 Task: Create record types in venue object.
Action: Mouse moved to (1282, 102)
Screenshot: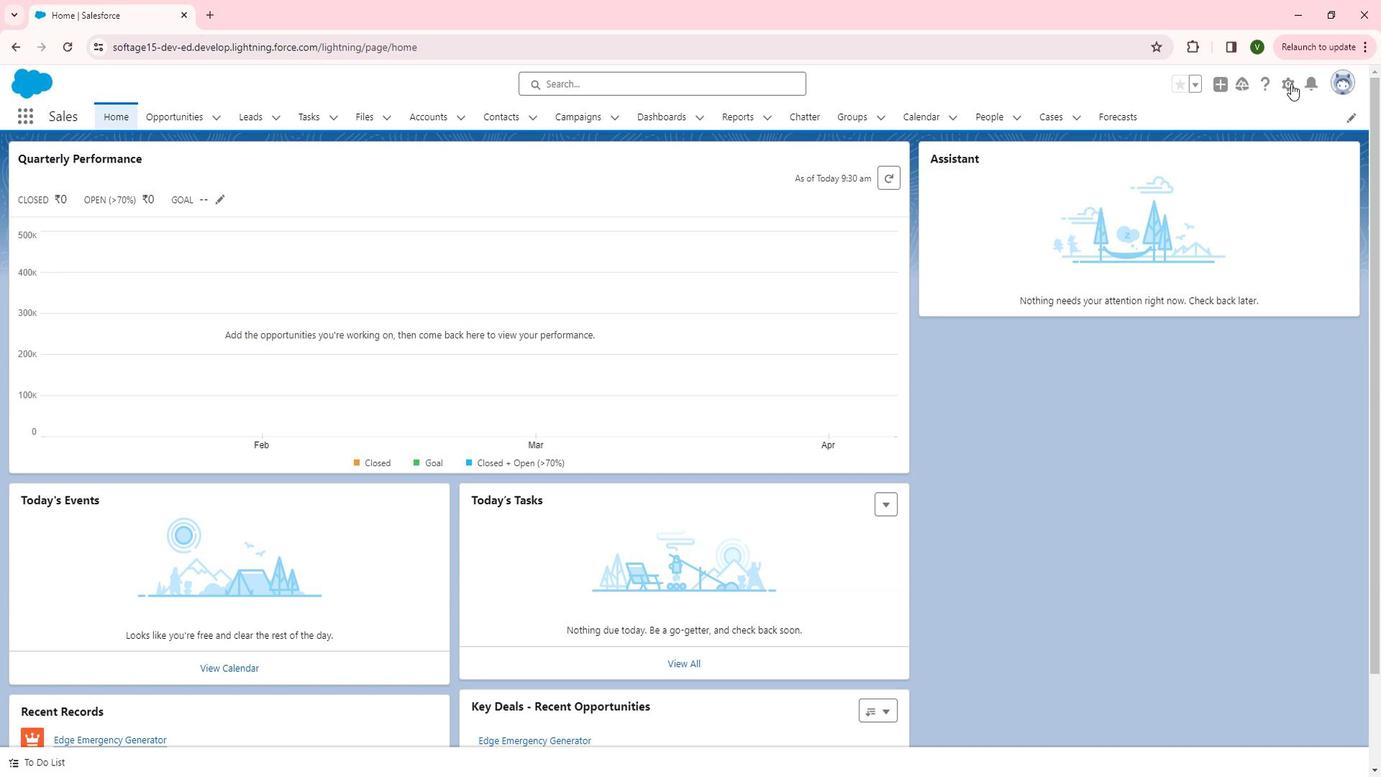 
Action: Mouse pressed left at (1282, 102)
Screenshot: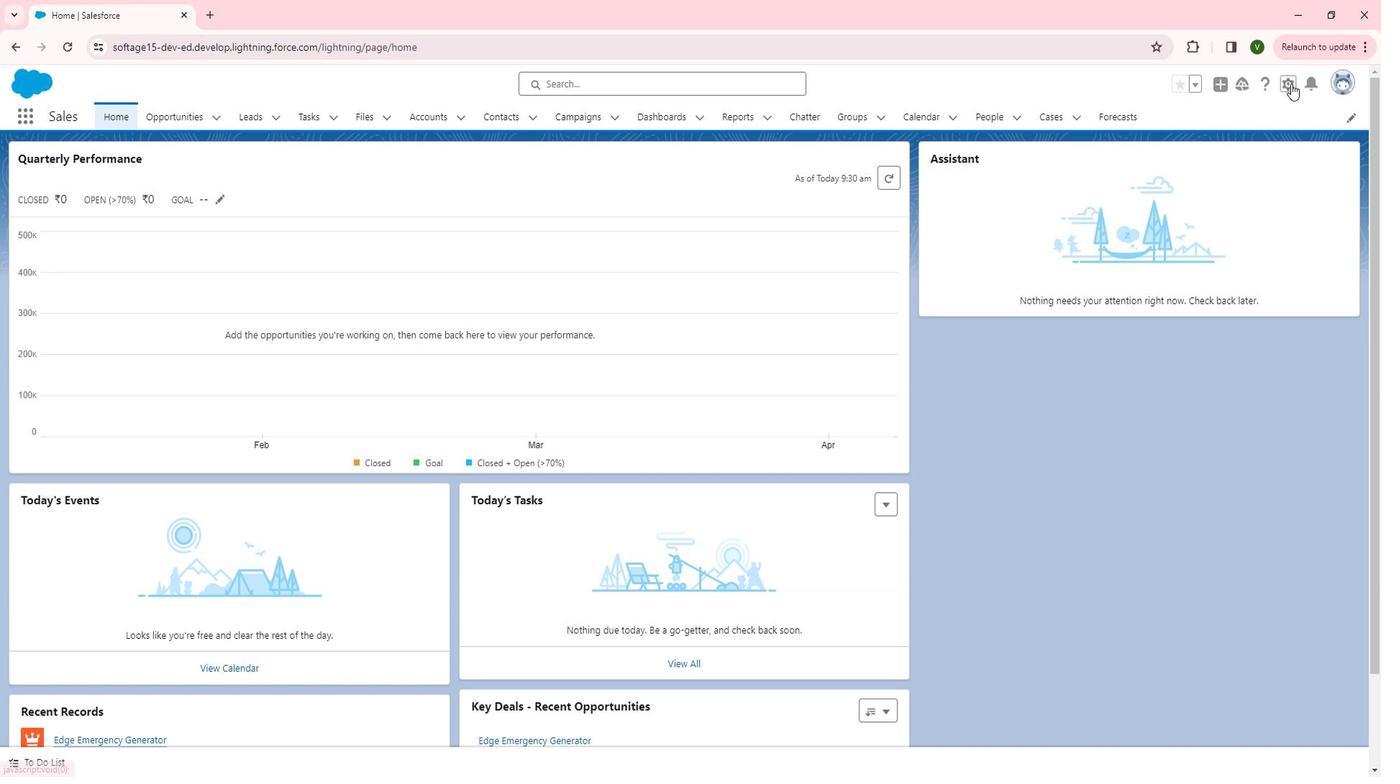 
Action: Mouse moved to (1247, 143)
Screenshot: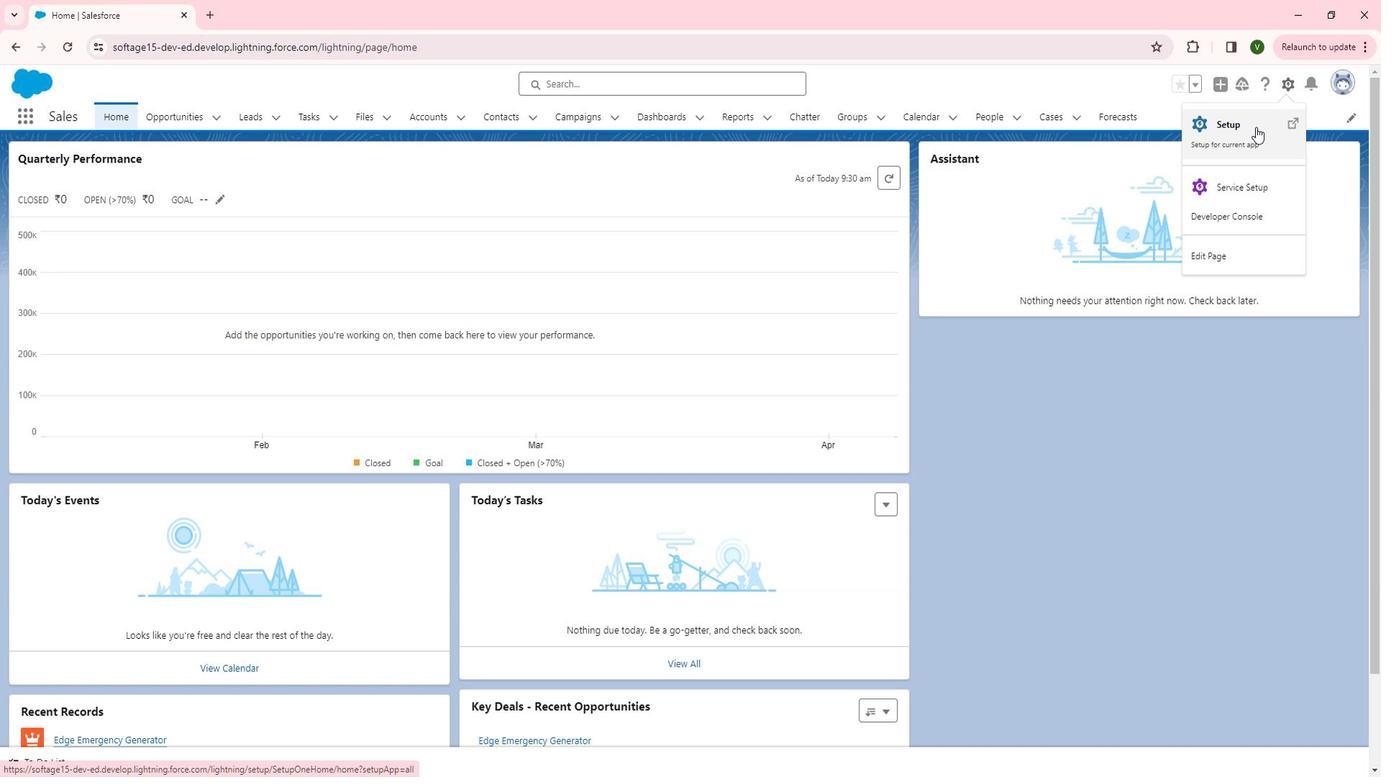 
Action: Mouse pressed left at (1247, 143)
Screenshot: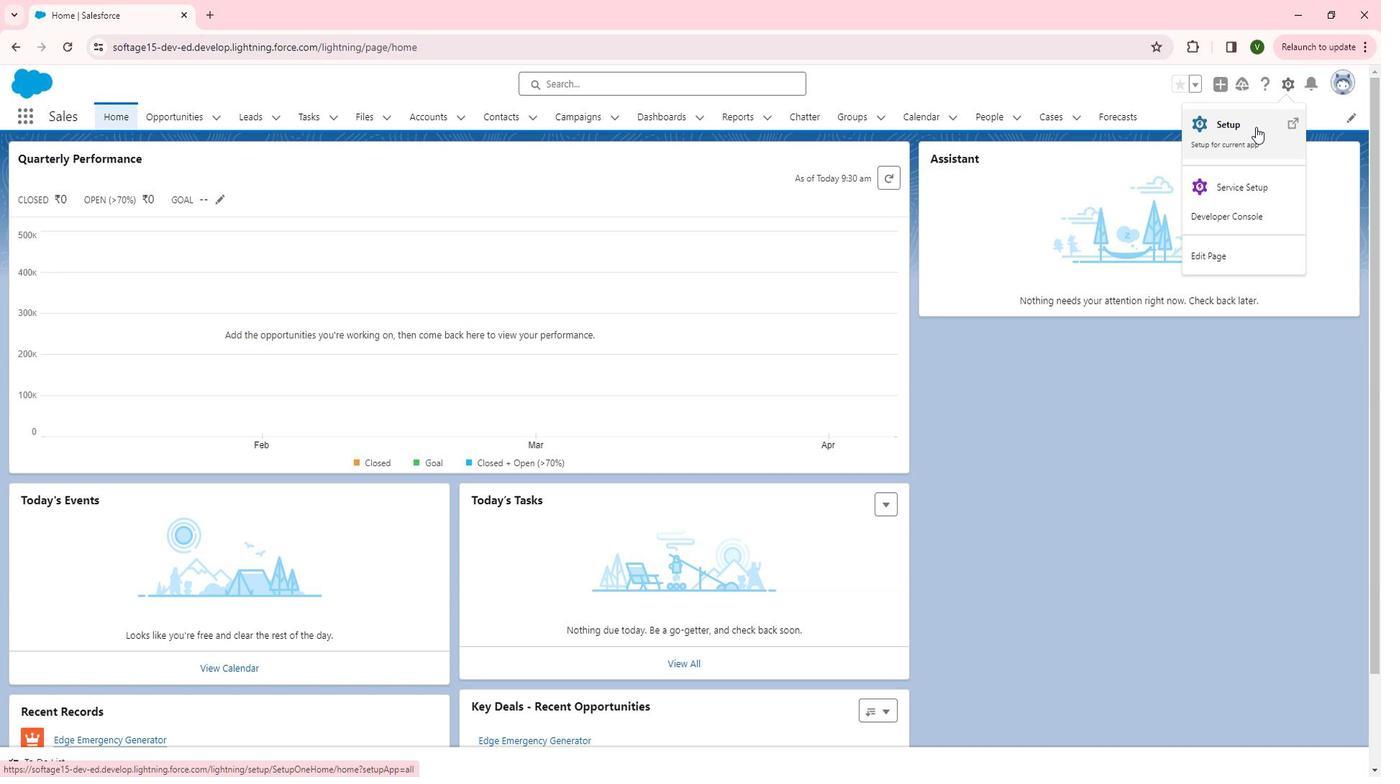
Action: Mouse moved to (125, 469)
Screenshot: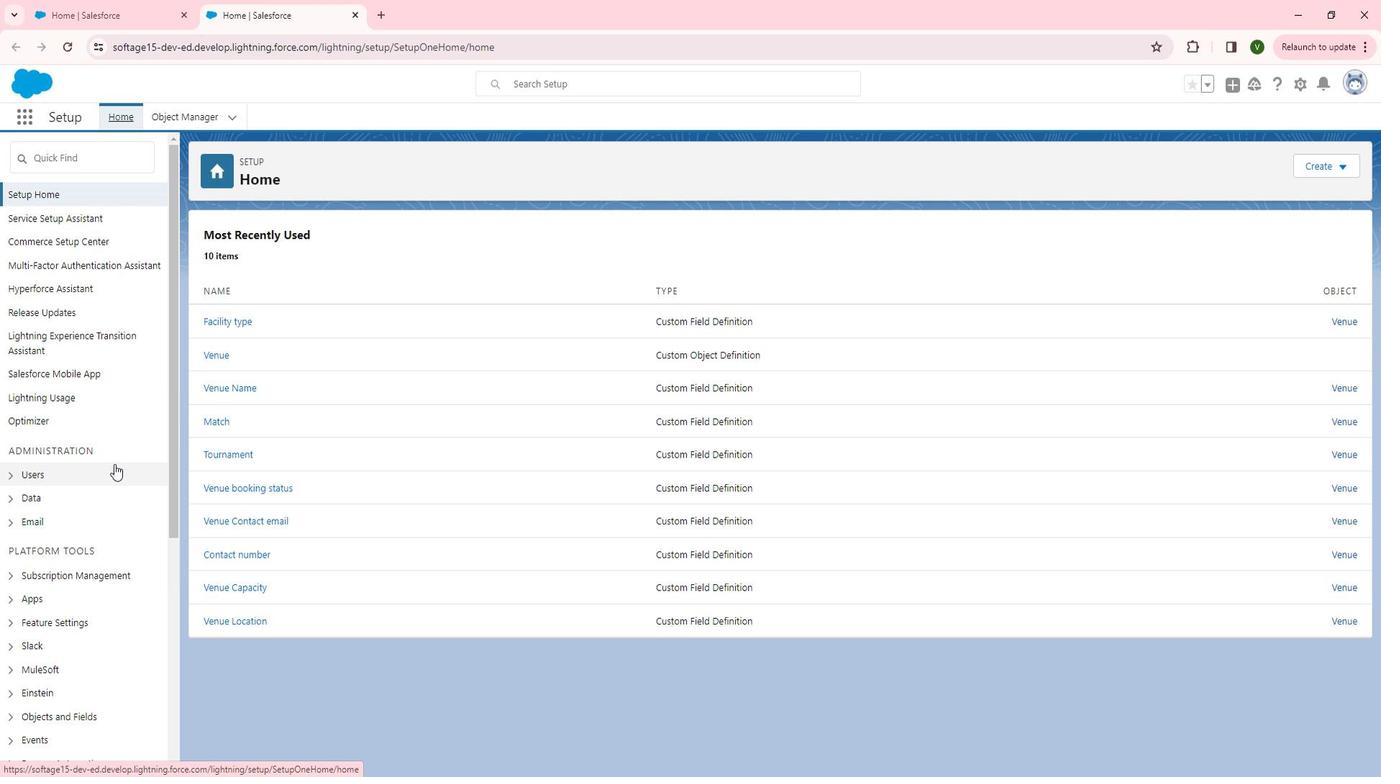 
Action: Mouse scrolled (125, 469) with delta (0, 0)
Screenshot: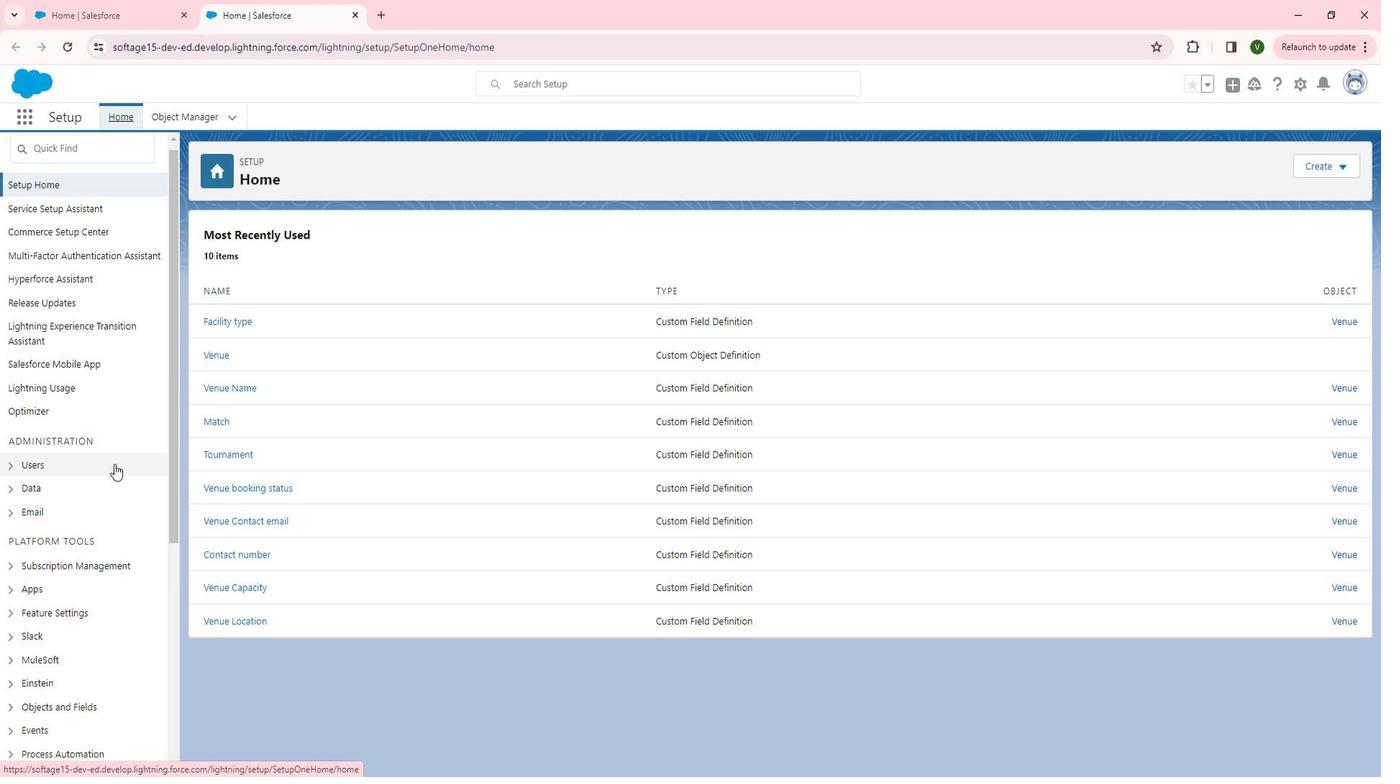 
Action: Mouse moved to (109, 488)
Screenshot: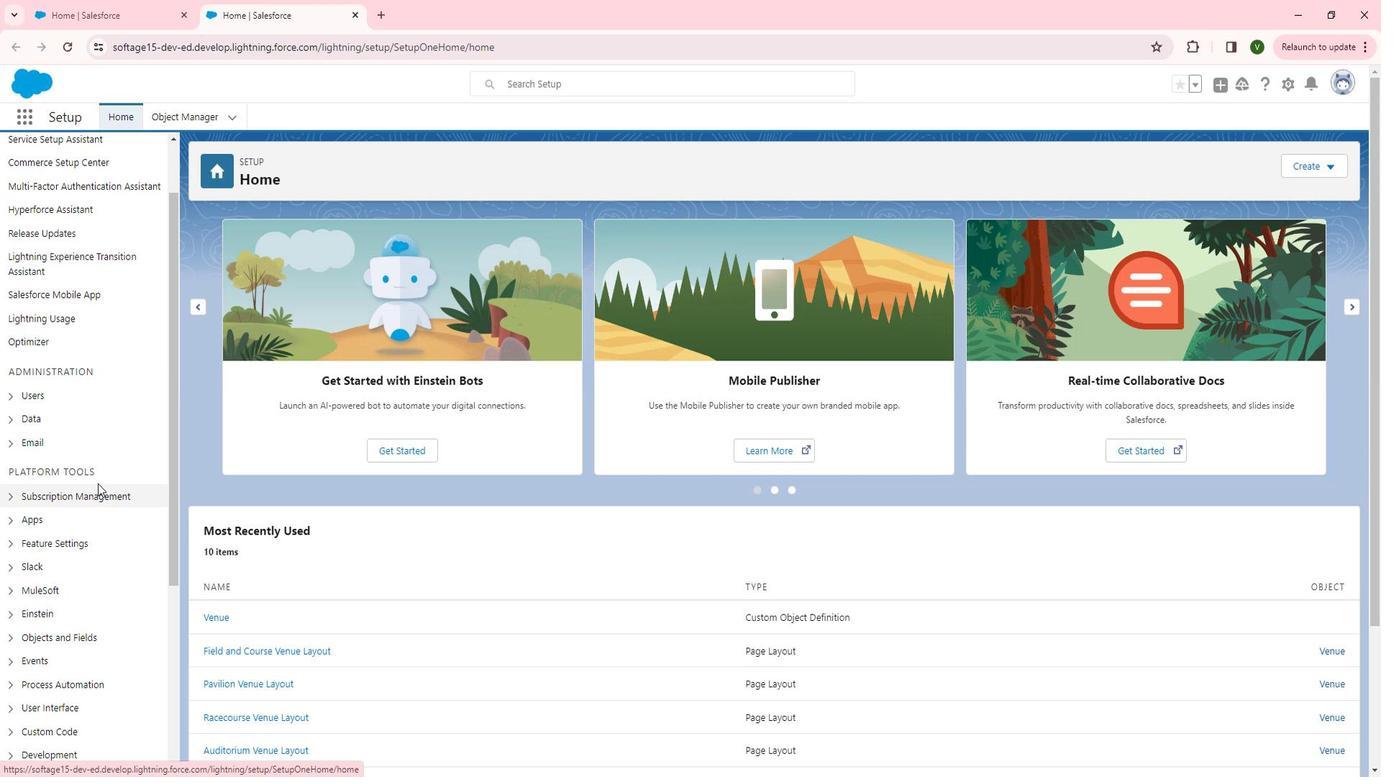 
Action: Mouse scrolled (109, 487) with delta (0, 0)
Screenshot: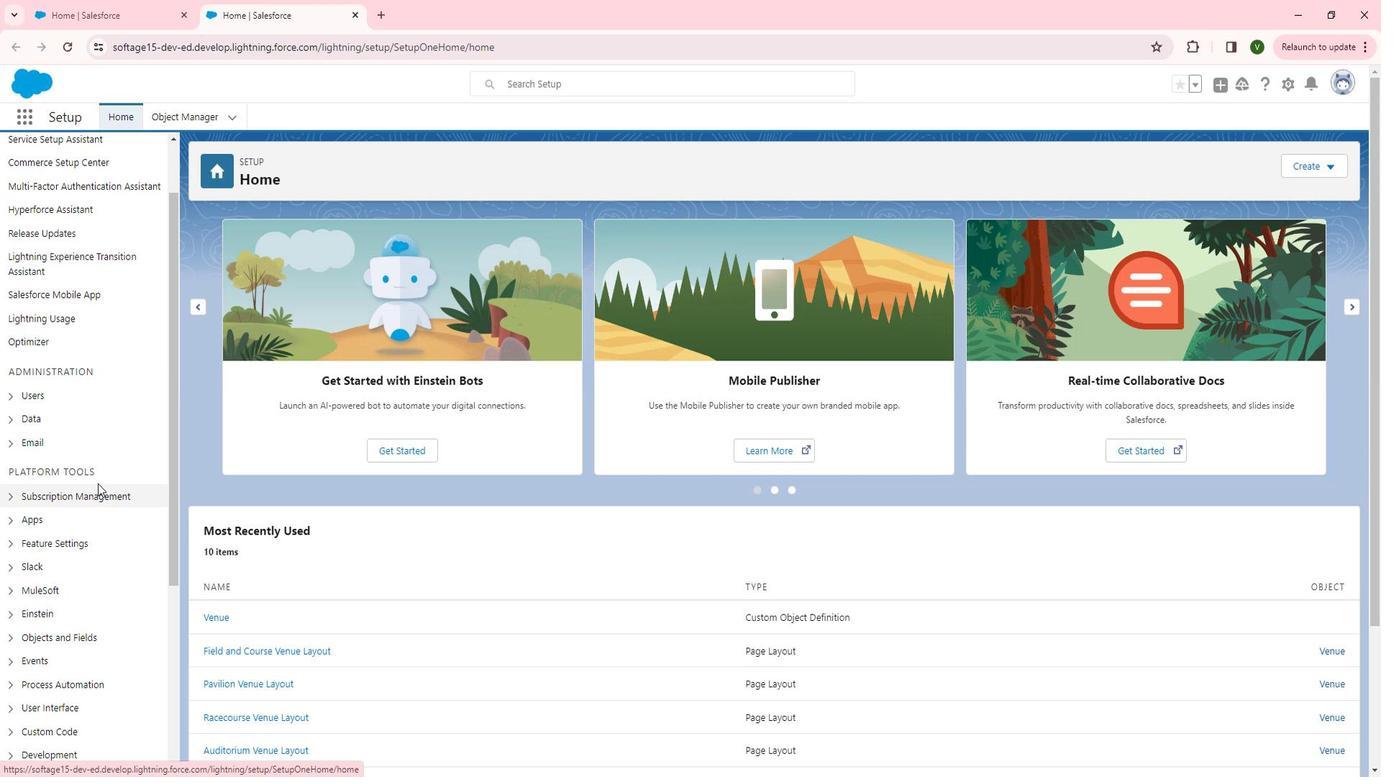 
Action: Mouse moved to (108, 489)
Screenshot: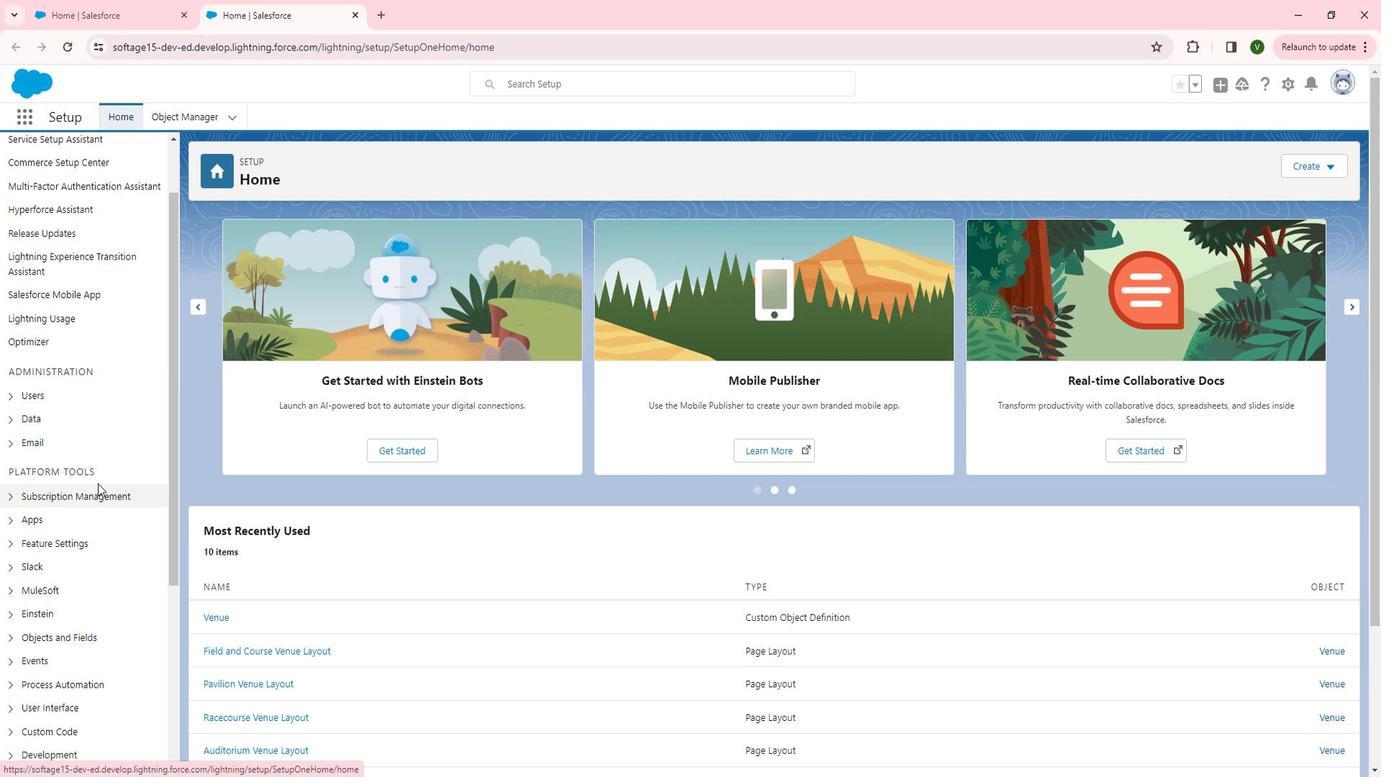 
Action: Mouse scrolled (108, 488) with delta (0, 0)
Screenshot: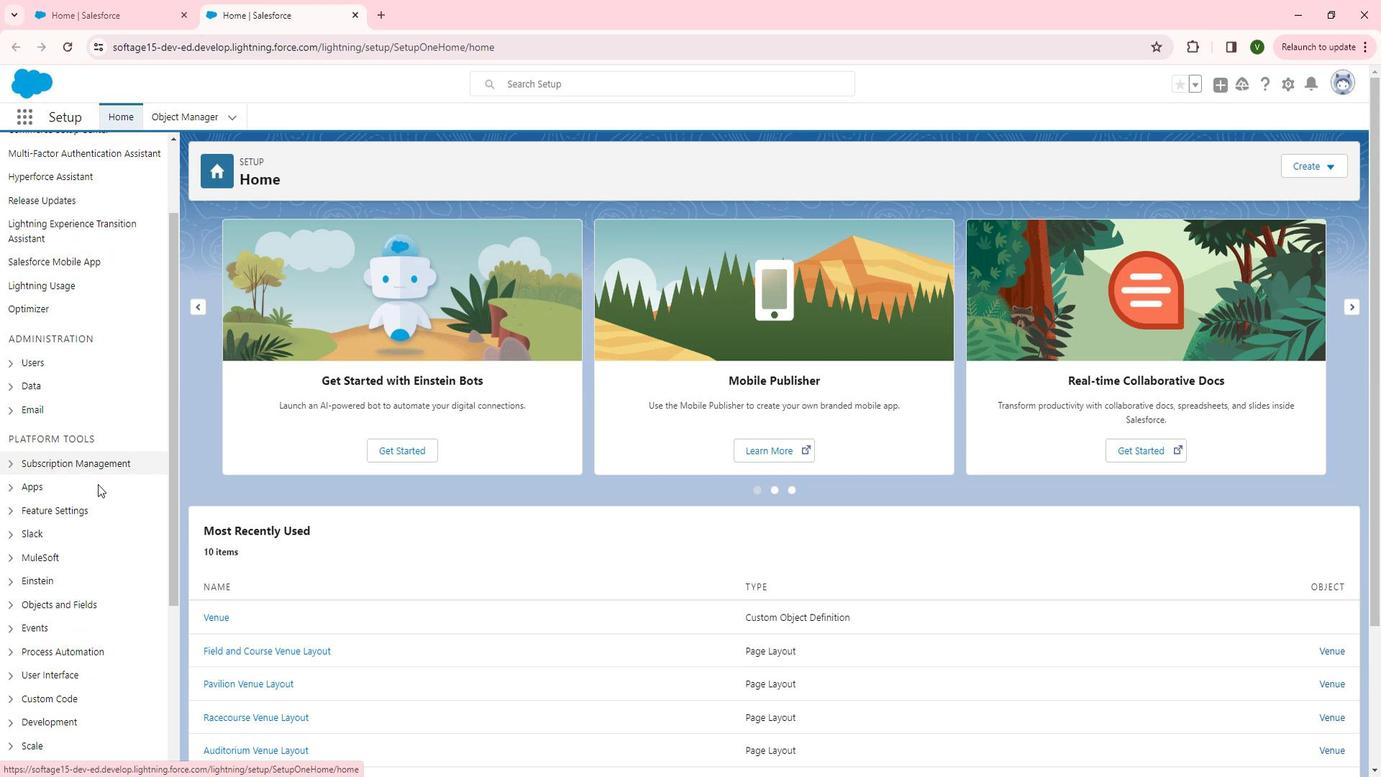 
Action: Mouse moved to (21, 496)
Screenshot: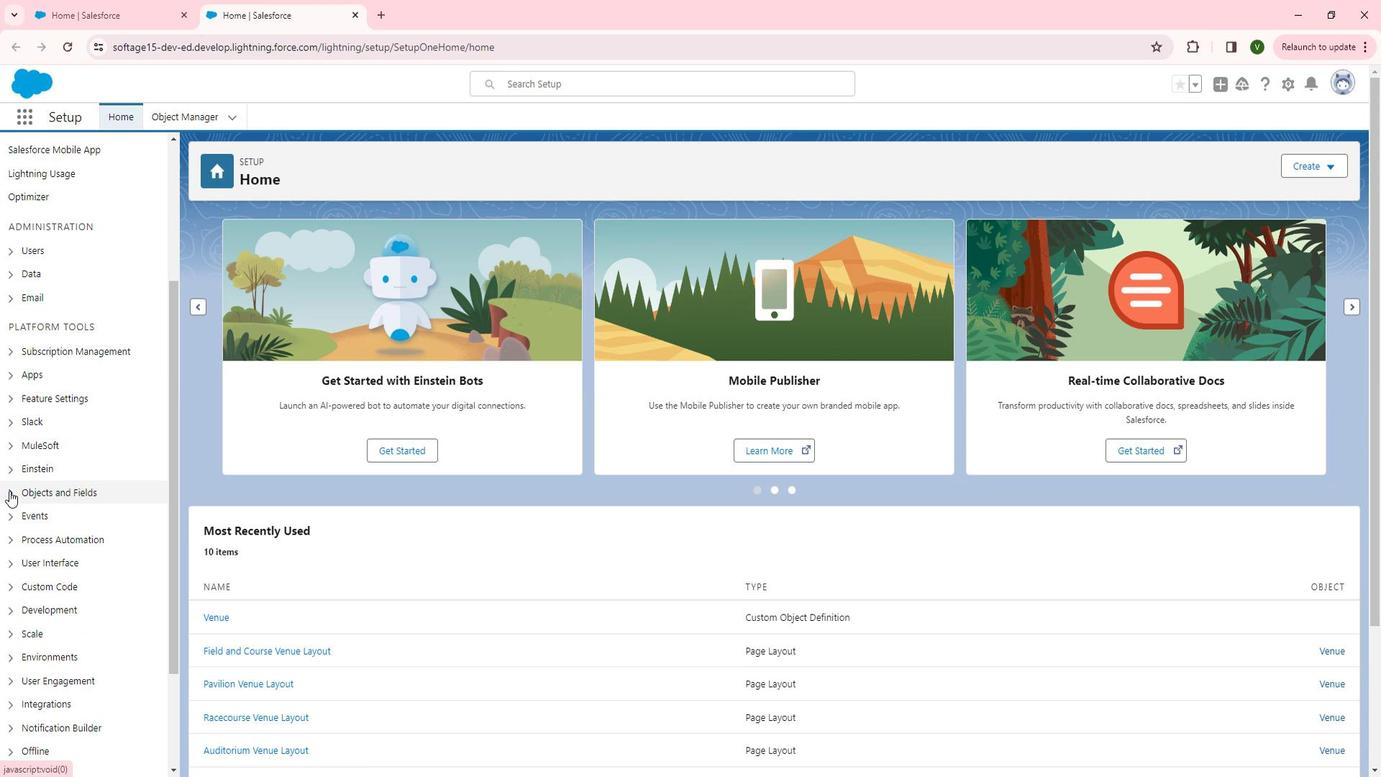 
Action: Mouse pressed left at (21, 496)
Screenshot: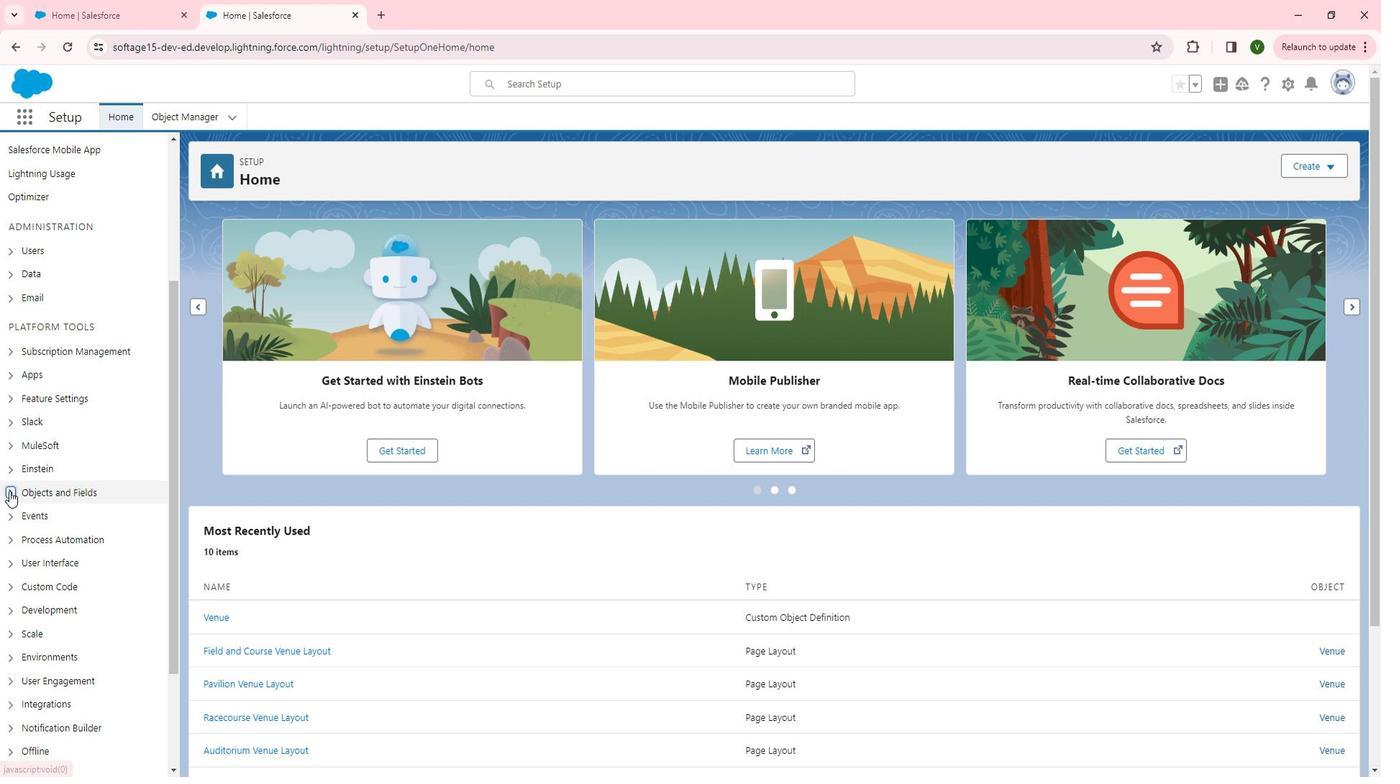 
Action: Mouse moved to (74, 519)
Screenshot: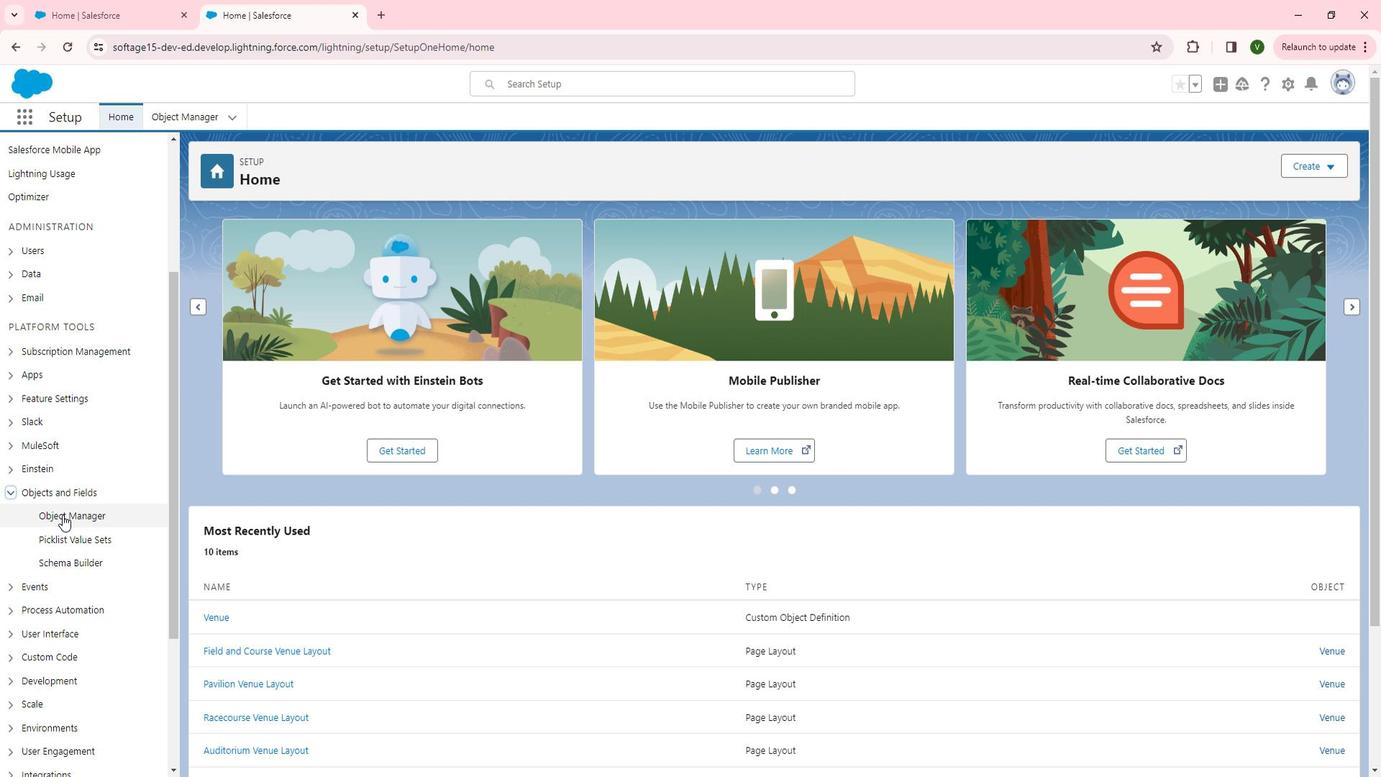 
Action: Mouse pressed left at (74, 519)
Screenshot: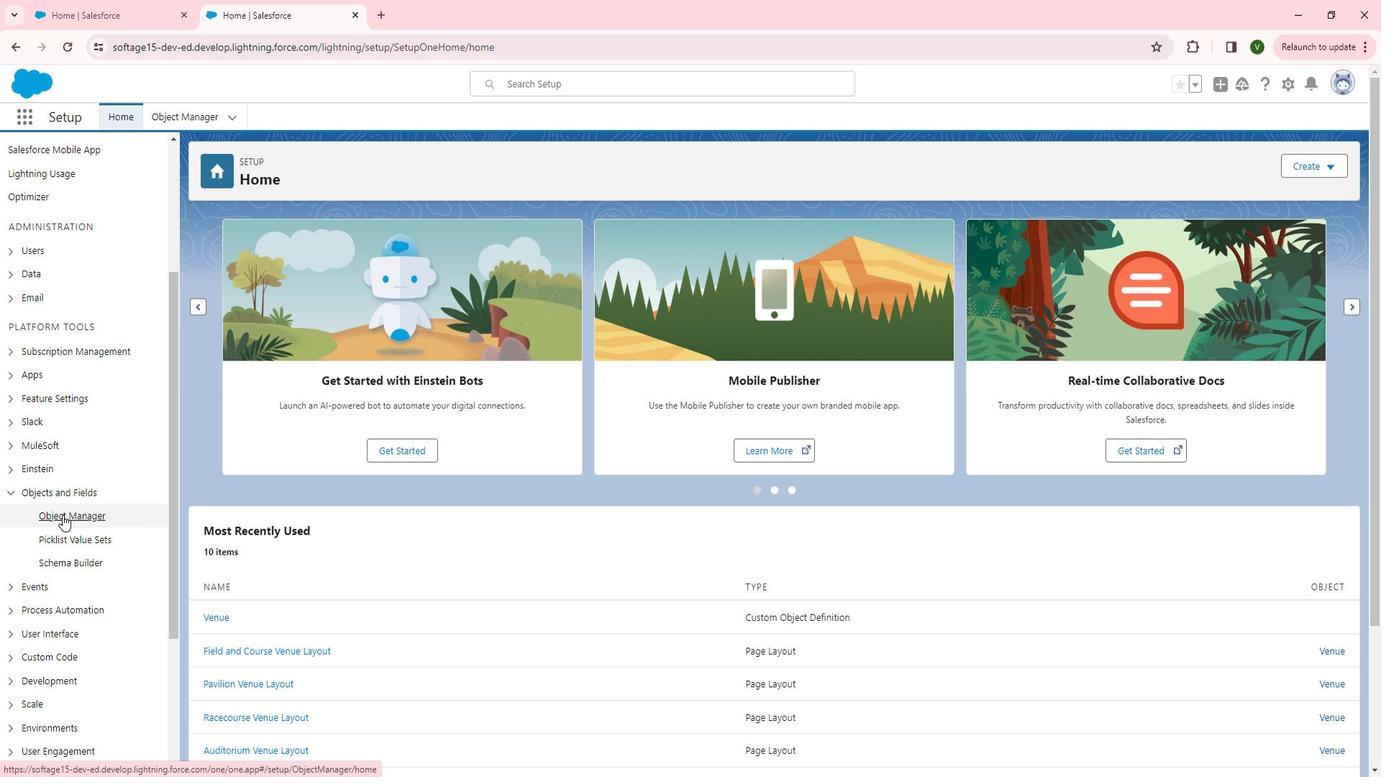 
Action: Mouse moved to (186, 544)
Screenshot: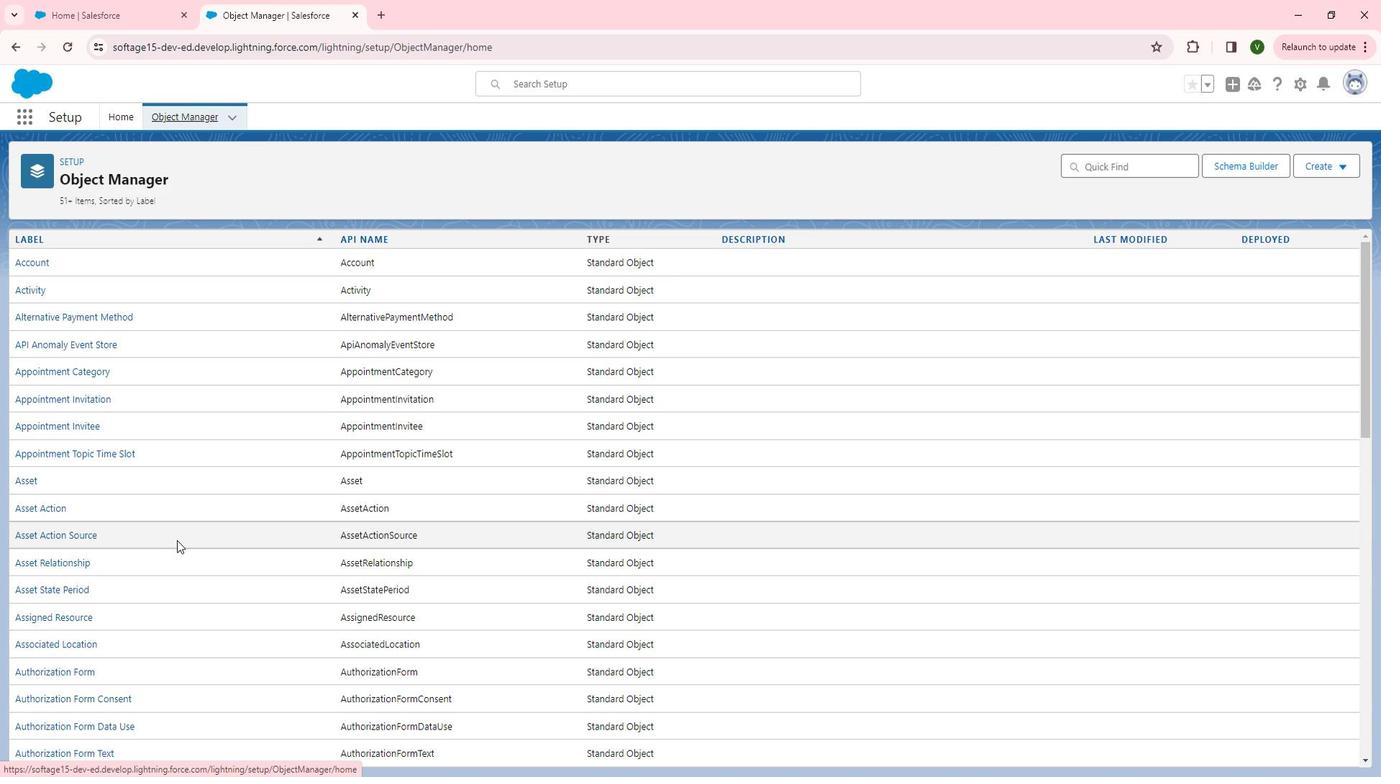 
Action: Mouse scrolled (186, 543) with delta (0, 0)
Screenshot: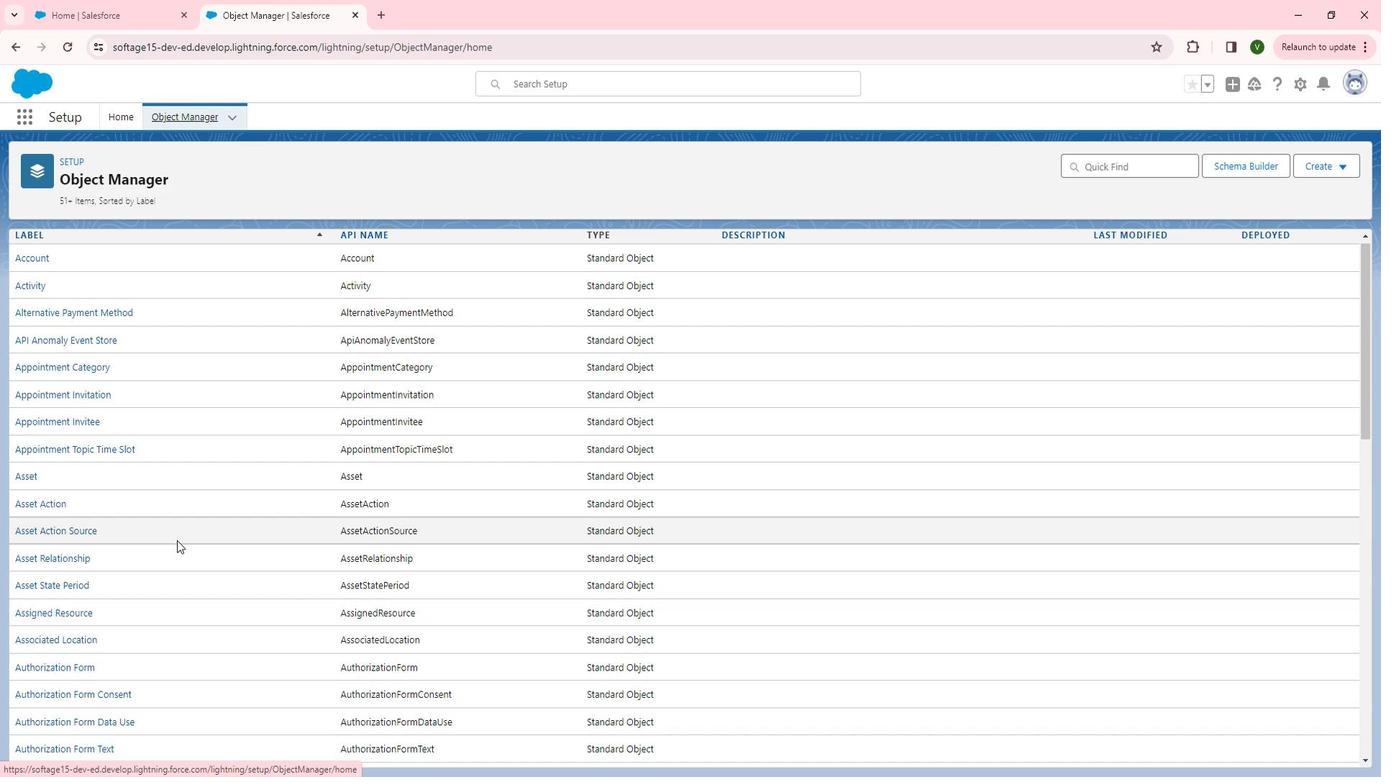 
Action: Mouse scrolled (186, 543) with delta (0, 0)
Screenshot: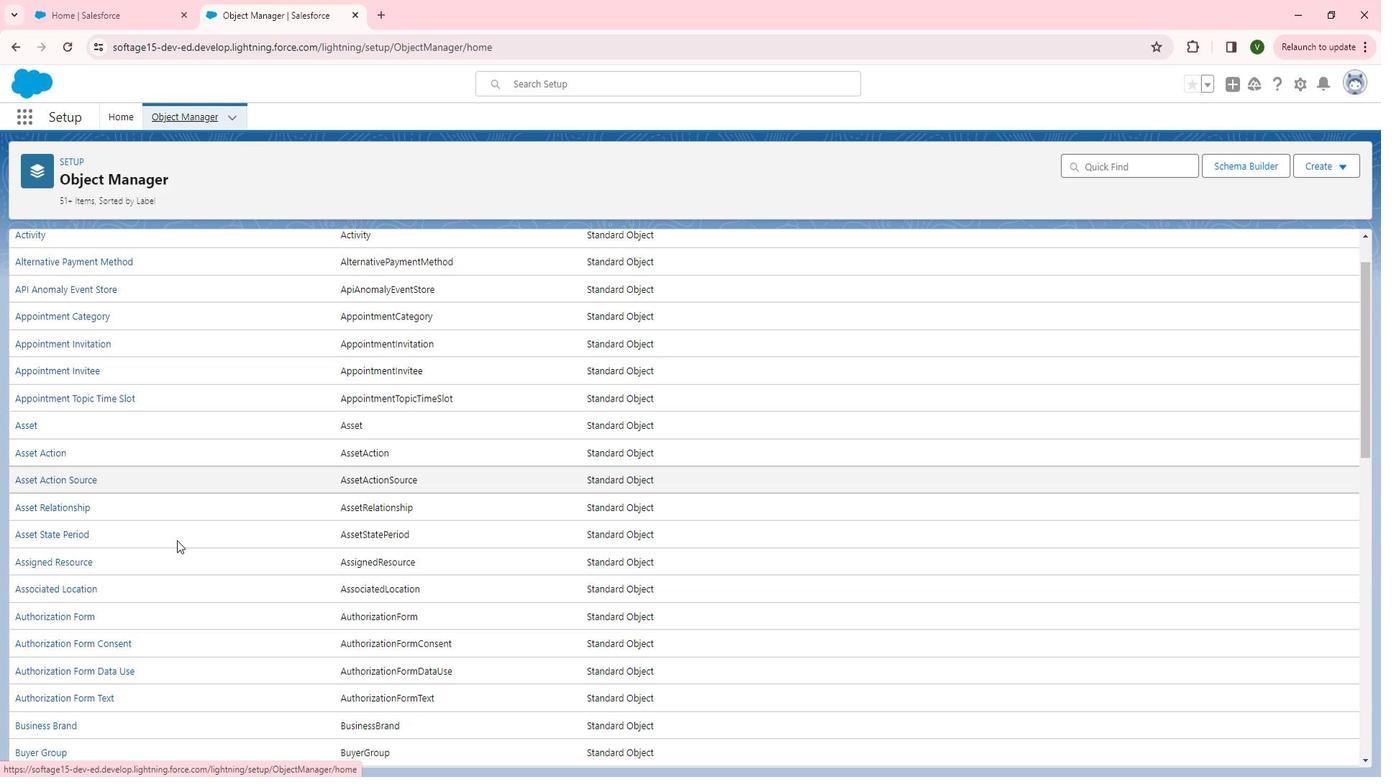 
Action: Mouse scrolled (186, 543) with delta (0, 0)
Screenshot: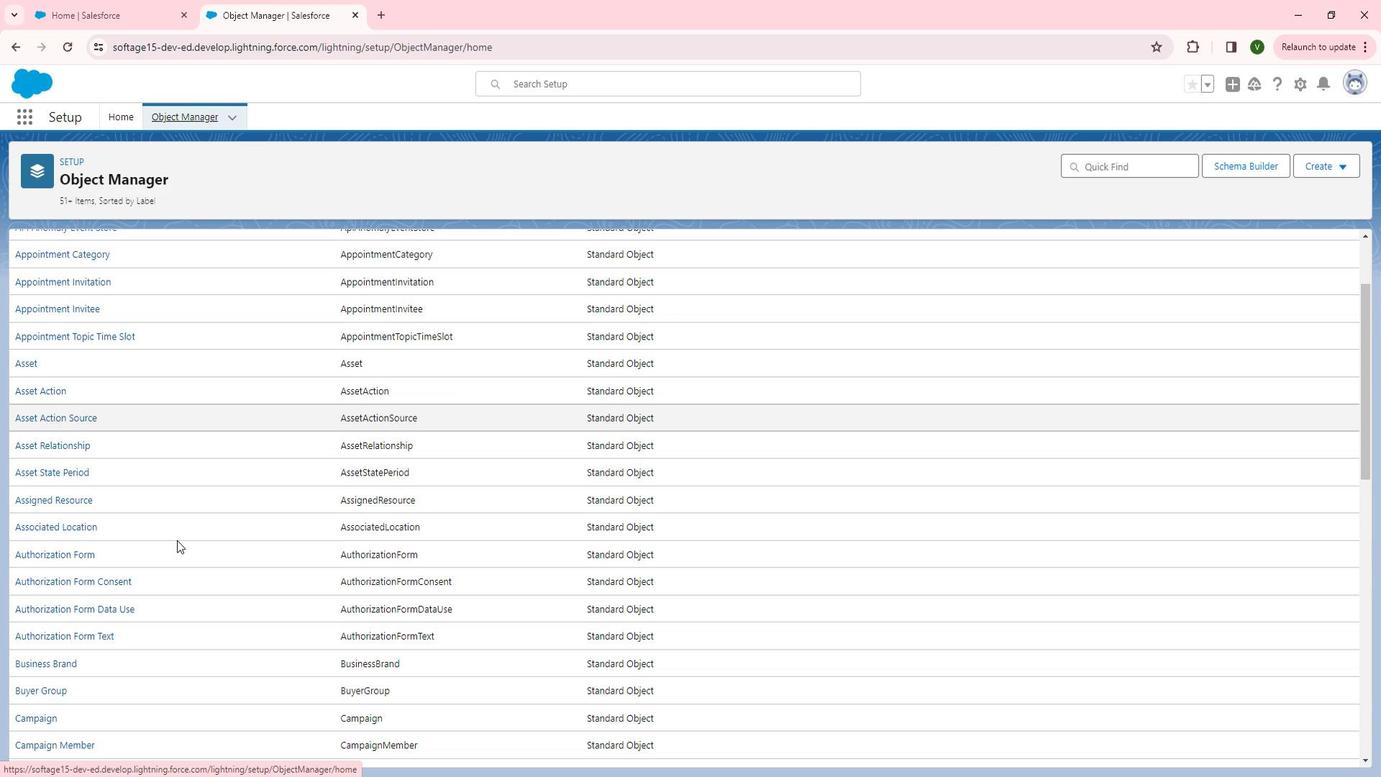 
Action: Mouse moved to (186, 544)
Screenshot: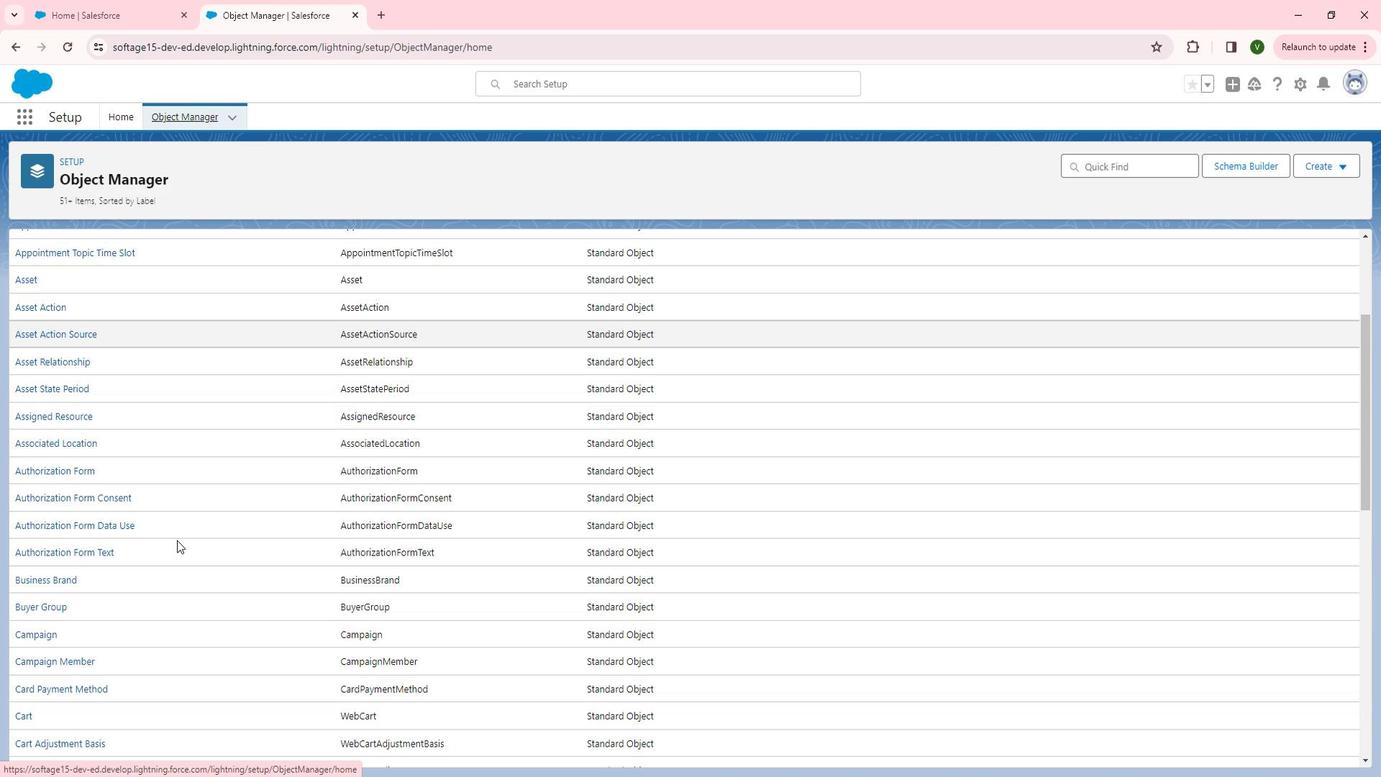 
Action: Mouse scrolled (186, 543) with delta (0, 0)
Screenshot: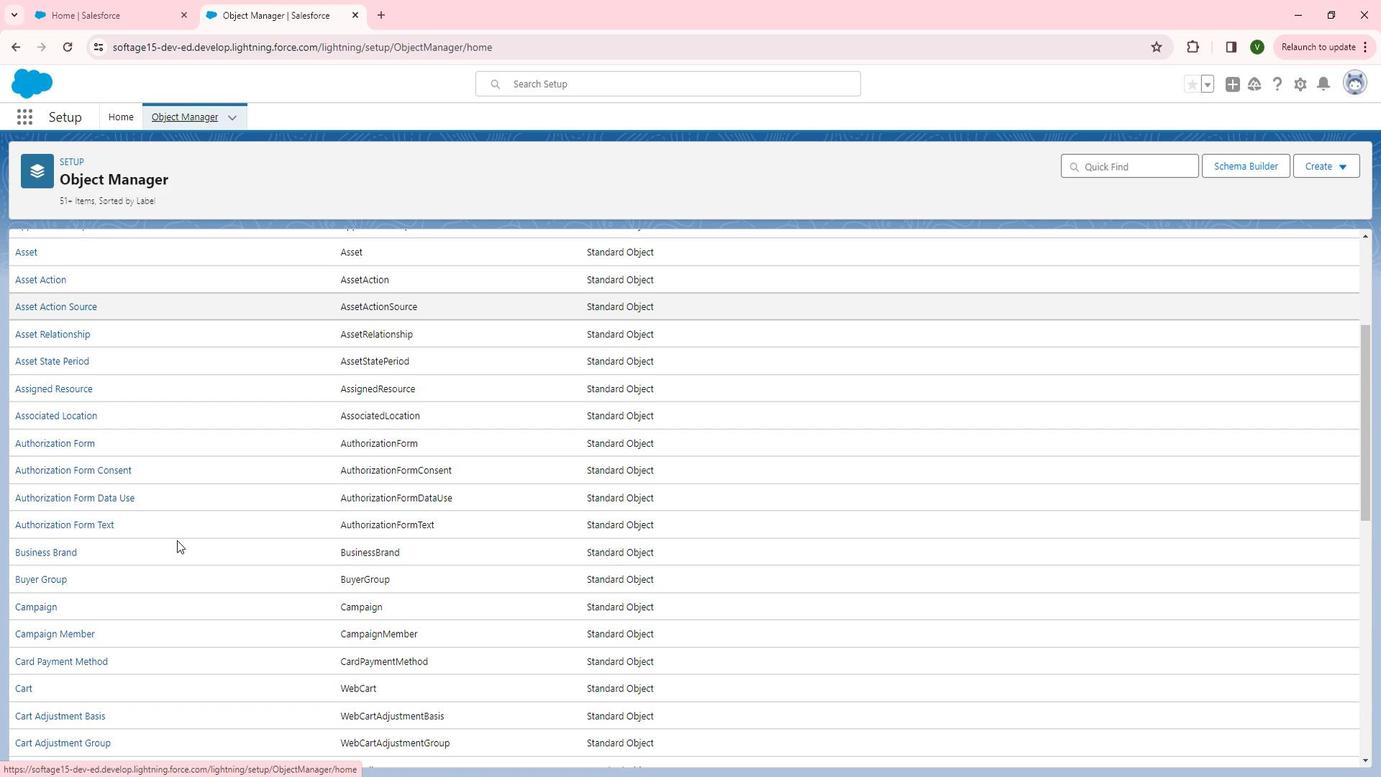 
Action: Mouse scrolled (186, 543) with delta (0, 0)
Screenshot: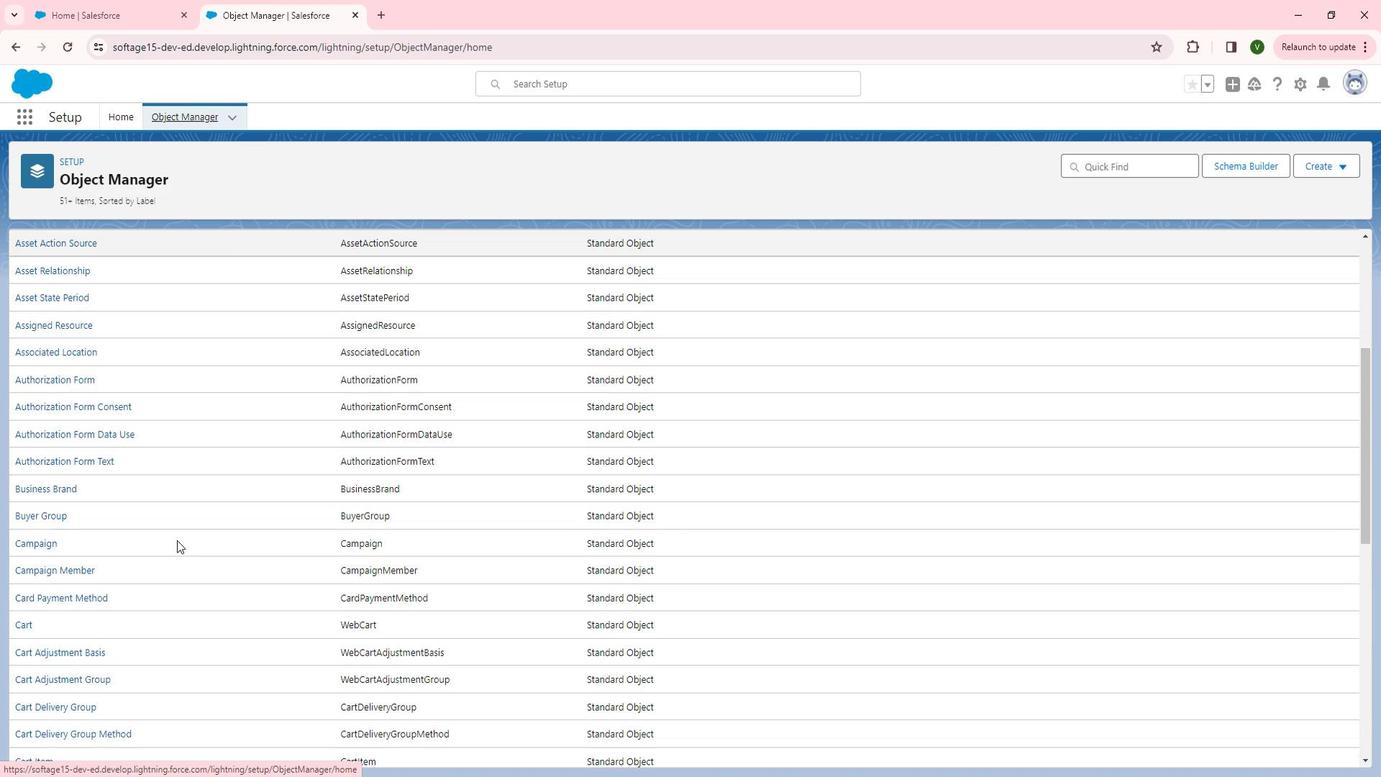 
Action: Mouse scrolled (186, 543) with delta (0, 0)
Screenshot: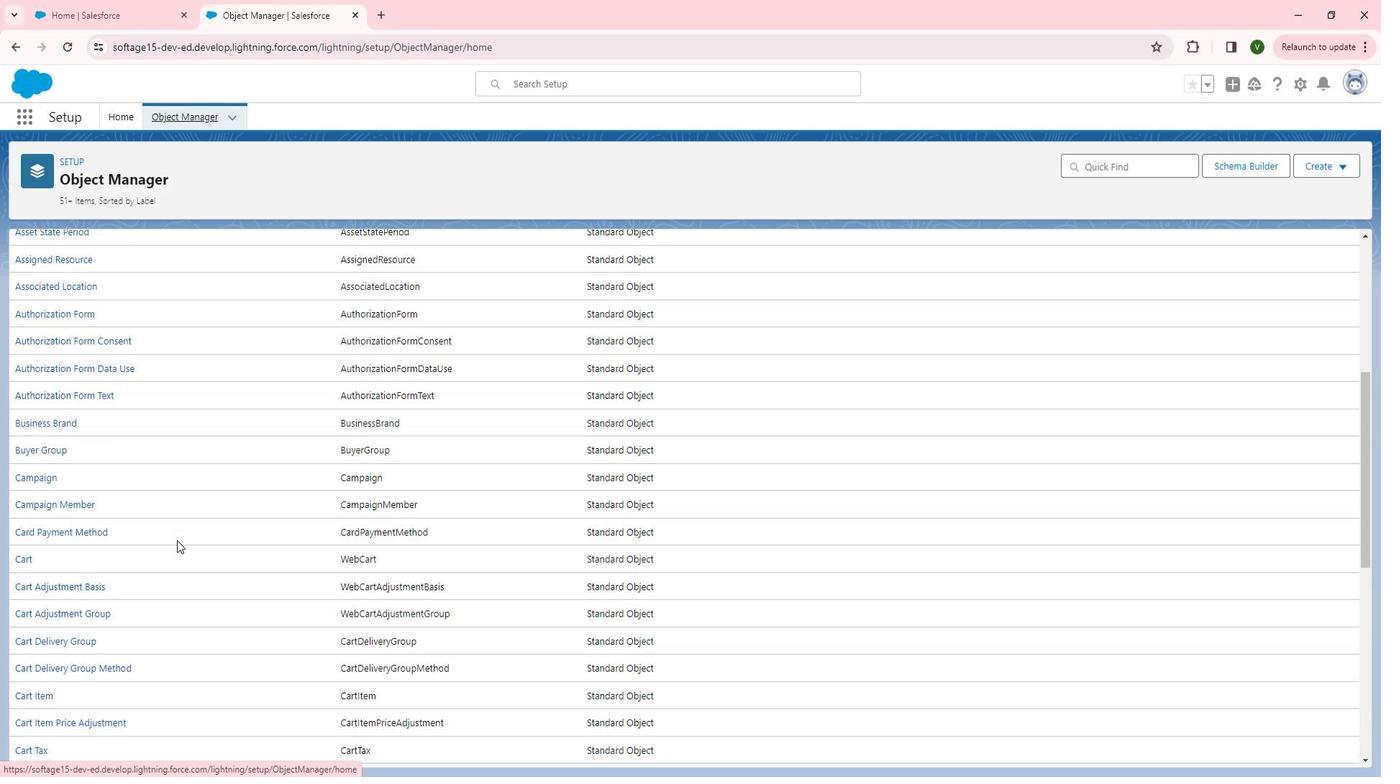 
Action: Mouse scrolled (186, 543) with delta (0, 0)
Screenshot: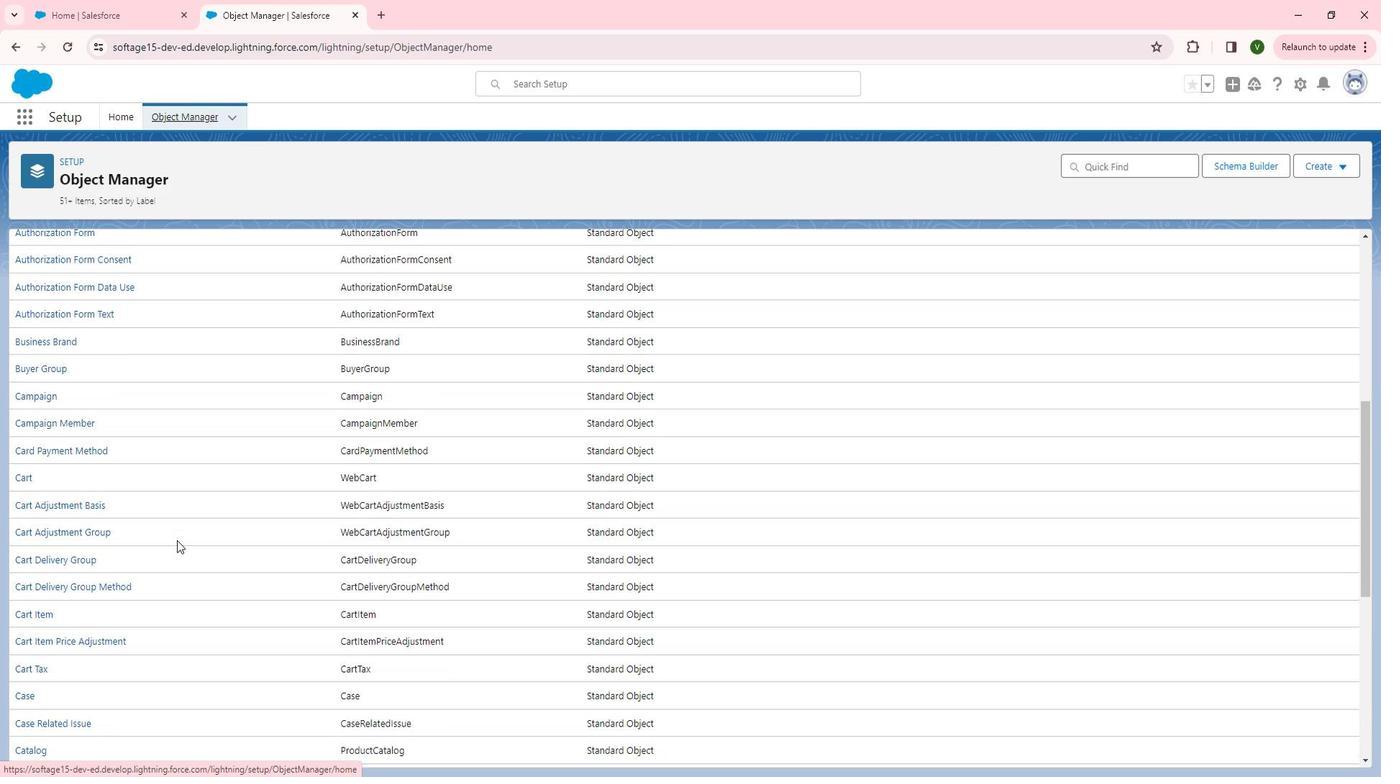 
Action: Mouse scrolled (186, 543) with delta (0, 0)
Screenshot: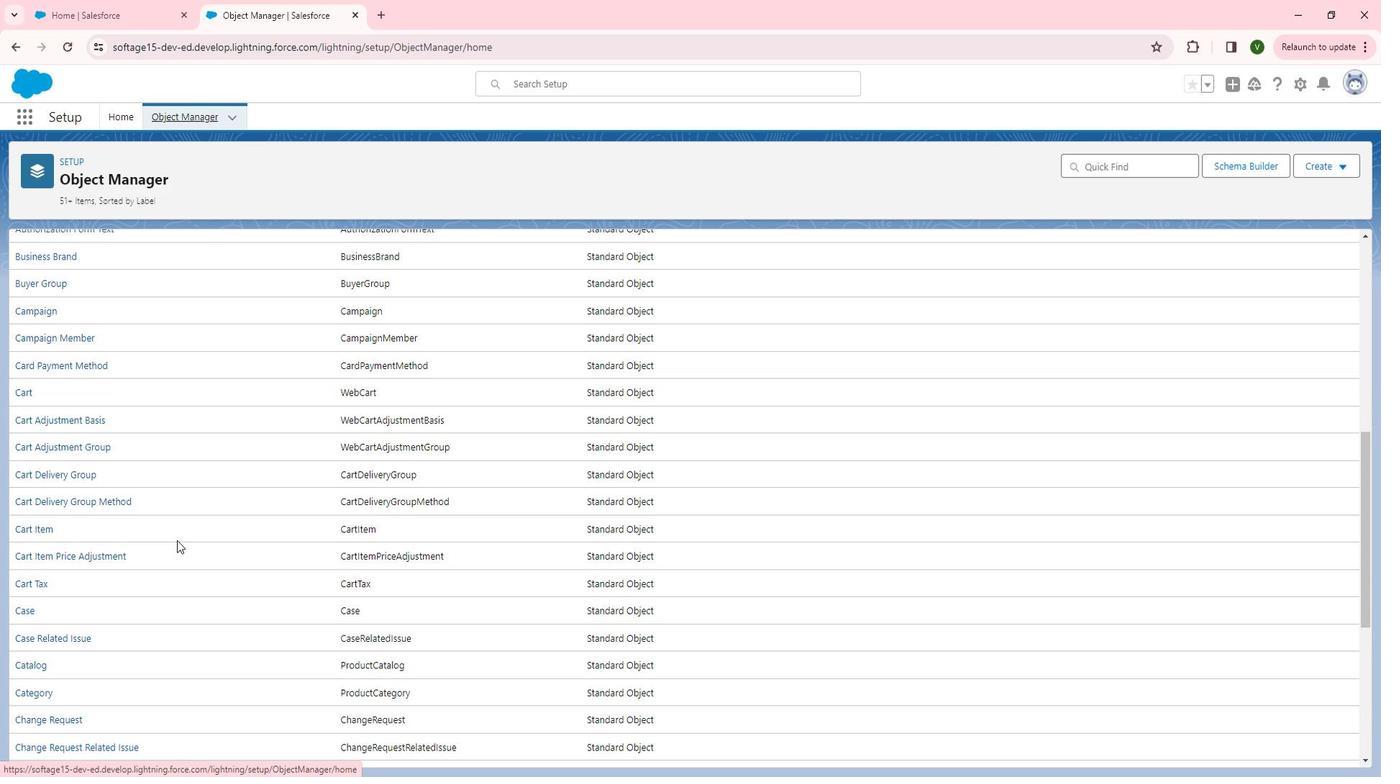 
Action: Mouse scrolled (186, 543) with delta (0, 0)
Screenshot: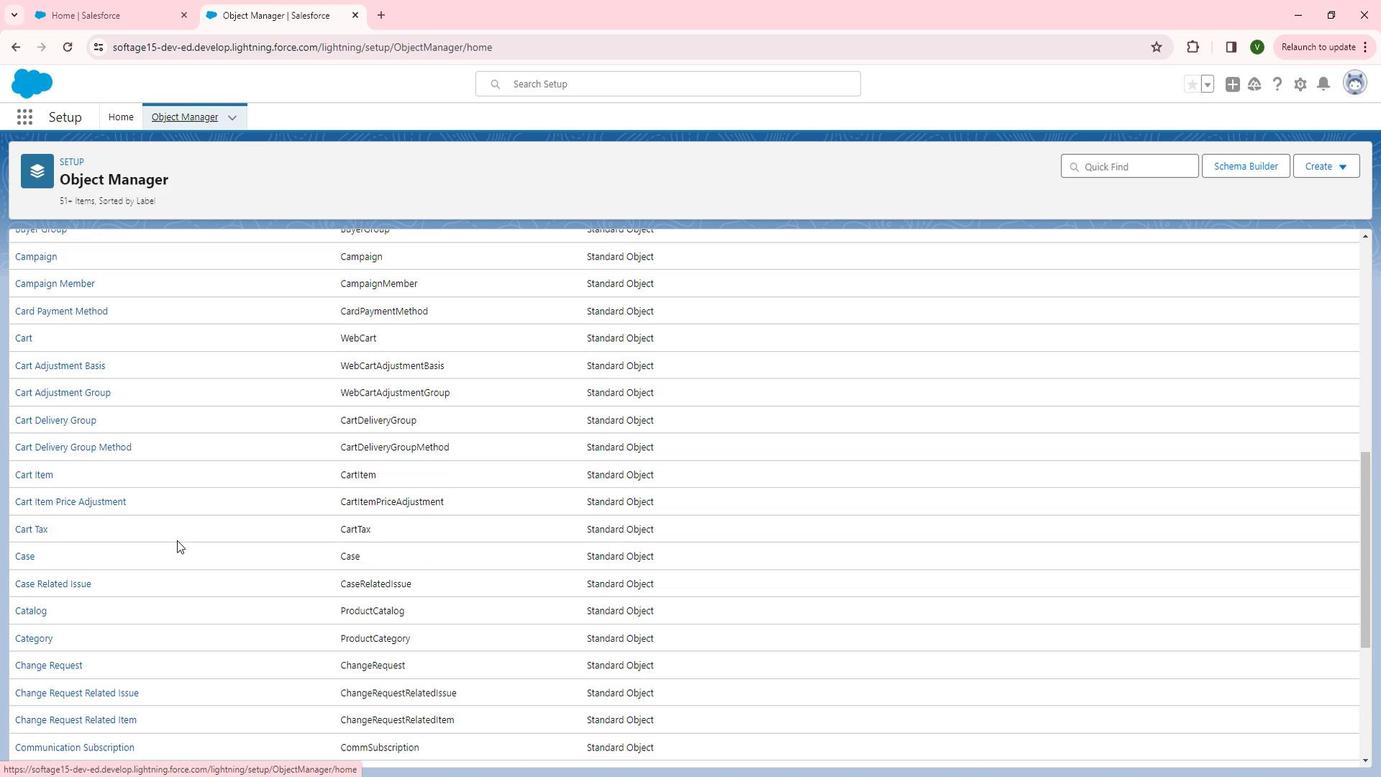 
Action: Mouse scrolled (186, 543) with delta (0, 0)
Screenshot: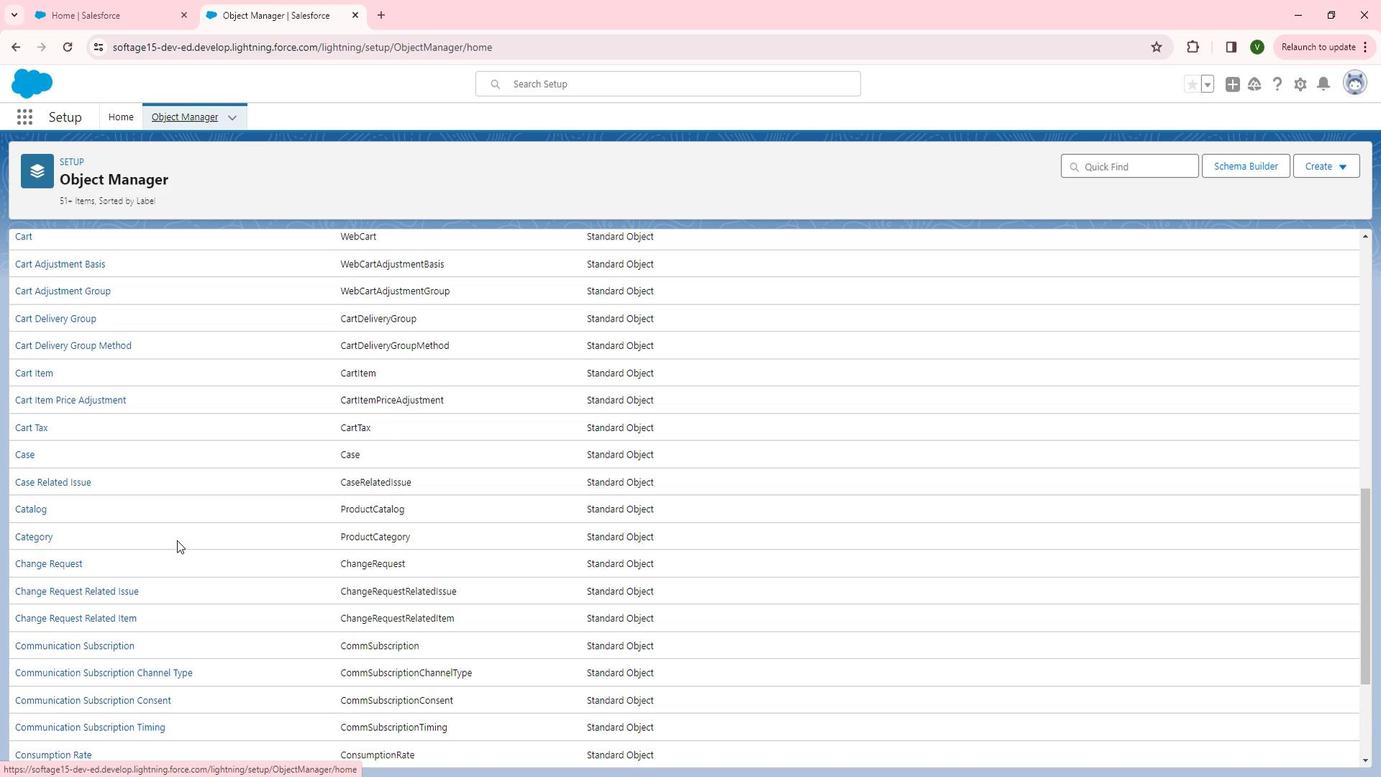 
Action: Mouse scrolled (186, 543) with delta (0, 0)
Screenshot: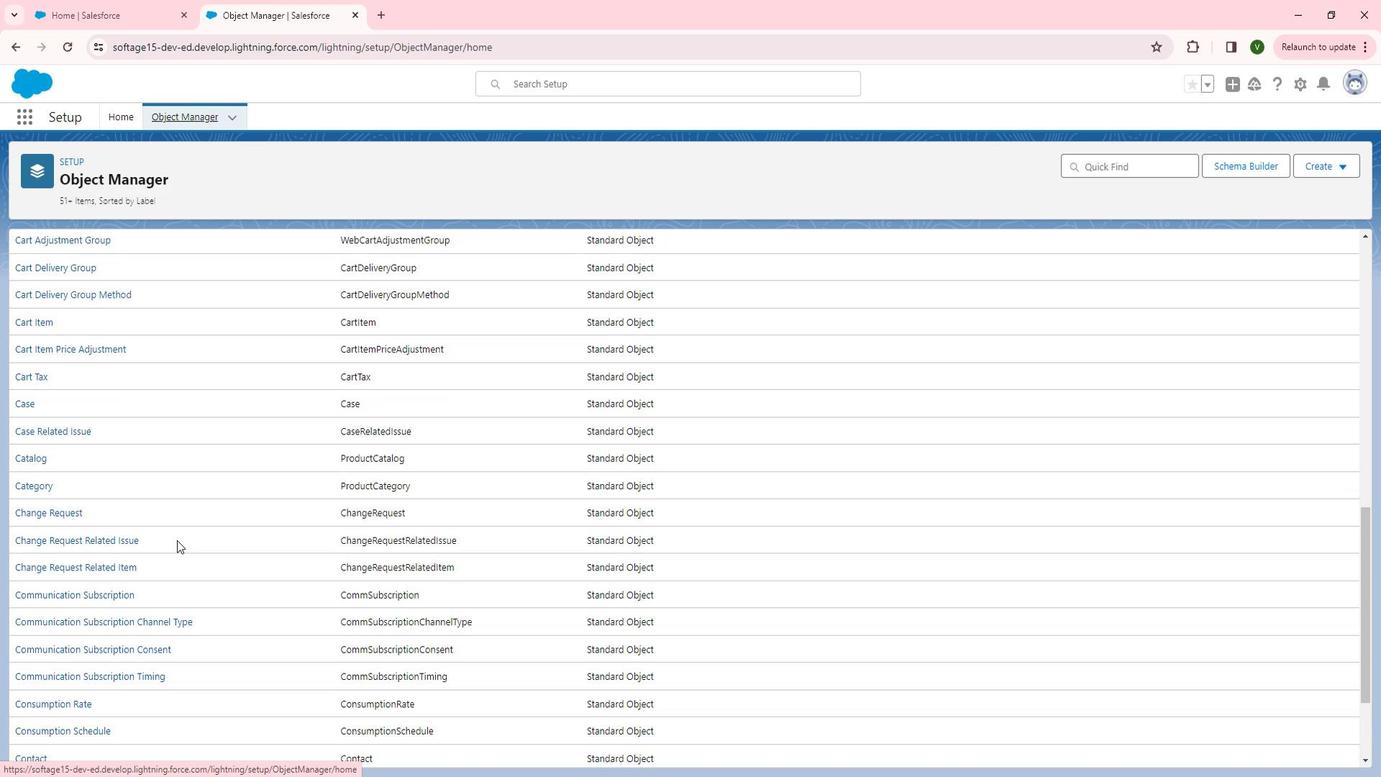 
Action: Mouse scrolled (186, 543) with delta (0, 0)
Screenshot: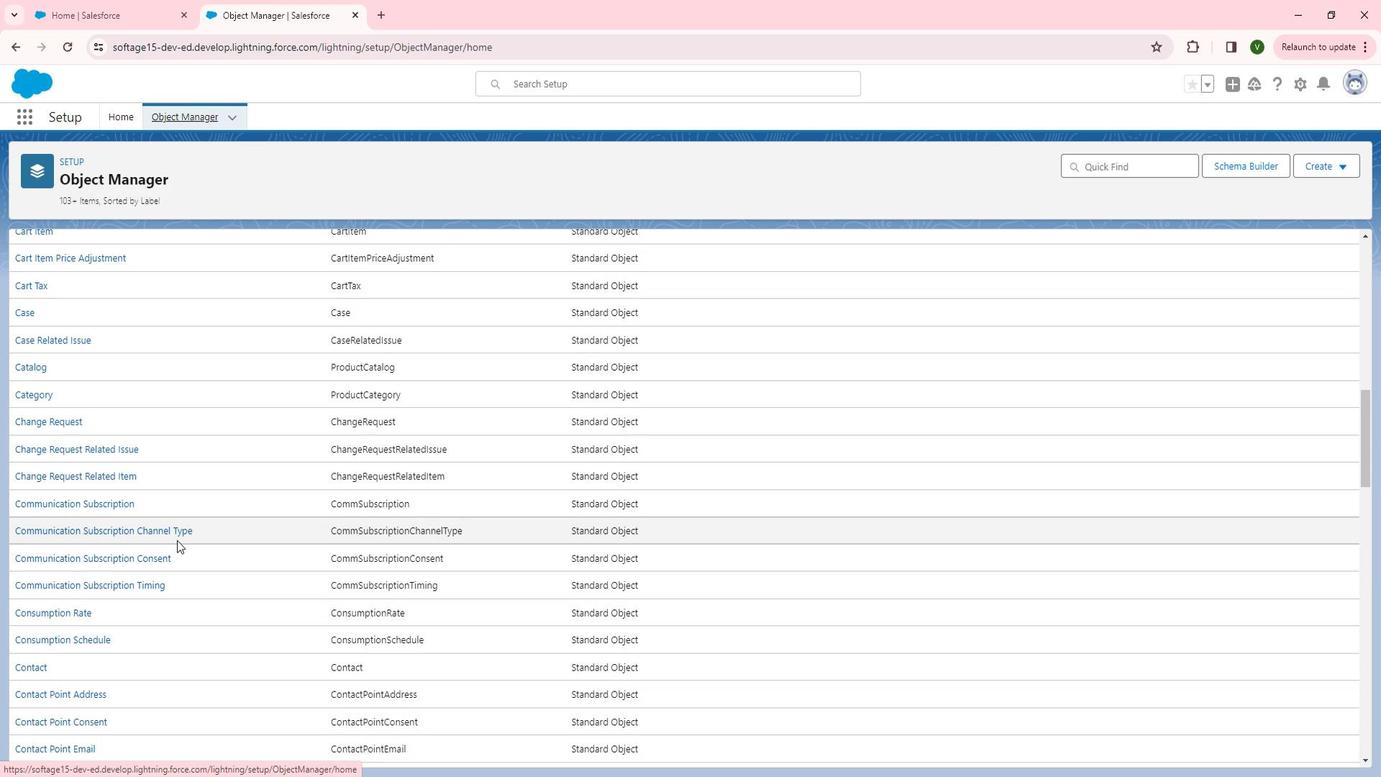 
Action: Mouse scrolled (186, 543) with delta (0, 0)
Screenshot: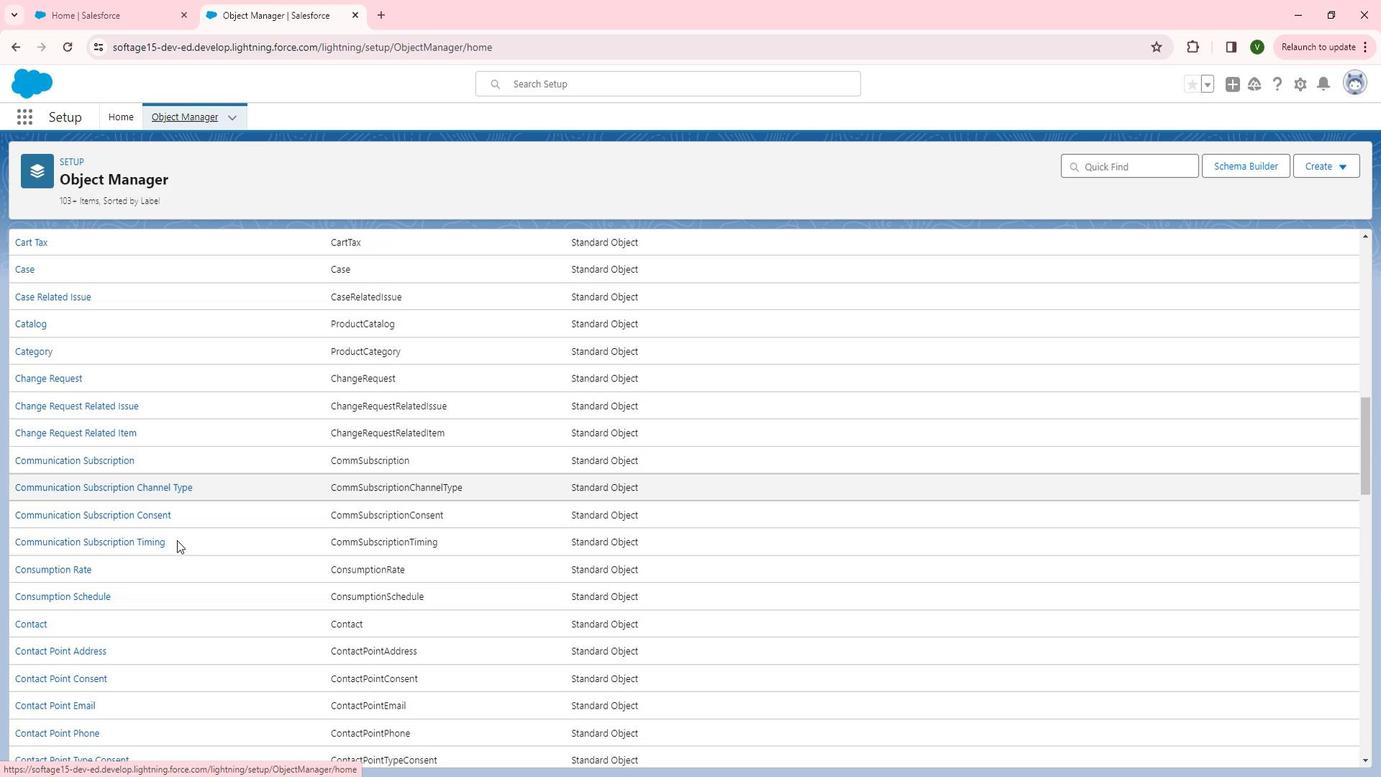 
Action: Mouse scrolled (186, 543) with delta (0, 0)
Screenshot: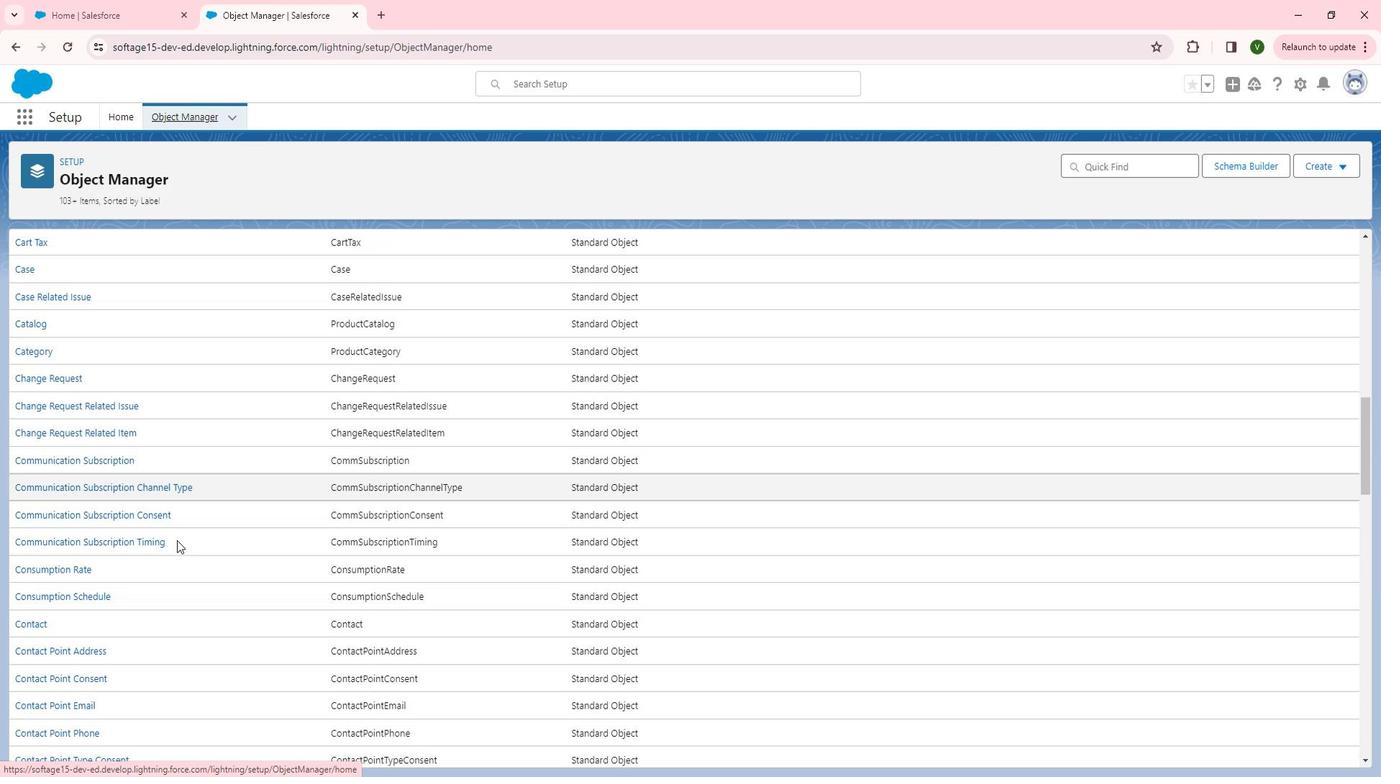 
Action: Mouse scrolled (186, 543) with delta (0, 0)
Screenshot: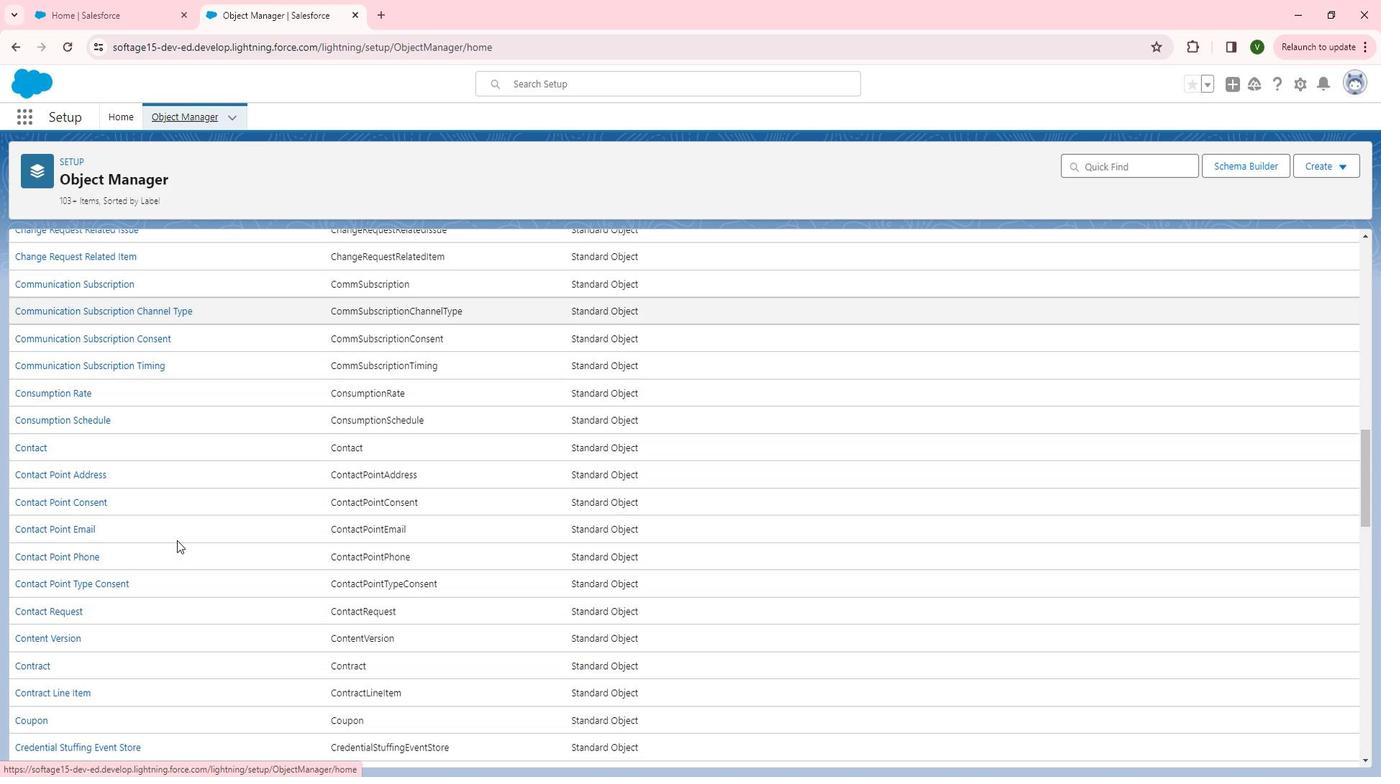 
Action: Mouse scrolled (186, 543) with delta (0, 0)
Screenshot: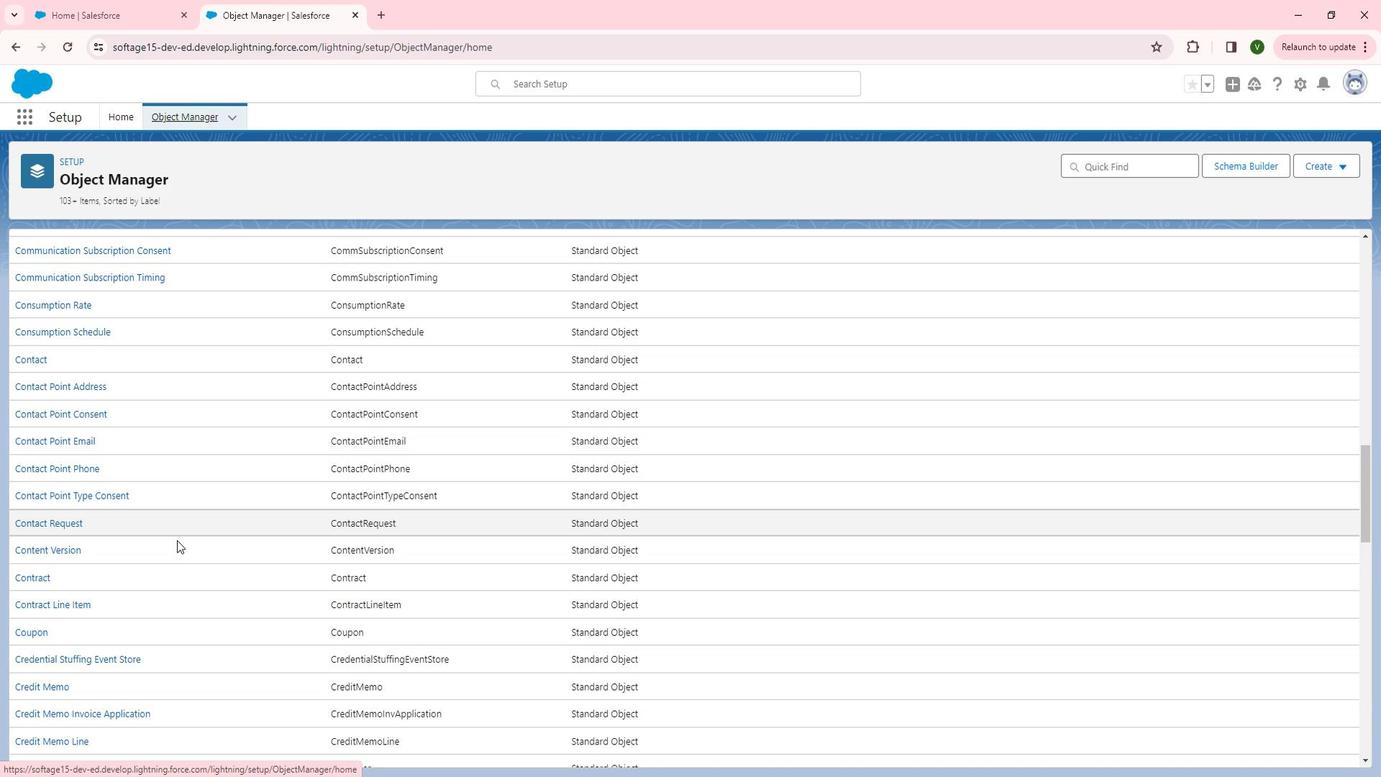 
Action: Mouse scrolled (186, 543) with delta (0, 0)
Screenshot: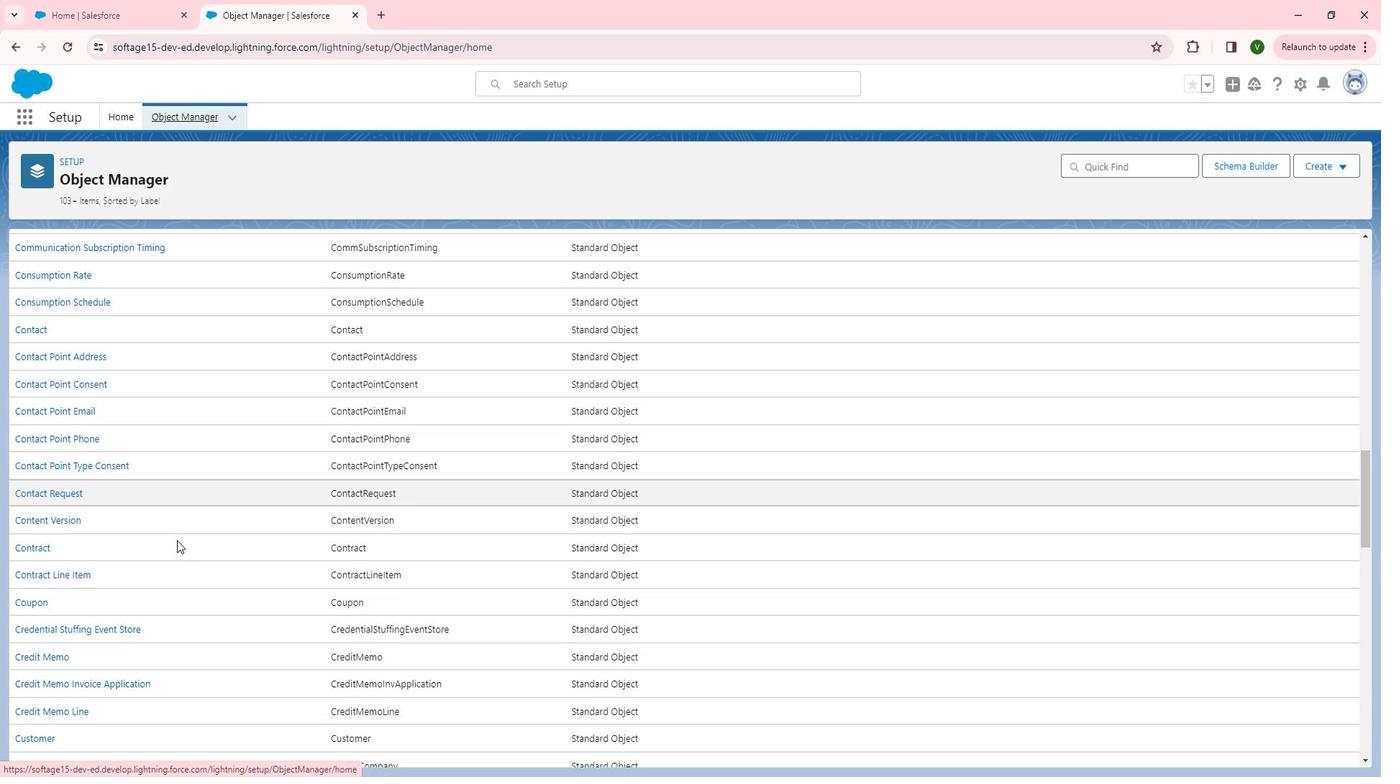 
Action: Mouse scrolled (186, 543) with delta (0, 0)
Screenshot: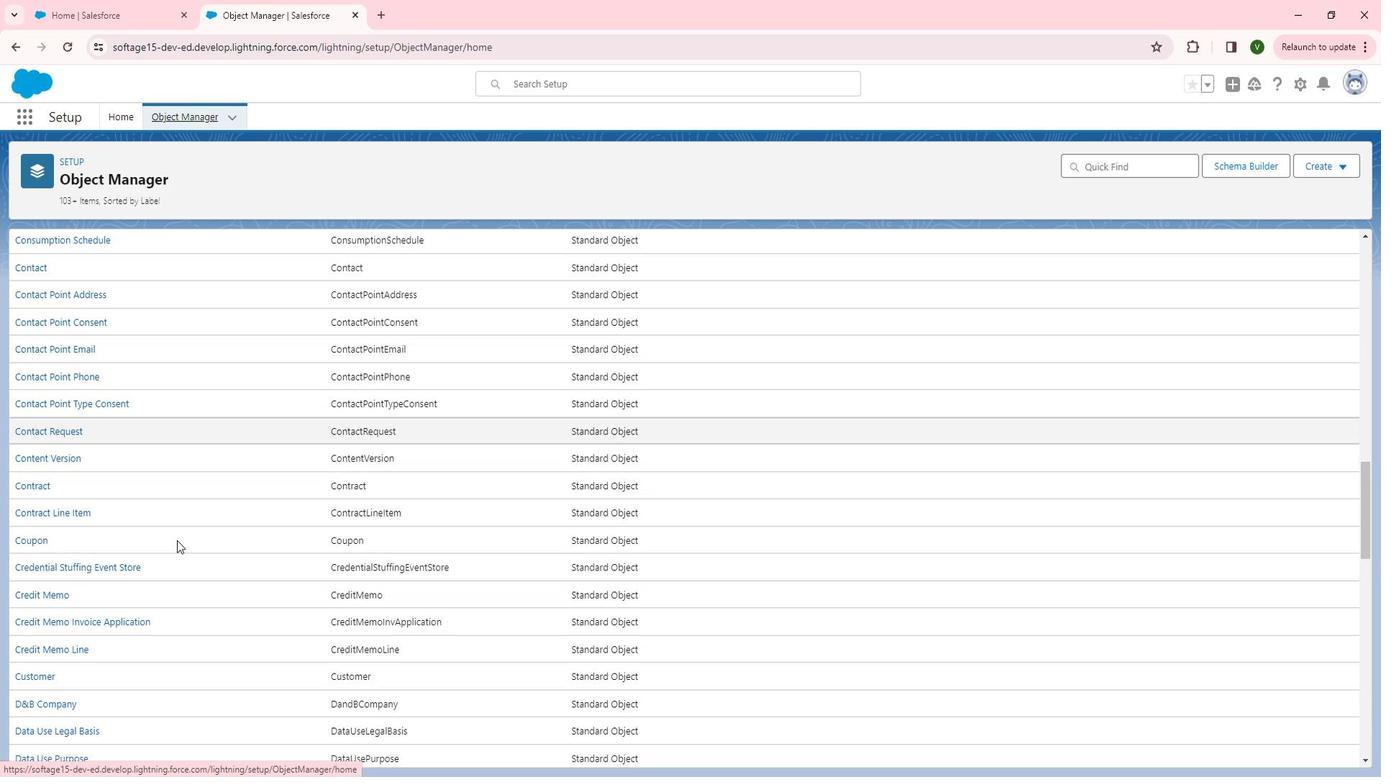 
Action: Mouse scrolled (186, 543) with delta (0, 0)
Screenshot: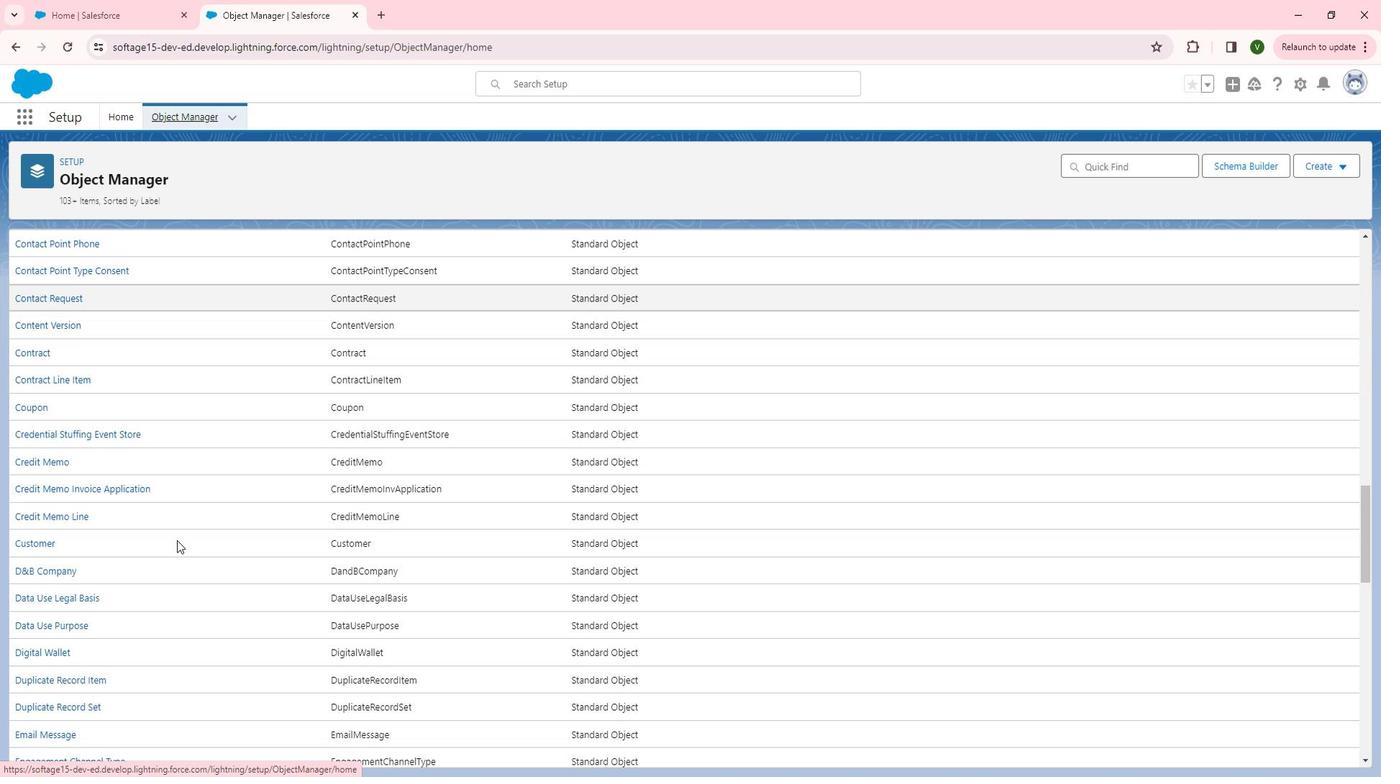
Action: Mouse scrolled (186, 543) with delta (0, 0)
Screenshot: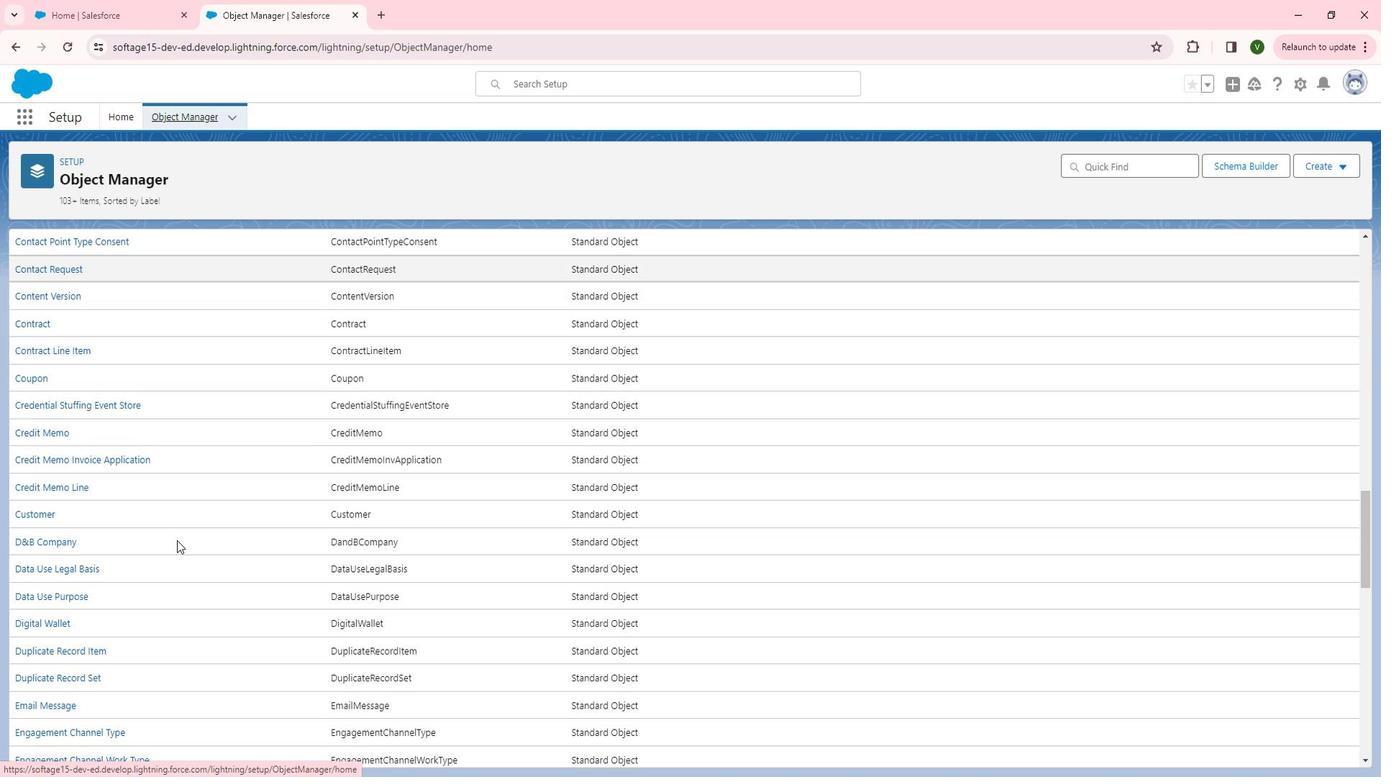 
Action: Mouse scrolled (186, 543) with delta (0, 0)
Screenshot: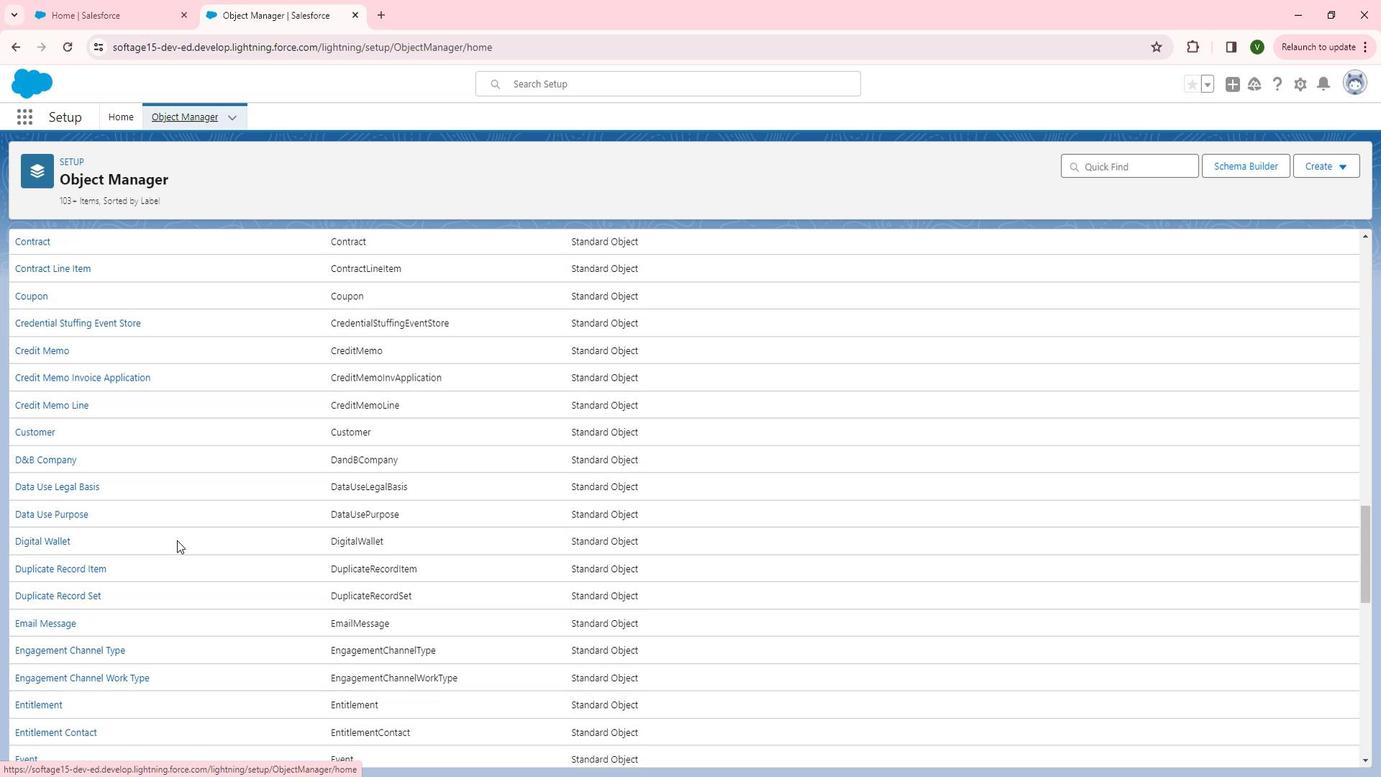 
Action: Mouse scrolled (186, 543) with delta (0, 0)
Screenshot: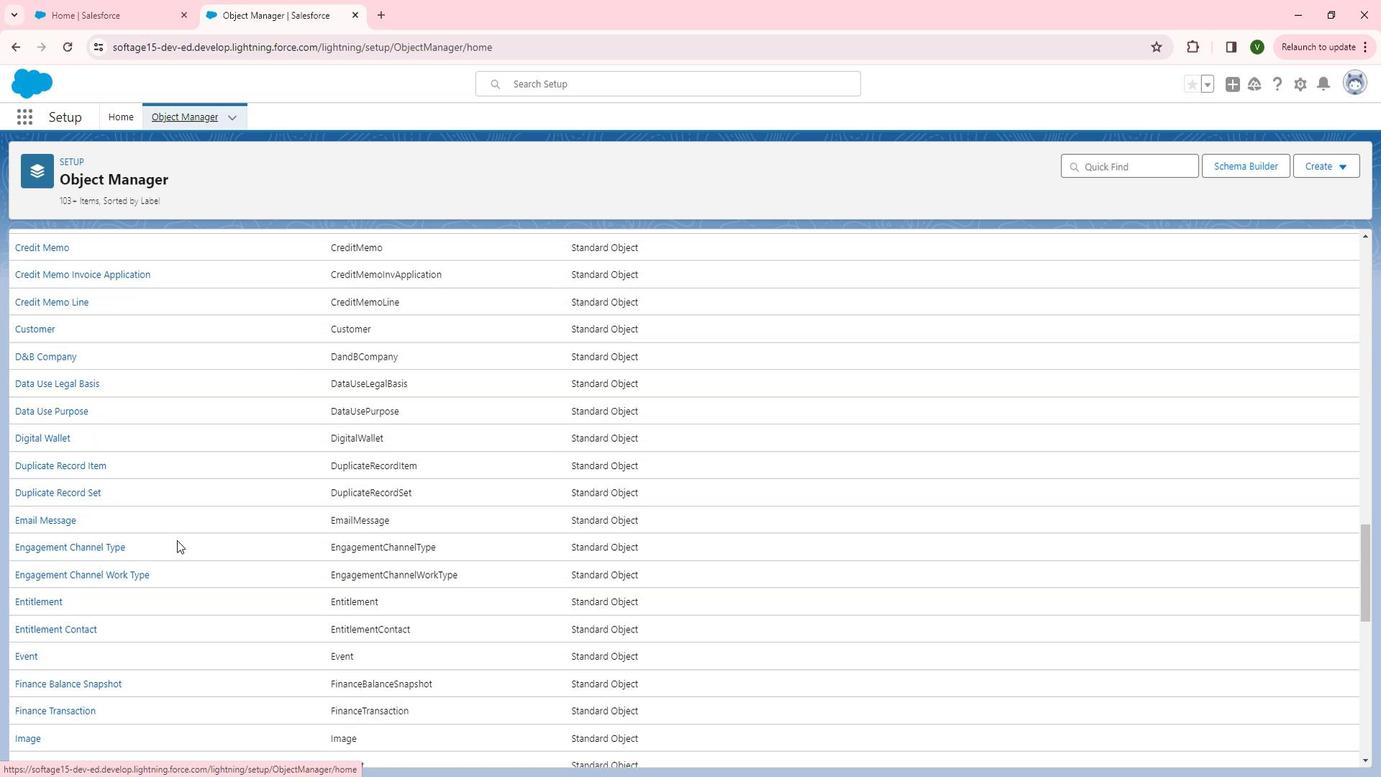 
Action: Mouse scrolled (186, 543) with delta (0, 0)
Screenshot: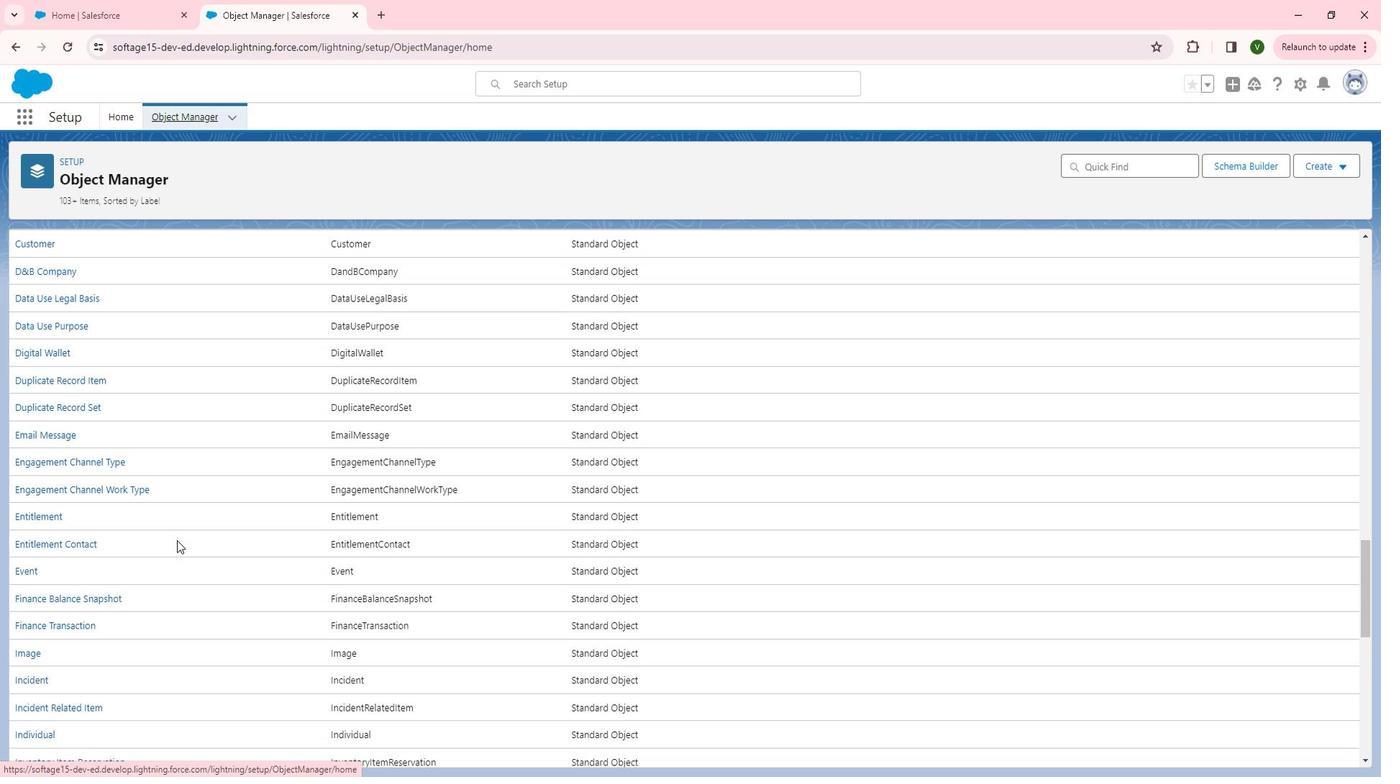 
Action: Mouse scrolled (186, 543) with delta (0, 0)
Screenshot: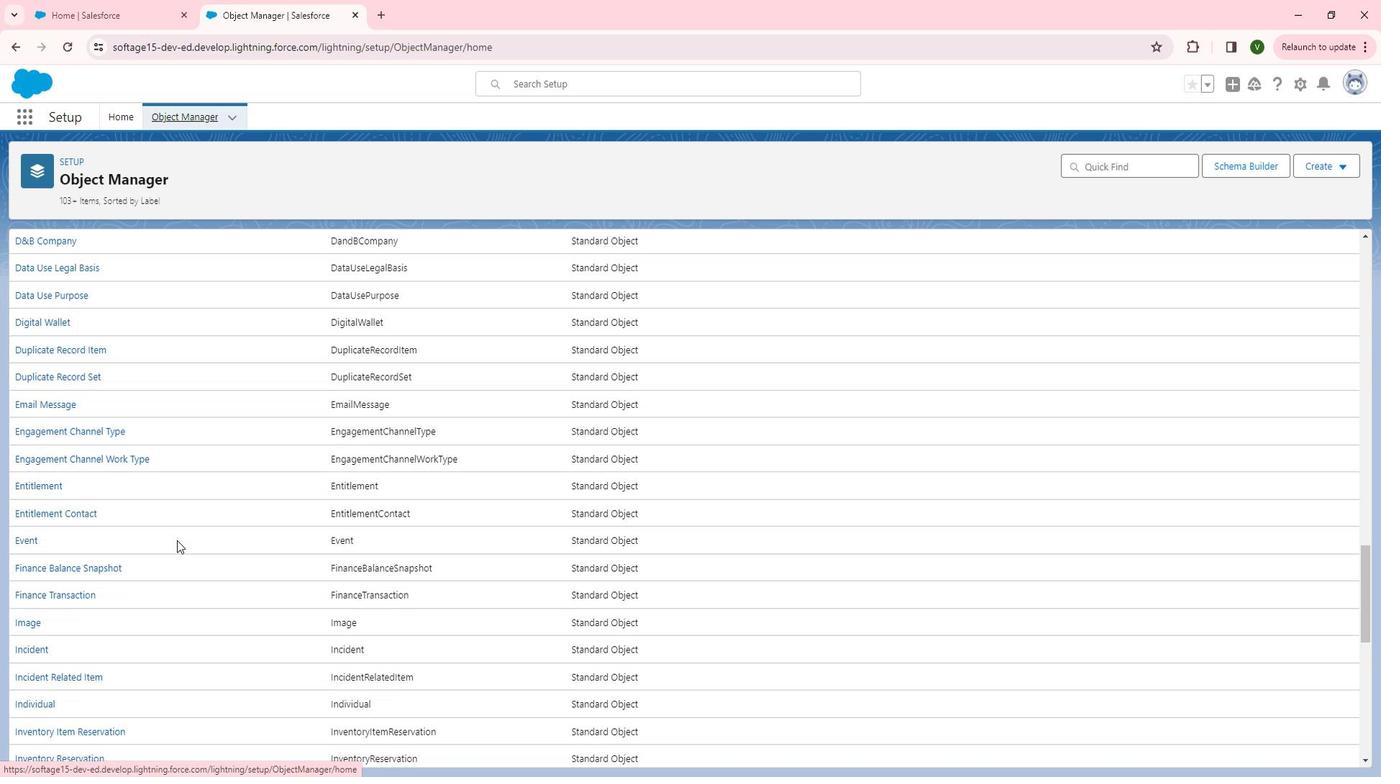 
Action: Mouse scrolled (186, 543) with delta (0, 0)
Screenshot: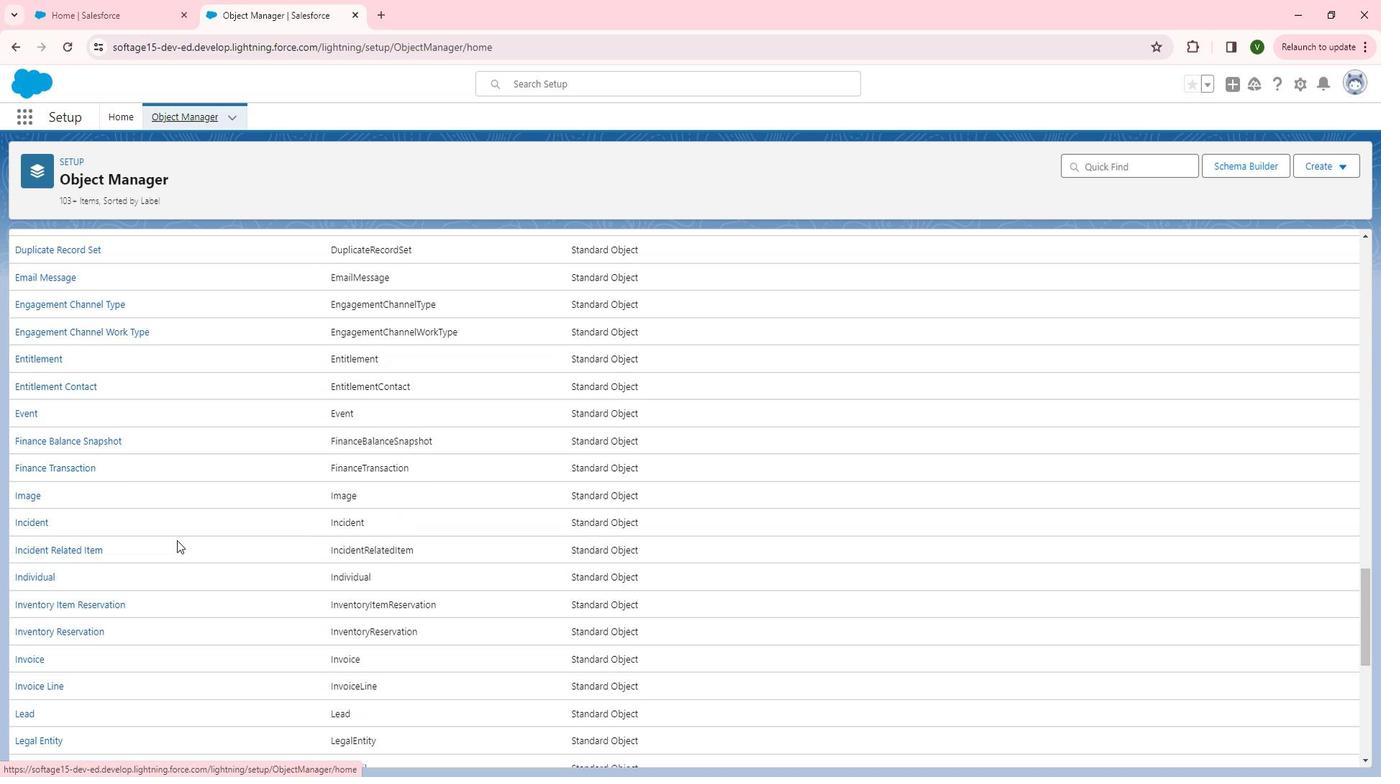 
Action: Mouse scrolled (186, 543) with delta (0, 0)
Screenshot: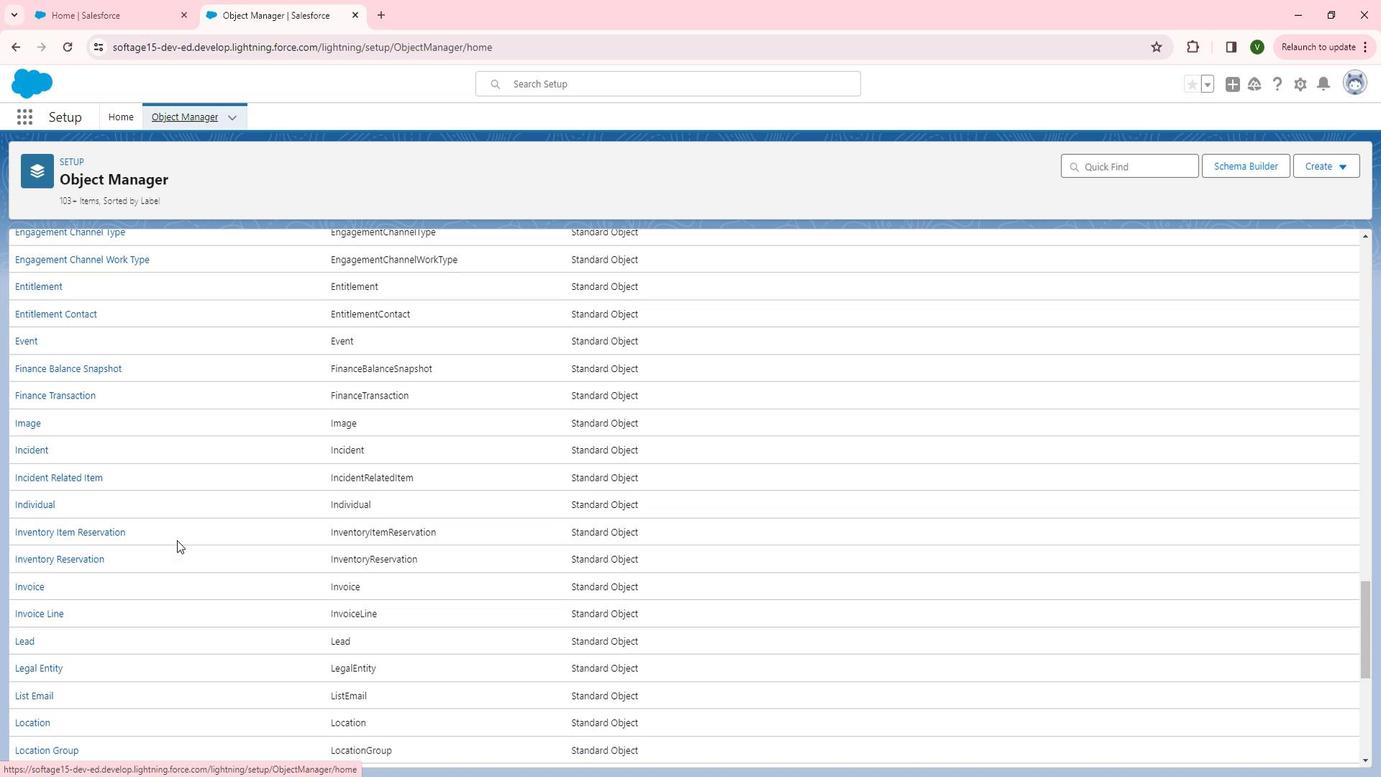 
Action: Mouse scrolled (186, 543) with delta (0, 0)
Screenshot: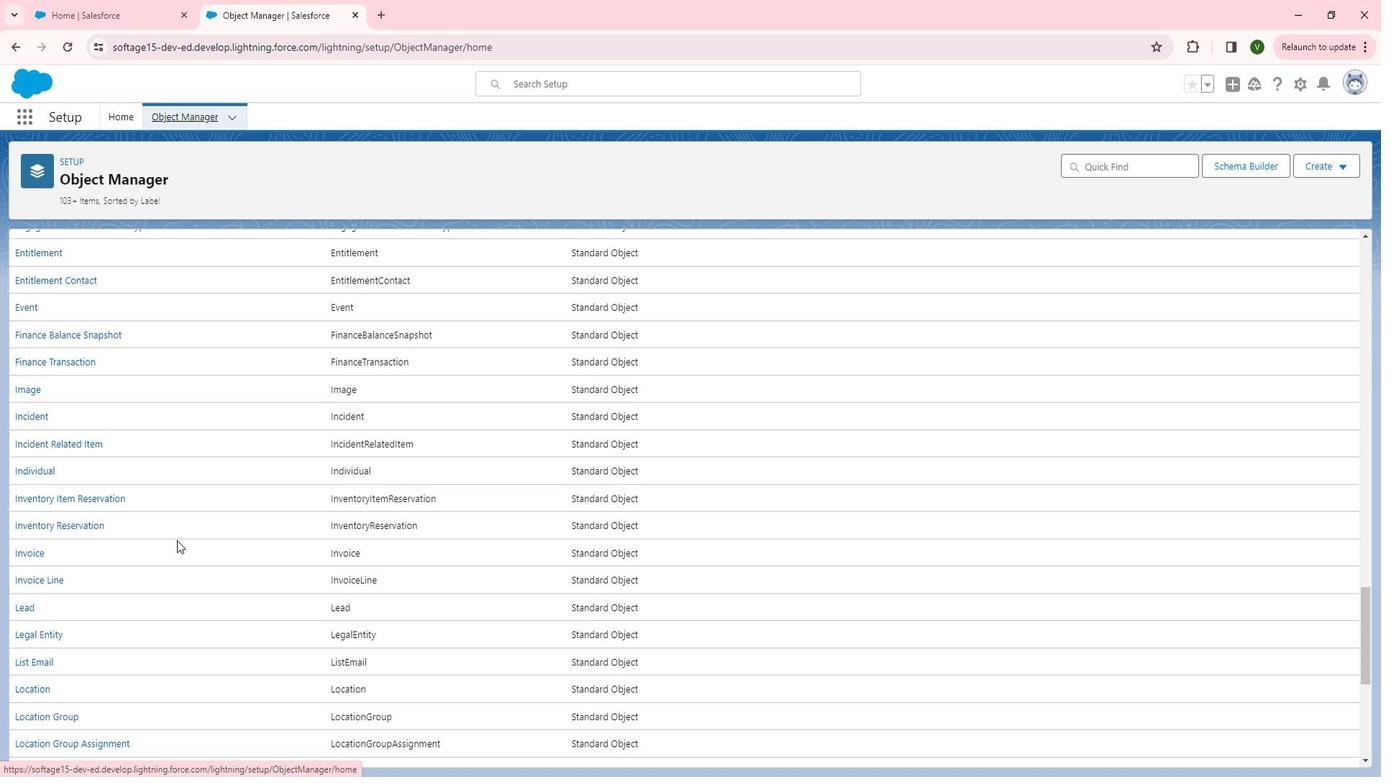 
Action: Mouse scrolled (186, 543) with delta (0, 0)
Screenshot: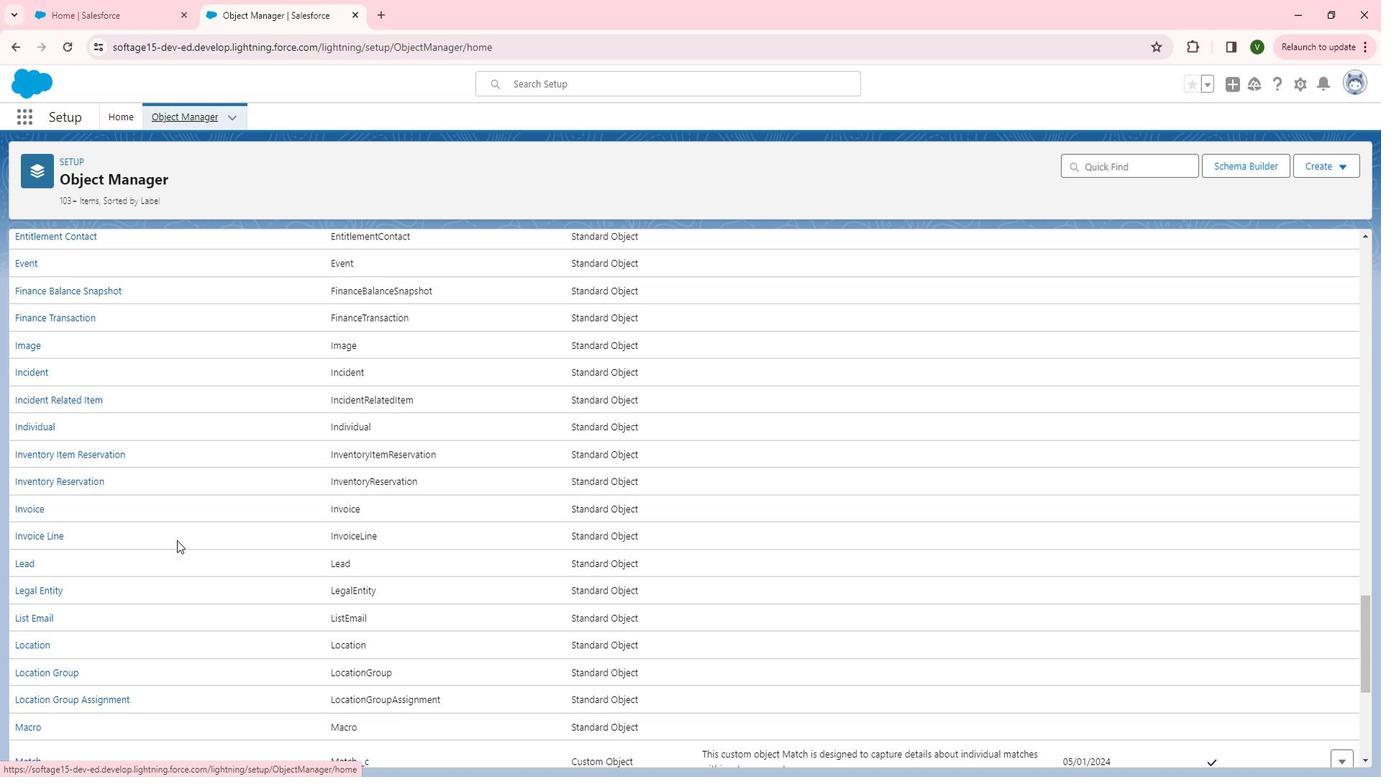 
Action: Mouse scrolled (186, 543) with delta (0, 0)
Screenshot: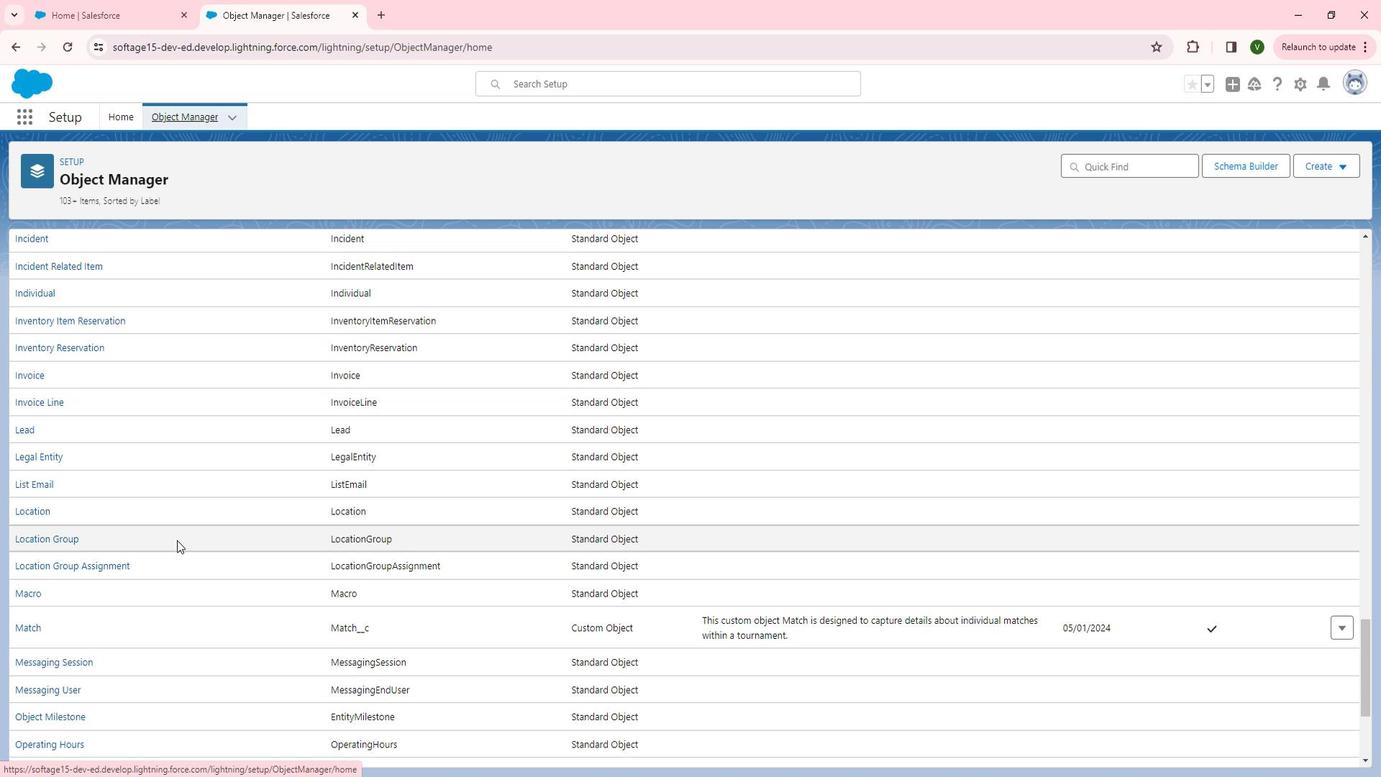 
Action: Mouse scrolled (186, 543) with delta (0, 0)
Screenshot: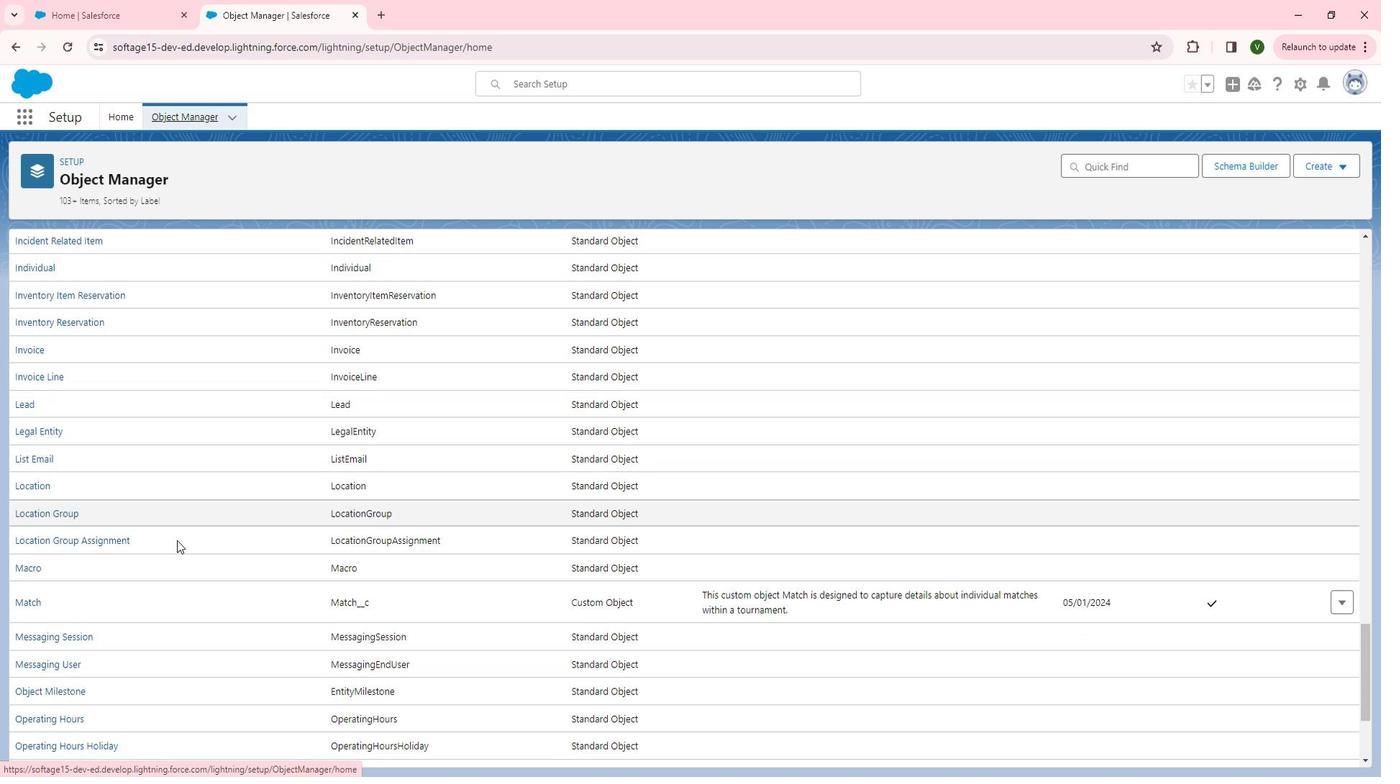 
Action: Mouse scrolled (186, 543) with delta (0, 0)
Screenshot: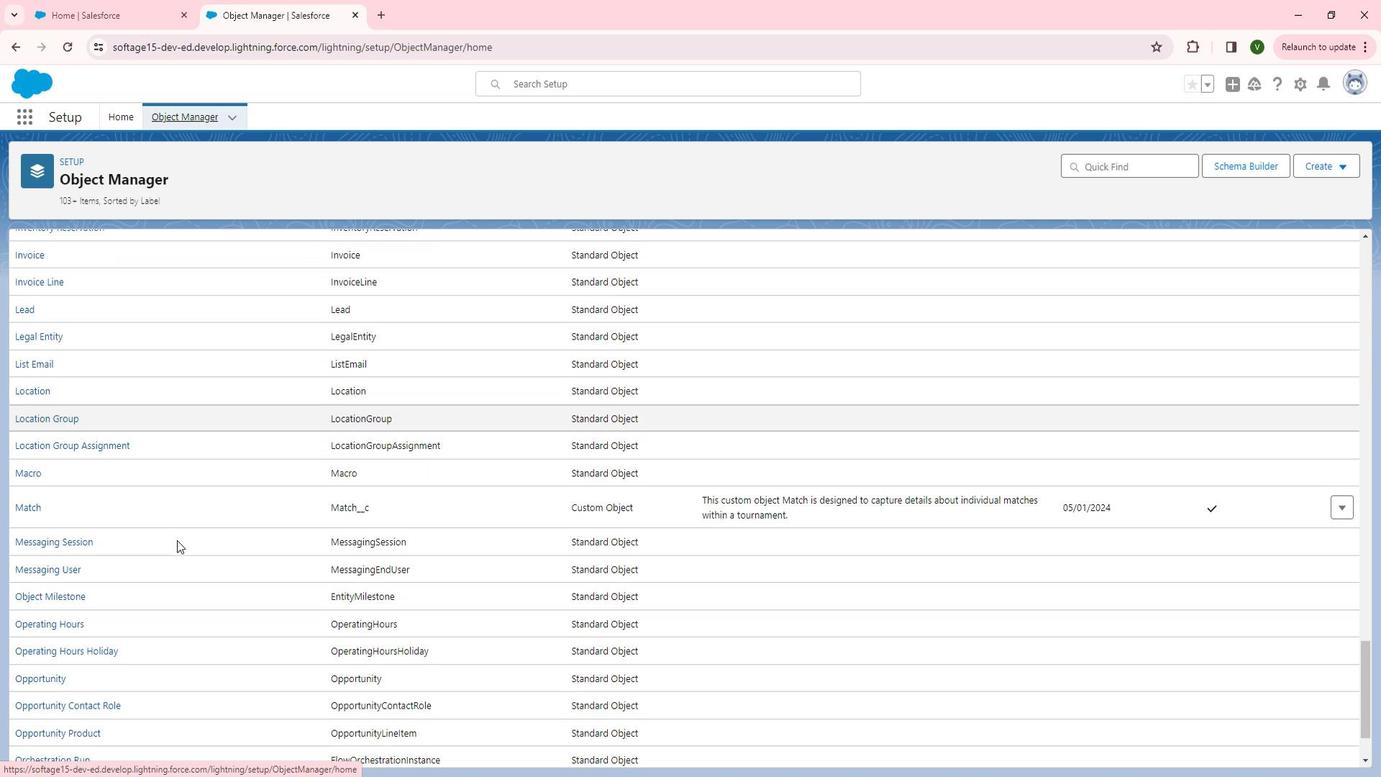 
Action: Mouse scrolled (186, 543) with delta (0, 0)
Screenshot: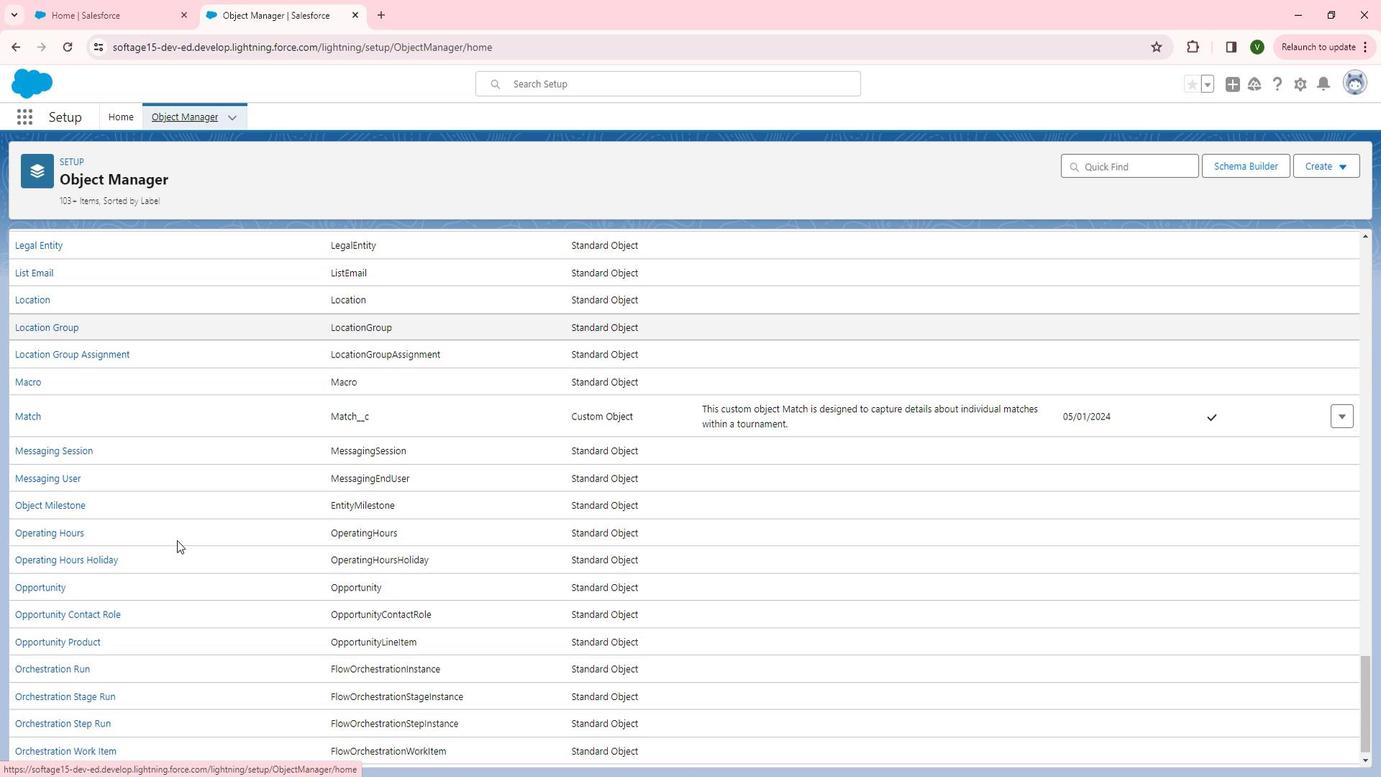 
Action: Mouse scrolled (186, 543) with delta (0, 0)
Screenshot: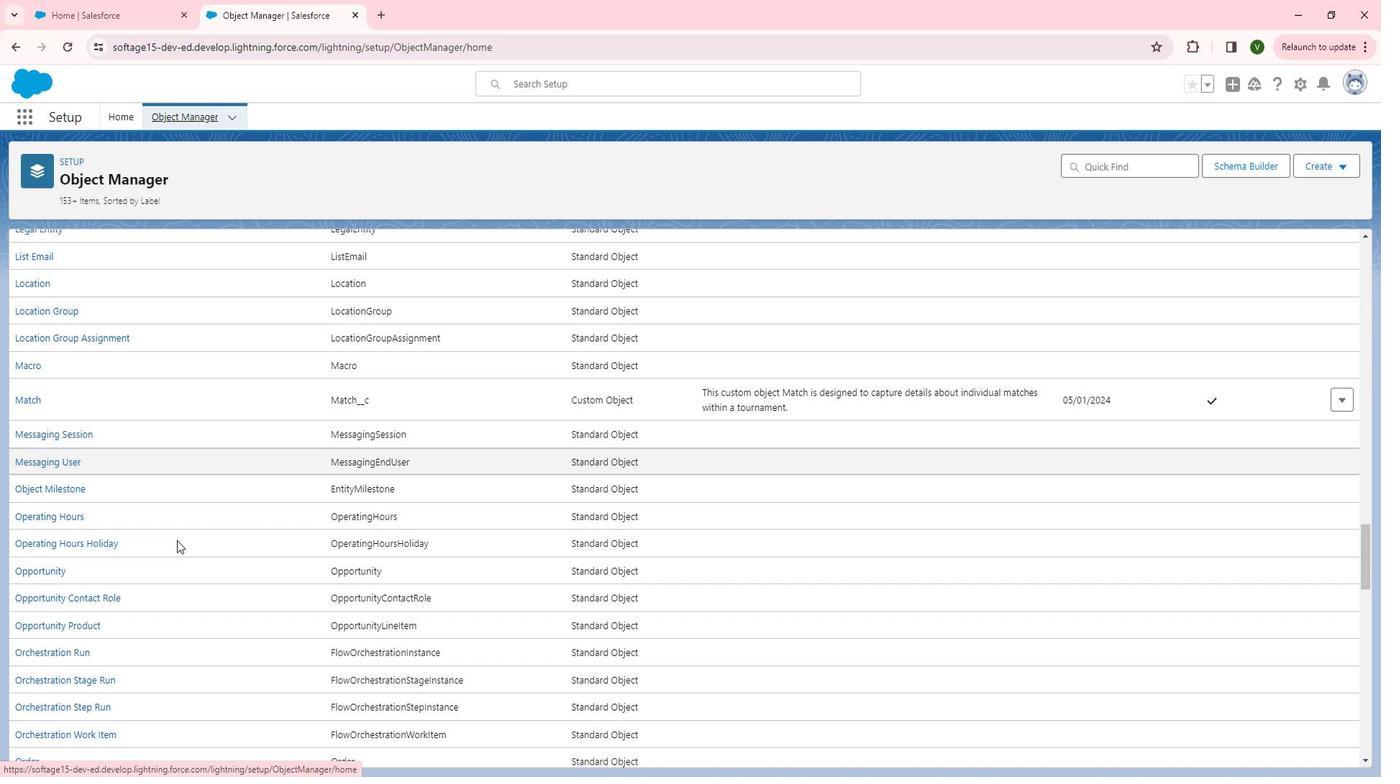 
Action: Mouse scrolled (186, 543) with delta (0, 0)
Screenshot: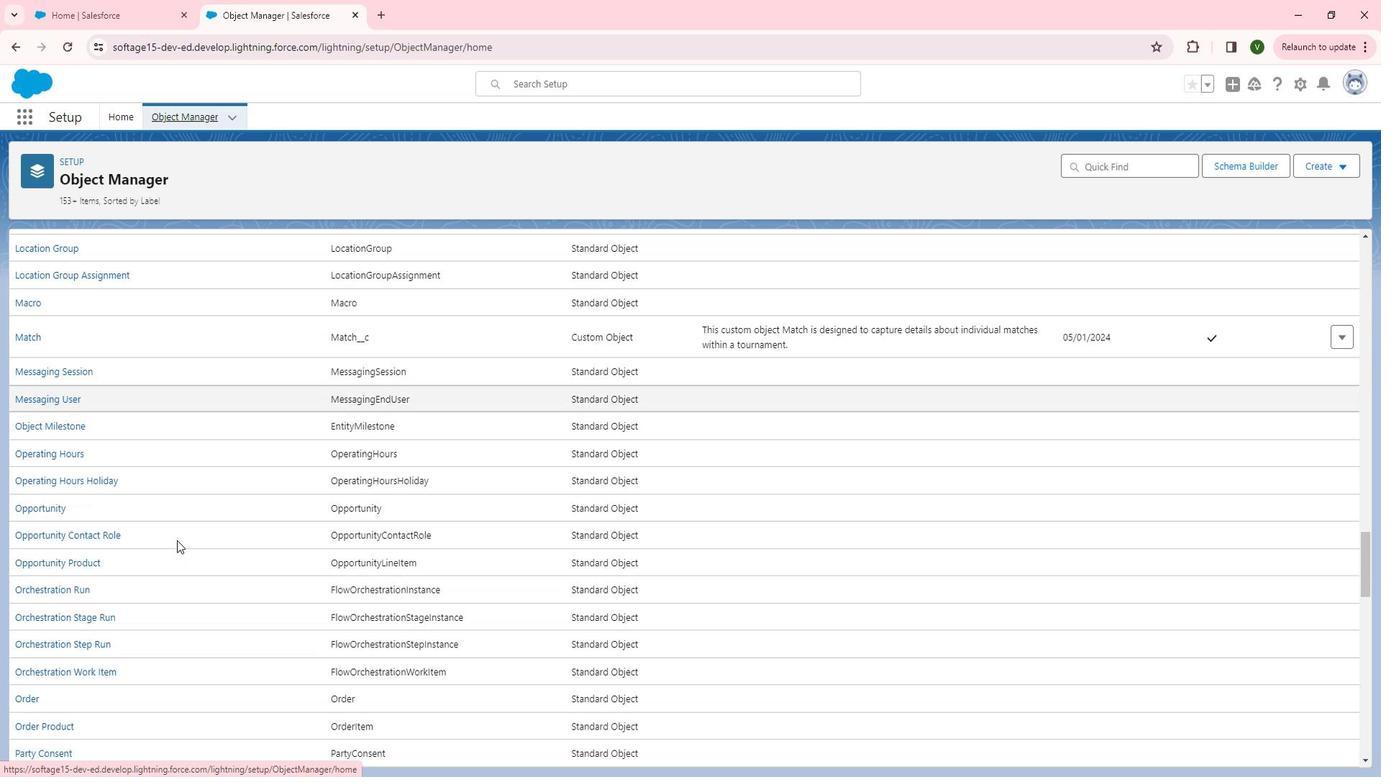 
Action: Mouse scrolled (186, 543) with delta (0, 0)
Screenshot: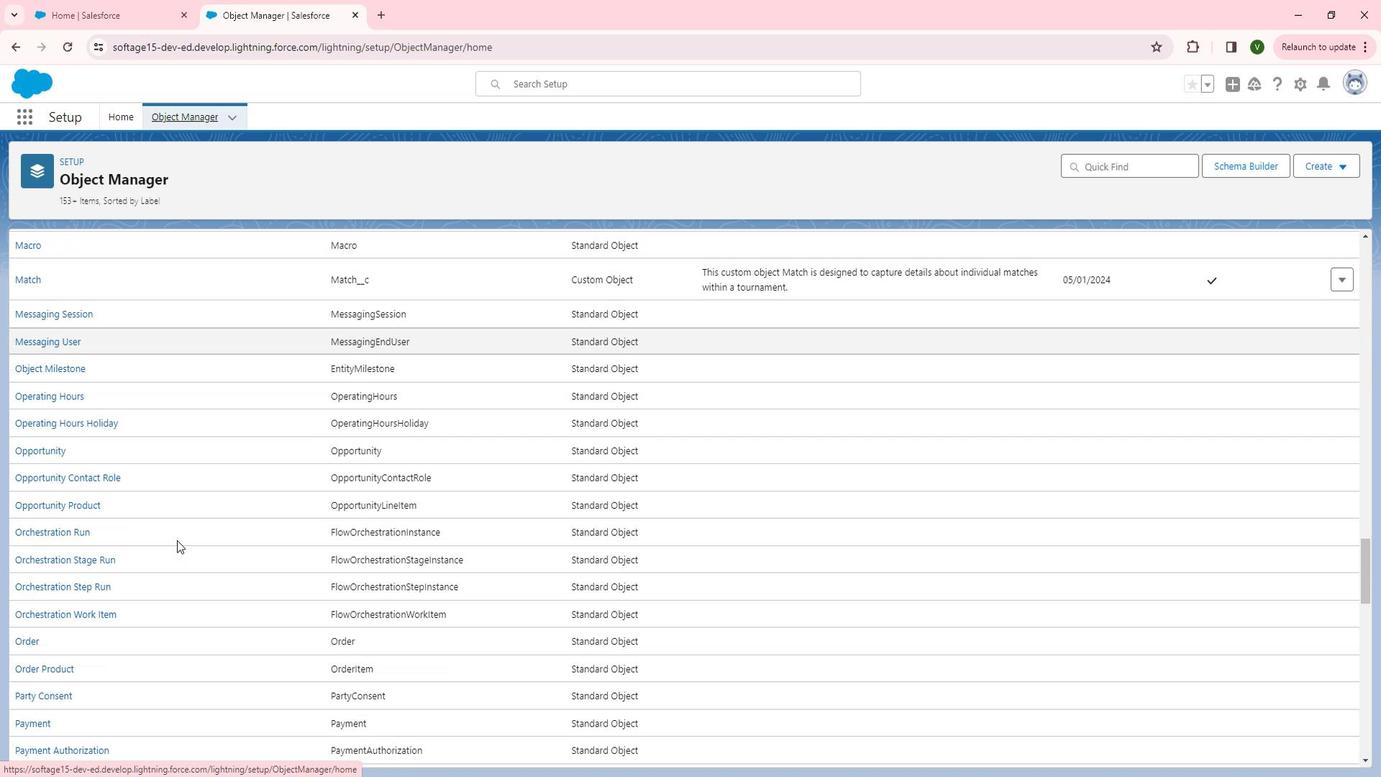 
Action: Mouse scrolled (186, 543) with delta (0, 0)
Screenshot: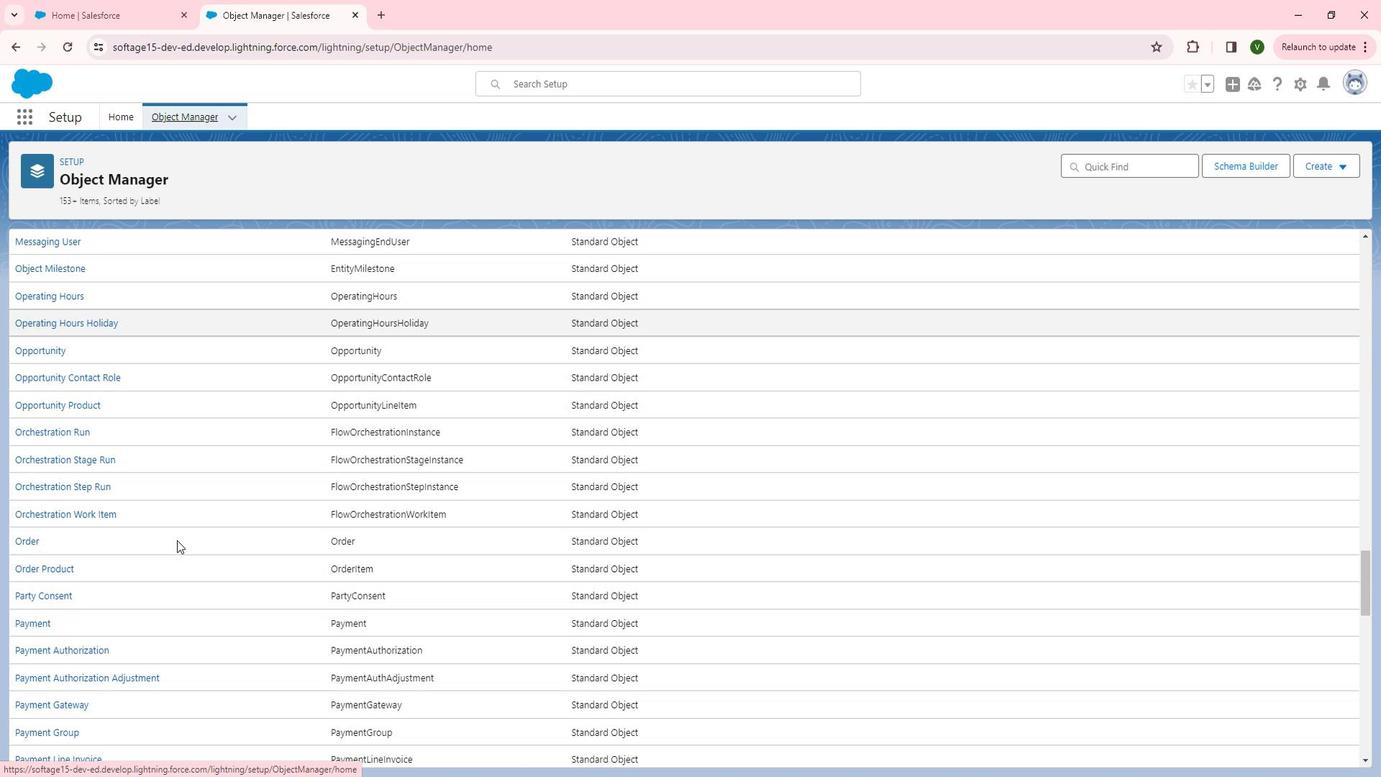 
Action: Mouse scrolled (186, 543) with delta (0, 0)
Screenshot: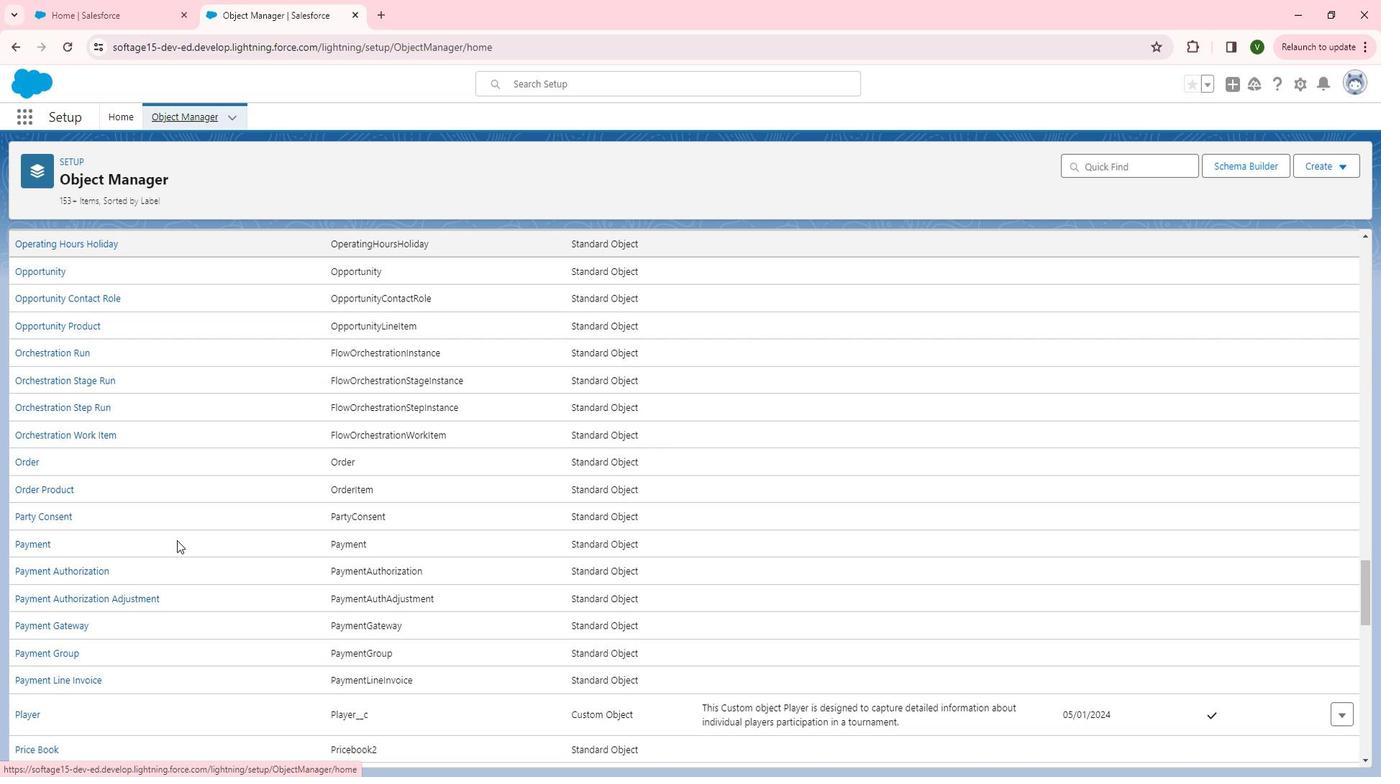 
Action: Mouse scrolled (186, 543) with delta (0, 0)
Screenshot: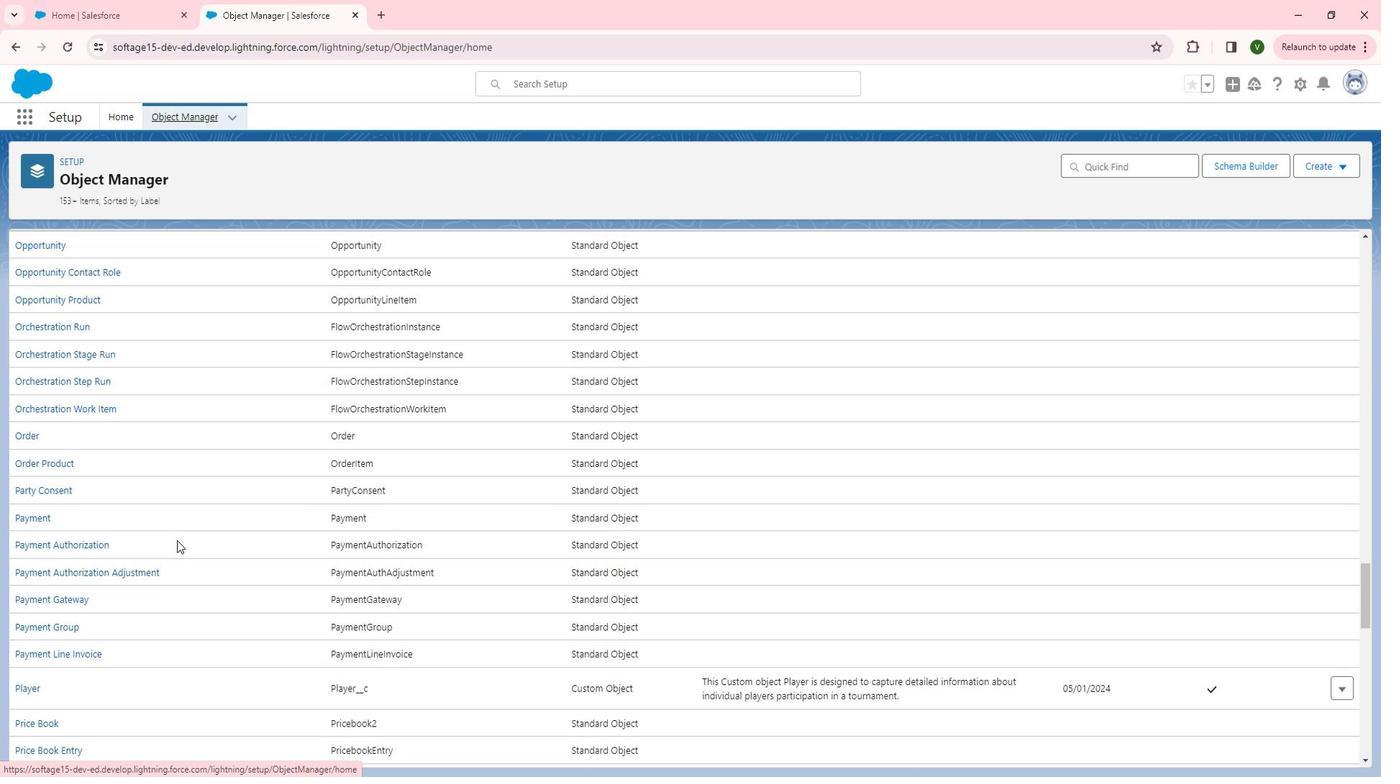 
Action: Mouse scrolled (186, 543) with delta (0, 0)
Screenshot: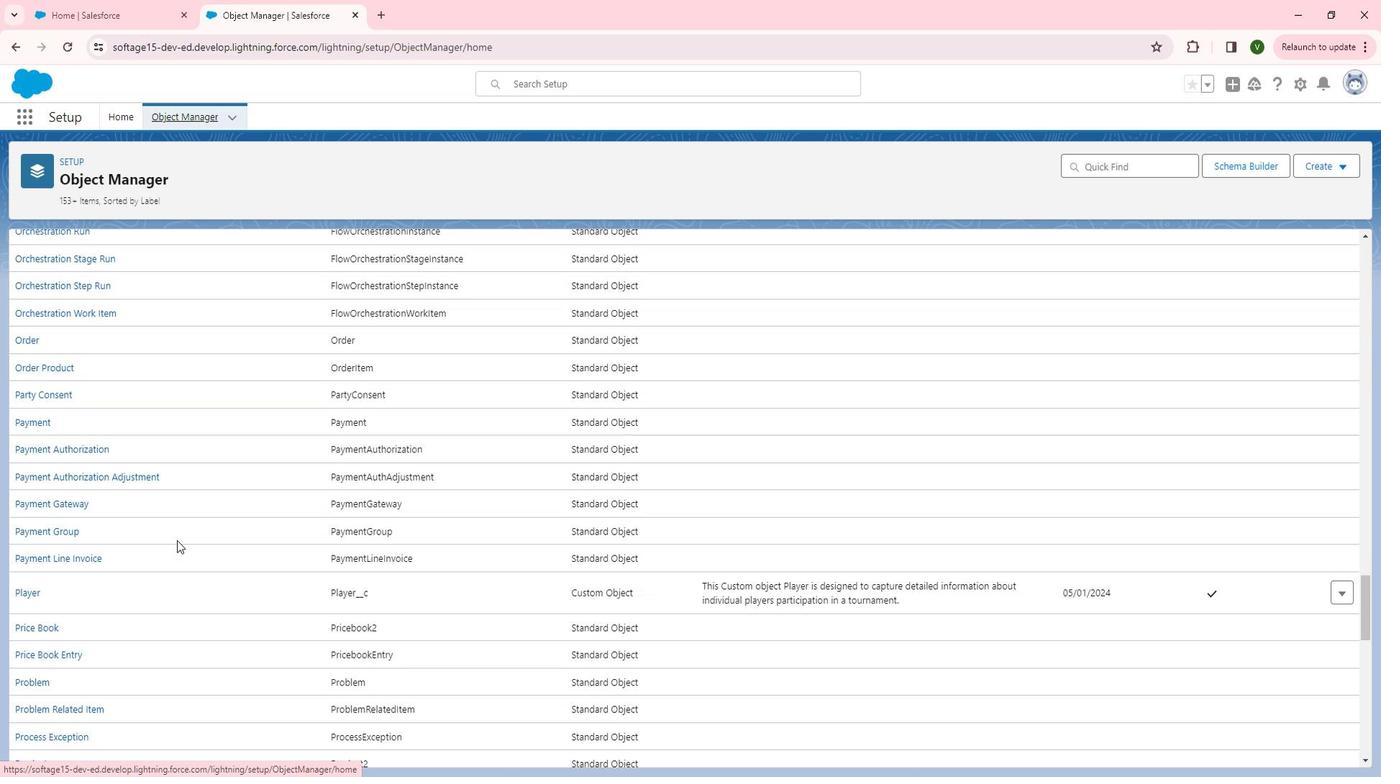 
Action: Mouse scrolled (186, 543) with delta (0, 0)
Screenshot: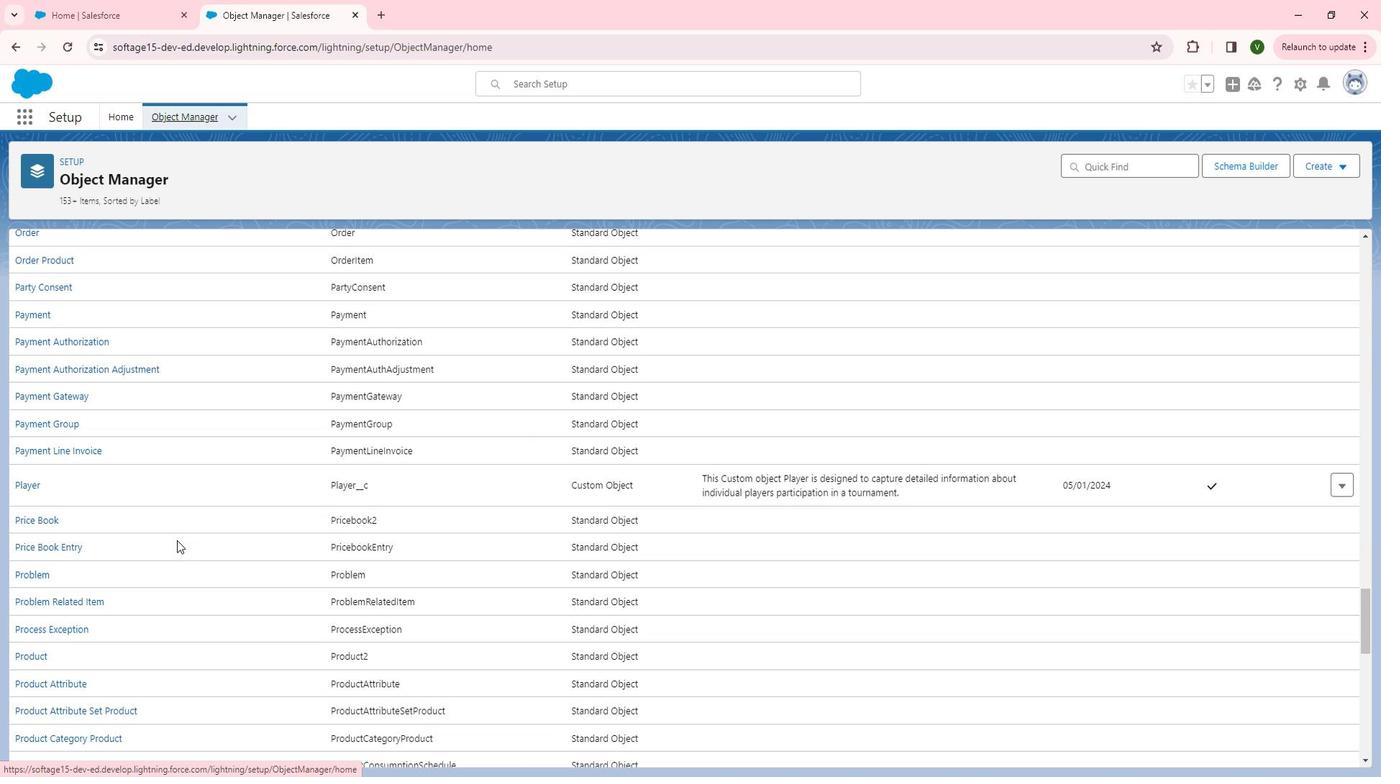 
Action: Mouse scrolled (186, 543) with delta (0, 0)
Screenshot: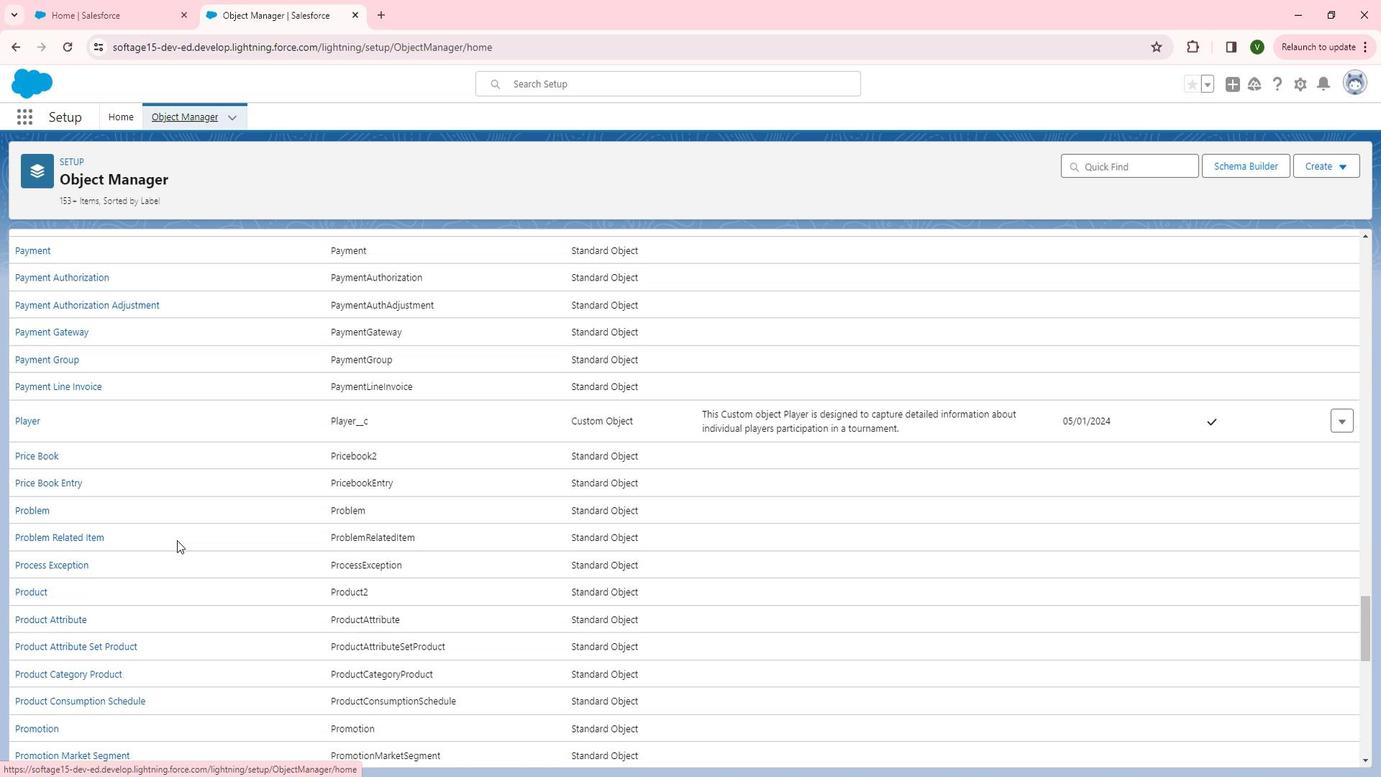 
Action: Mouse scrolled (186, 543) with delta (0, 0)
Screenshot: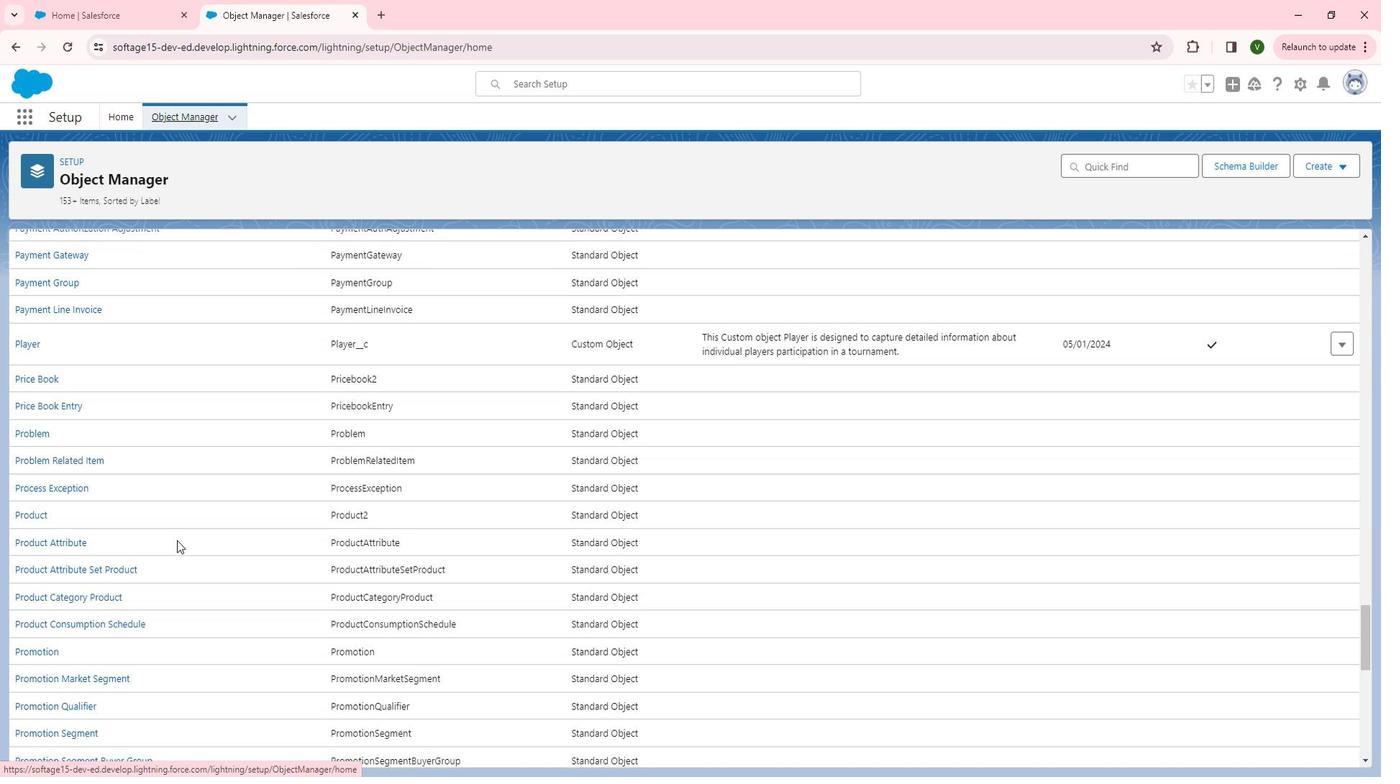 
Action: Mouse scrolled (186, 543) with delta (0, 0)
Screenshot: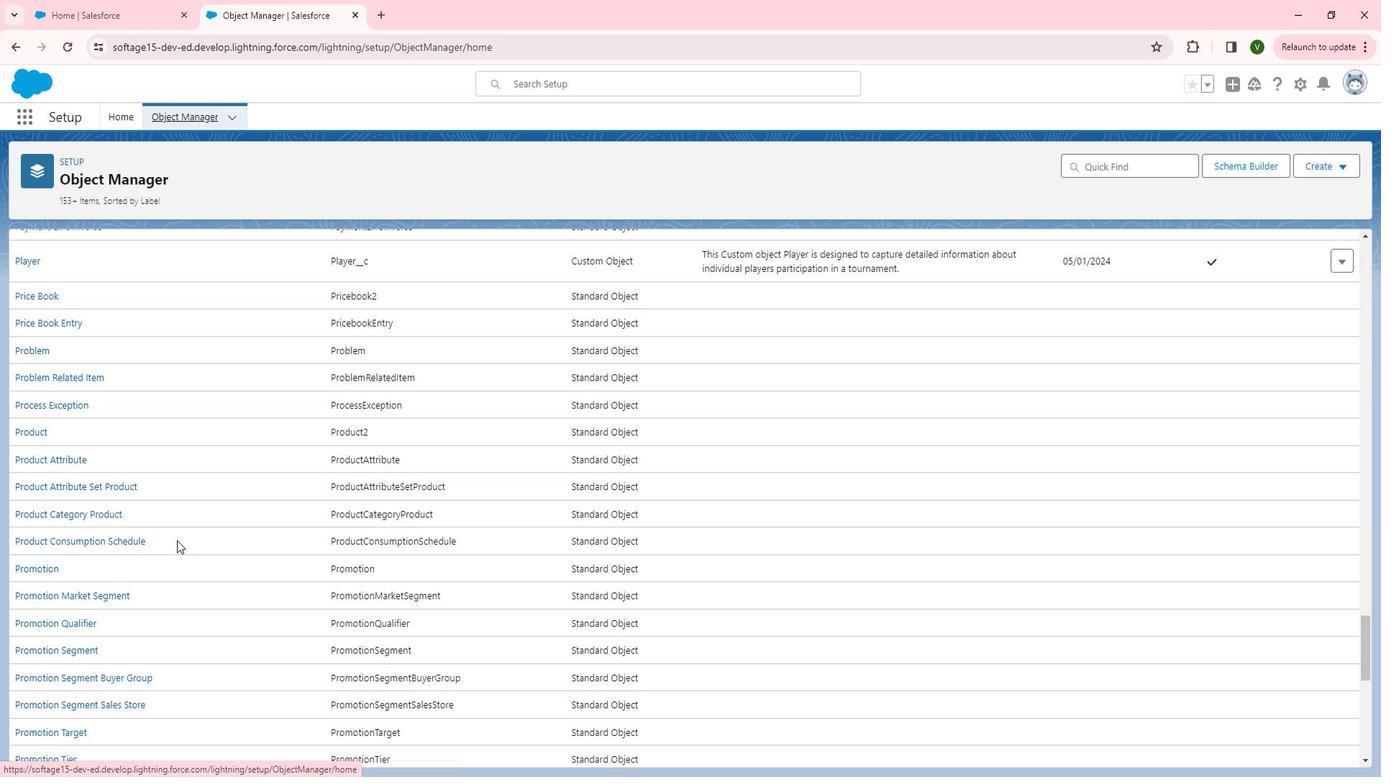 
Action: Mouse scrolled (186, 543) with delta (0, 0)
Screenshot: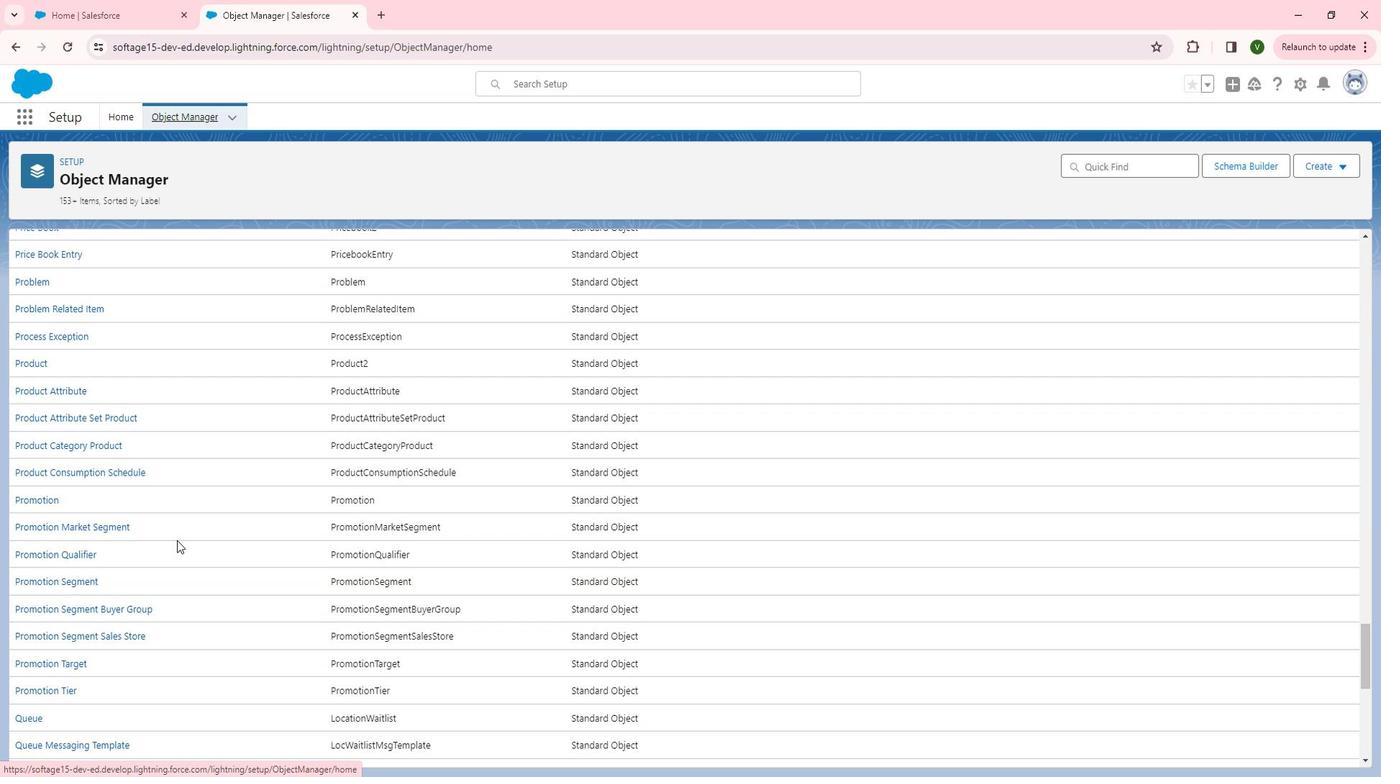 
Action: Mouse scrolled (186, 543) with delta (0, 0)
Screenshot: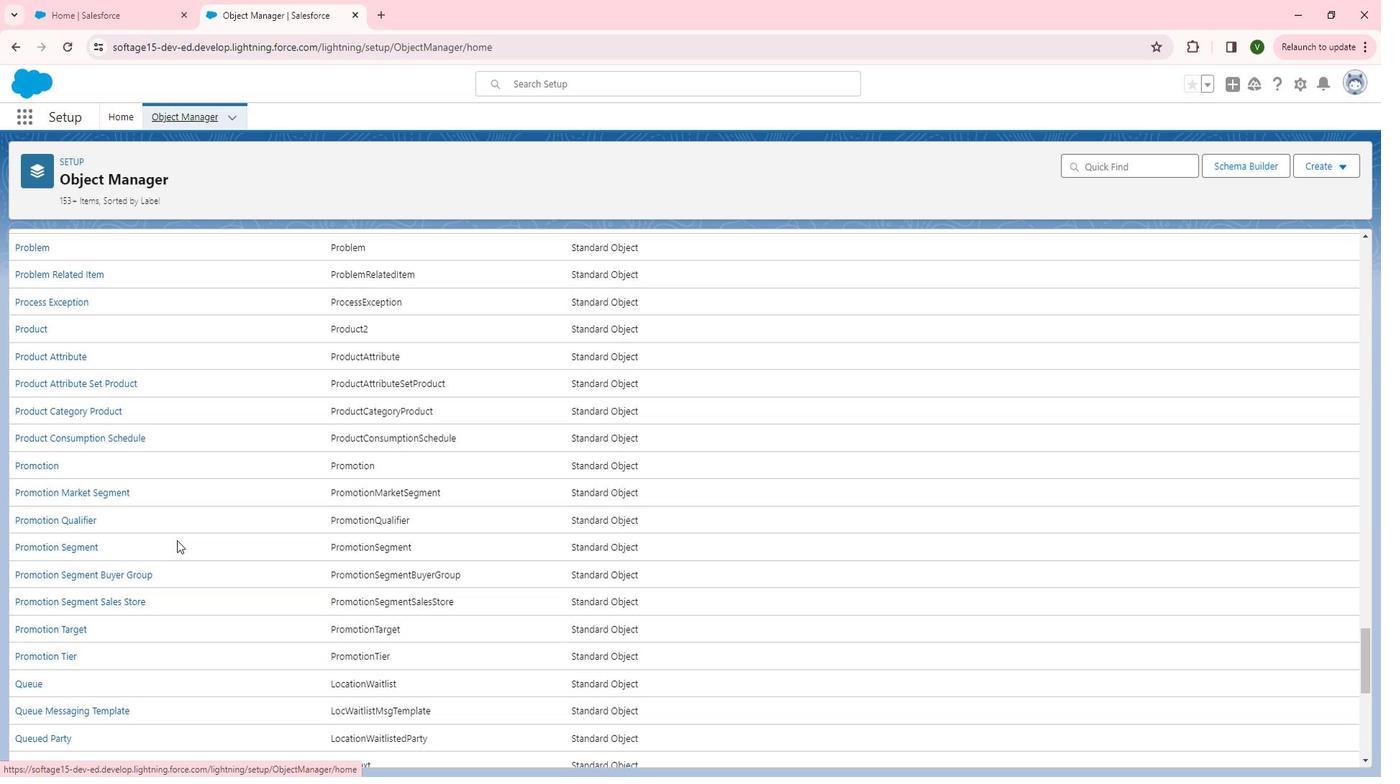 
Action: Mouse scrolled (186, 543) with delta (0, 0)
Screenshot: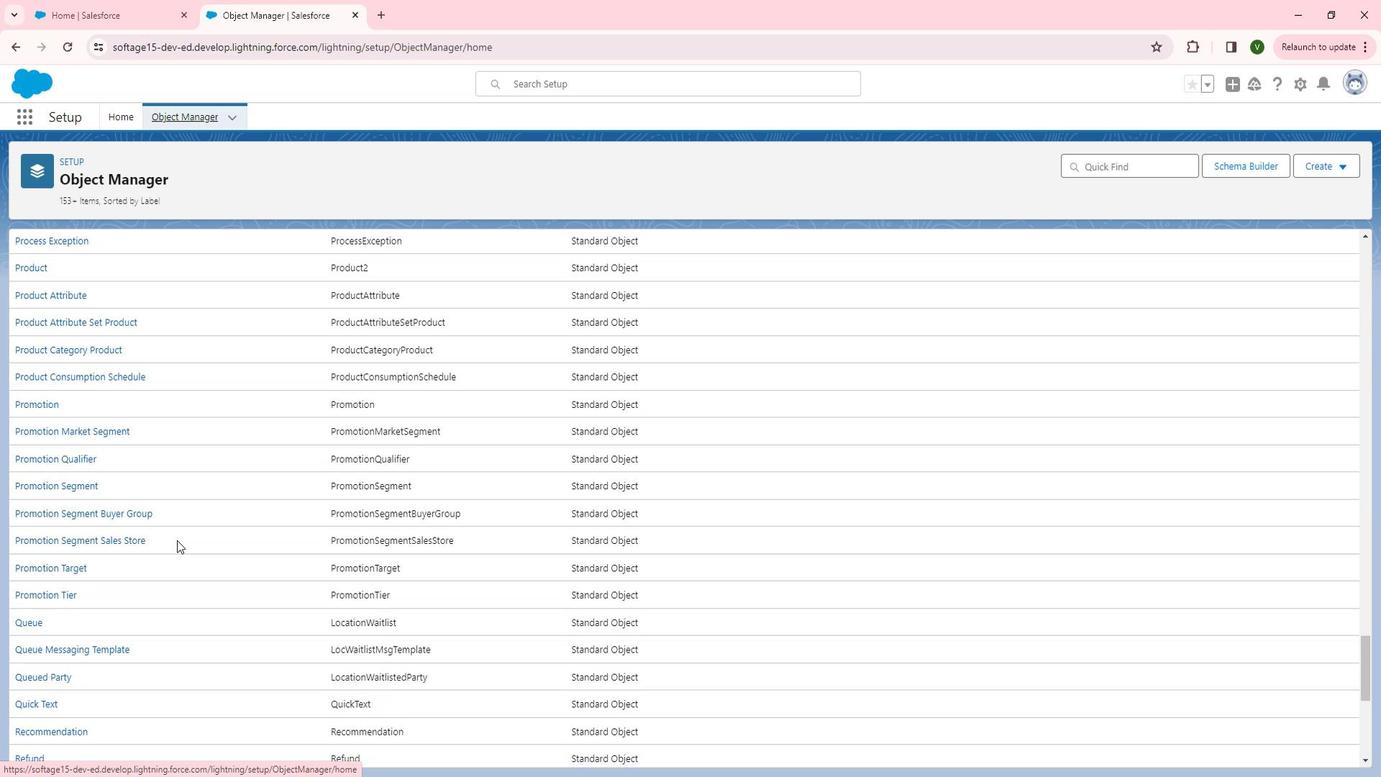 
Action: Mouse scrolled (186, 543) with delta (0, 0)
Screenshot: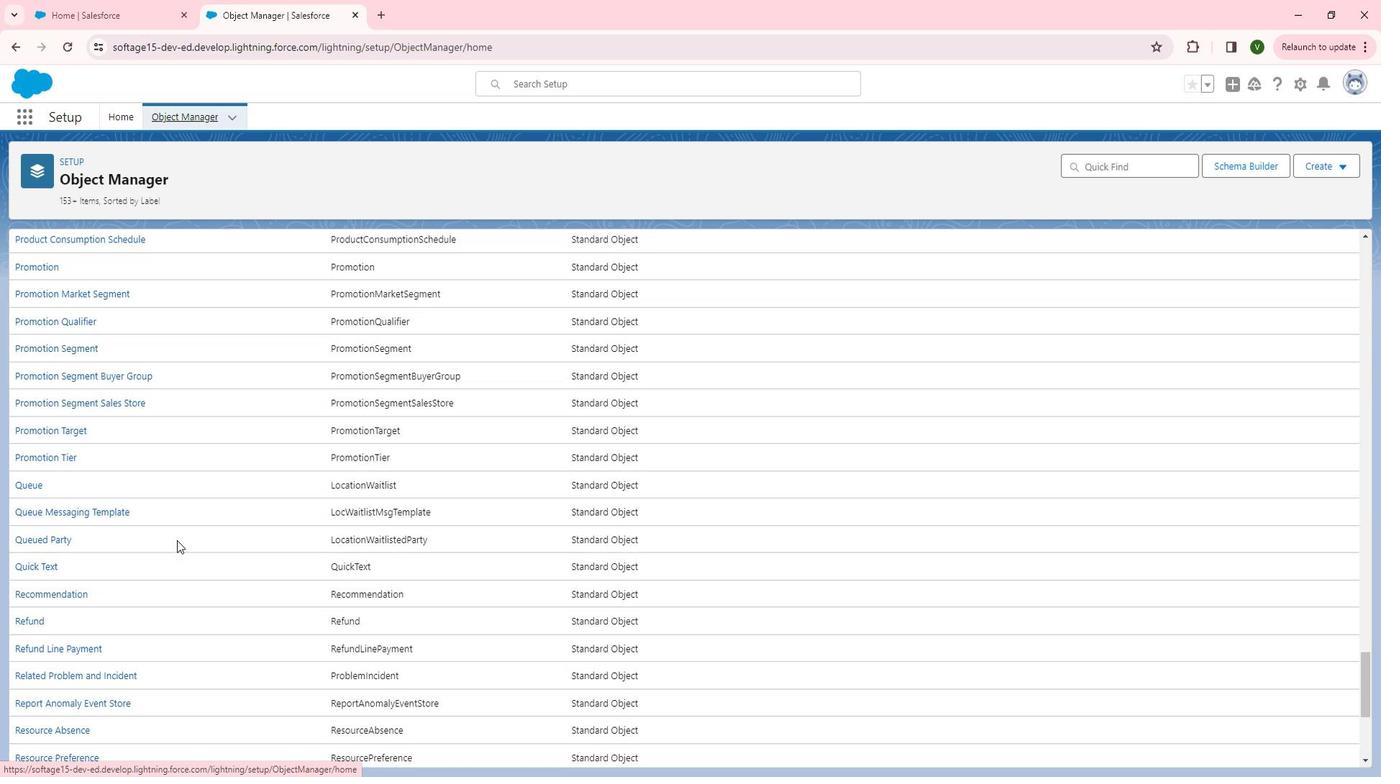 
Action: Mouse scrolled (186, 543) with delta (0, 0)
Screenshot: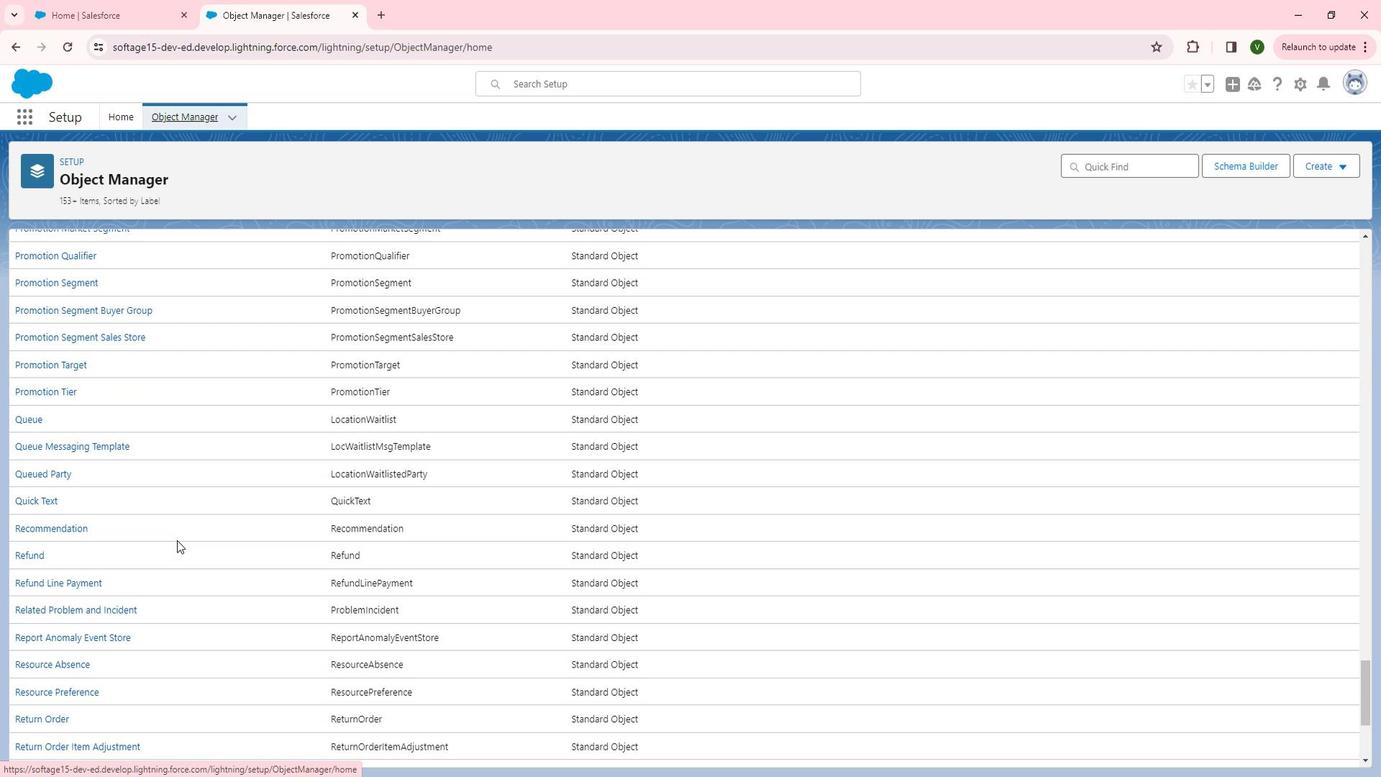 
Action: Mouse scrolled (186, 543) with delta (0, 0)
Screenshot: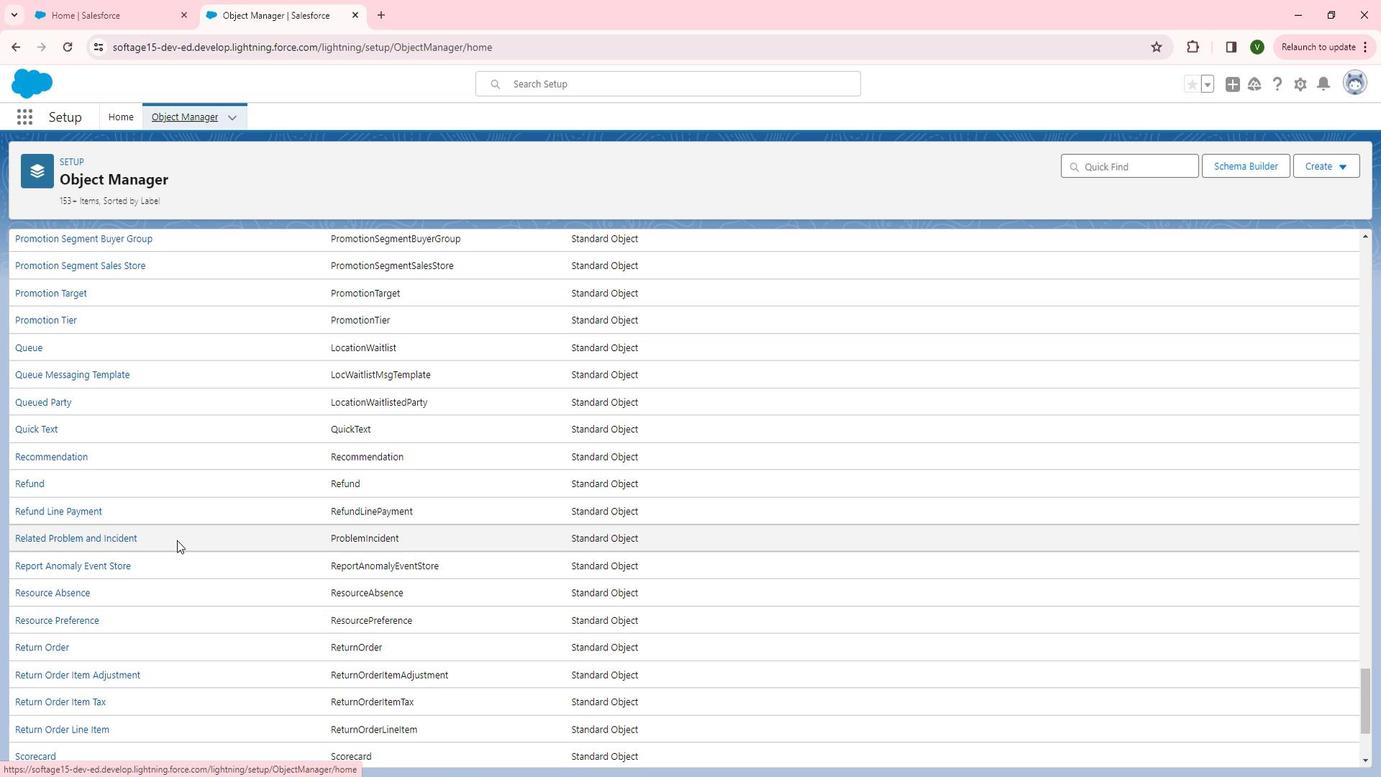 
Action: Mouse scrolled (186, 543) with delta (0, 0)
Screenshot: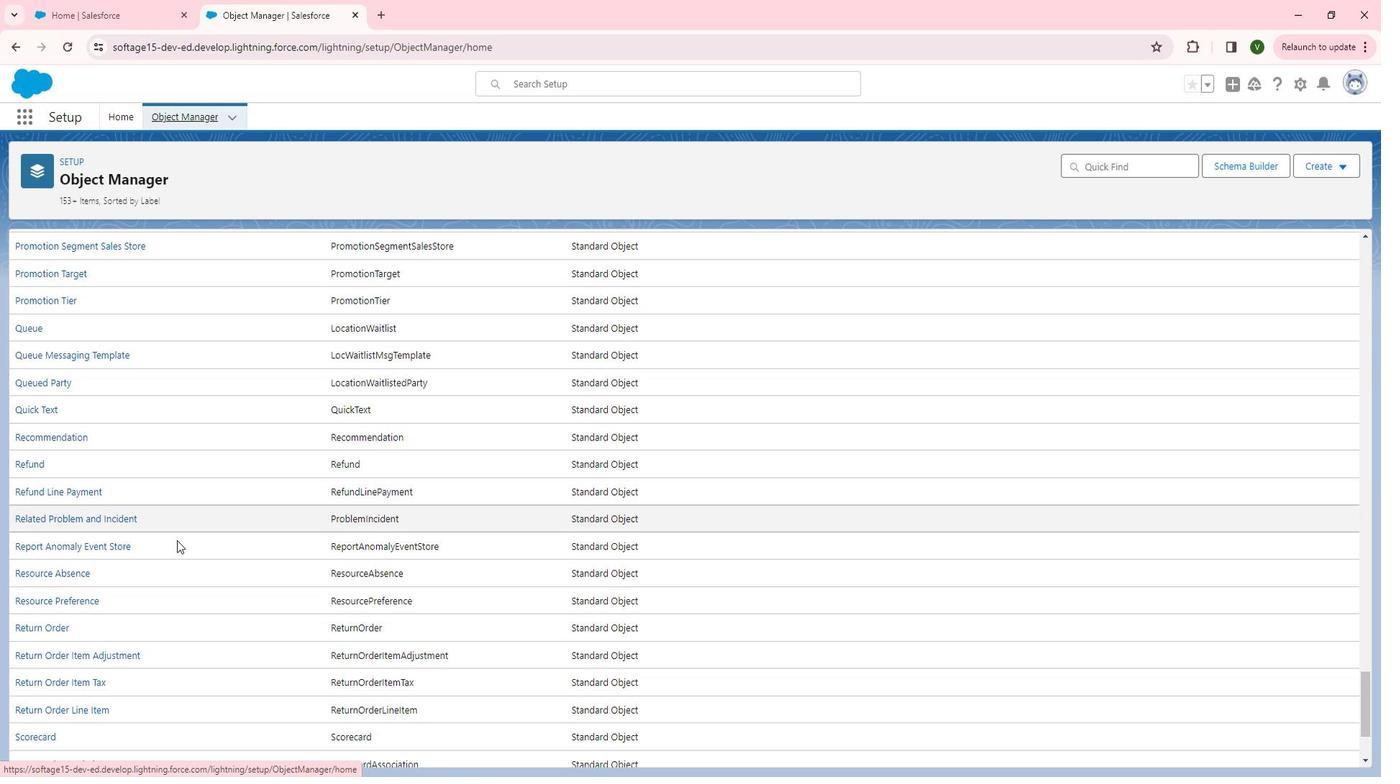 
Action: Mouse scrolled (186, 543) with delta (0, 0)
Screenshot: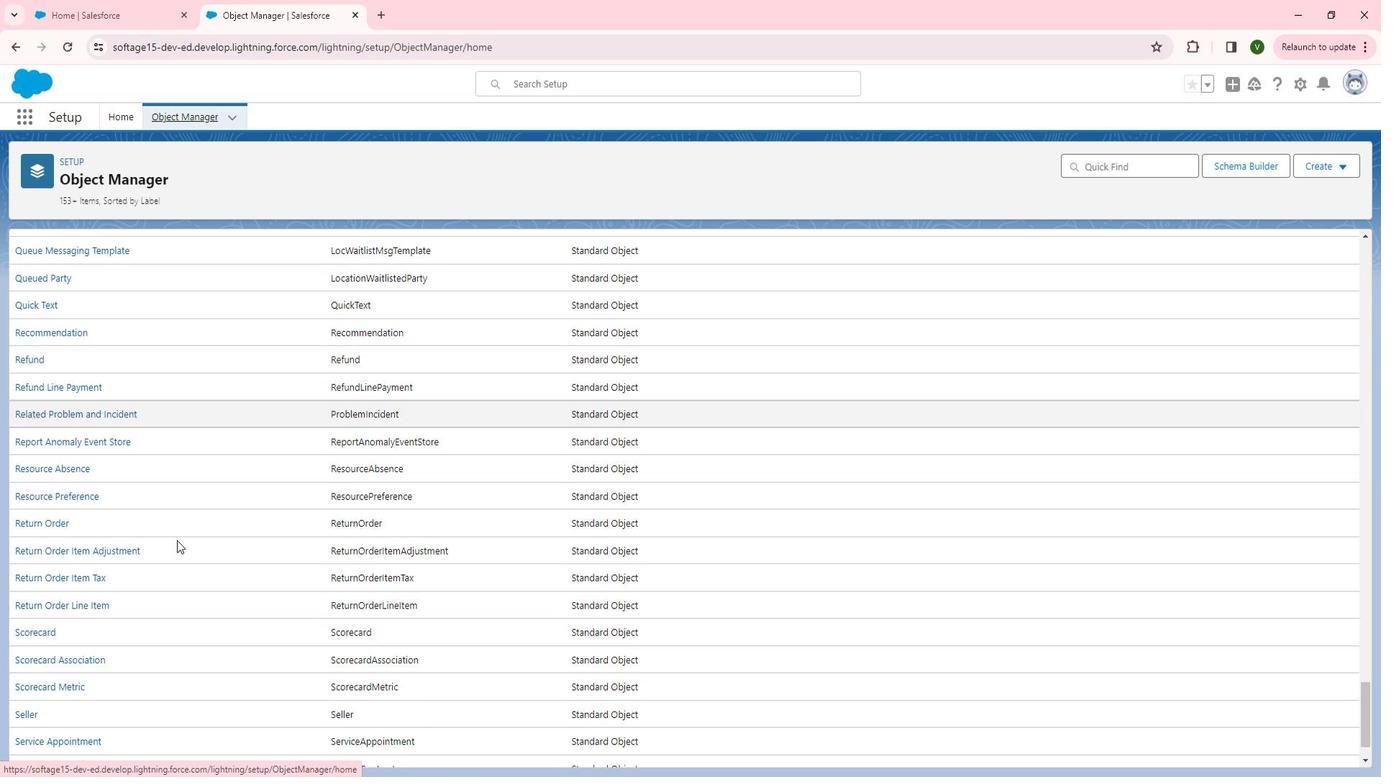 
Action: Mouse scrolled (186, 543) with delta (0, 0)
Screenshot: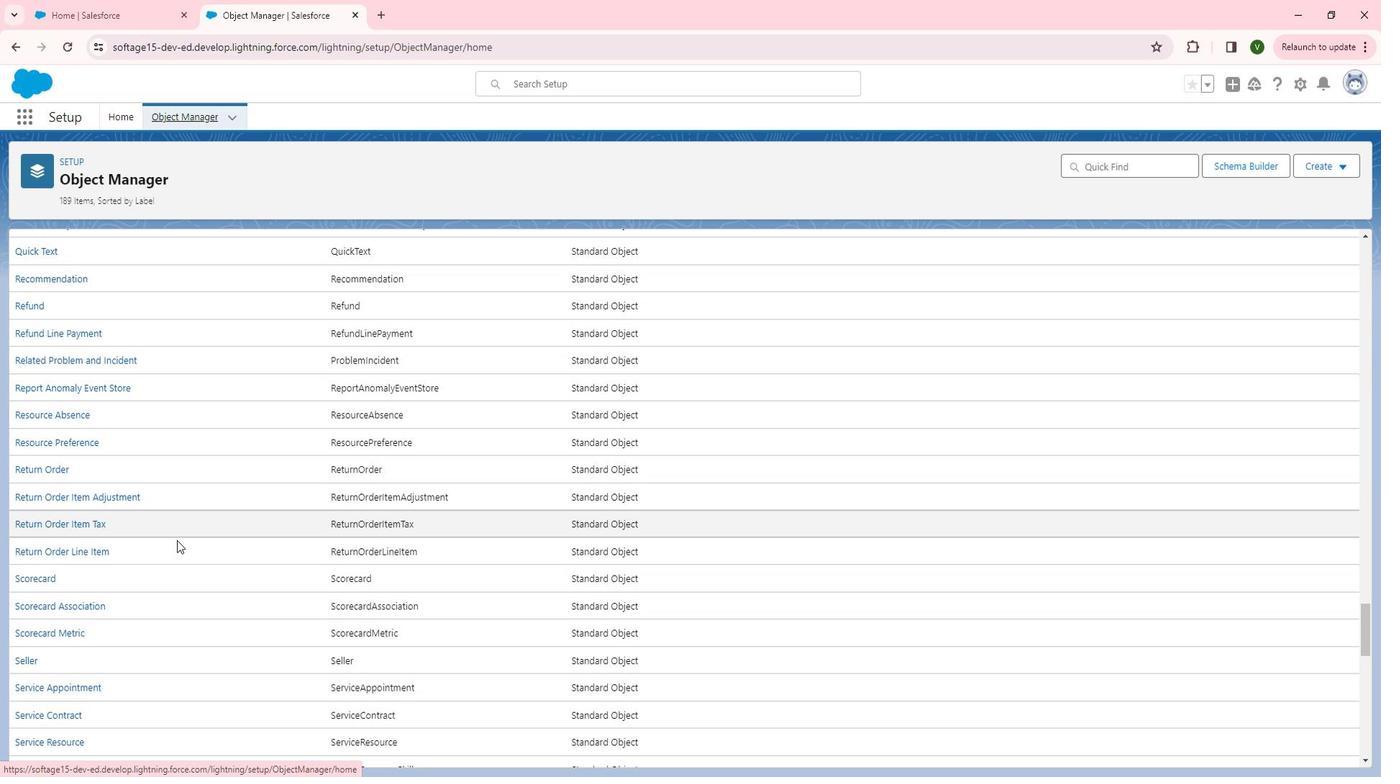 
Action: Mouse scrolled (186, 543) with delta (0, 0)
Screenshot: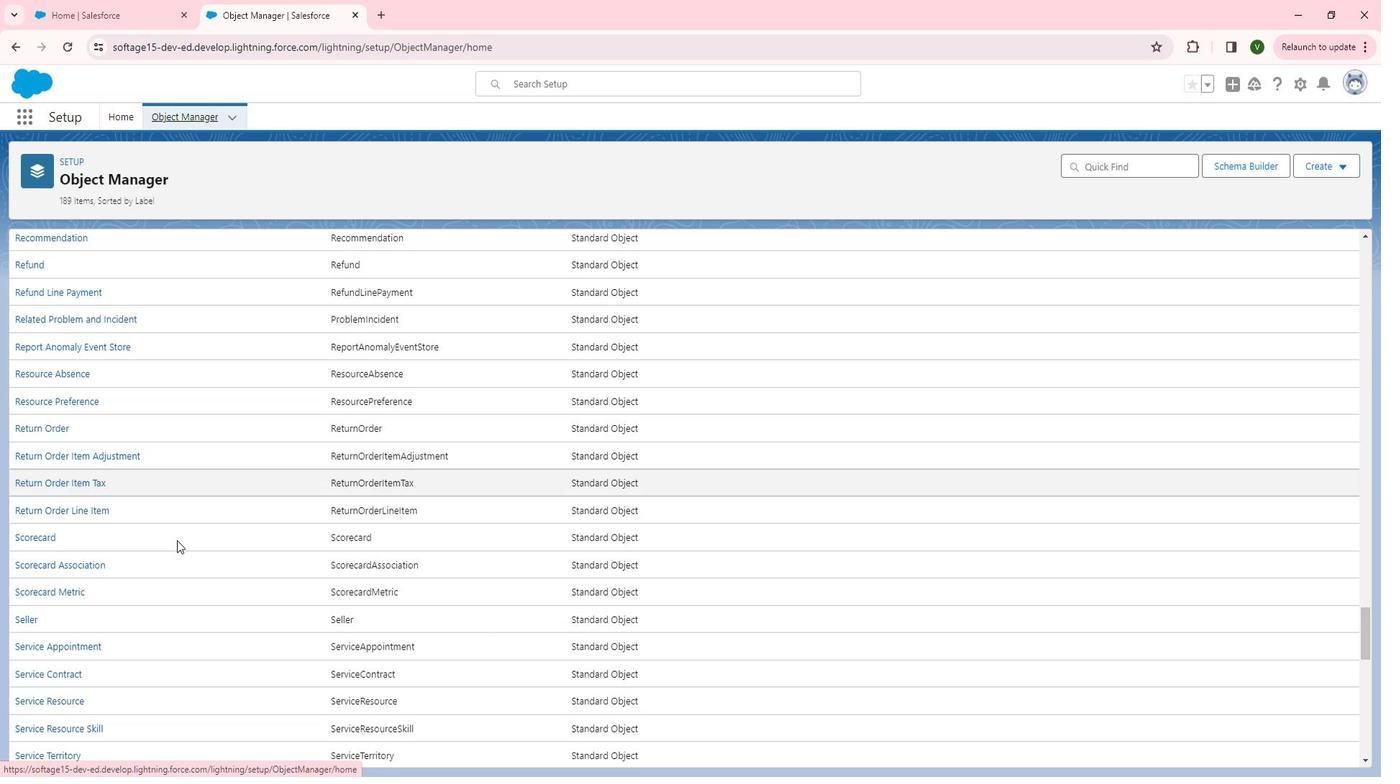 
Action: Mouse scrolled (186, 543) with delta (0, 0)
Screenshot: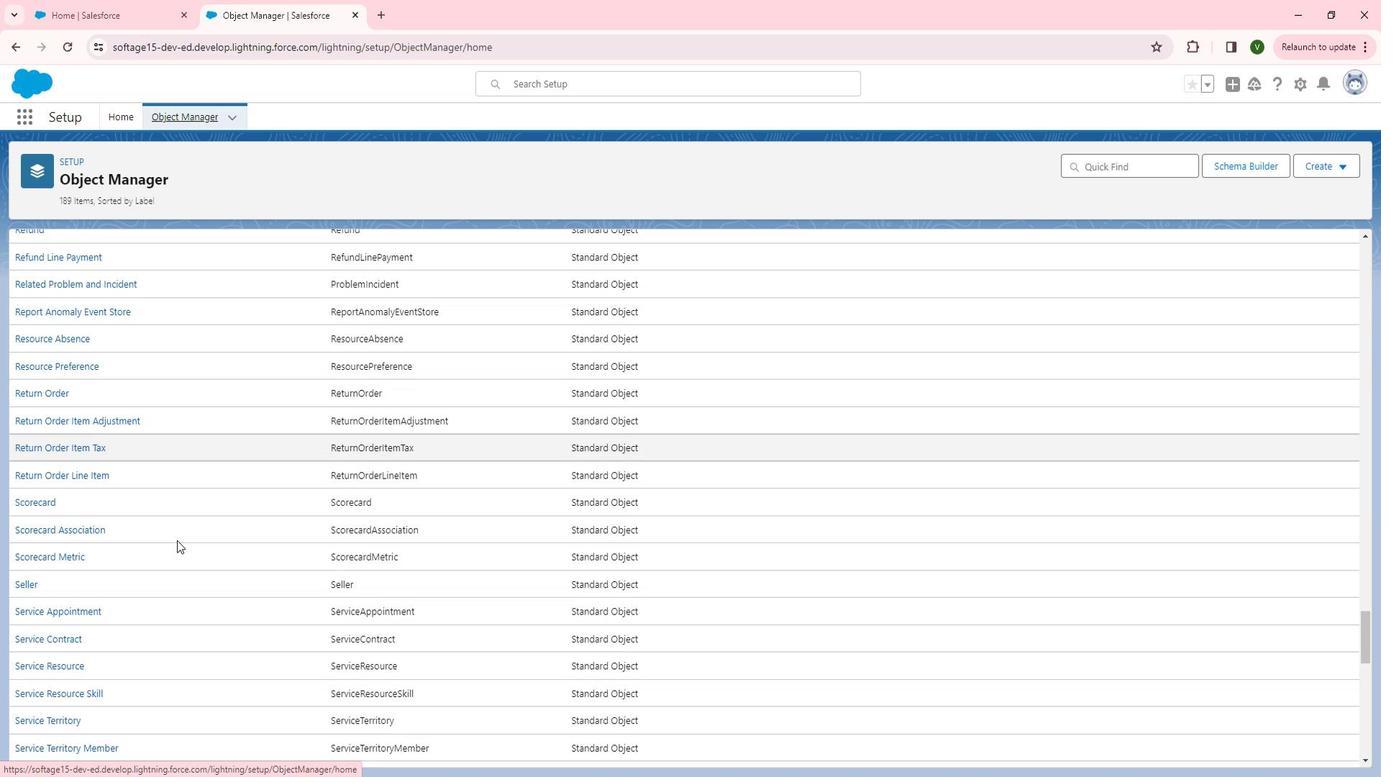 
Action: Mouse moved to (168, 564)
Screenshot: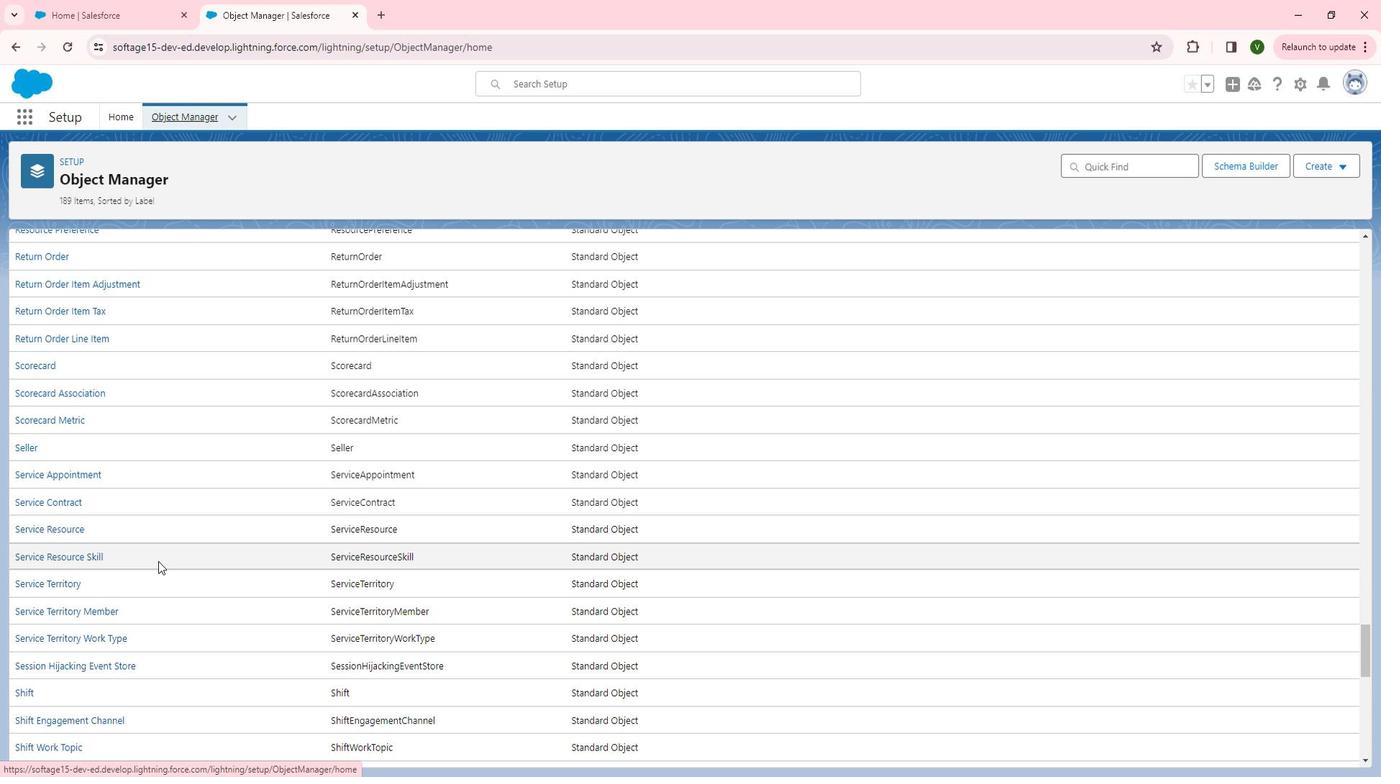 
Action: Mouse scrolled (168, 563) with delta (0, 0)
Screenshot: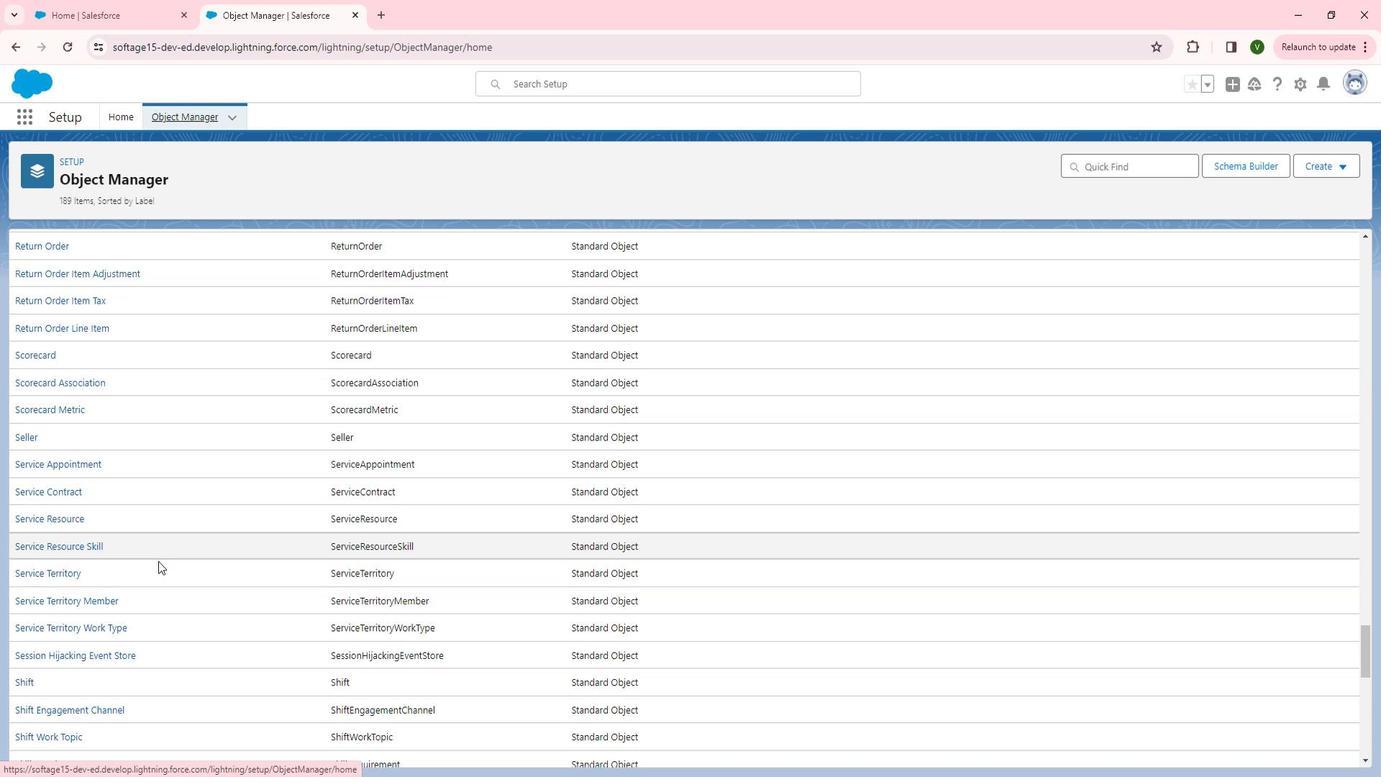 
Action: Mouse scrolled (168, 563) with delta (0, 0)
Screenshot: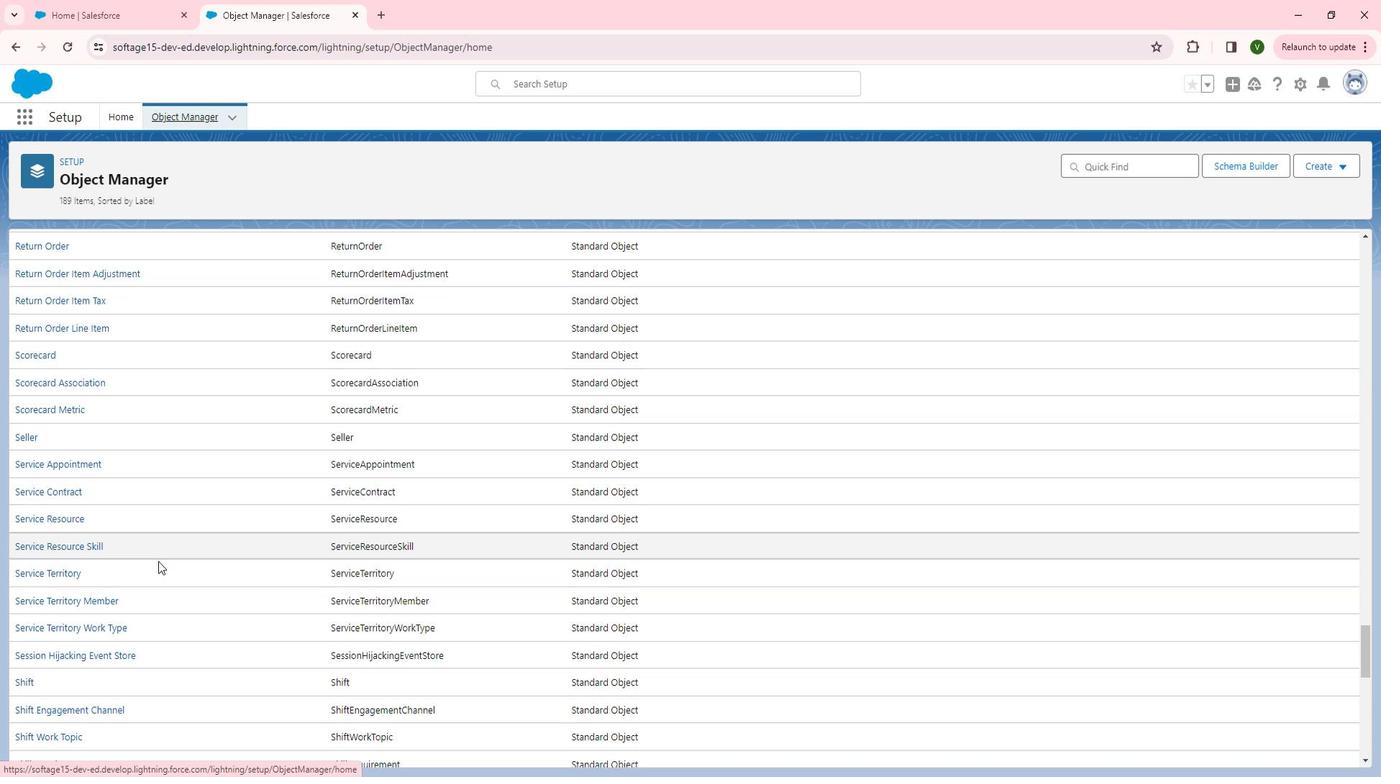 
Action: Mouse scrolled (168, 563) with delta (0, 0)
Screenshot: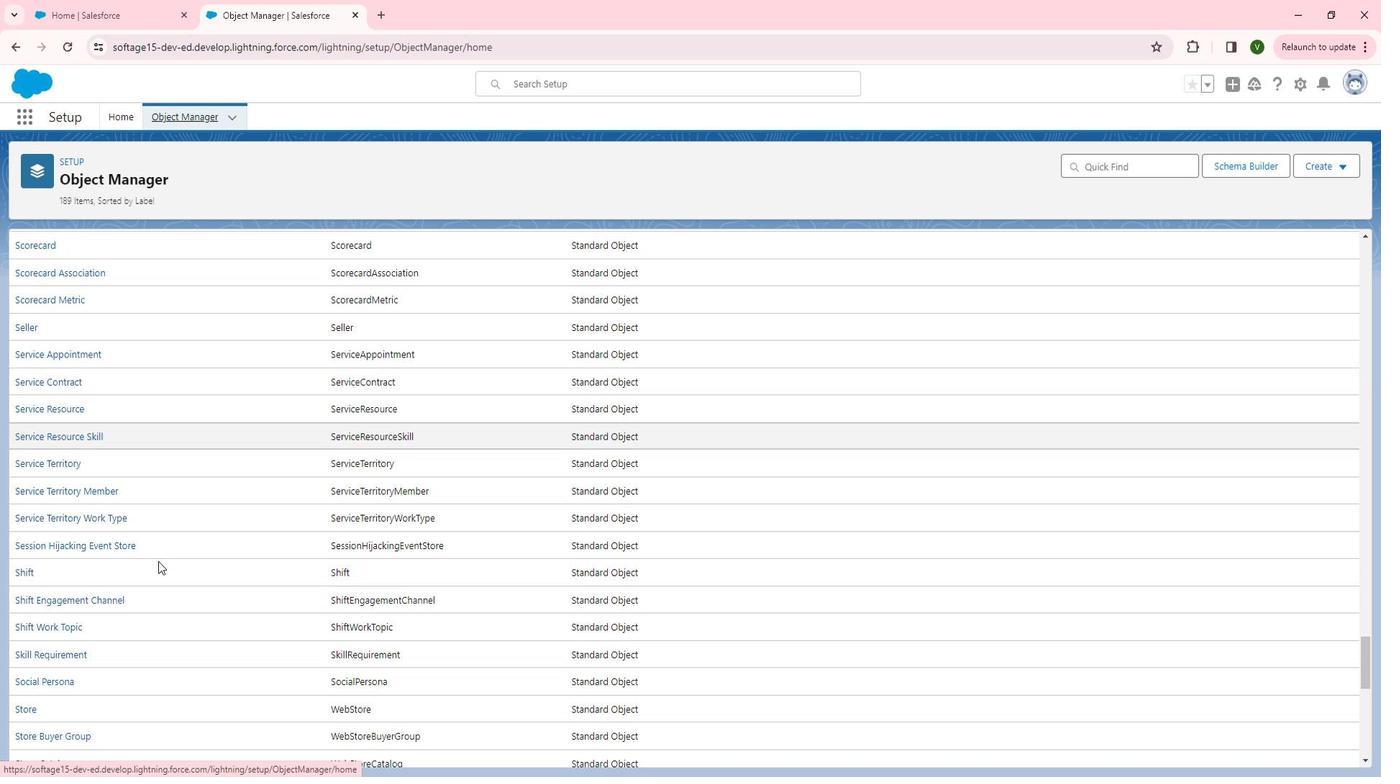 
Action: Mouse scrolled (168, 563) with delta (0, 0)
Screenshot: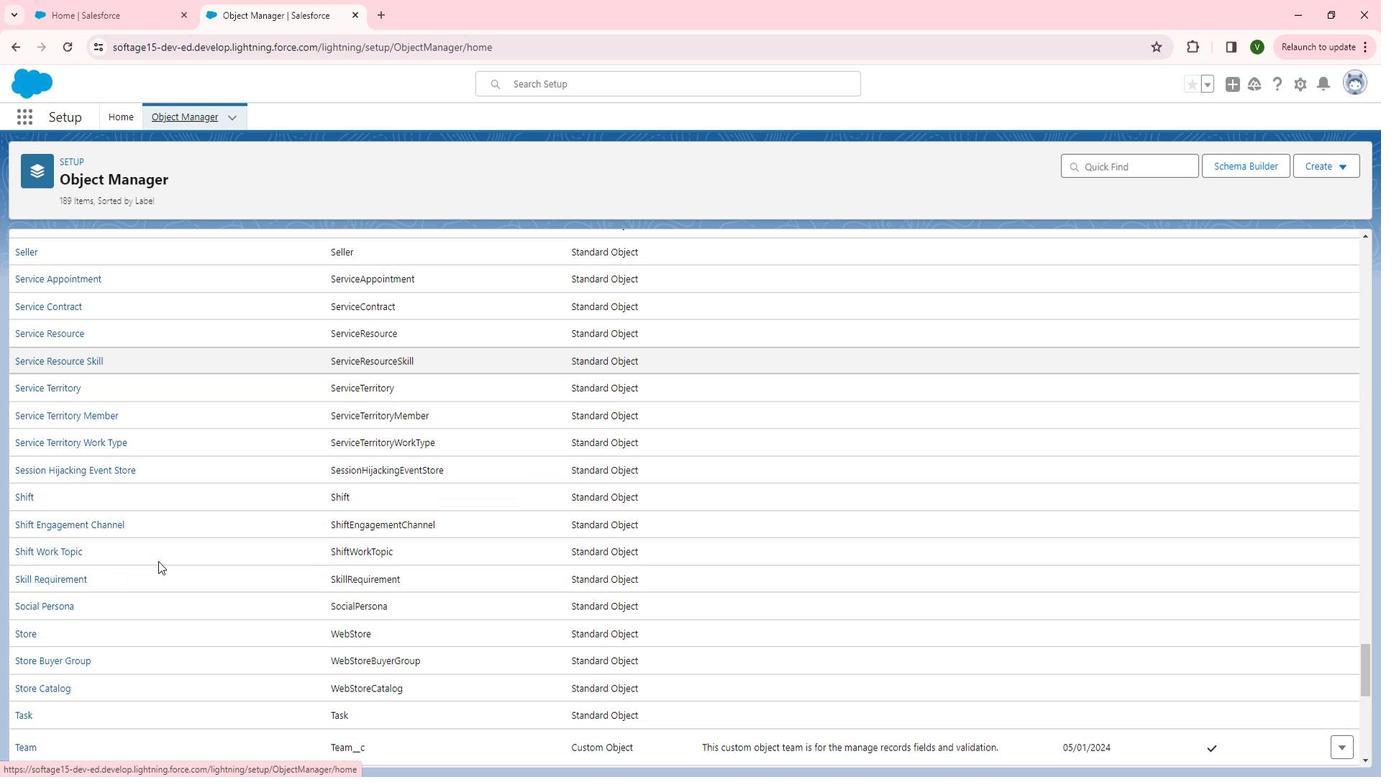 
Action: Mouse scrolled (168, 563) with delta (0, 0)
Screenshot: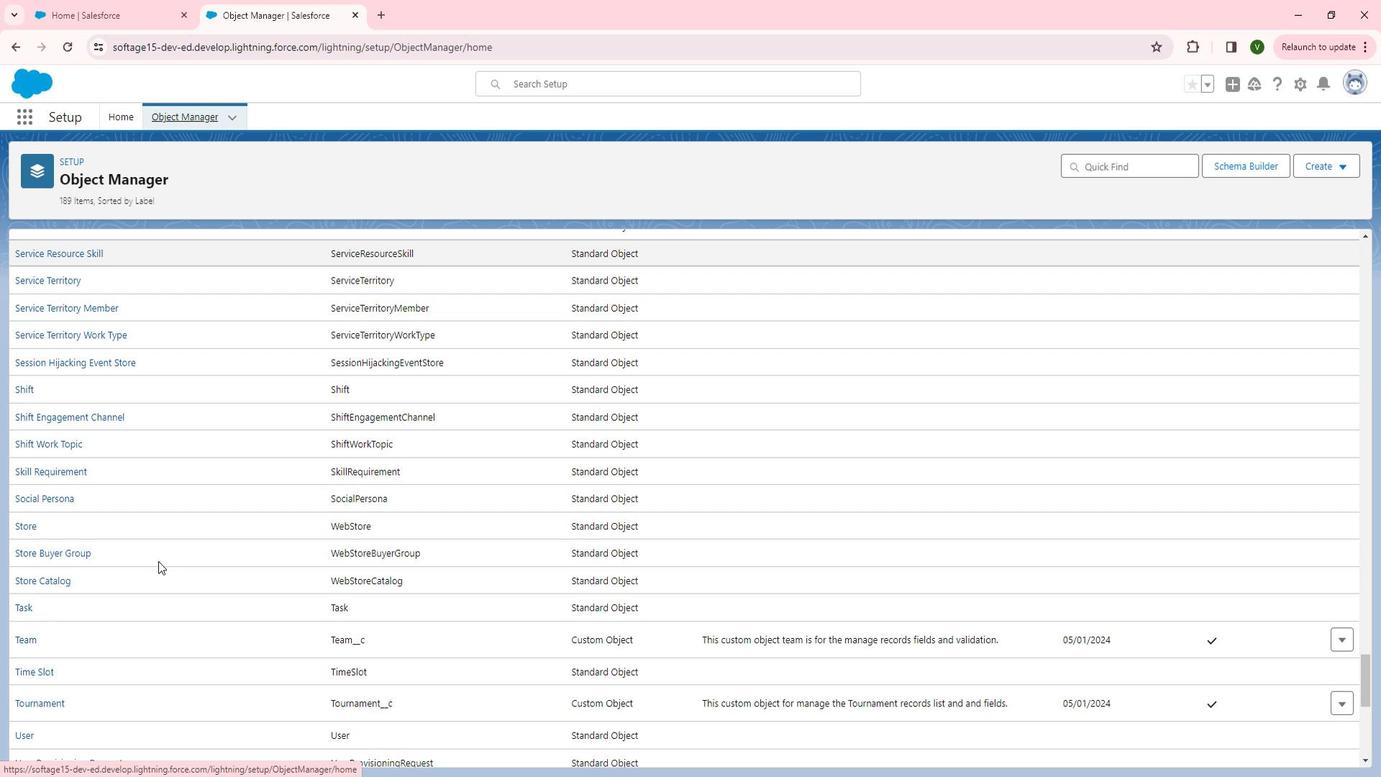 
Action: Mouse scrolled (168, 563) with delta (0, 0)
Screenshot: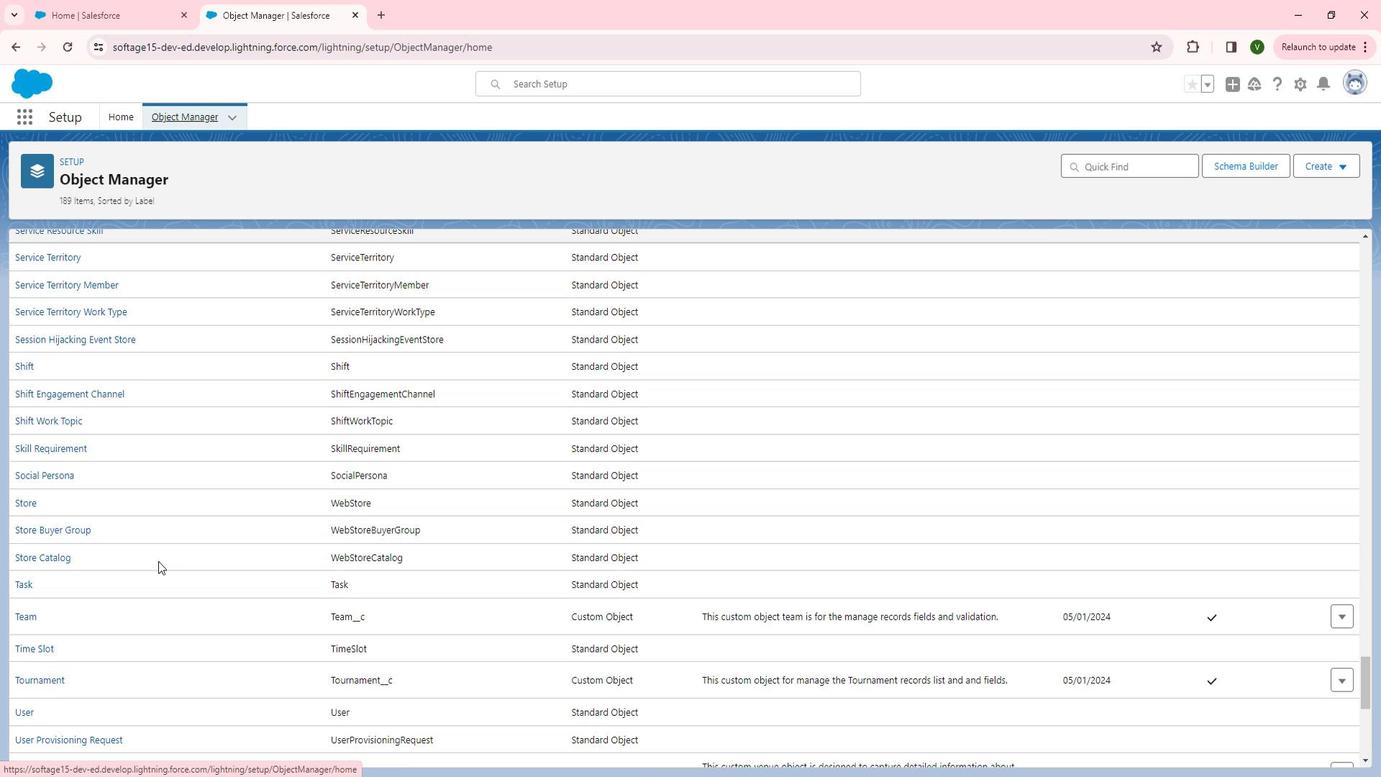 
Action: Mouse scrolled (168, 563) with delta (0, 0)
Screenshot: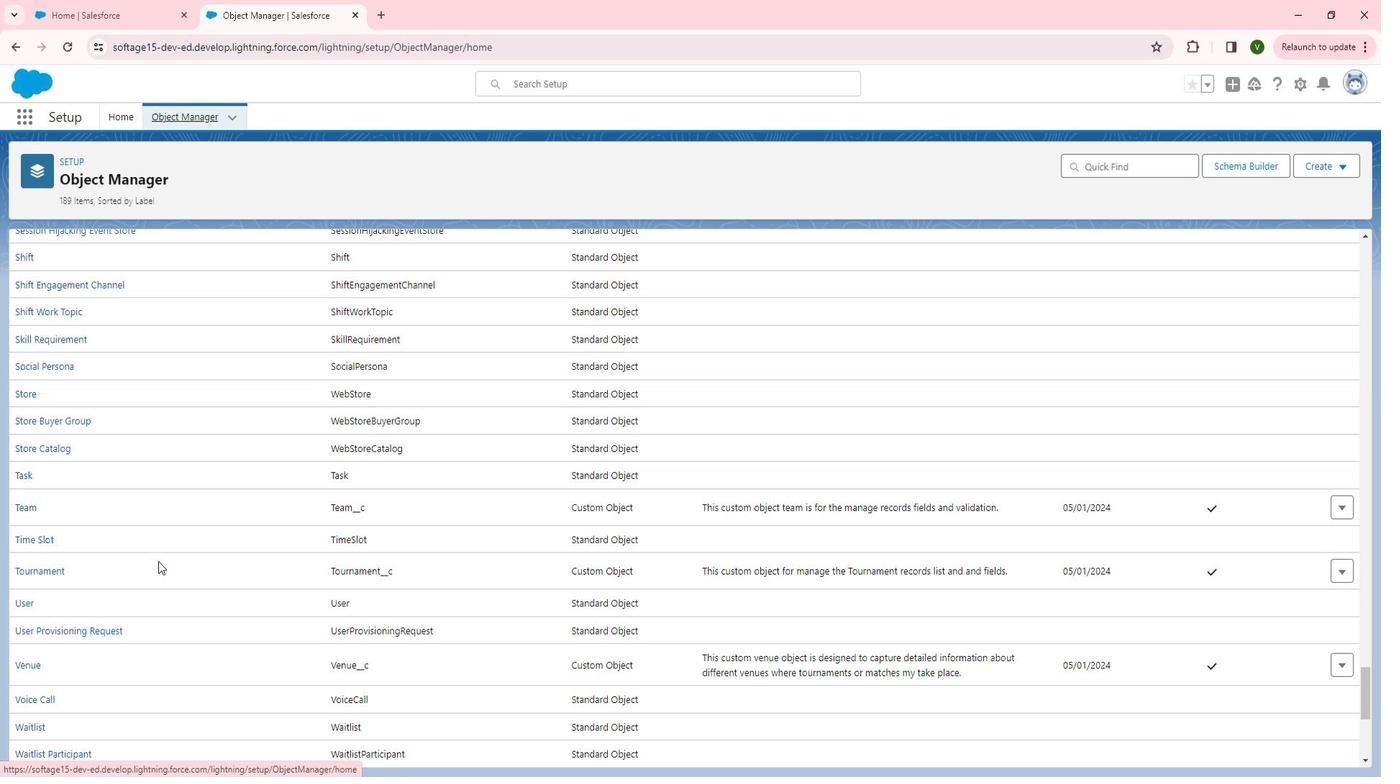 
Action: Mouse moved to (37, 583)
Screenshot: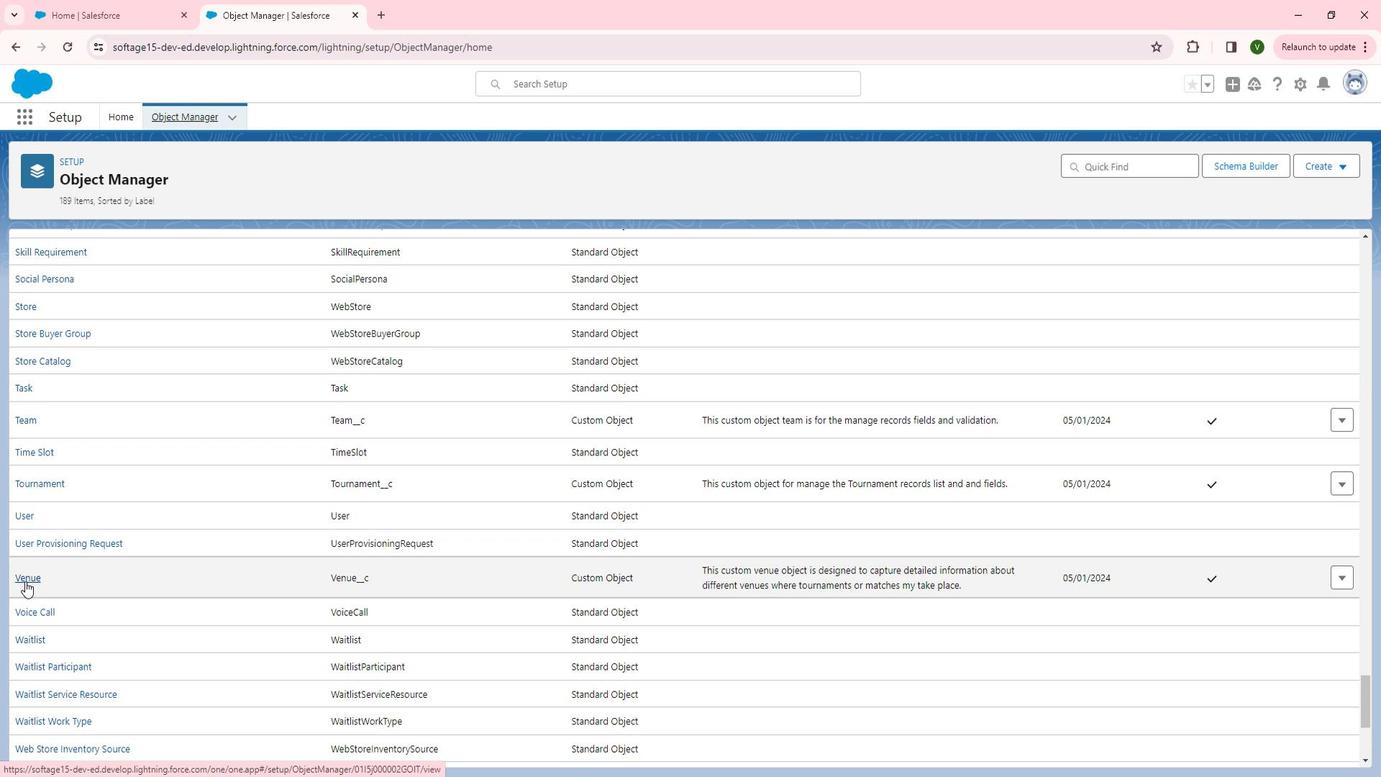 
Action: Mouse pressed left at (37, 583)
Screenshot: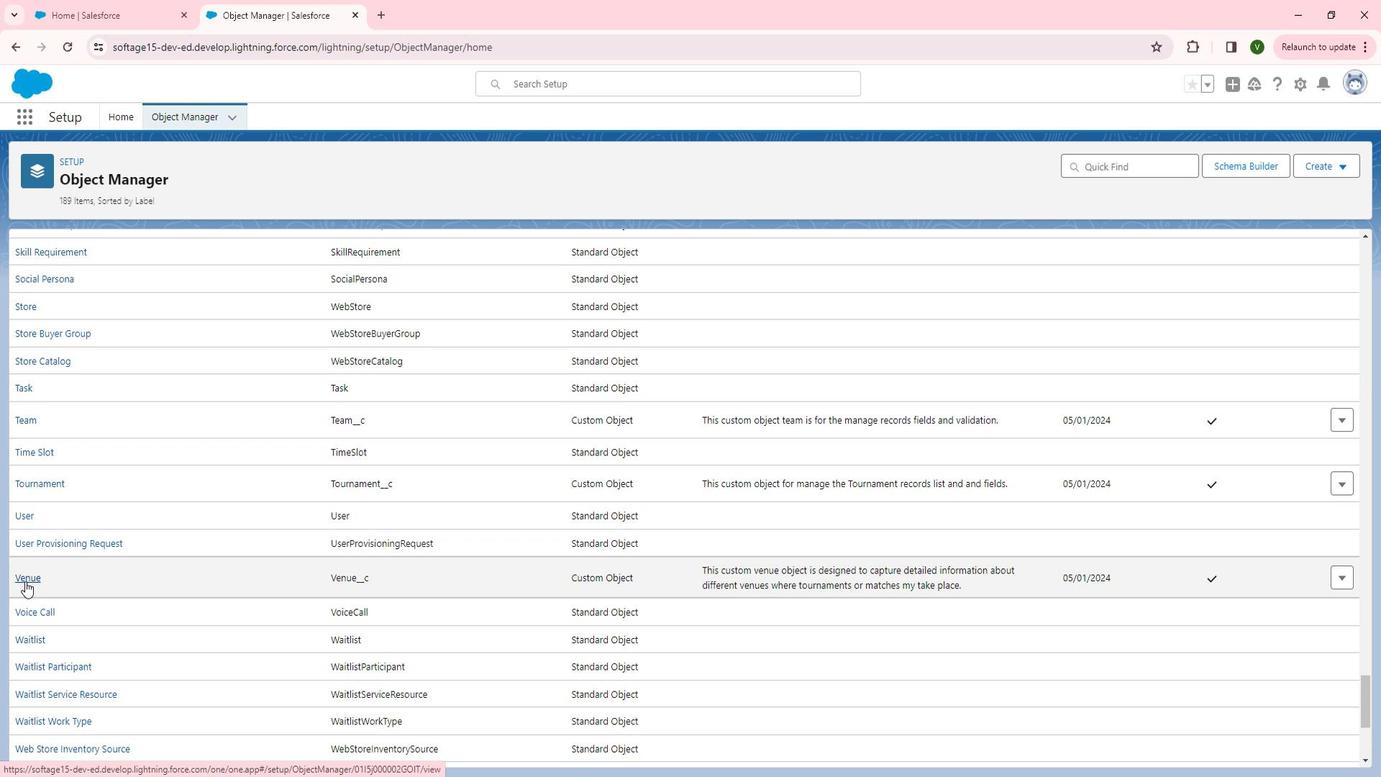 
Action: Mouse moved to (81, 468)
Screenshot: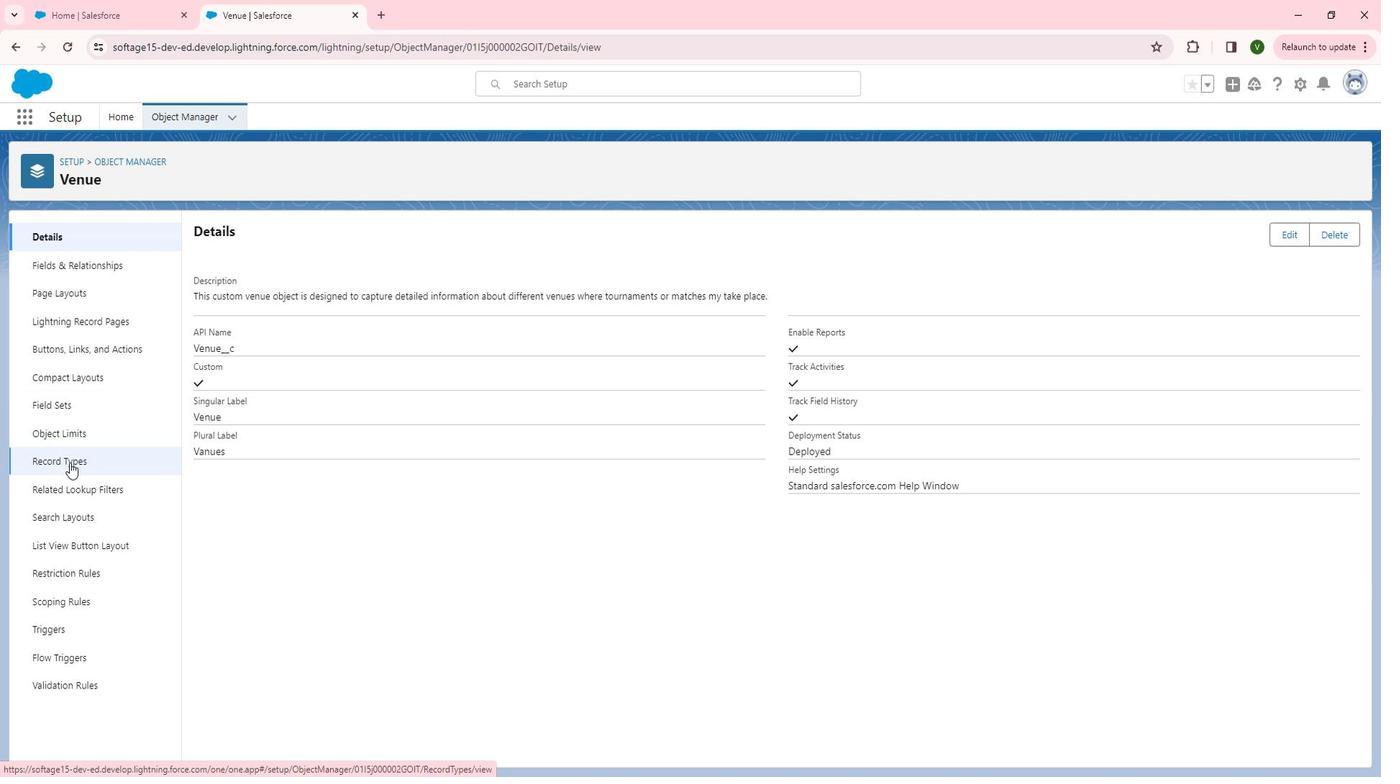
Action: Mouse pressed left at (81, 468)
Screenshot: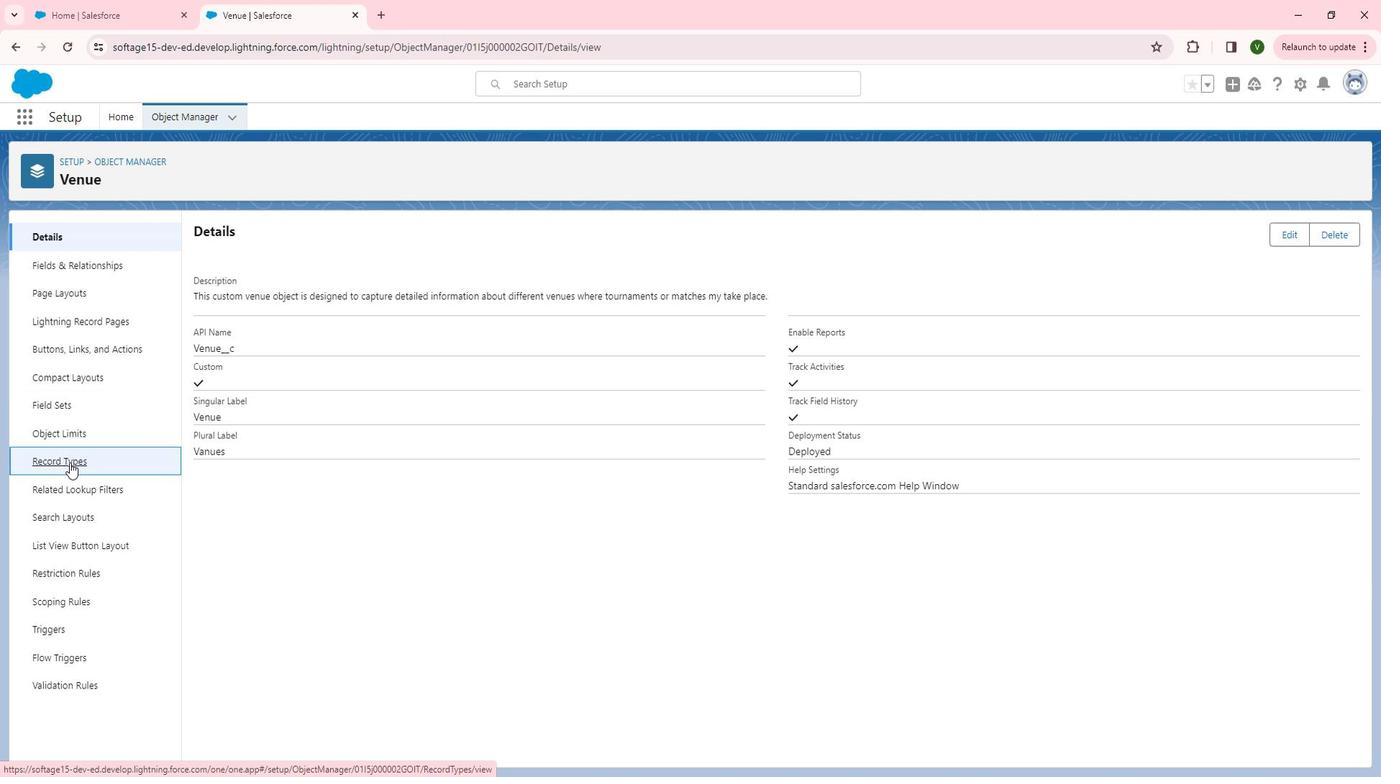 
Action: Mouse moved to (1209, 251)
Screenshot: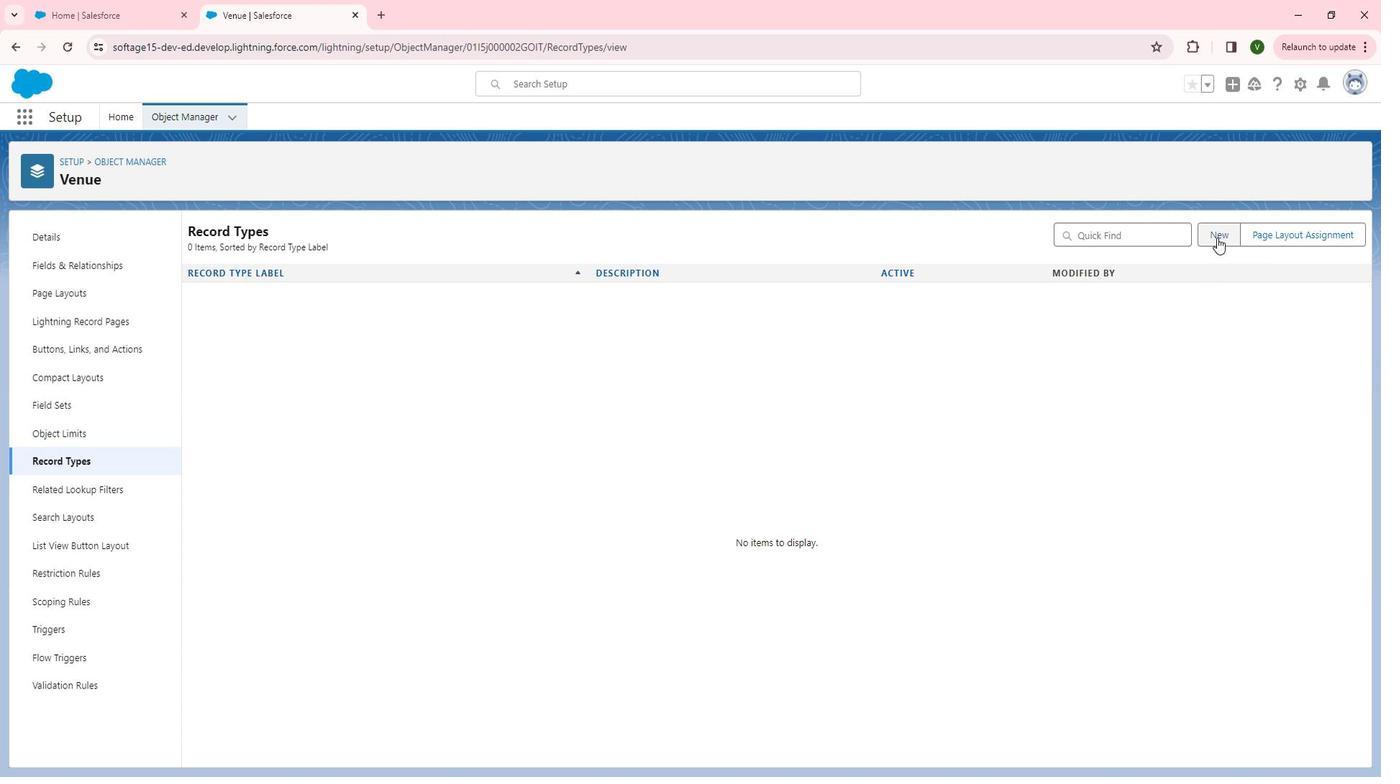 
Action: Mouse pressed left at (1209, 251)
Screenshot: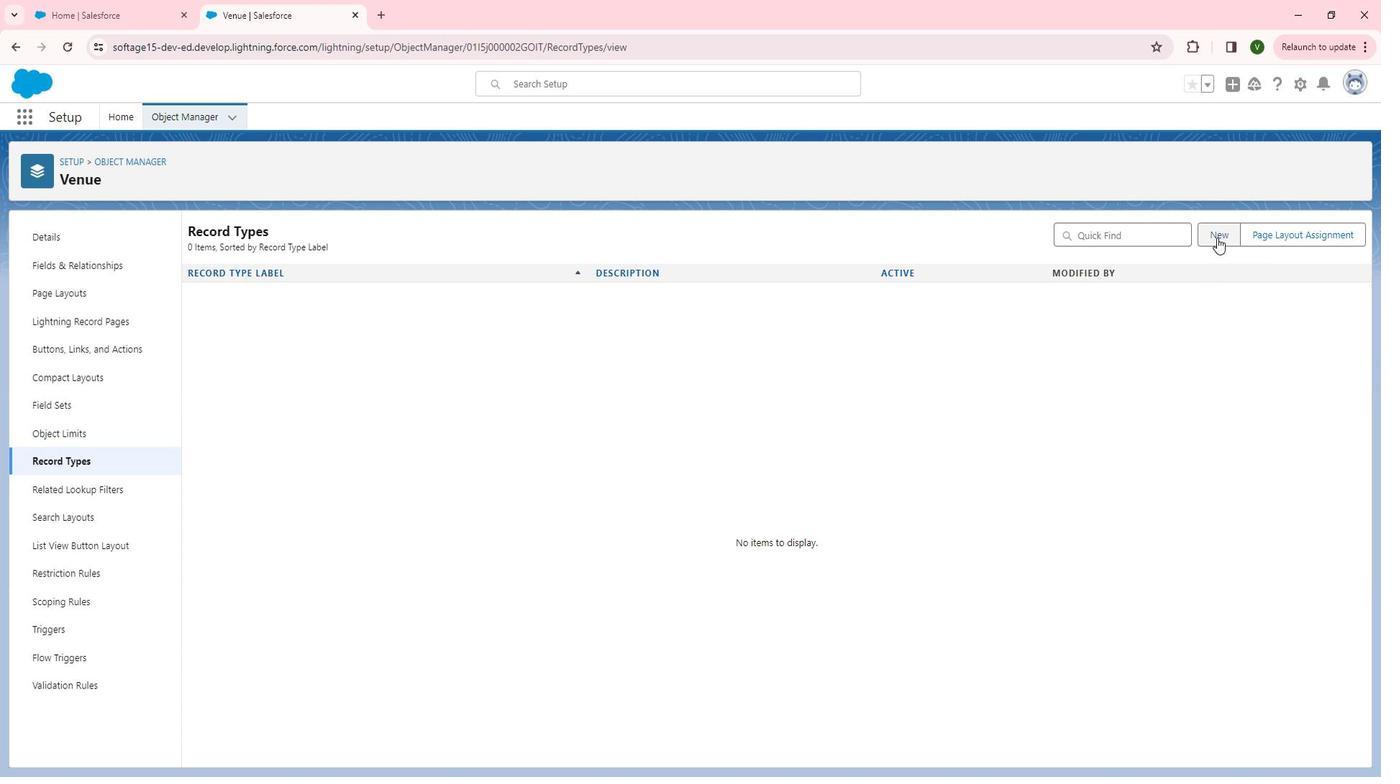 
Action: Mouse moved to (449, 383)
Screenshot: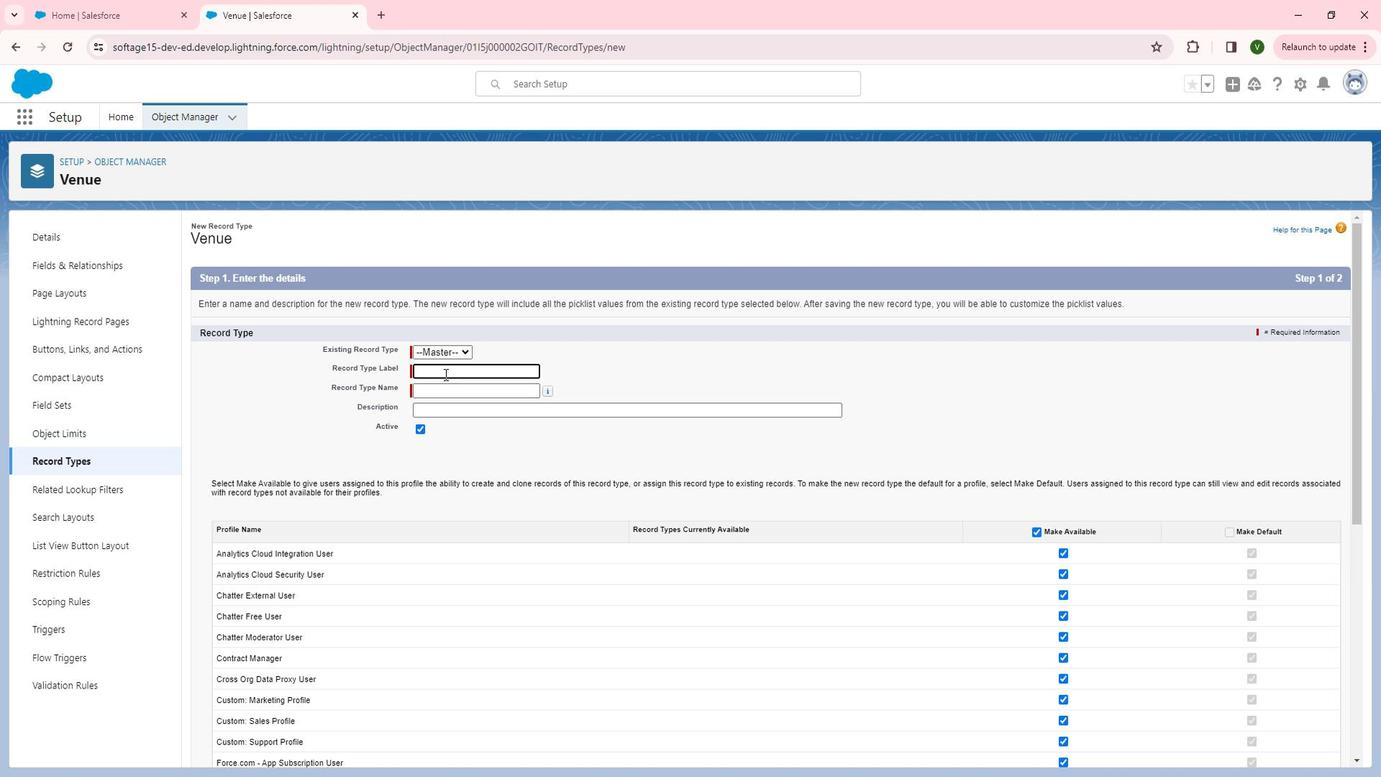 
Action: Mouse pressed left at (449, 383)
Screenshot: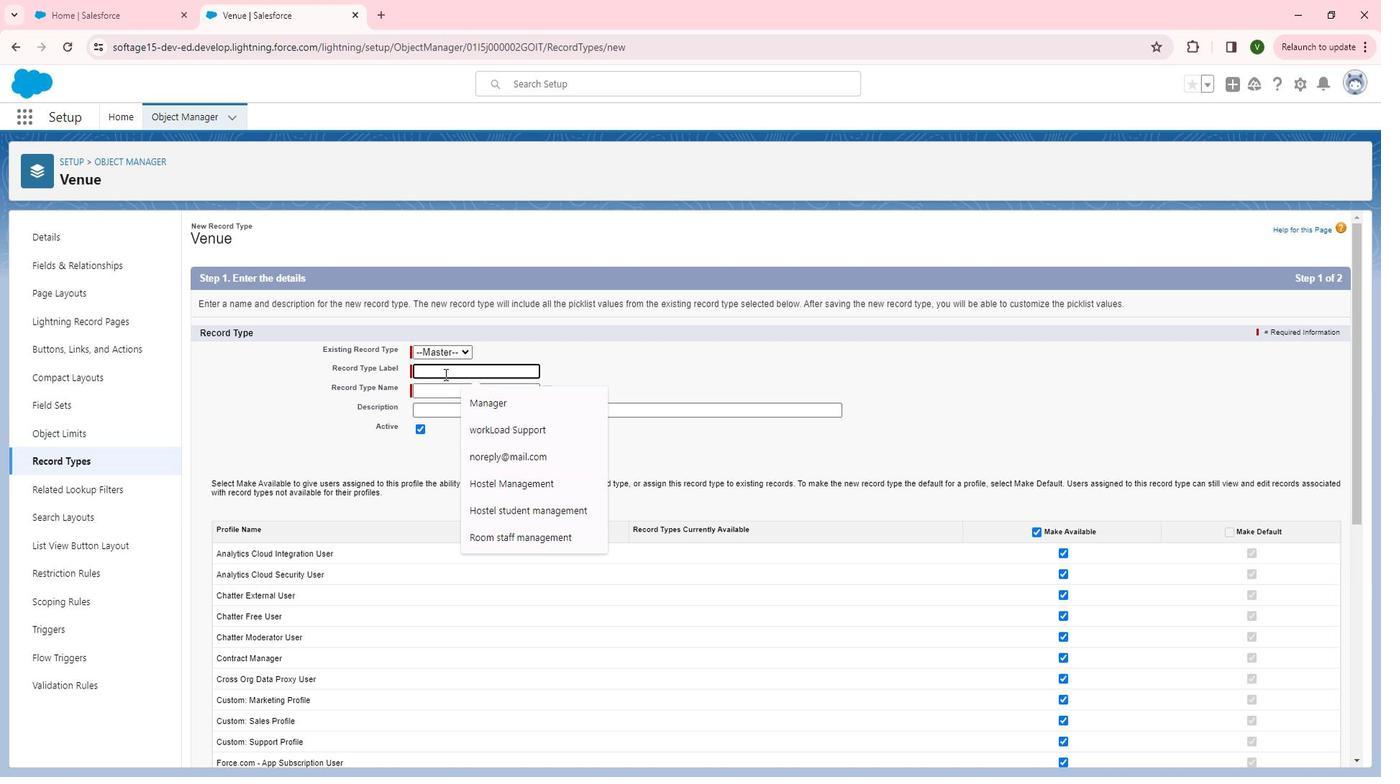
Action: Key pressed <Key.shift>in<Key.backspace><Key.backspace><Key.shift>Indoor<Key.space><Key.shift>Stadium<Key.space>record<Key.space>type
Screenshot: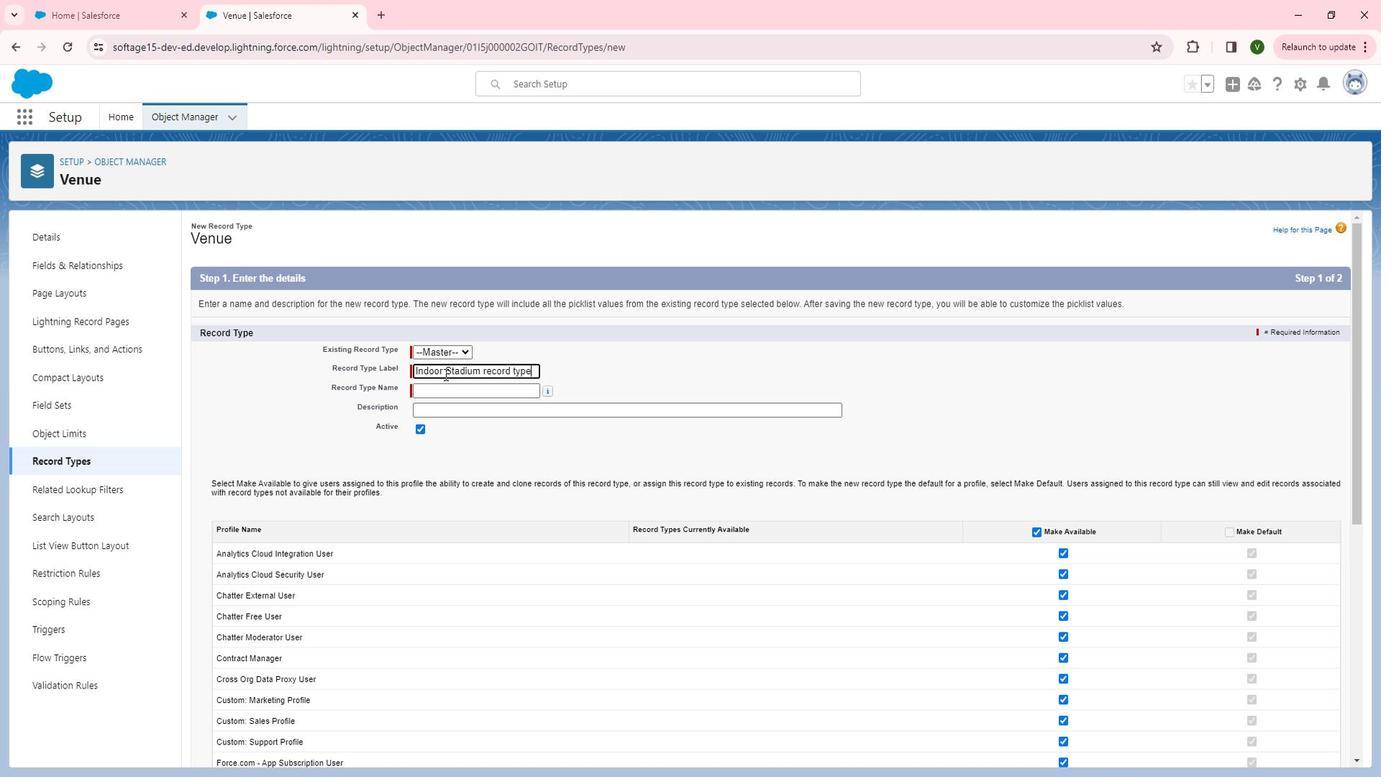 
Action: Mouse moved to (466, 396)
Screenshot: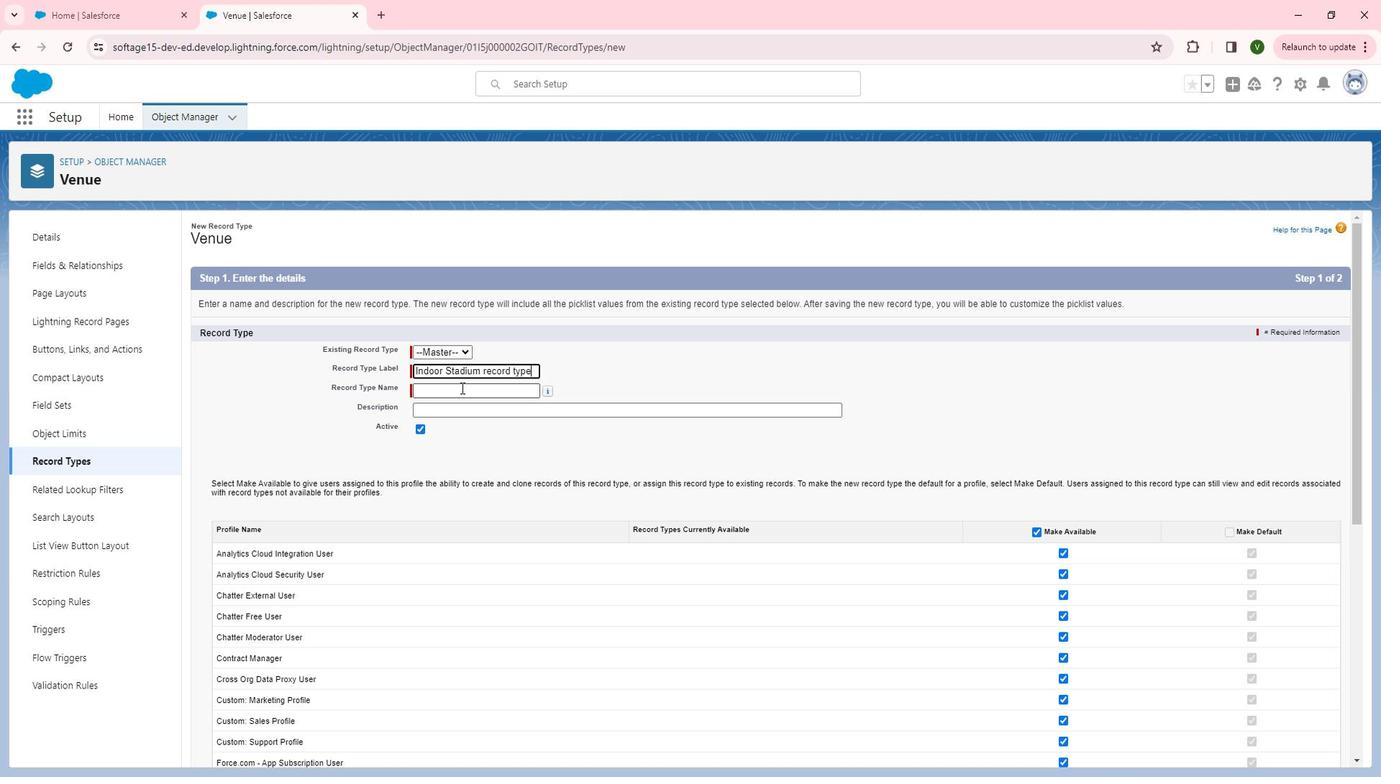 
Action: Mouse pressed left at (466, 396)
Screenshot: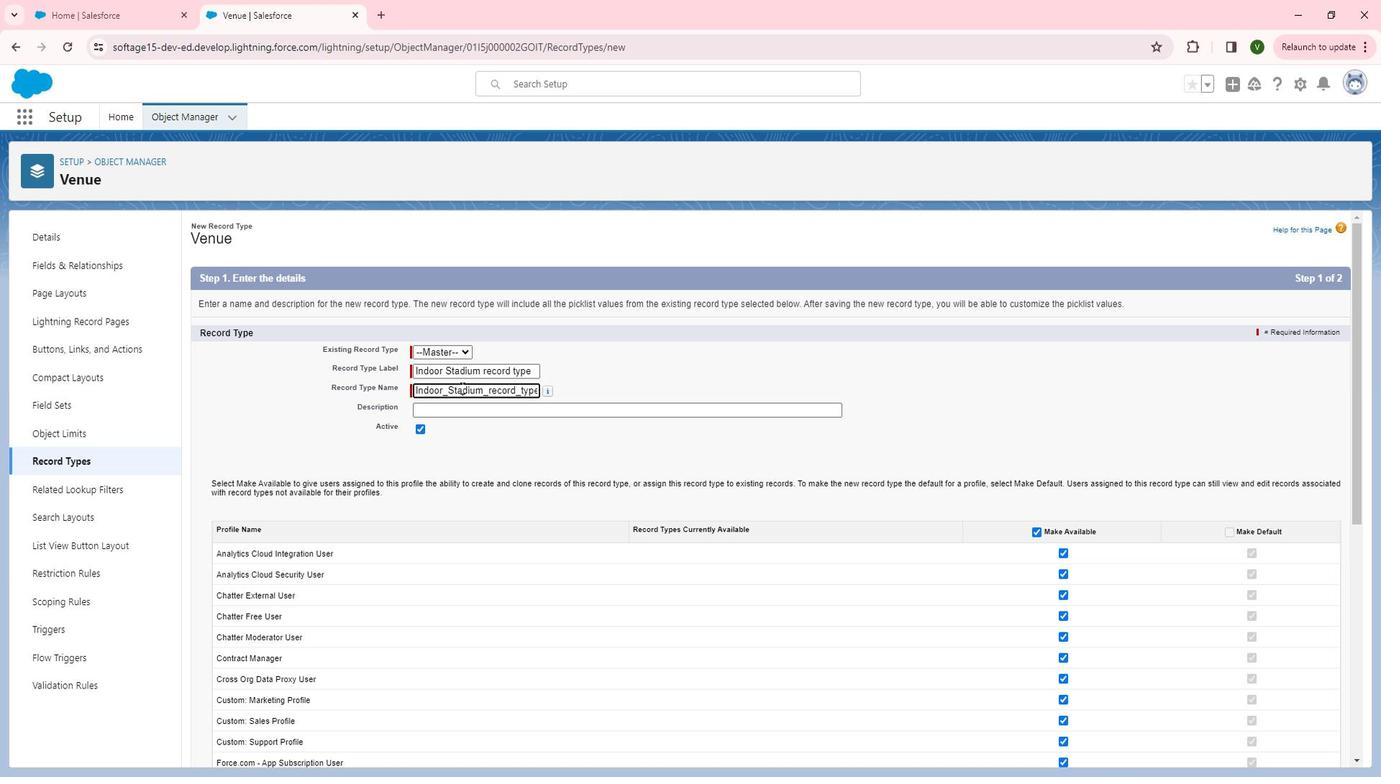 
Action: Mouse moved to (471, 423)
Screenshot: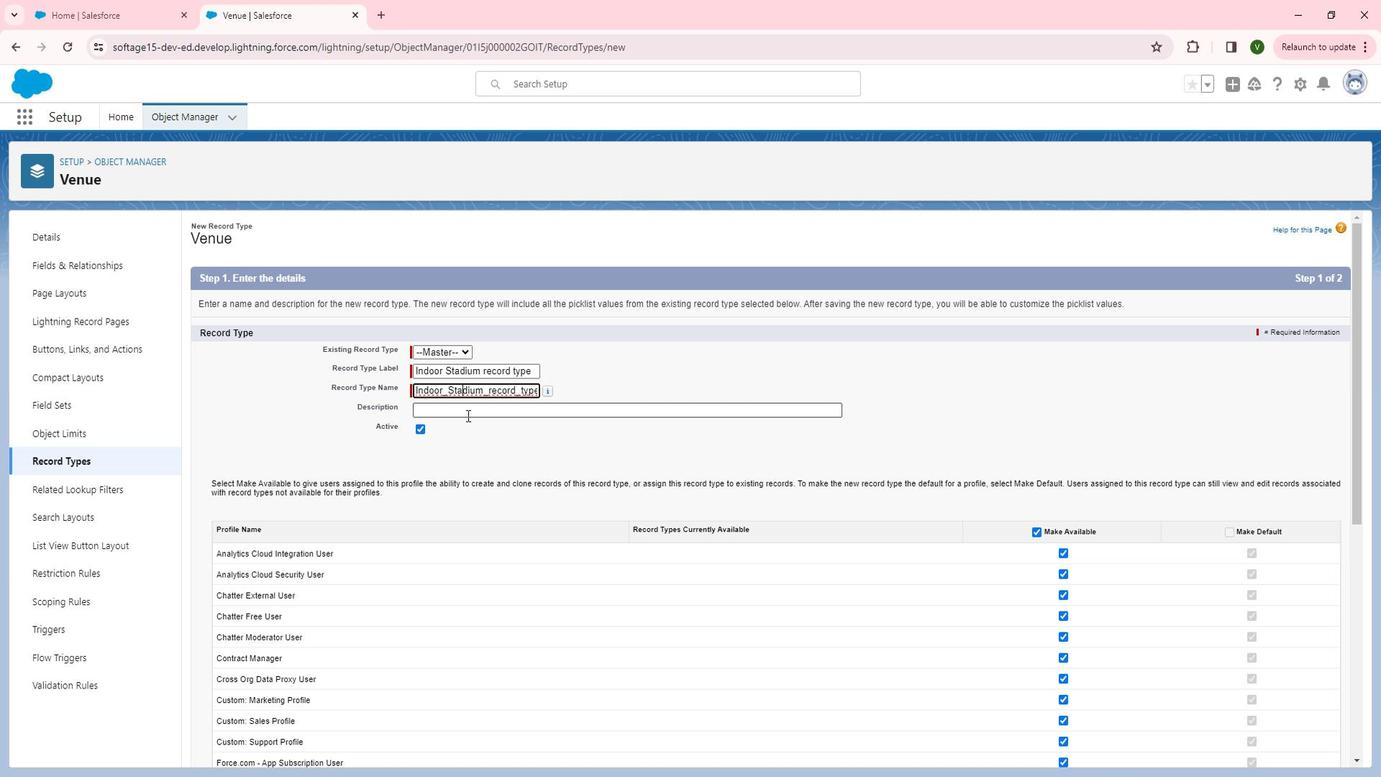 
Action: Mouse pressed left at (471, 423)
Screenshot: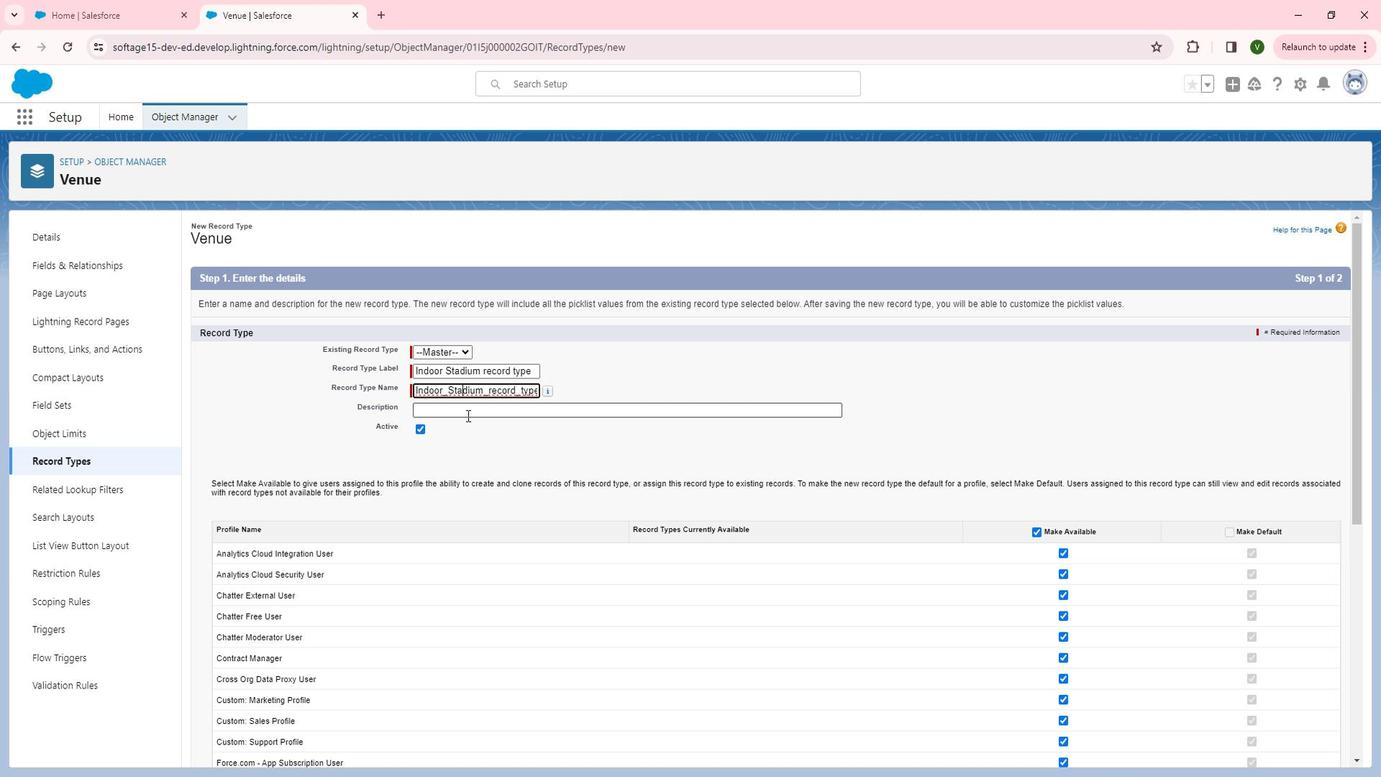 
Action: Key pressed <Key.shift>This<Key.space>record<Key.space>type<Key.space>for<Key.space>the<Key.space>for<Key.space>large<Key.space>sports<Key.space><Key.shift>Indoor<Key.space>stadium<Key.space>with<Key.space>extensive<Key.space>seating<Key.space>capacity.
Screenshot: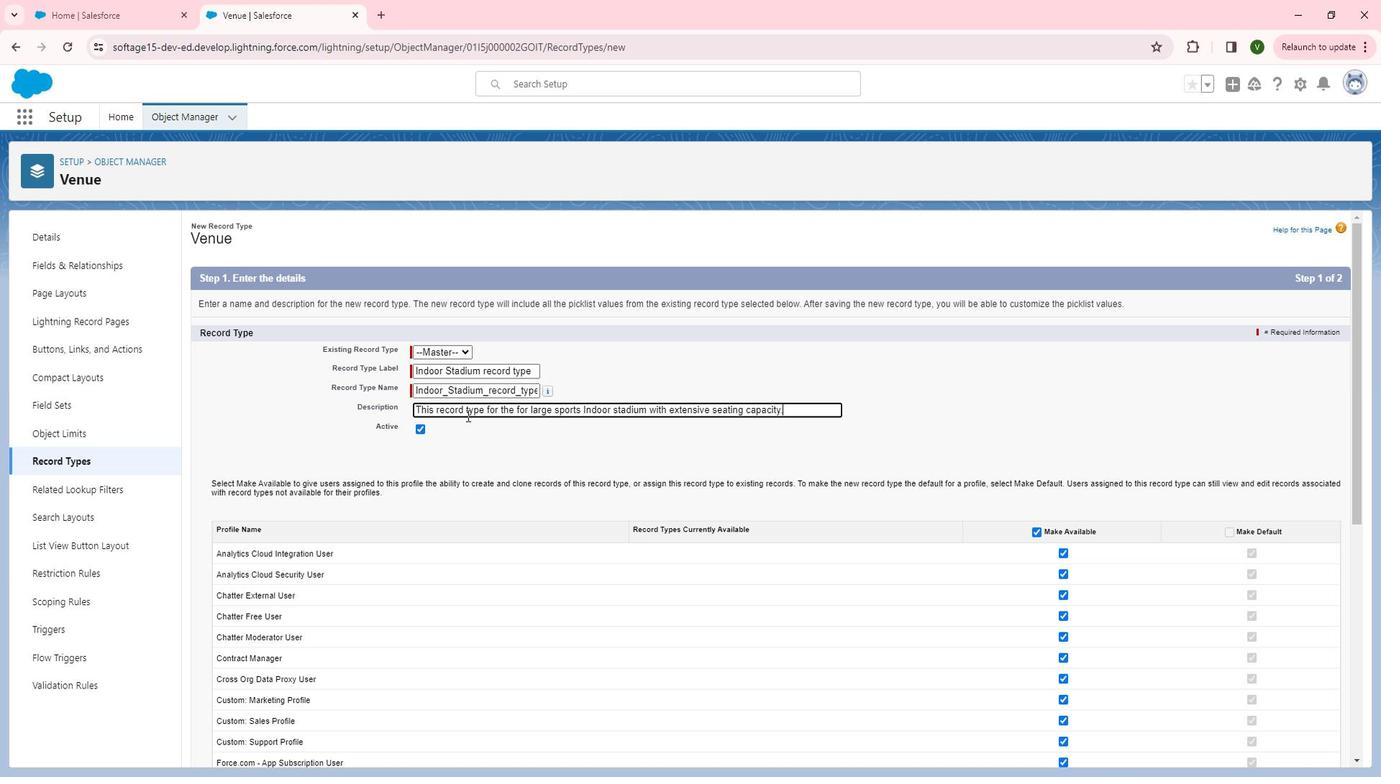 
Action: Mouse moved to (1034, 462)
Screenshot: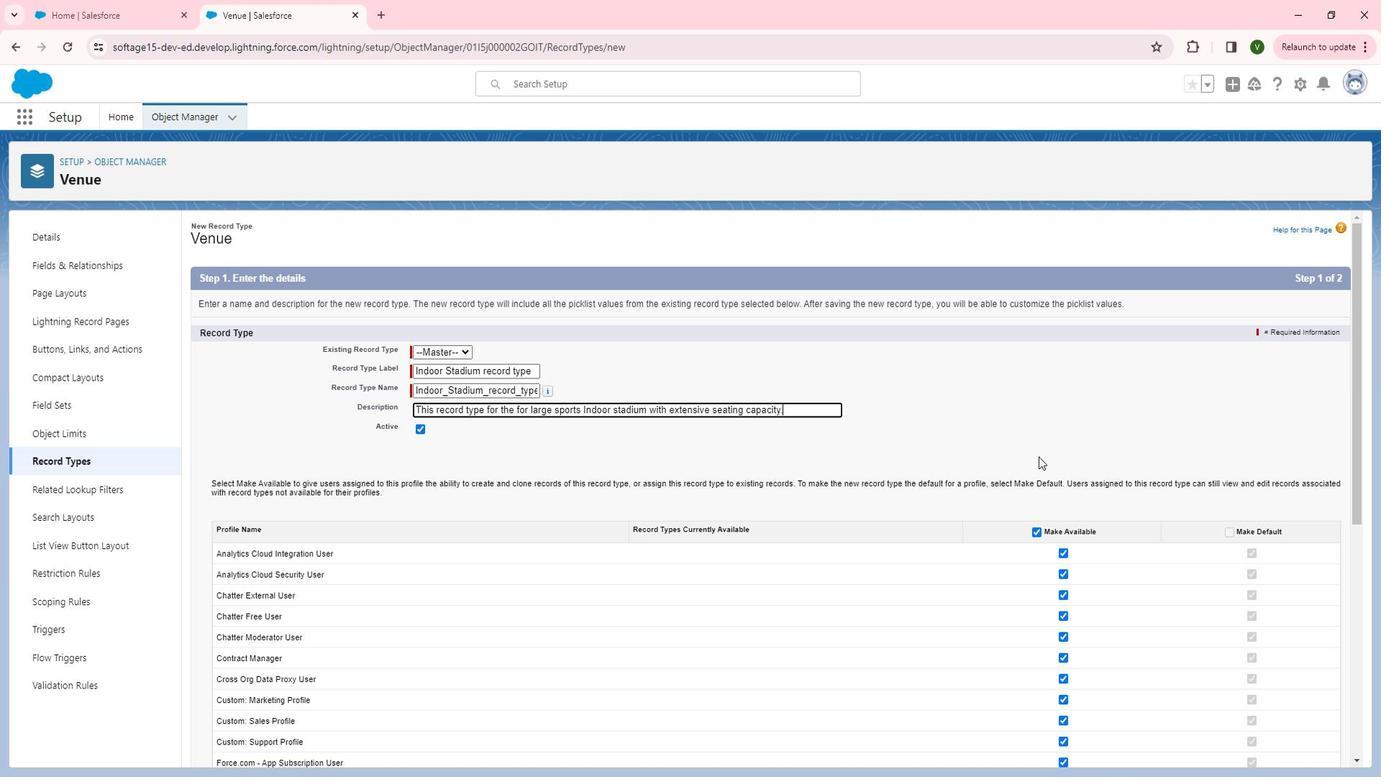 
Action: Mouse scrolled (1034, 462) with delta (0, 0)
Screenshot: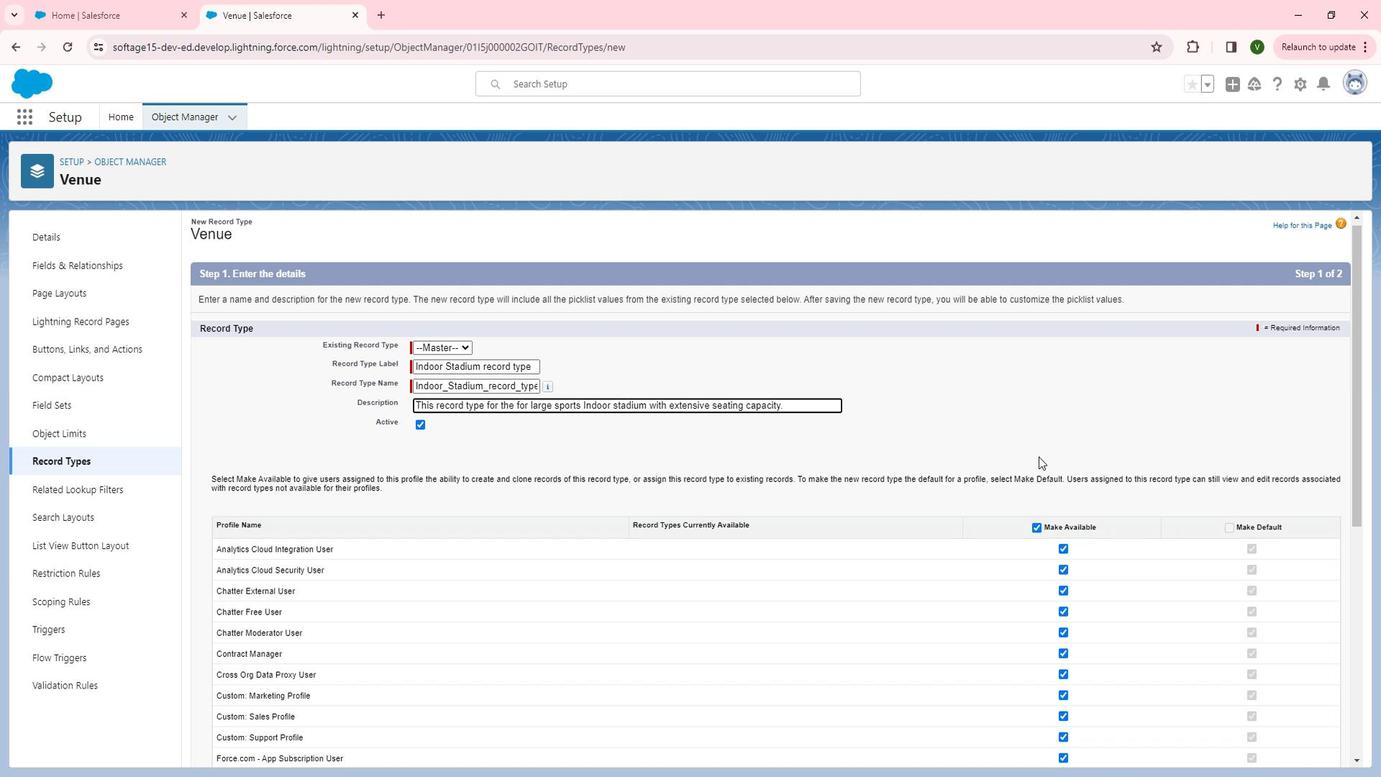 
Action: Mouse scrolled (1034, 462) with delta (0, 0)
Screenshot: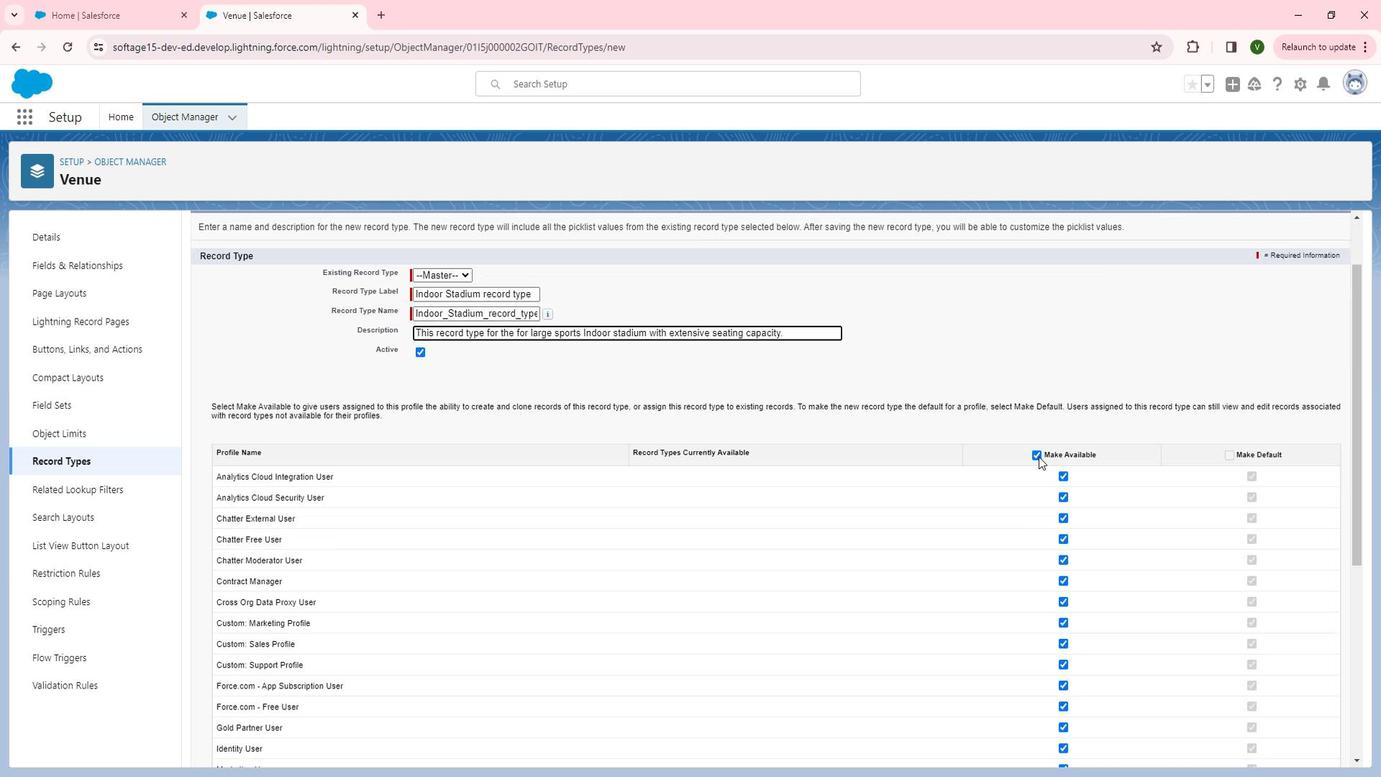 
Action: Mouse scrolled (1034, 462) with delta (0, 0)
Screenshot: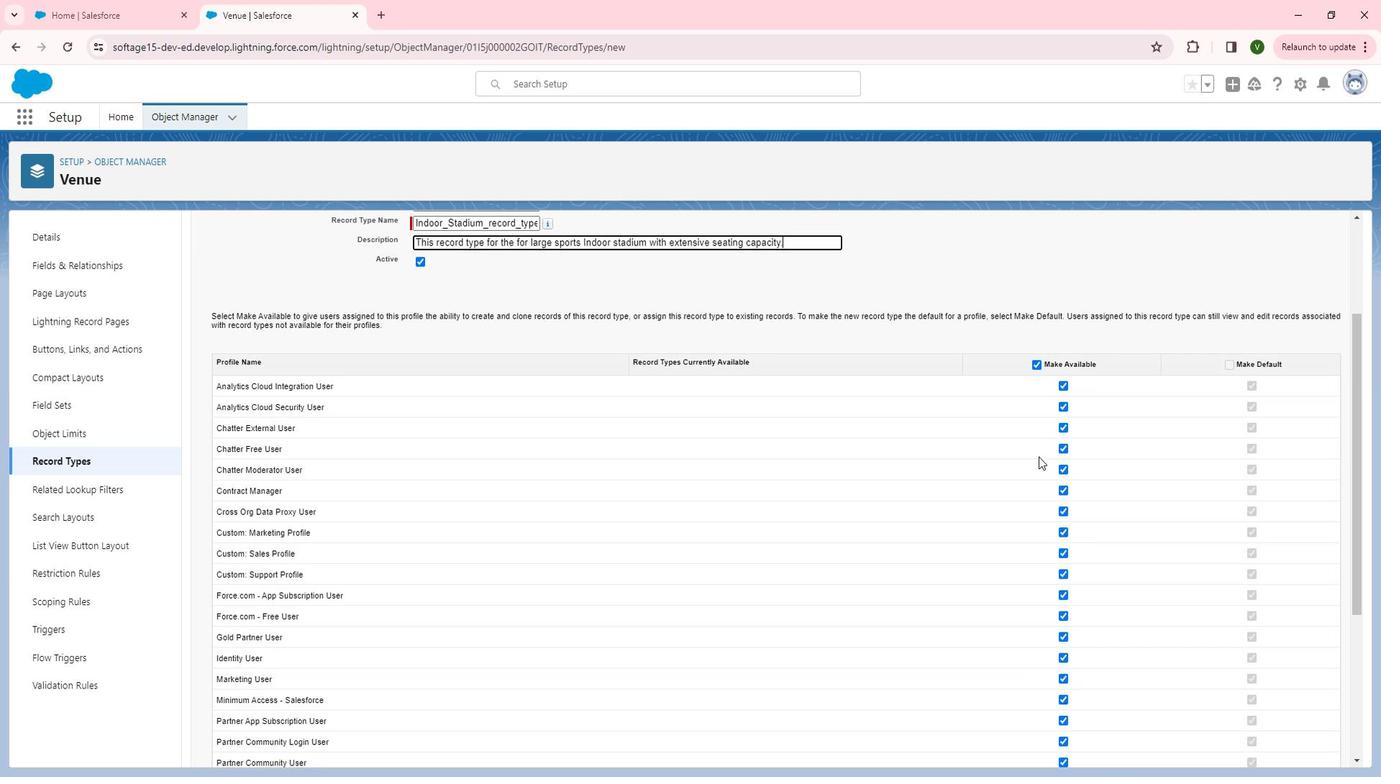 
Action: Mouse moved to (1076, 490)
Screenshot: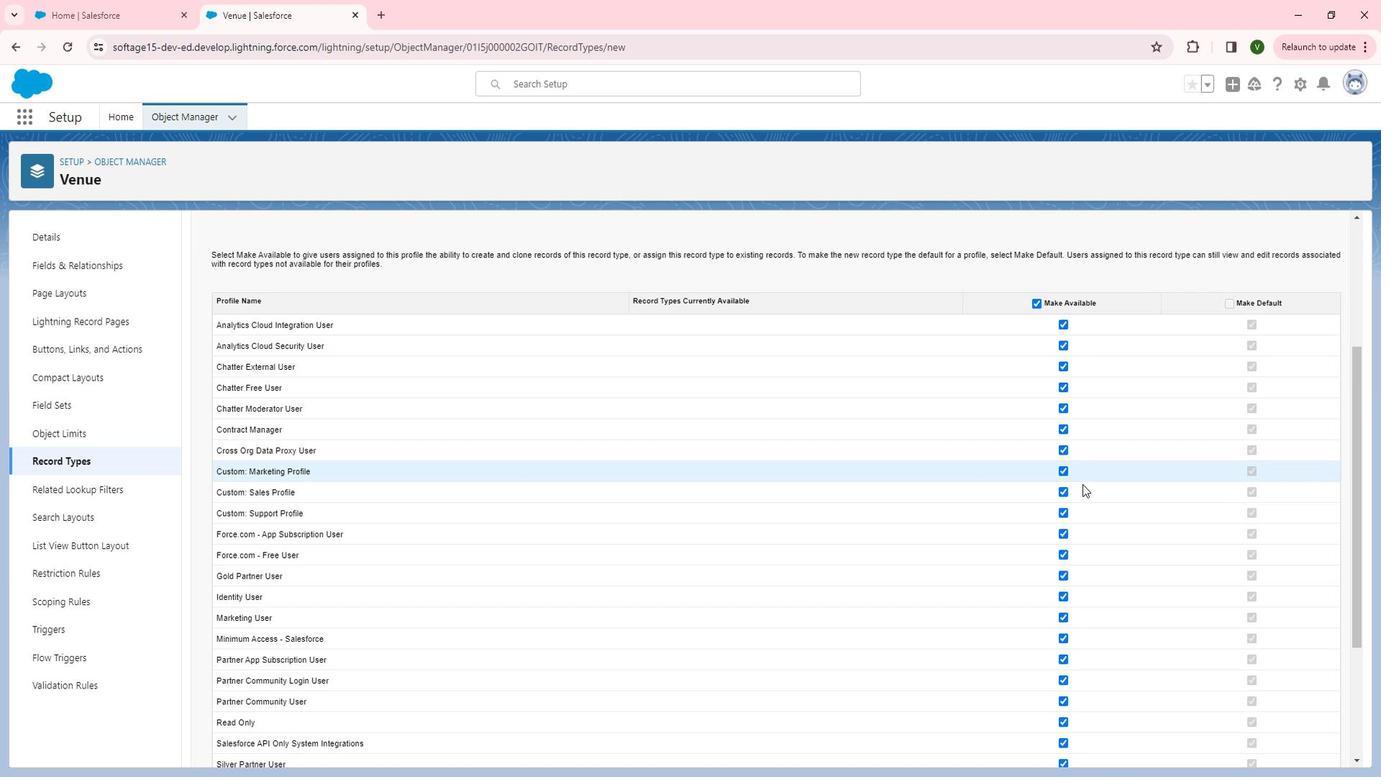 
Action: Mouse scrolled (1076, 489) with delta (0, 0)
Screenshot: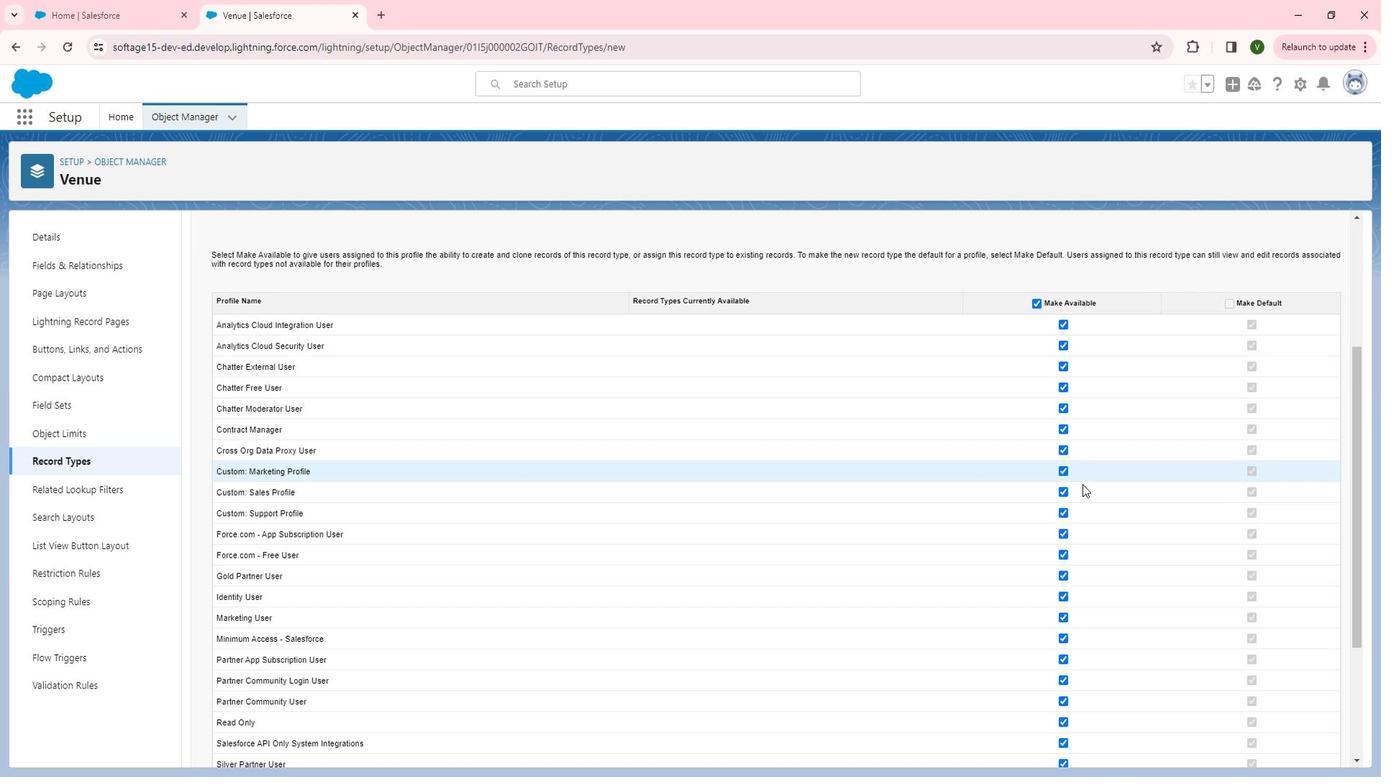 
Action: Mouse moved to (1078, 490)
Screenshot: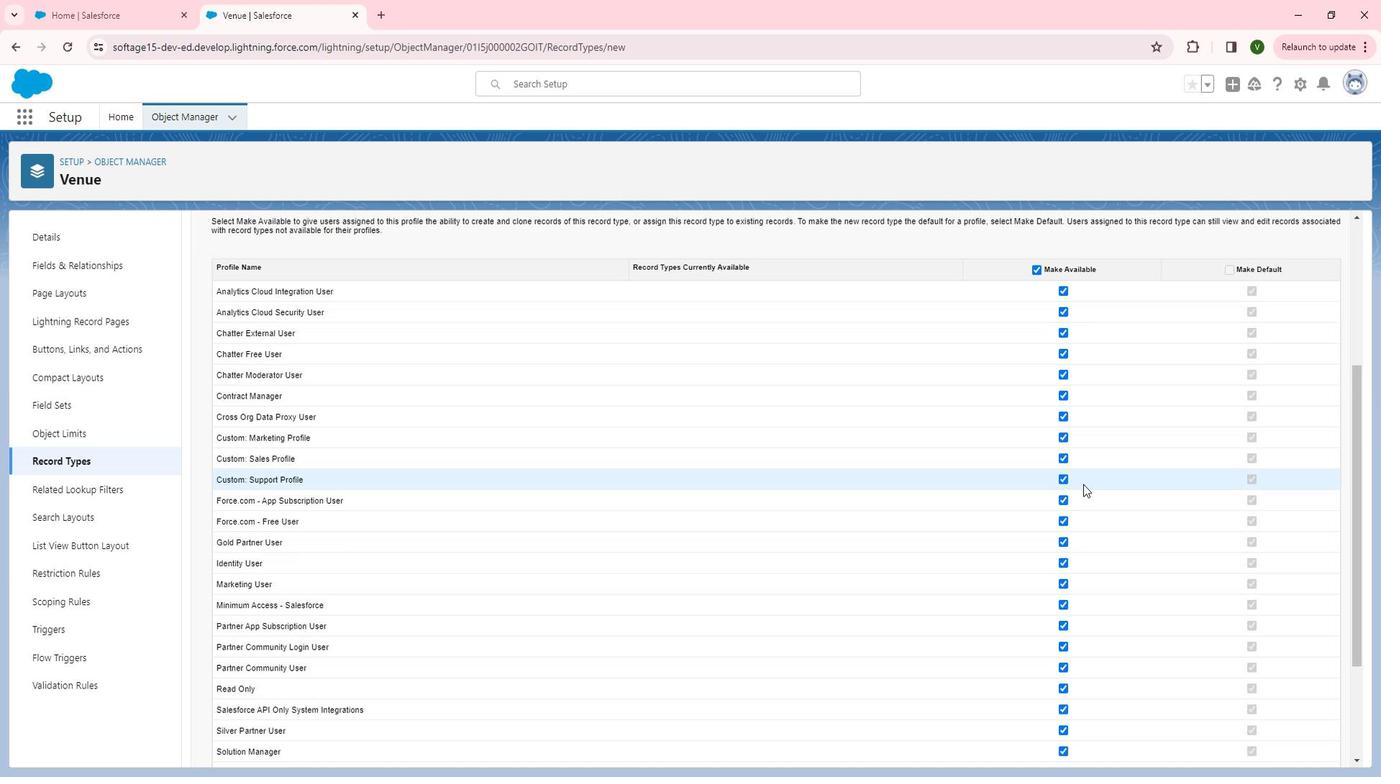 
Action: Mouse scrolled (1078, 489) with delta (0, 0)
Screenshot: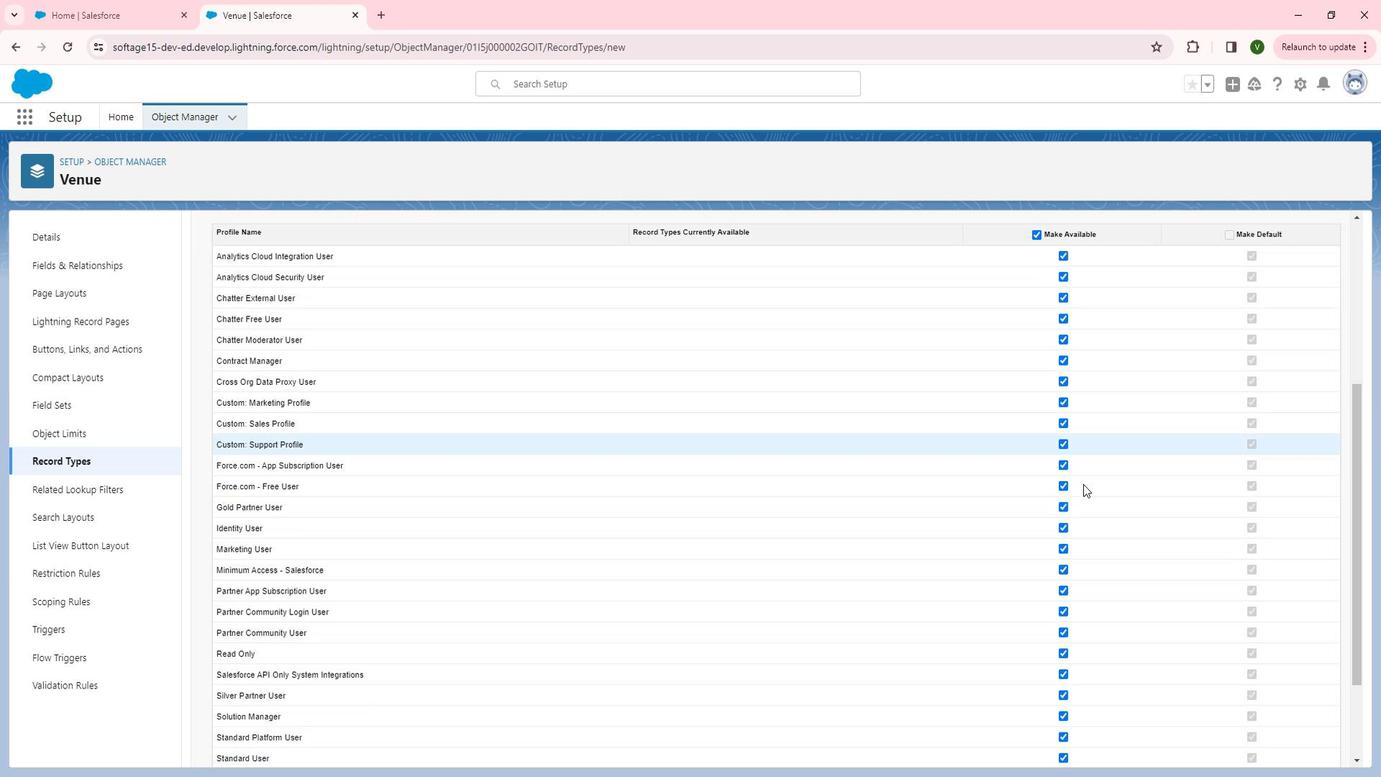 
Action: Mouse moved to (1073, 427)
Screenshot: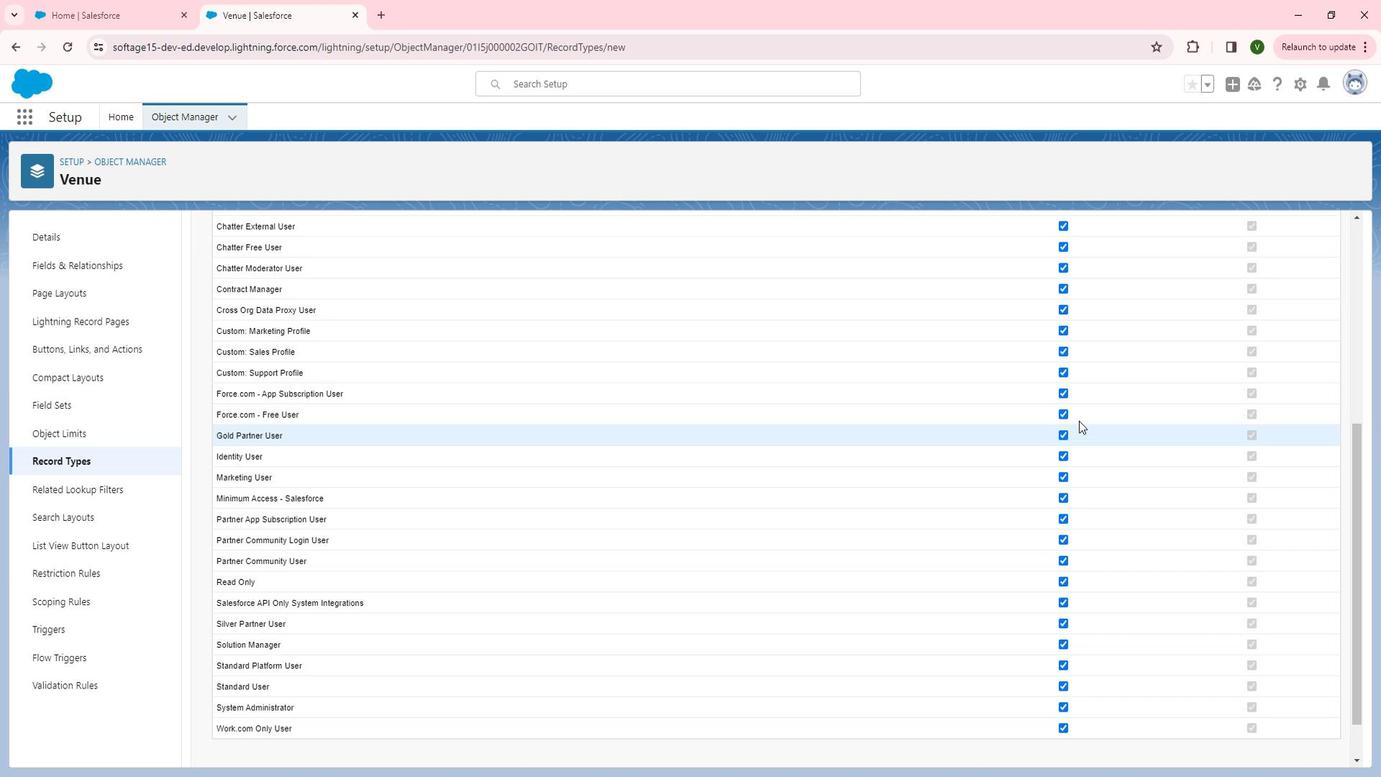 
Action: Mouse scrolled (1073, 428) with delta (0, 0)
Screenshot: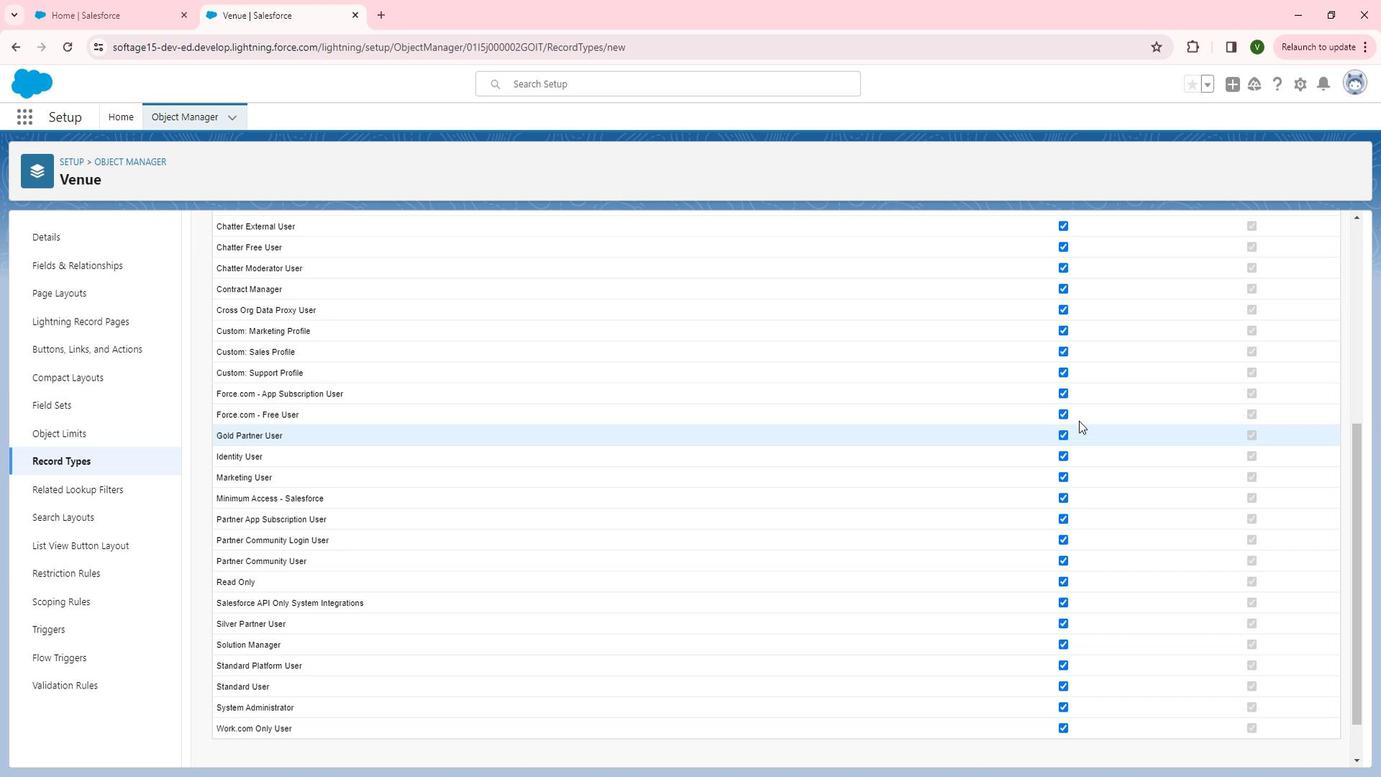 
Action: Mouse moved to (1073, 428)
Screenshot: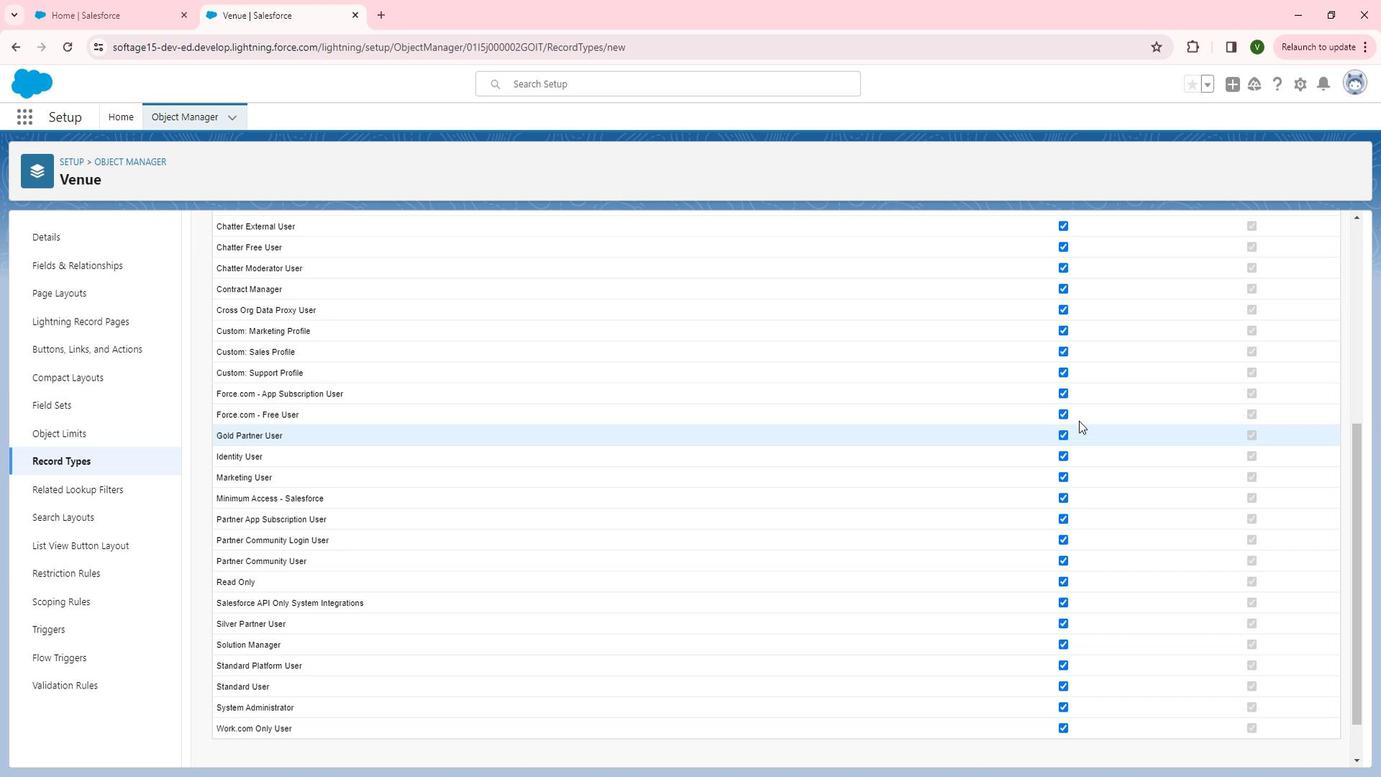 
Action: Mouse scrolled (1073, 428) with delta (0, 0)
Screenshot: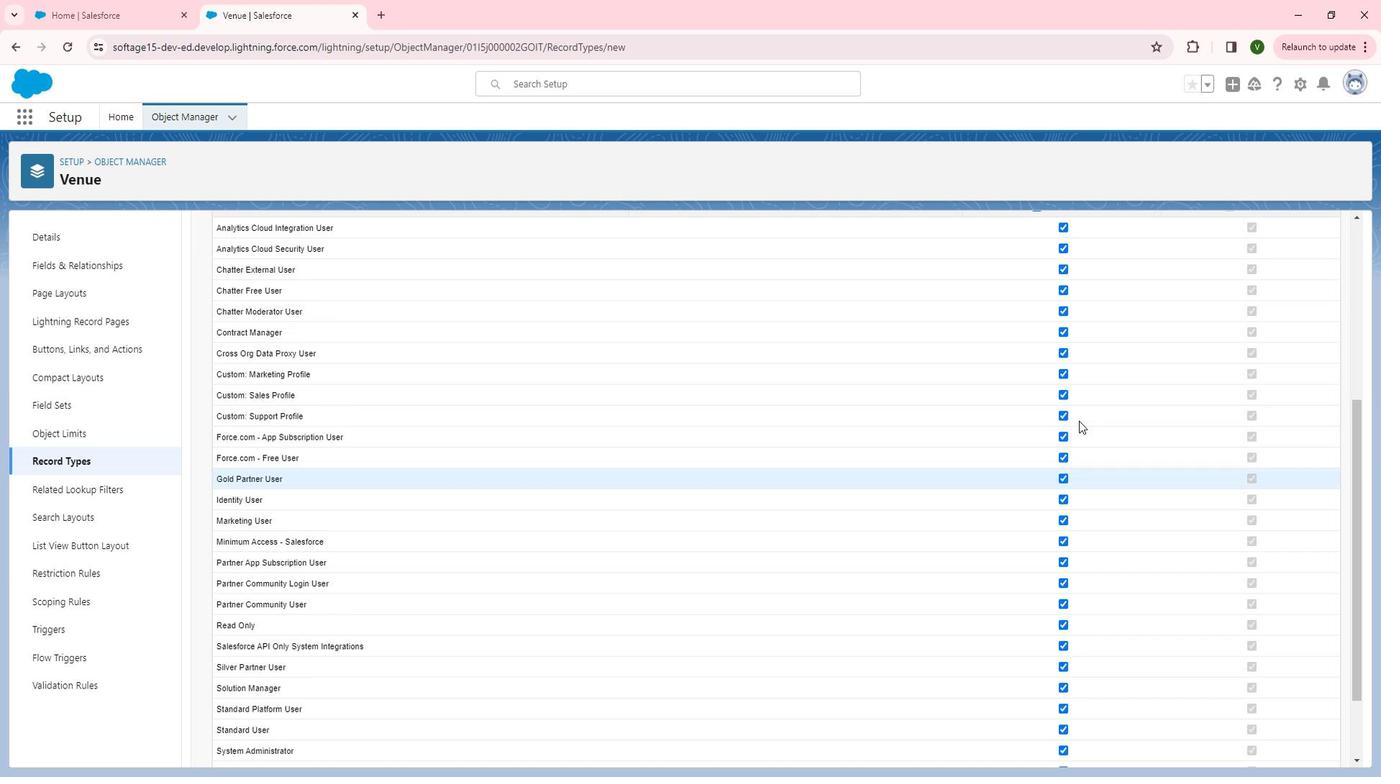
Action: Mouse moved to (1056, 380)
Screenshot: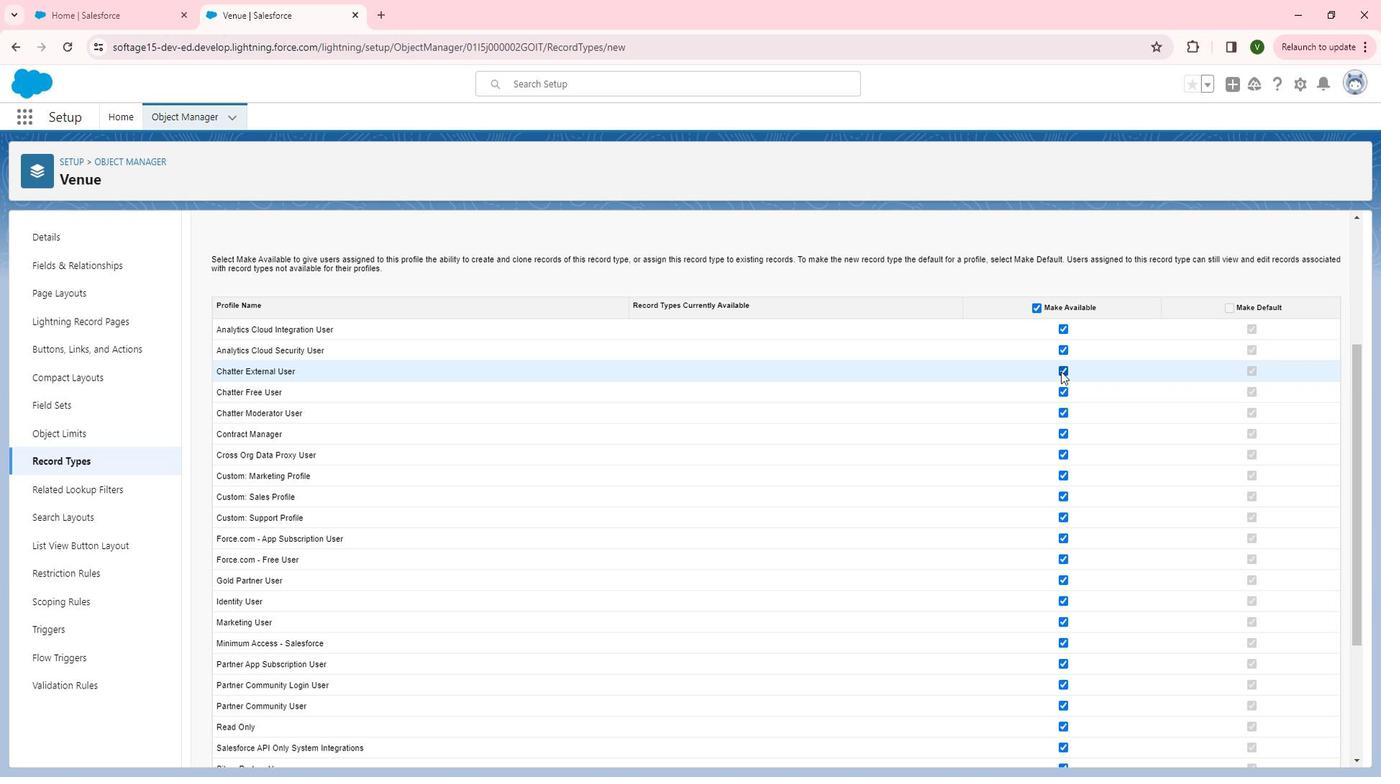 
Action: Mouse pressed left at (1056, 380)
Screenshot: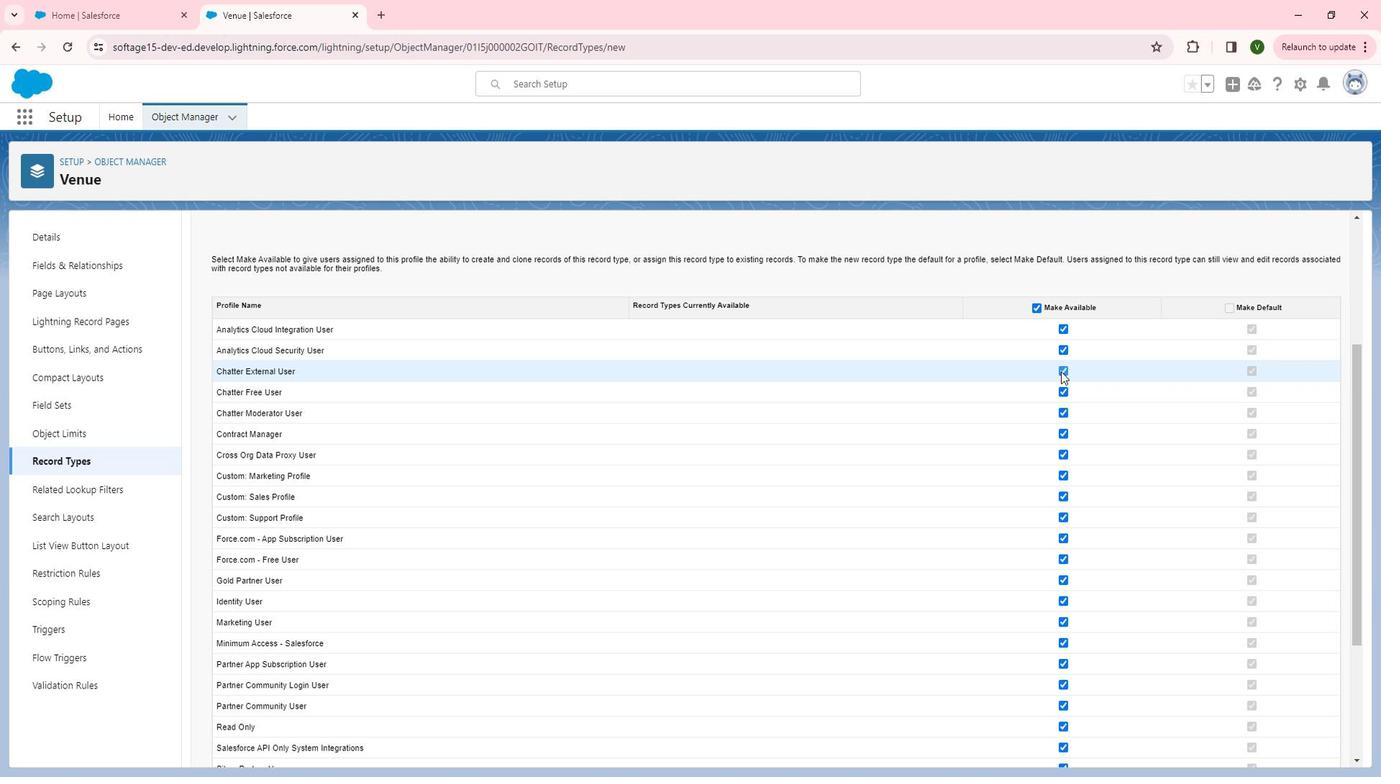 
Action: Mouse moved to (1058, 398)
Screenshot: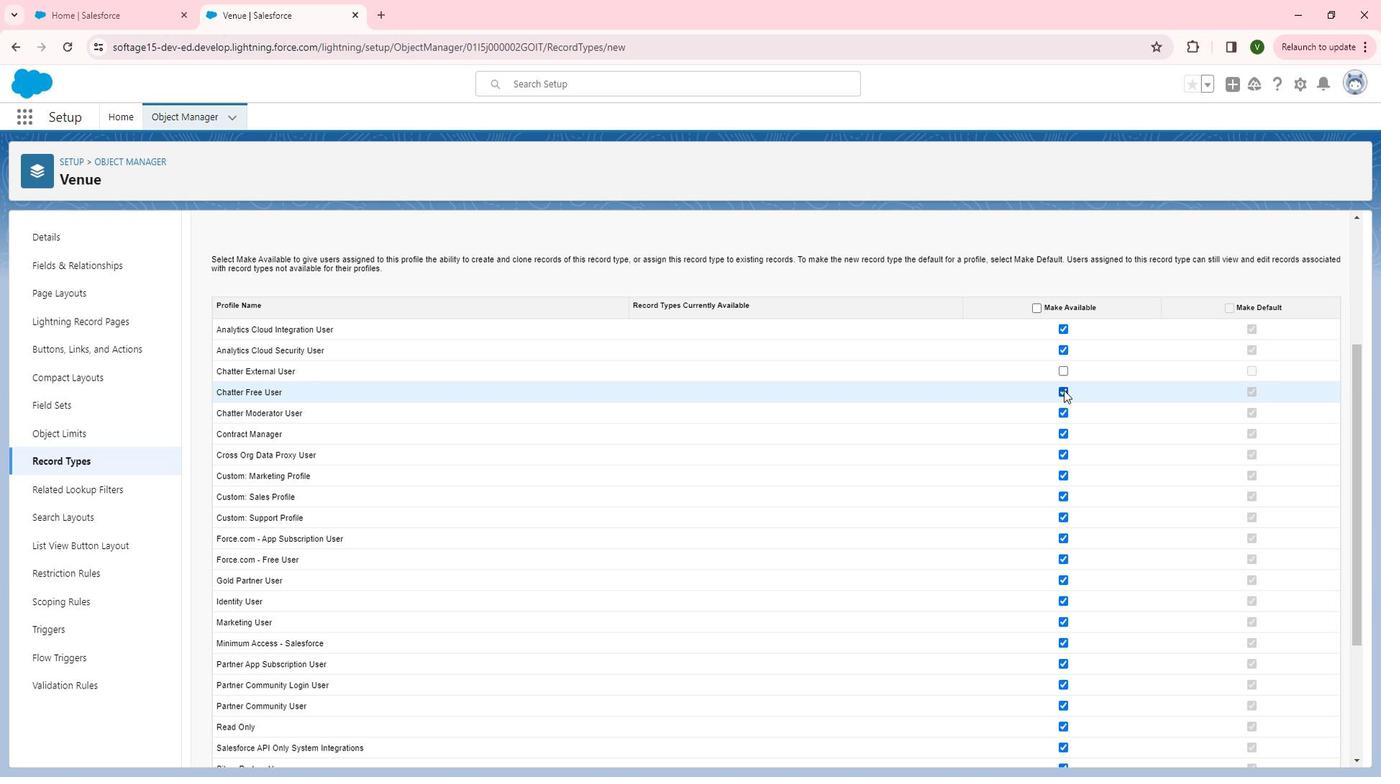 
Action: Mouse pressed left at (1058, 398)
Screenshot: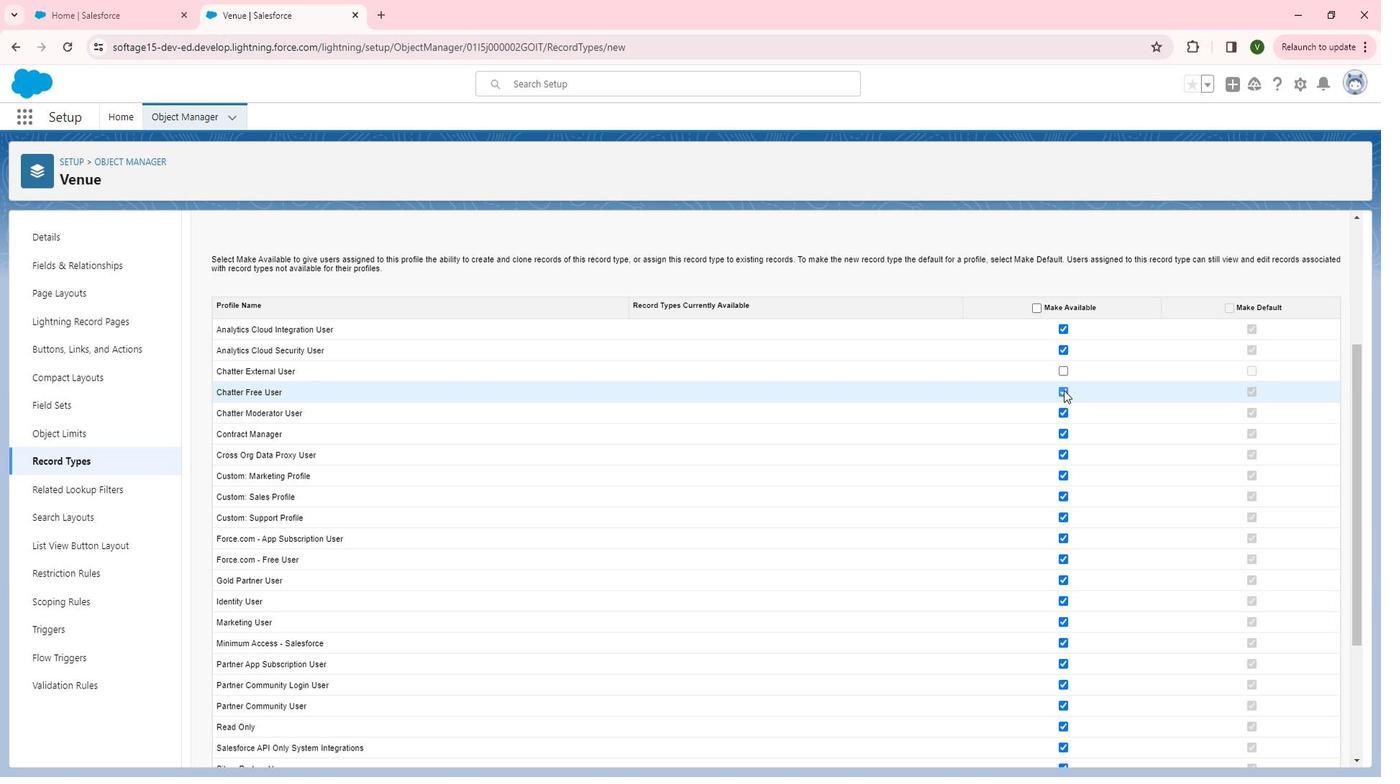 
Action: Mouse moved to (1059, 541)
Screenshot: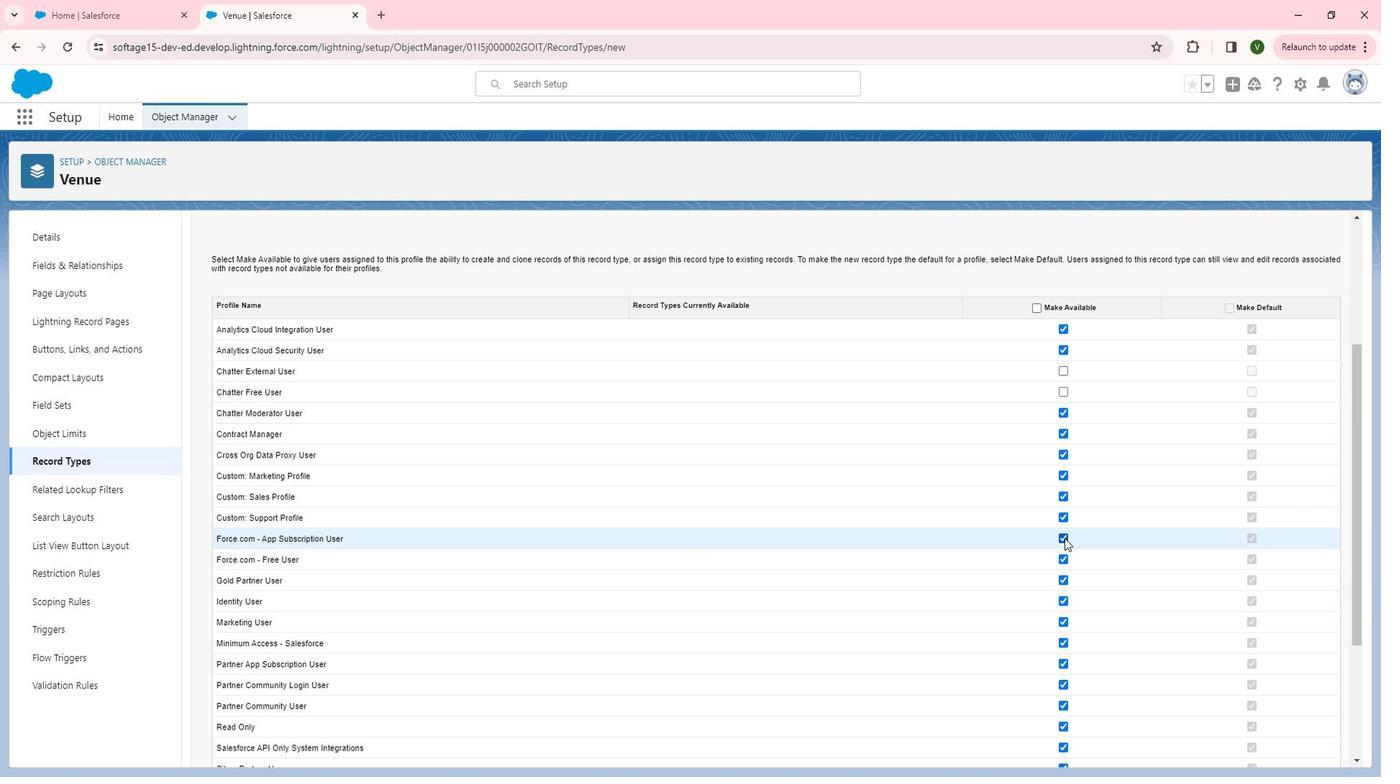 
Action: Mouse pressed left at (1059, 541)
Screenshot: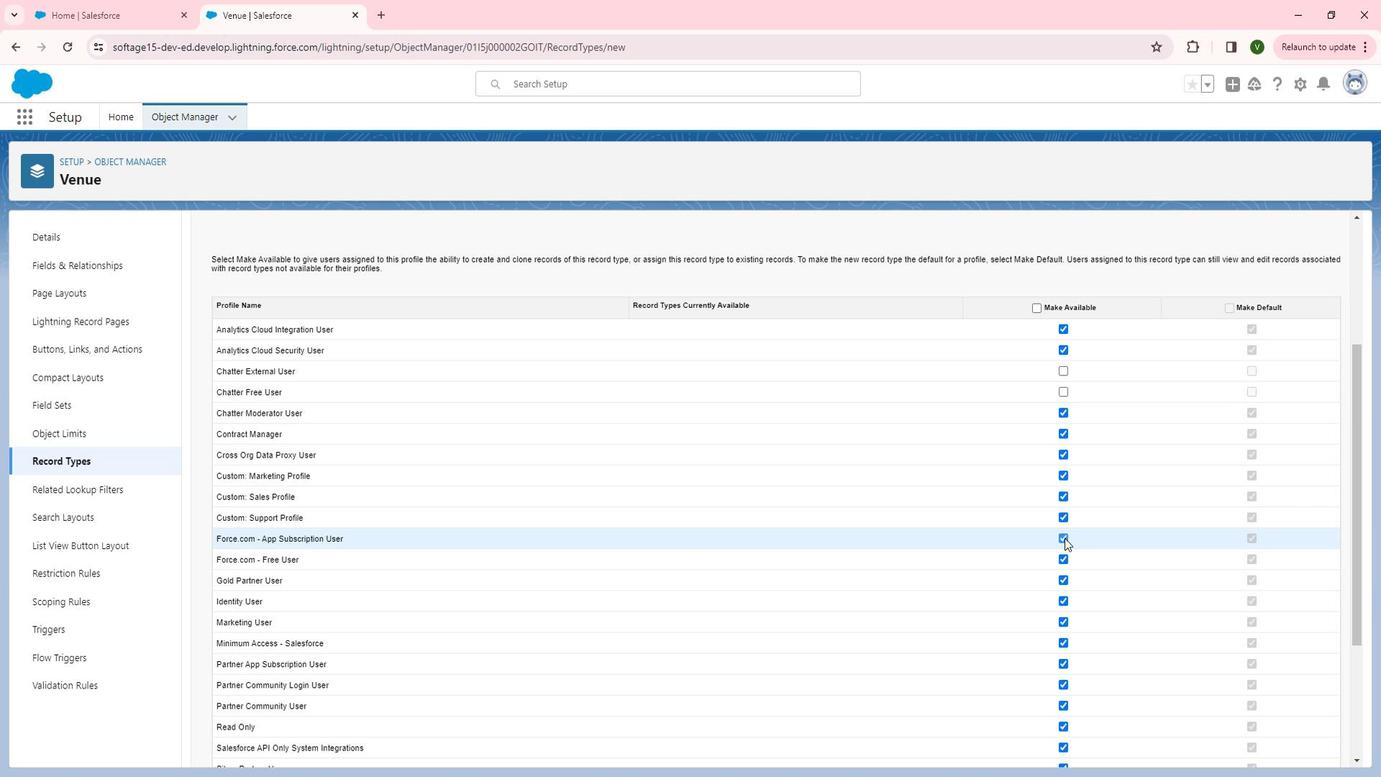 
Action: Mouse moved to (1060, 562)
Screenshot: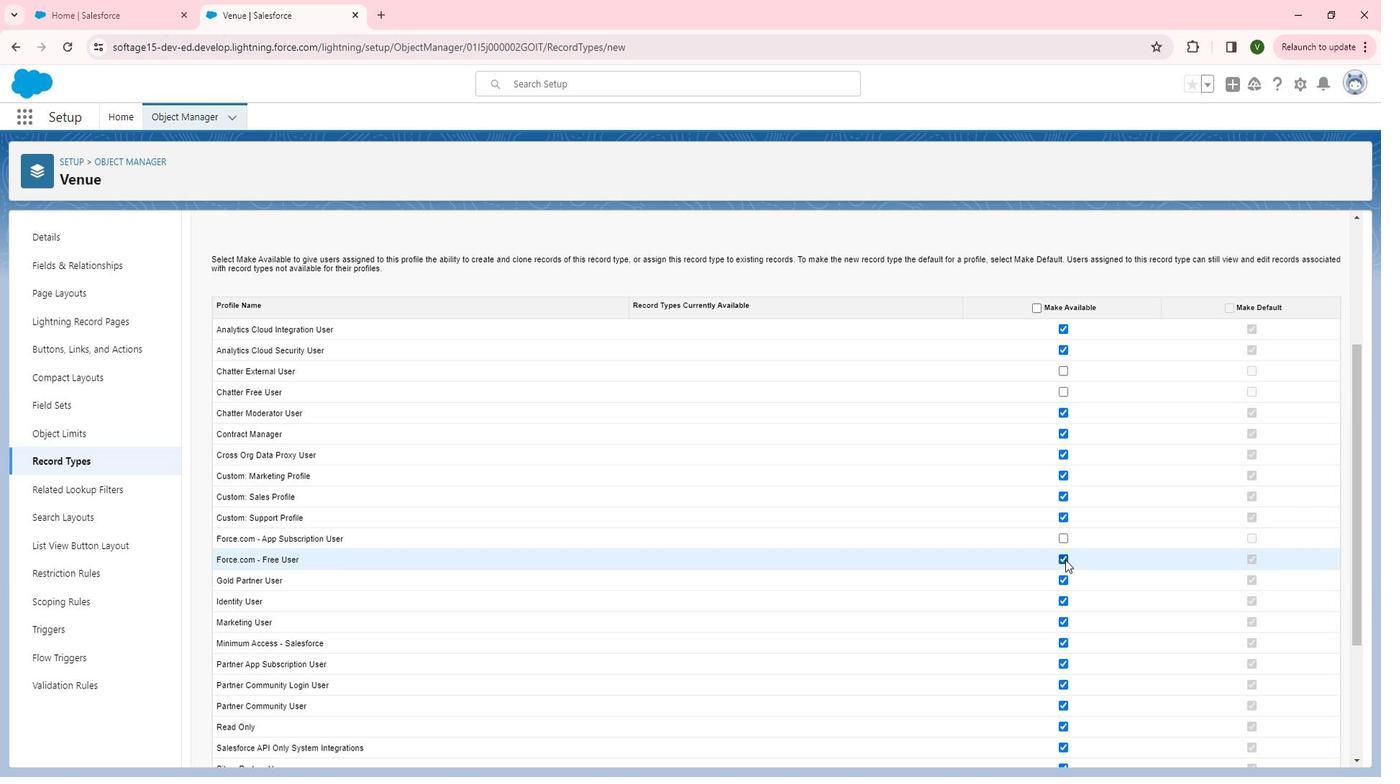 
Action: Mouse pressed left at (1060, 562)
Screenshot: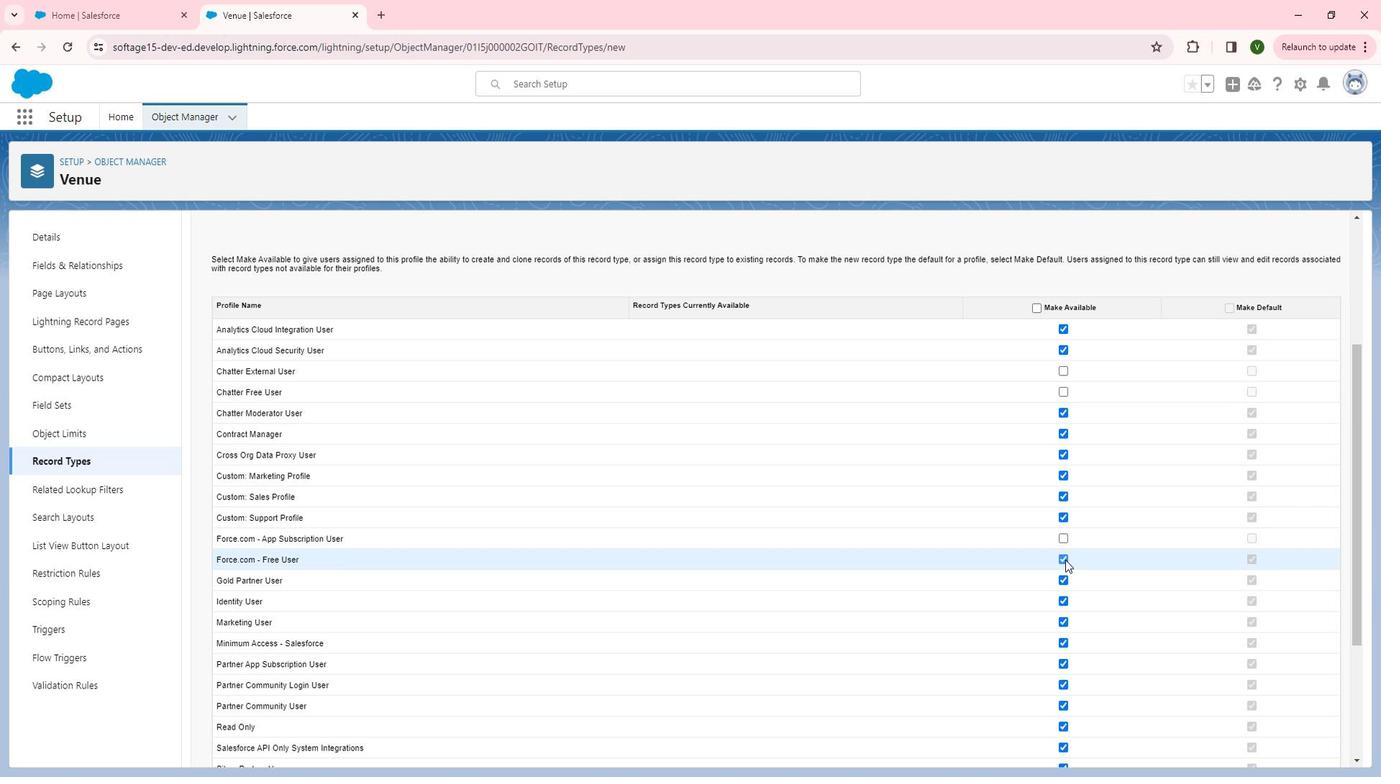 
Action: Mouse moved to (1057, 459)
Screenshot: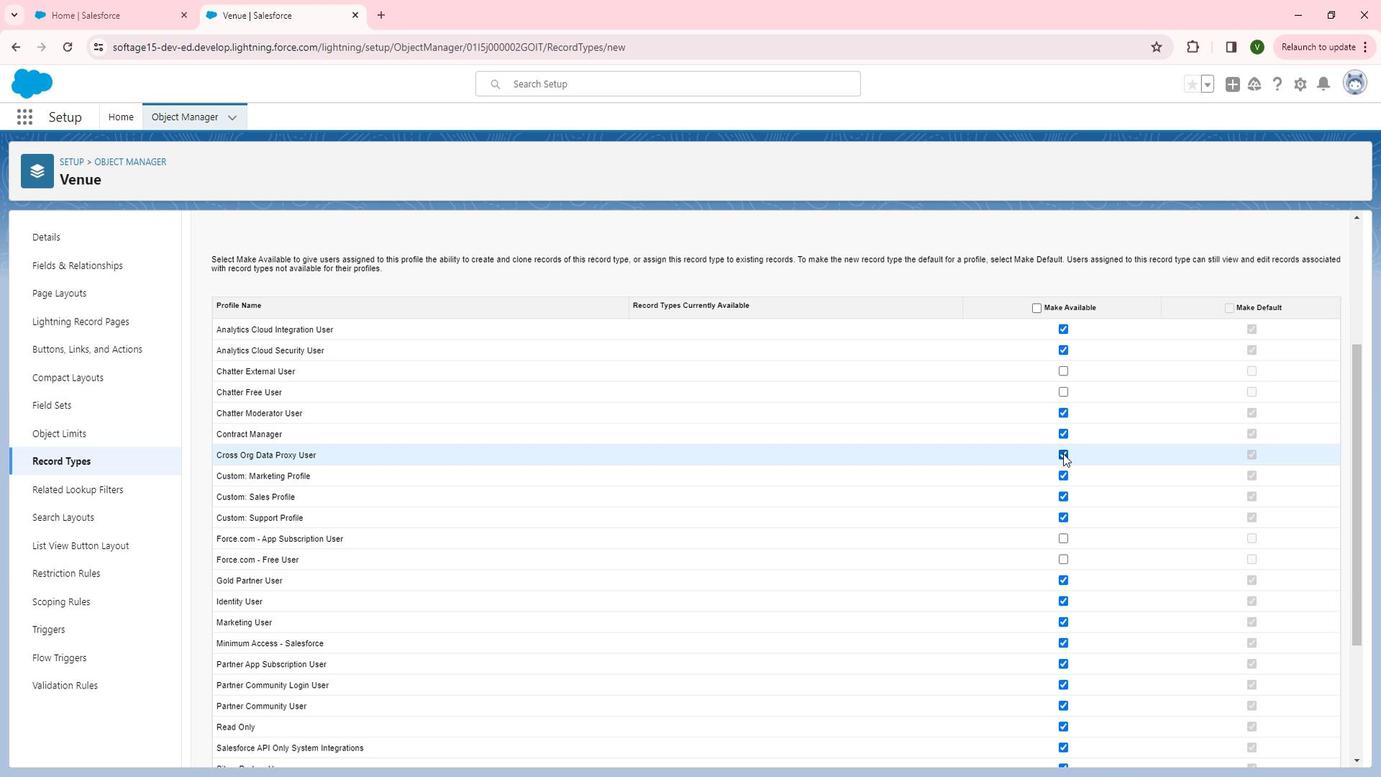 
Action: Mouse pressed left at (1057, 459)
Screenshot: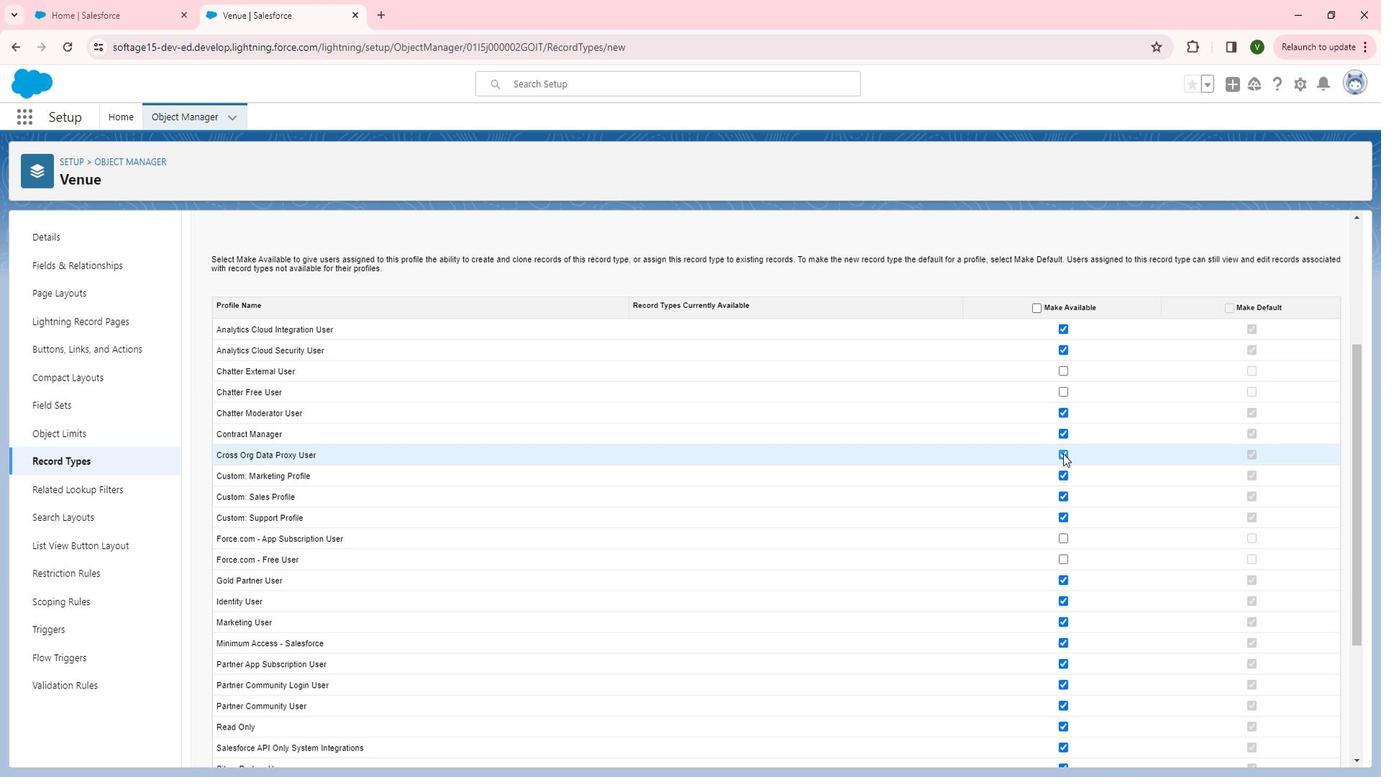 
Action: Mouse moved to (1060, 482)
Screenshot: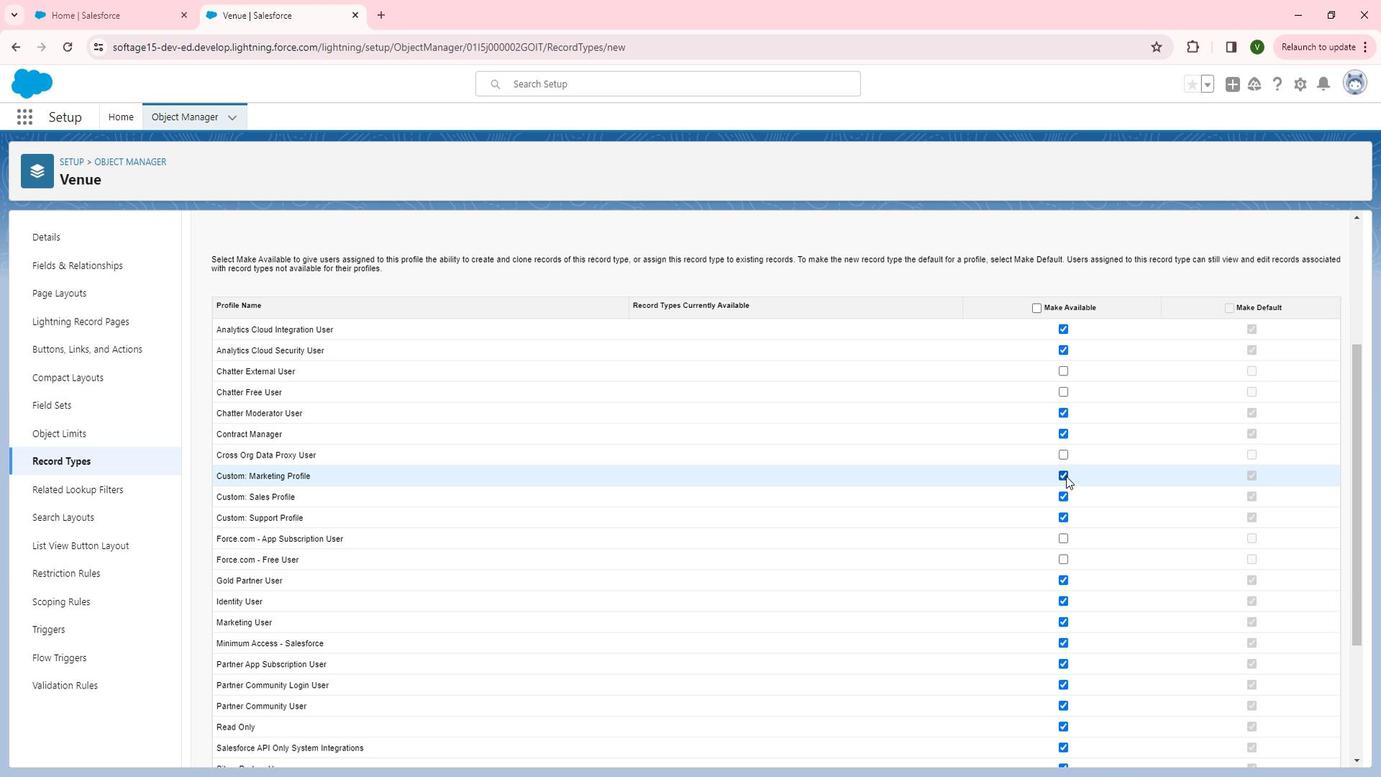 
Action: Mouse scrolled (1060, 481) with delta (0, 0)
Screenshot: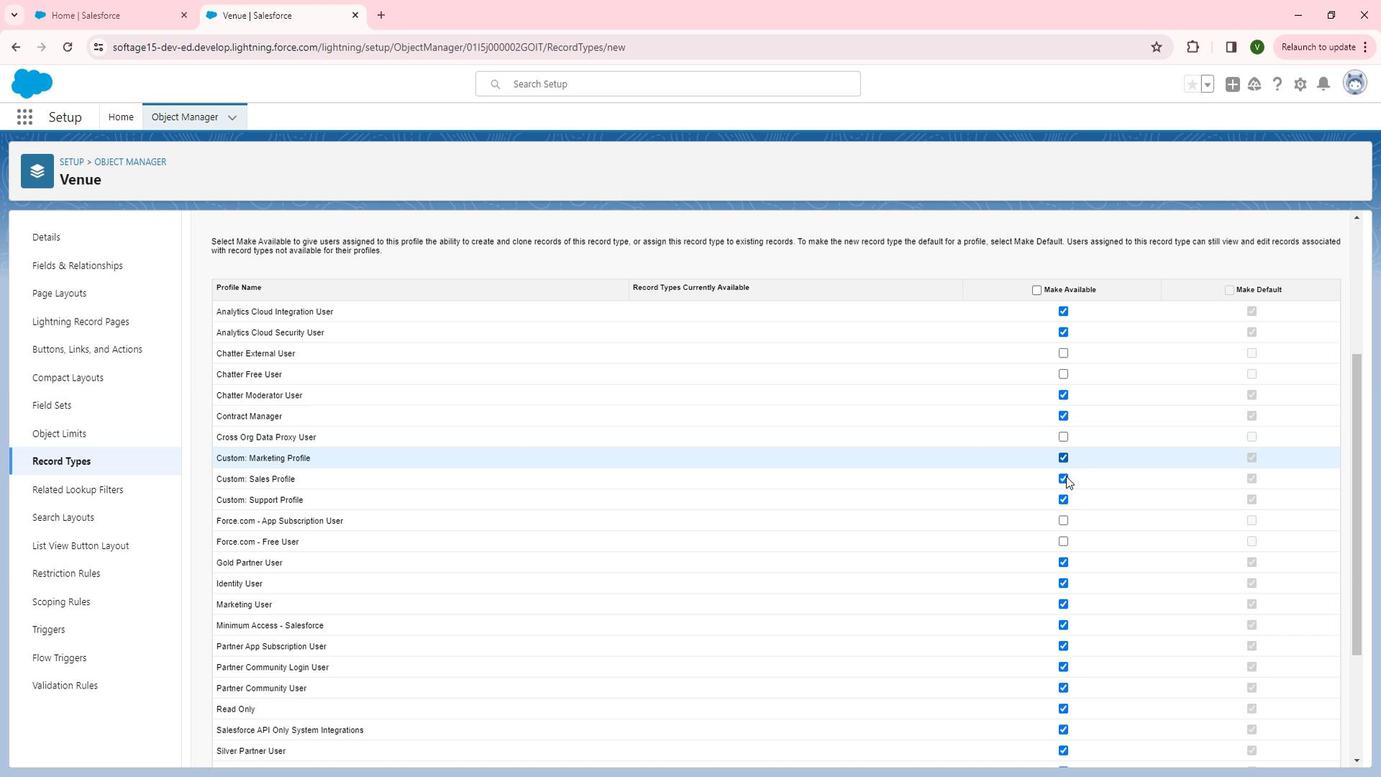 
Action: Mouse moved to (1059, 554)
Screenshot: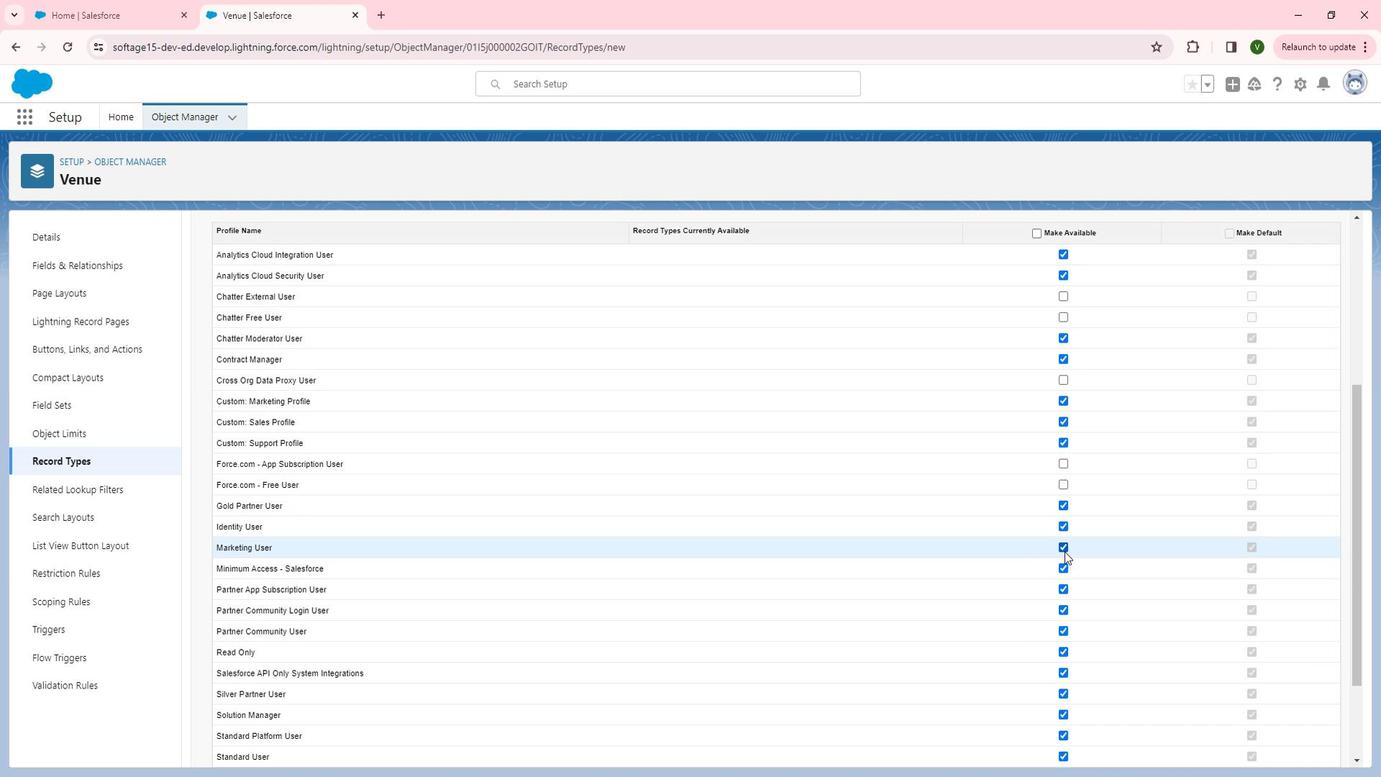 
Action: Mouse pressed left at (1059, 554)
Screenshot: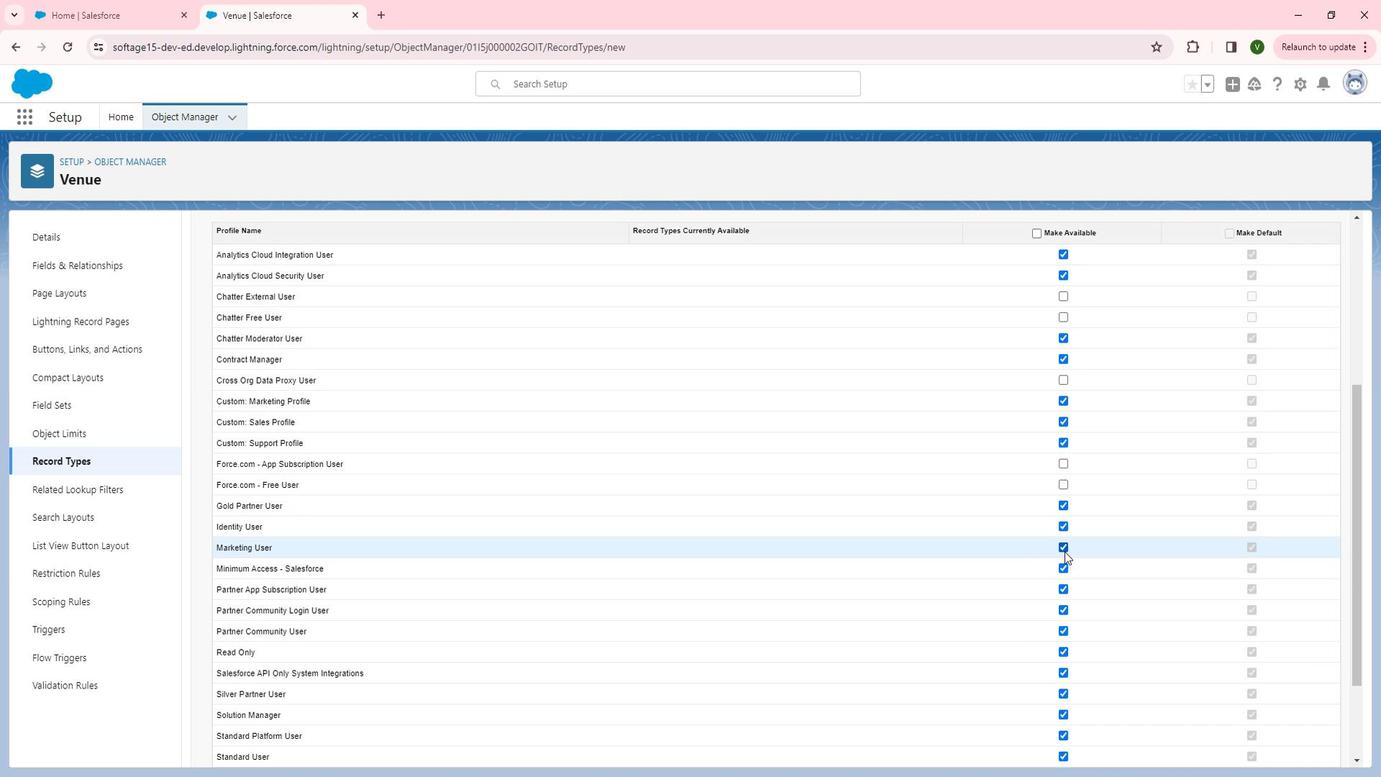 
Action: Mouse moved to (1062, 614)
Screenshot: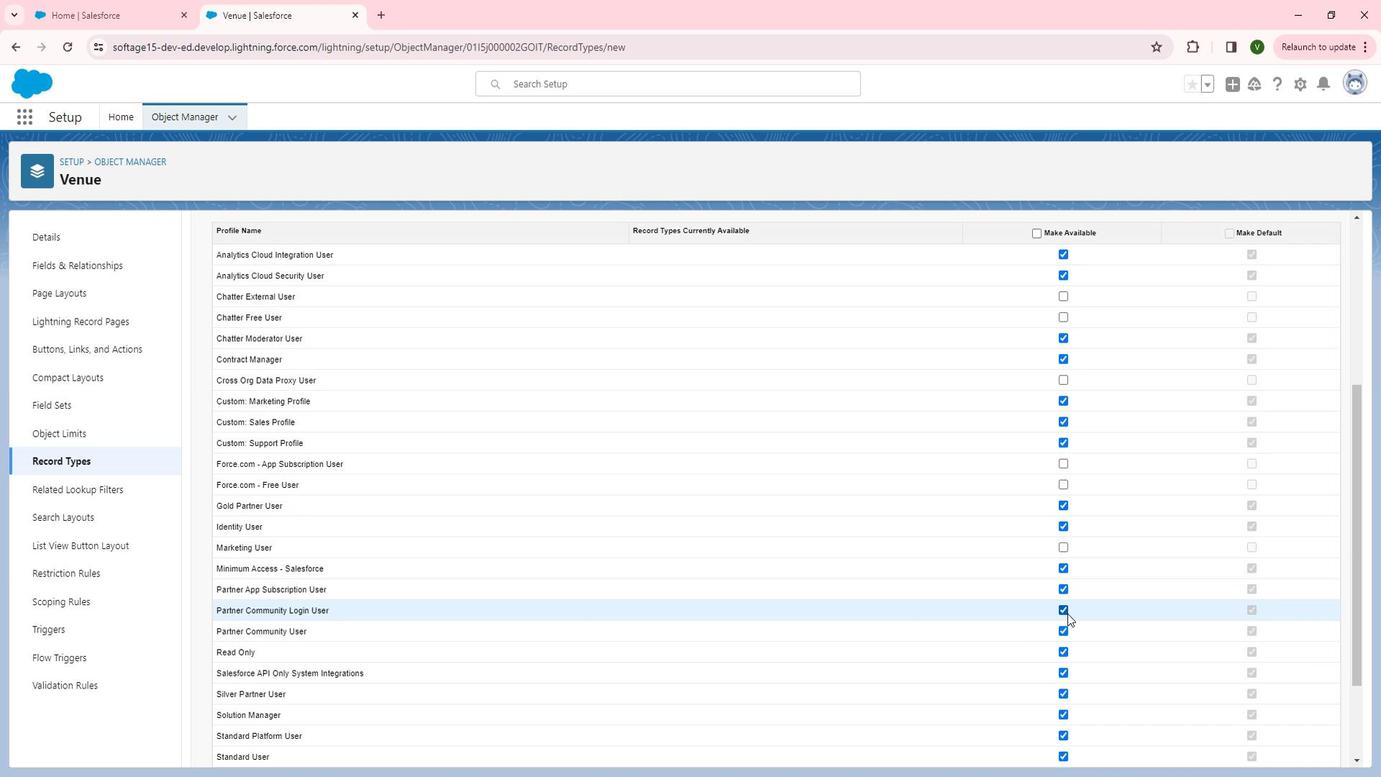 
Action: Mouse pressed left at (1062, 614)
Screenshot: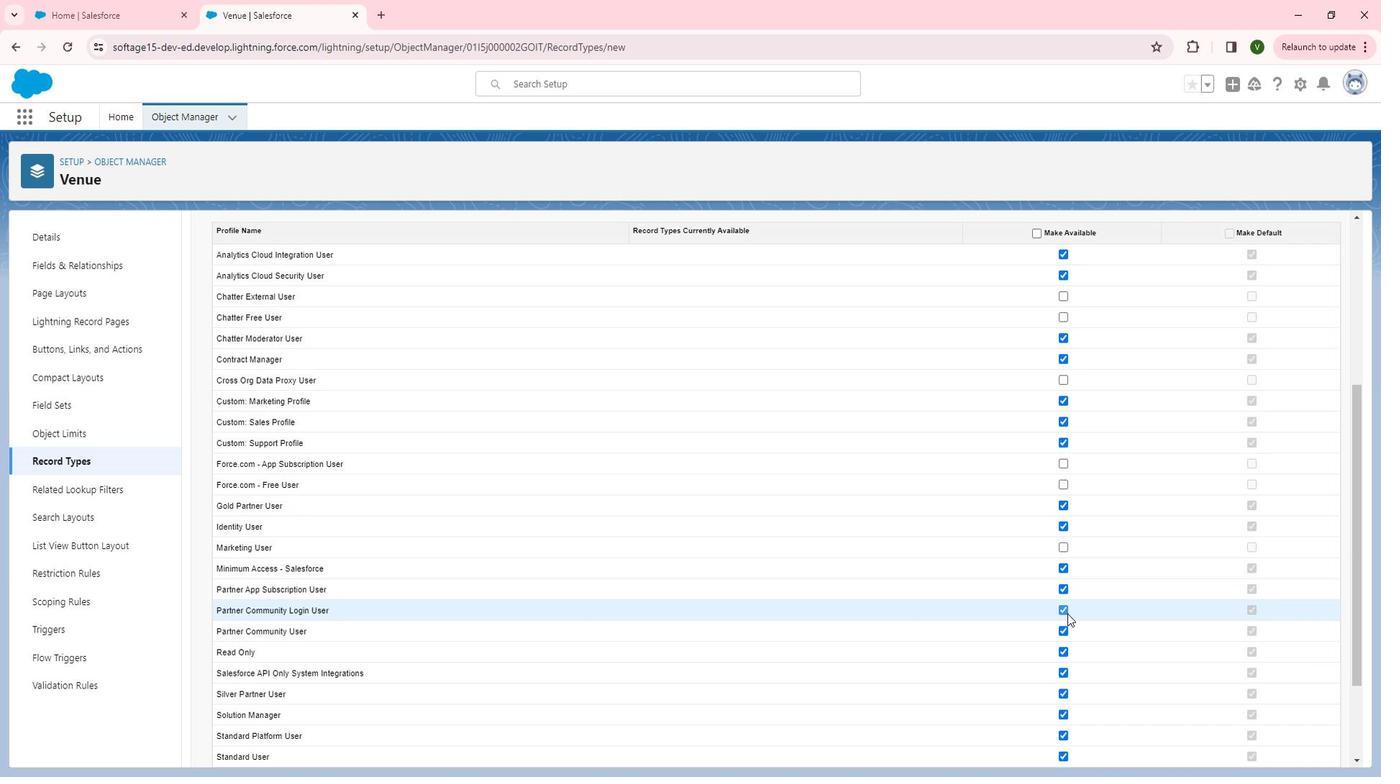 
Action: Mouse moved to (1057, 636)
Screenshot: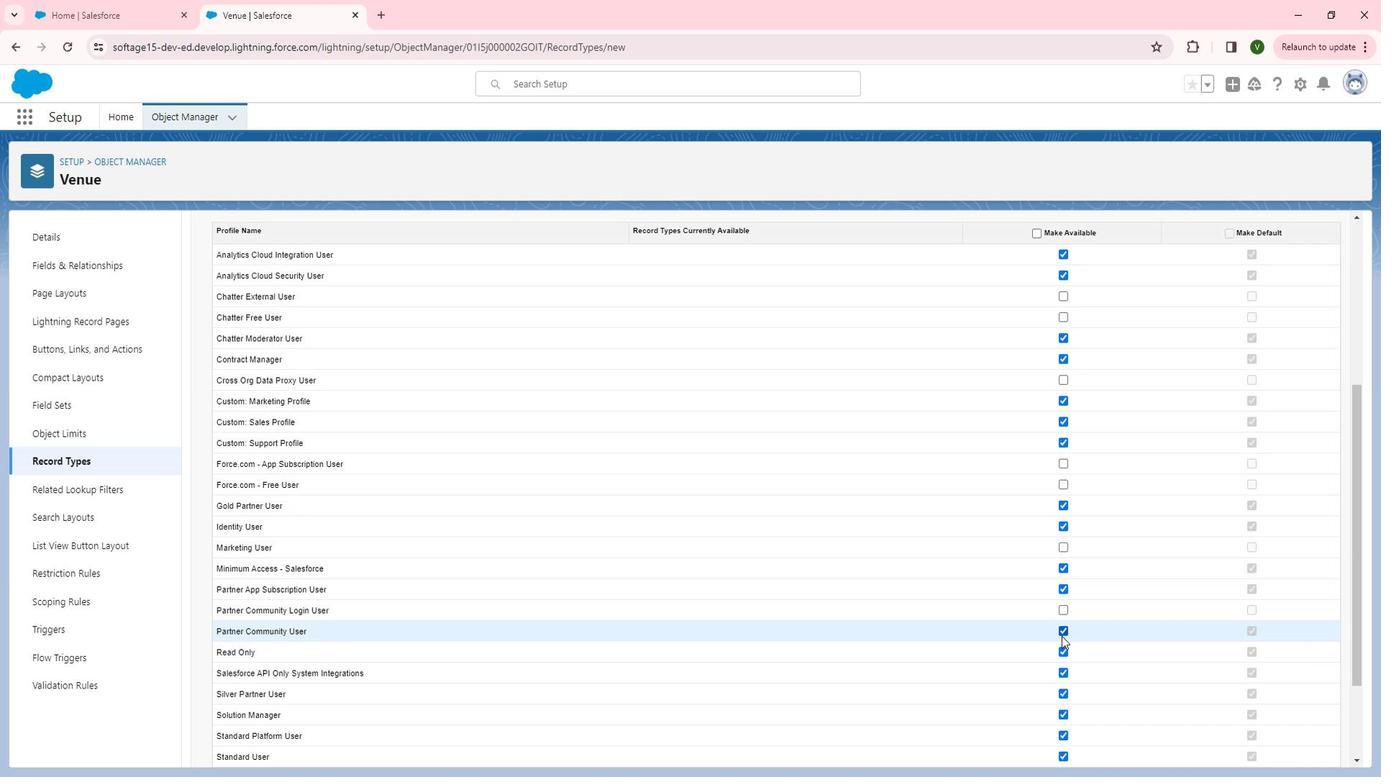 
Action: Mouse pressed left at (1057, 636)
Screenshot: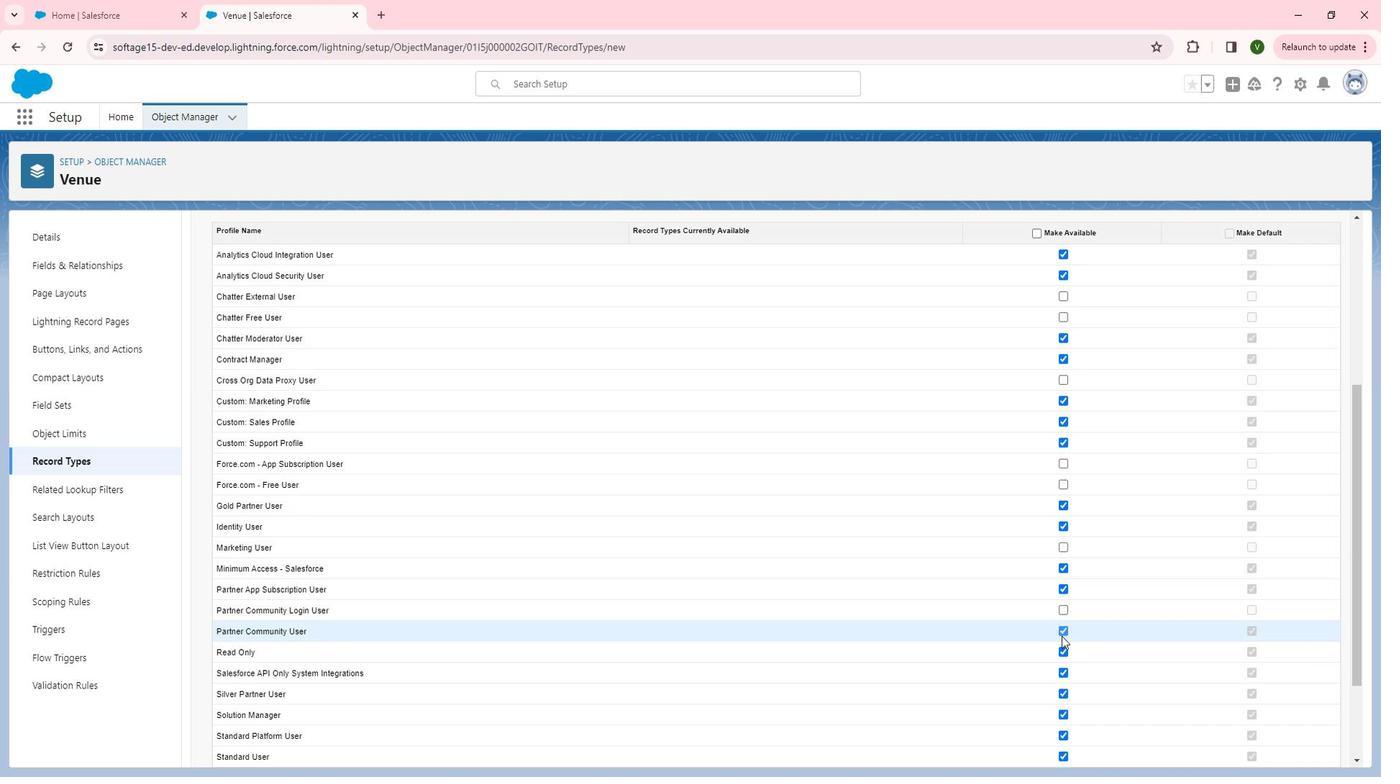 
Action: Mouse moved to (1056, 664)
Screenshot: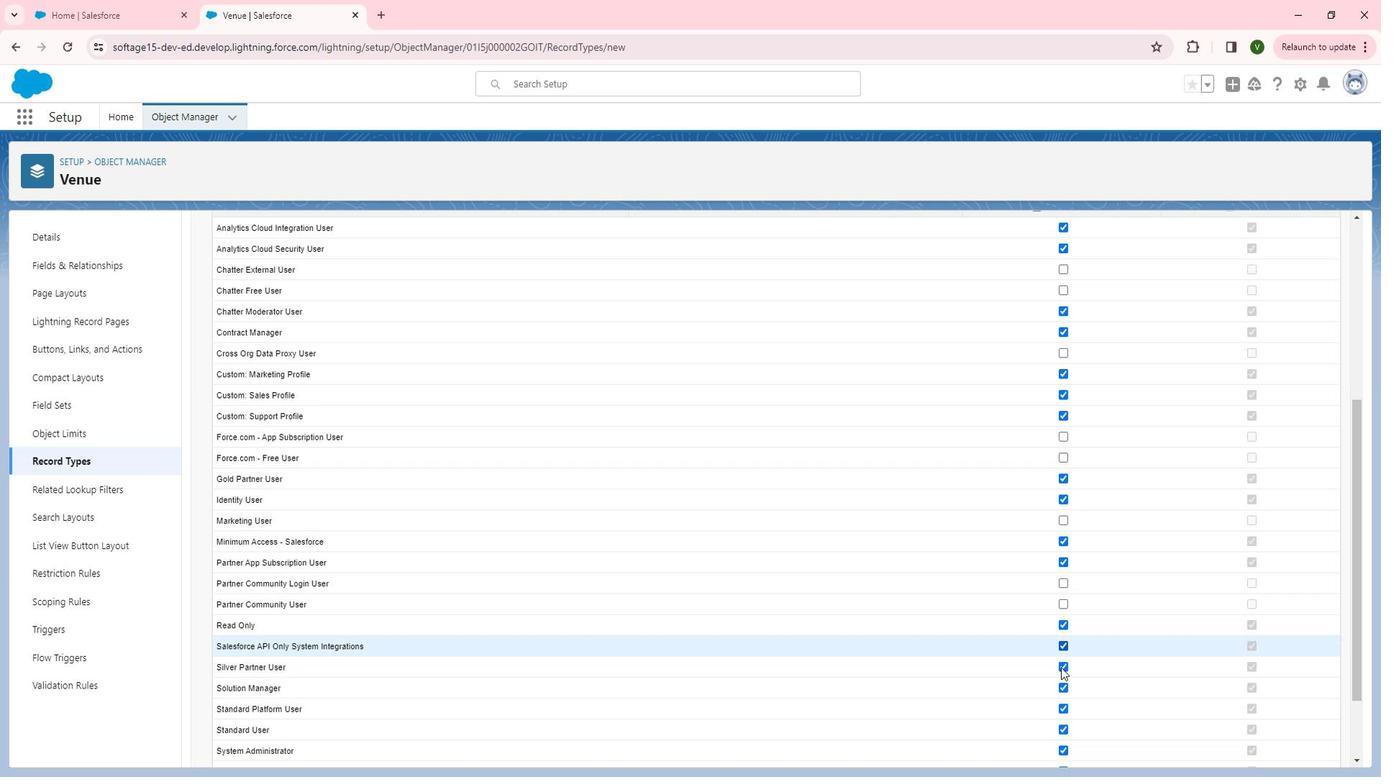
Action: Mouse scrolled (1056, 663) with delta (0, 0)
Screenshot: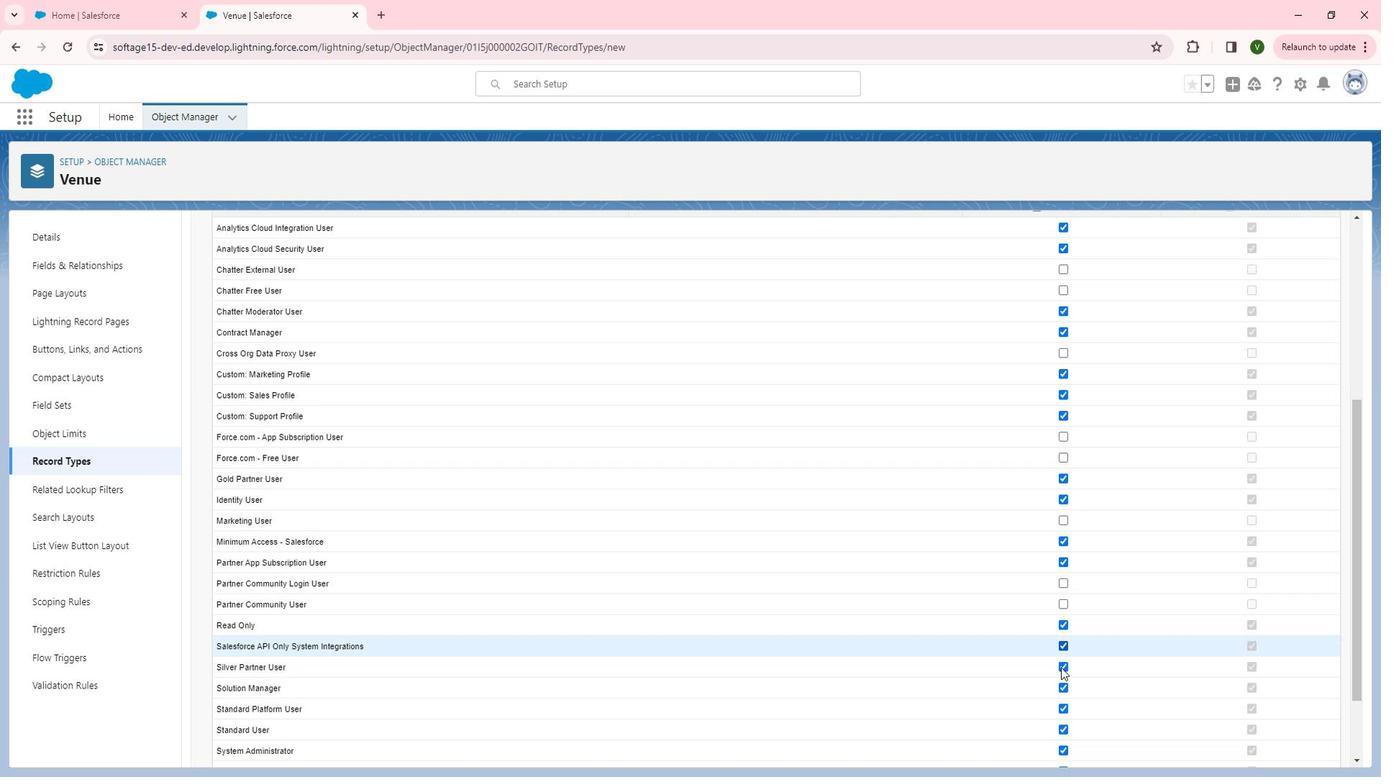 
Action: Mouse moved to (1056, 667)
Screenshot: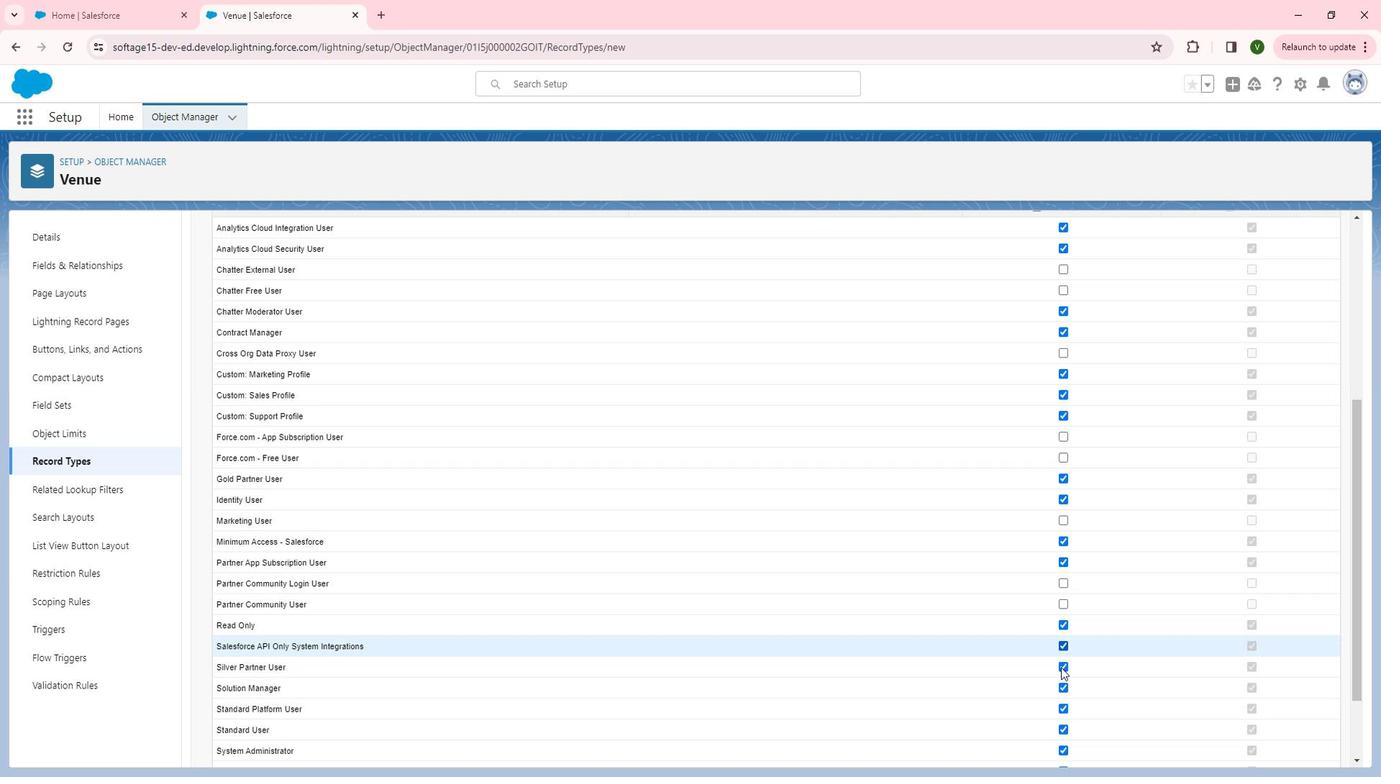 
Action: Mouse scrolled (1056, 666) with delta (0, 0)
Screenshot: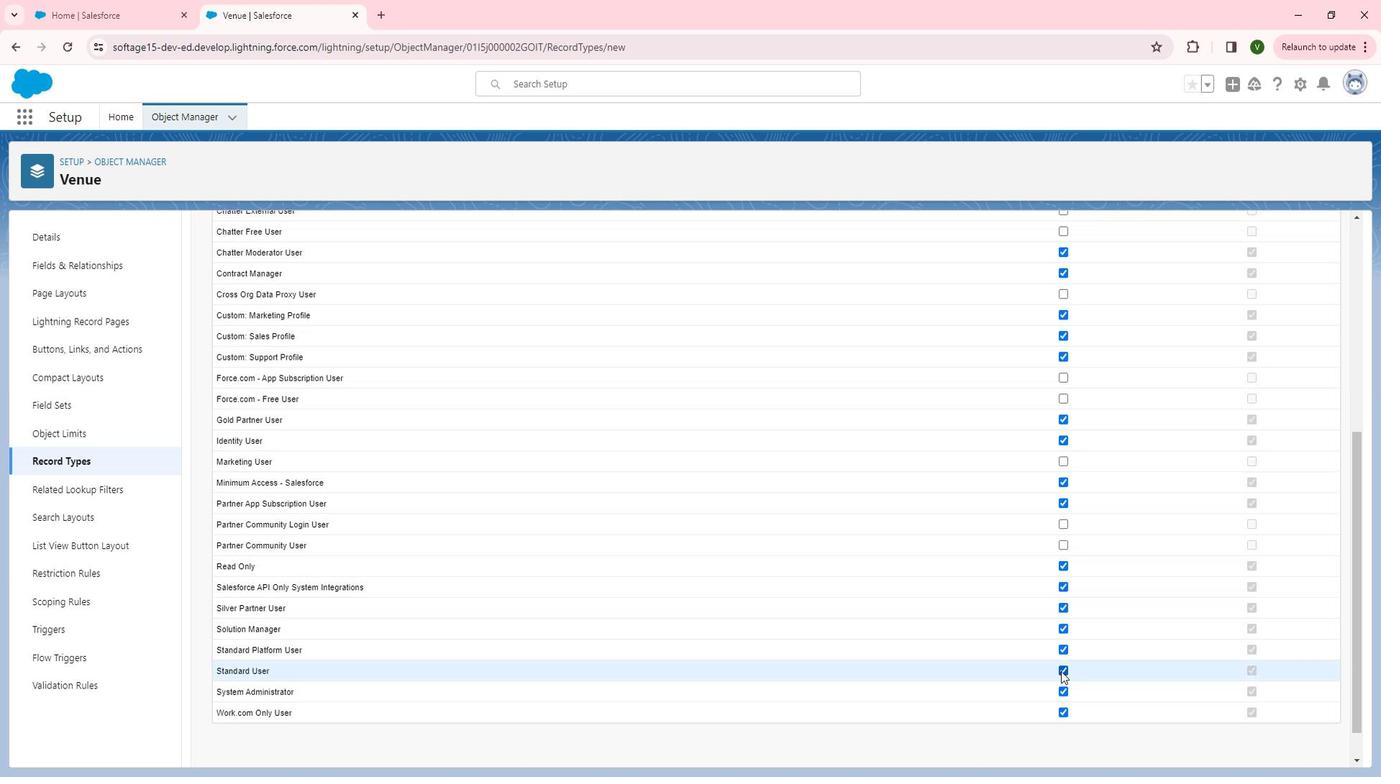 
Action: Mouse moved to (1056, 670)
Screenshot: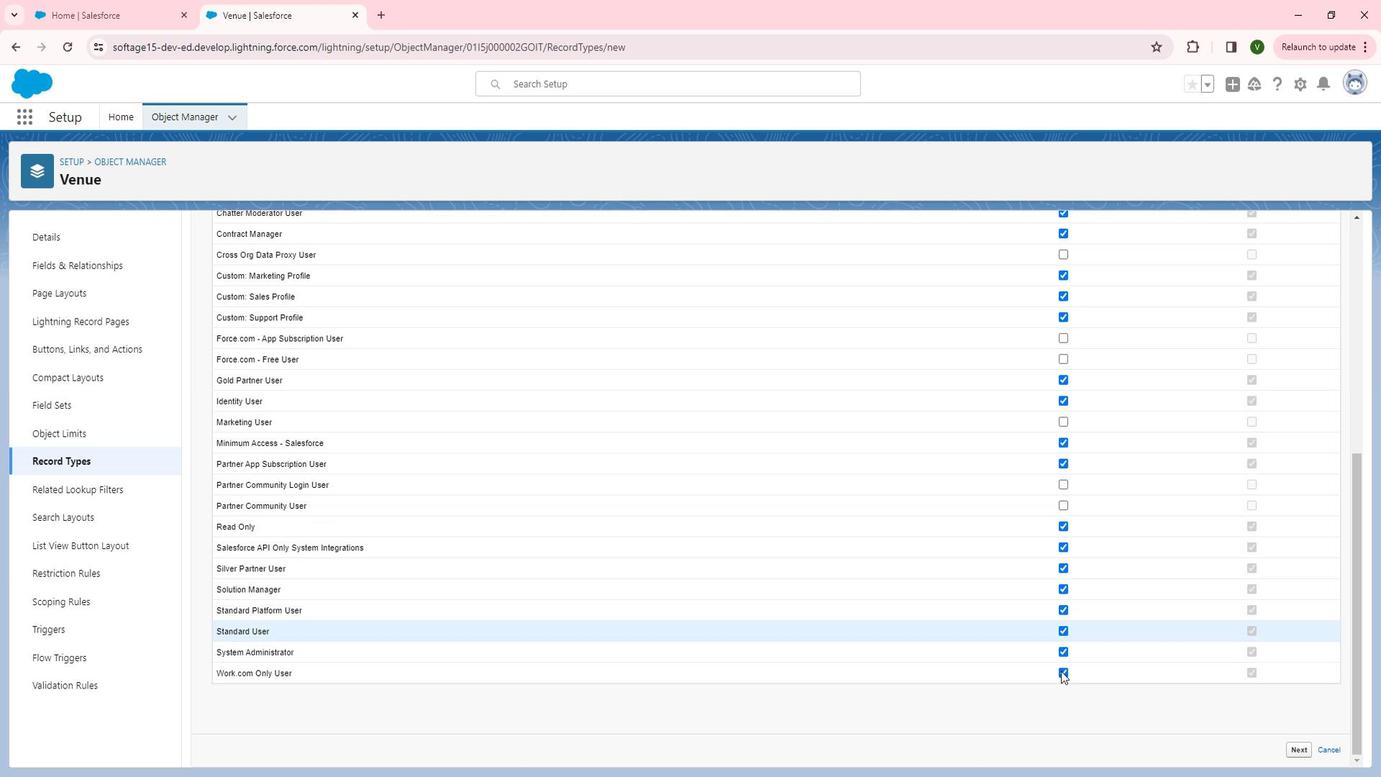 
Action: Mouse pressed left at (1056, 670)
Screenshot: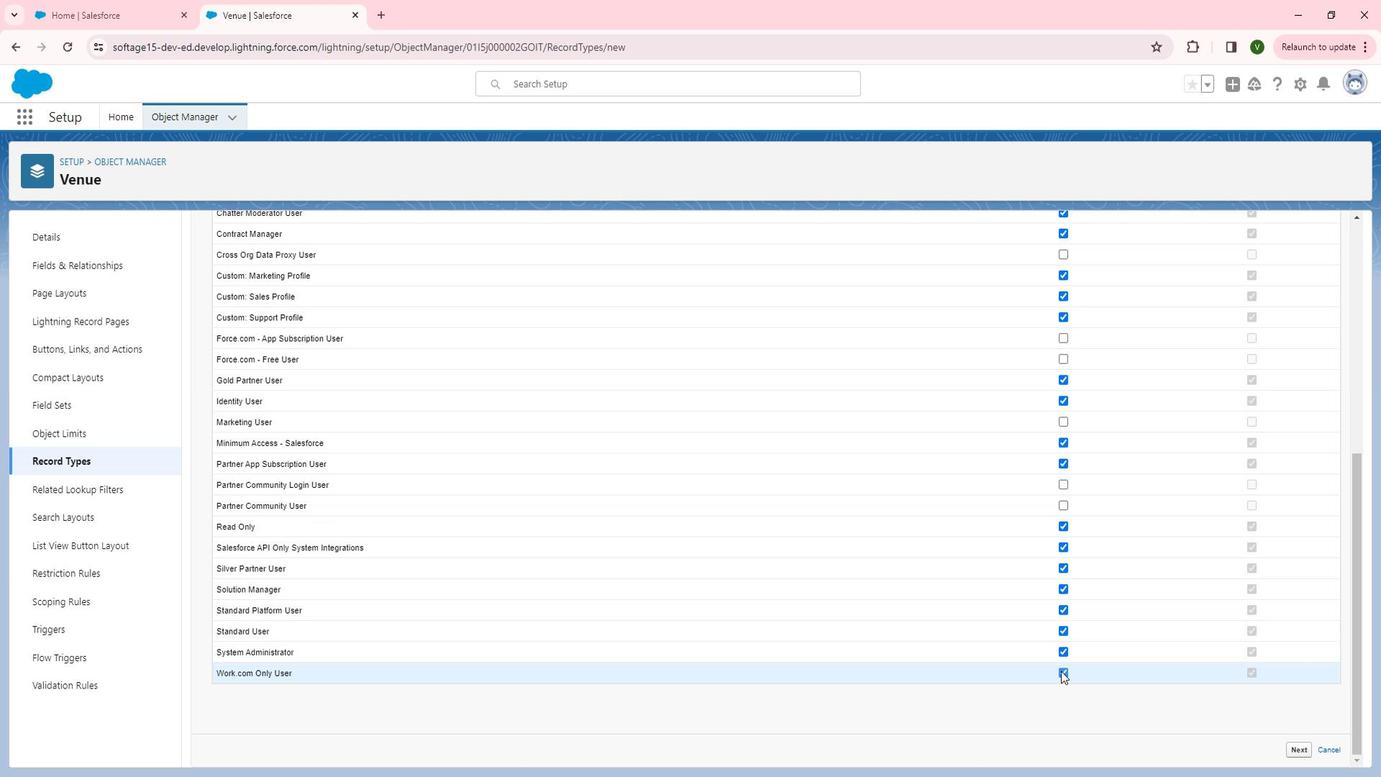 
Action: Mouse moved to (1060, 568)
Screenshot: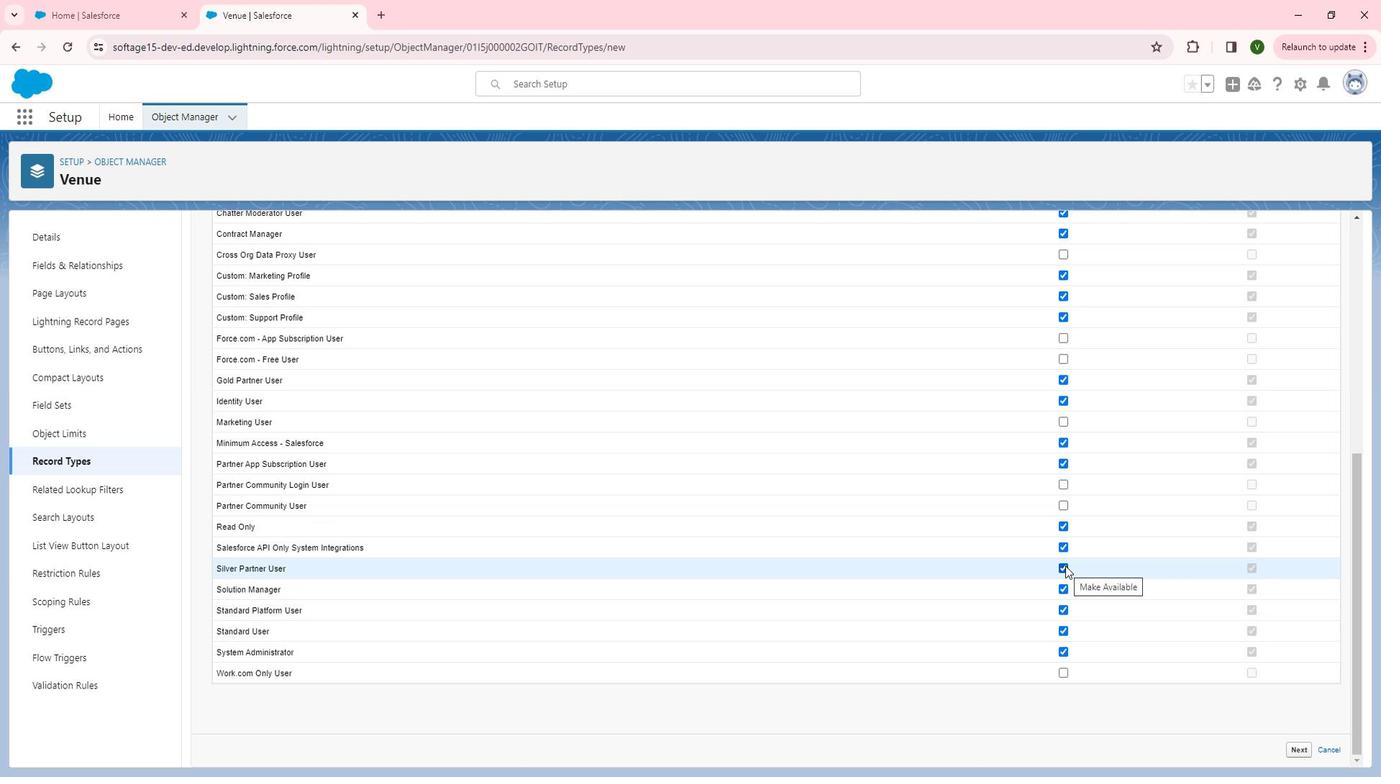 
Action: Mouse pressed left at (1060, 568)
Screenshot: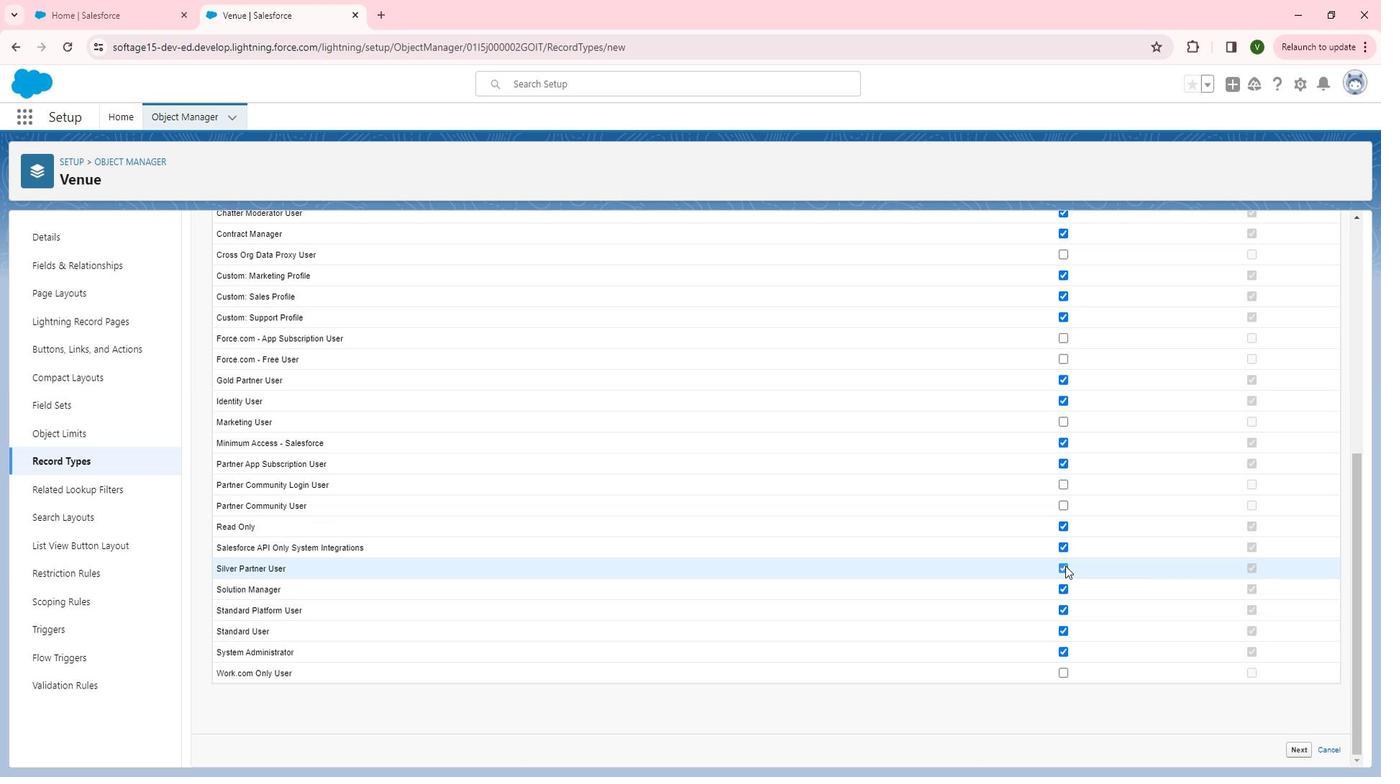 
Action: Mouse moved to (1295, 740)
Screenshot: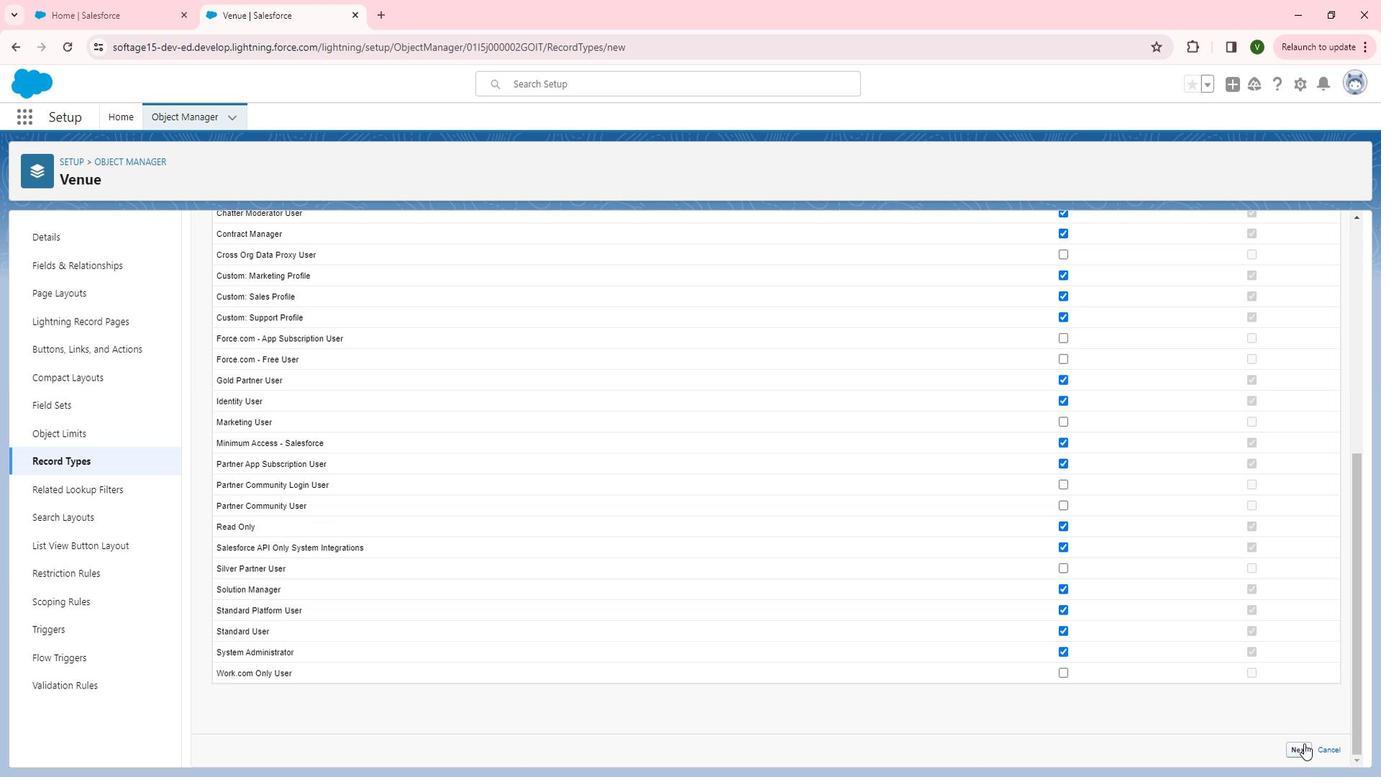 
Action: Mouse pressed left at (1295, 740)
Screenshot: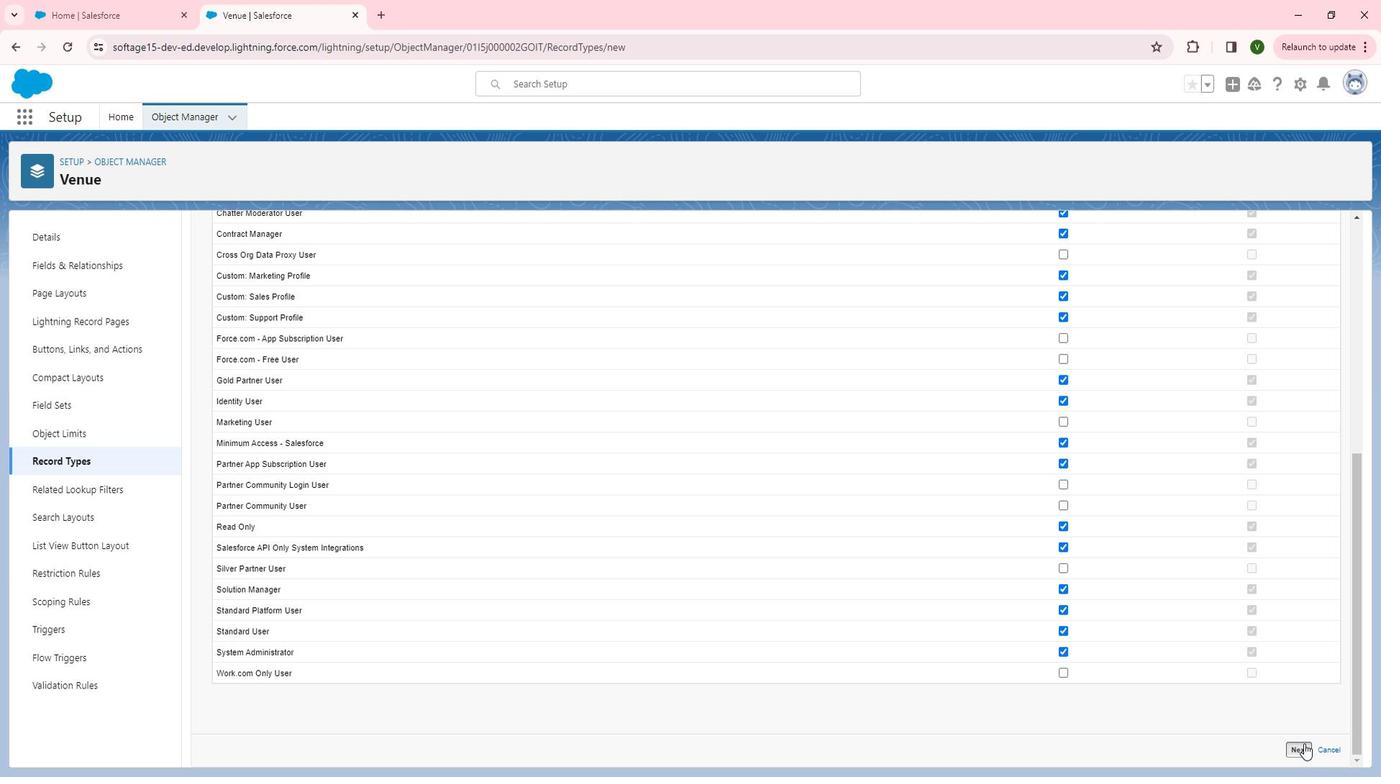 
Action: Mouse moved to (248, 444)
Screenshot: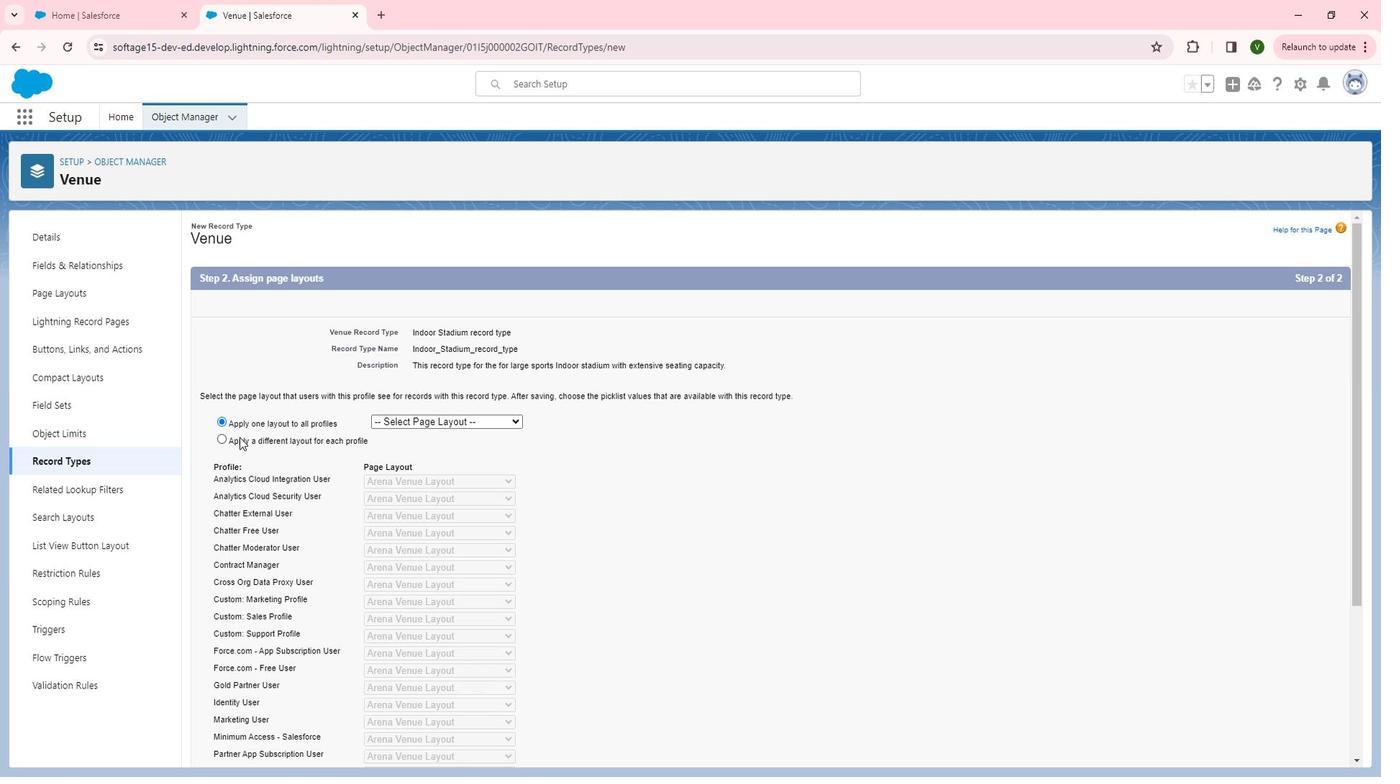 
Action: Mouse pressed left at (248, 444)
Screenshot: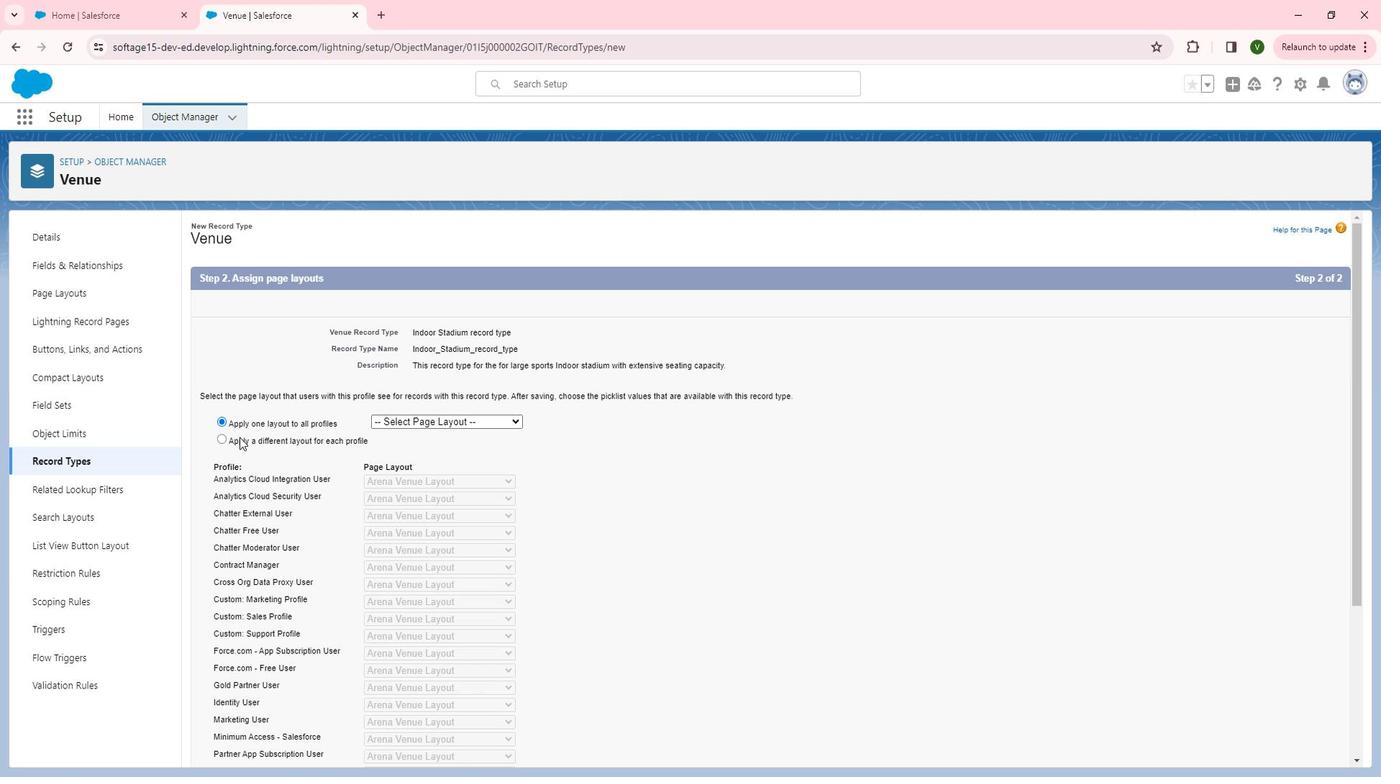 
Action: Mouse moved to (305, 434)
Screenshot: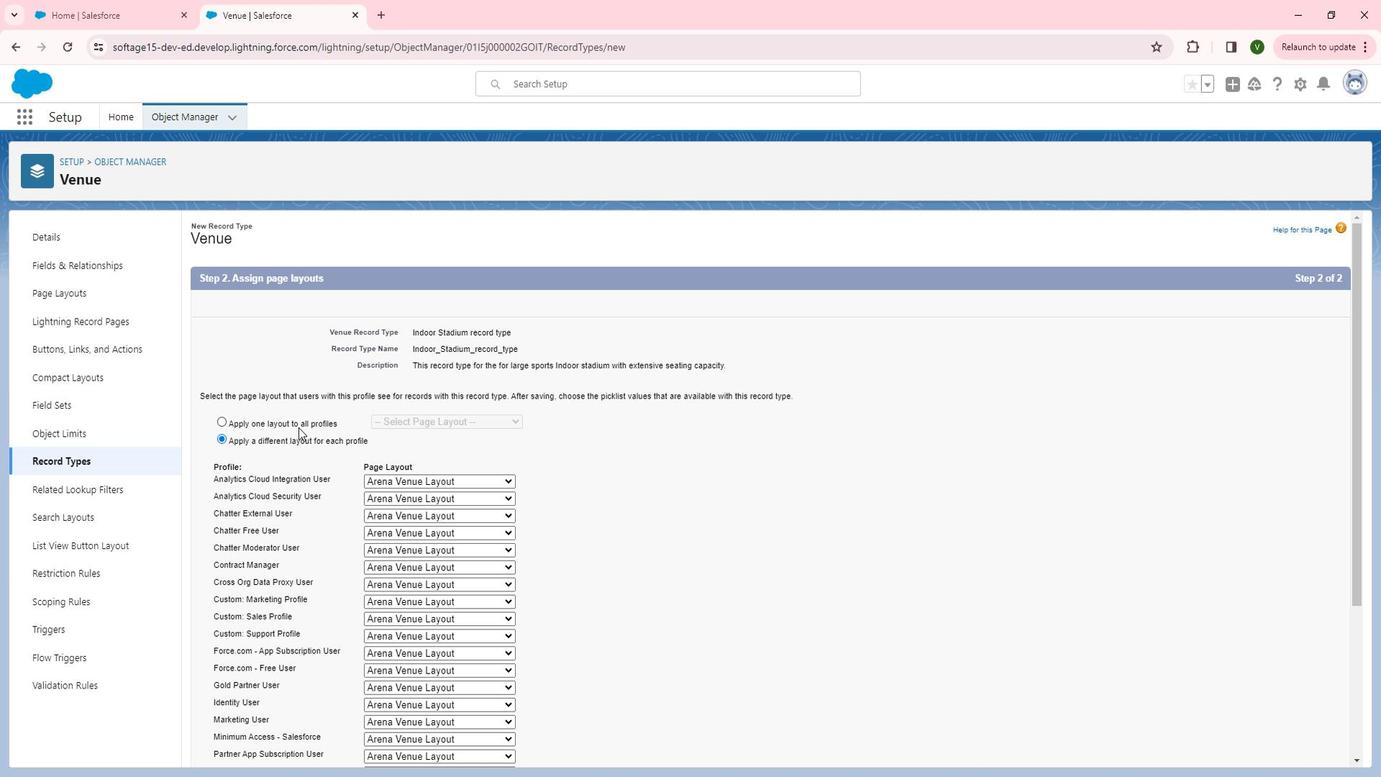 
Action: Mouse pressed left at (305, 434)
Screenshot: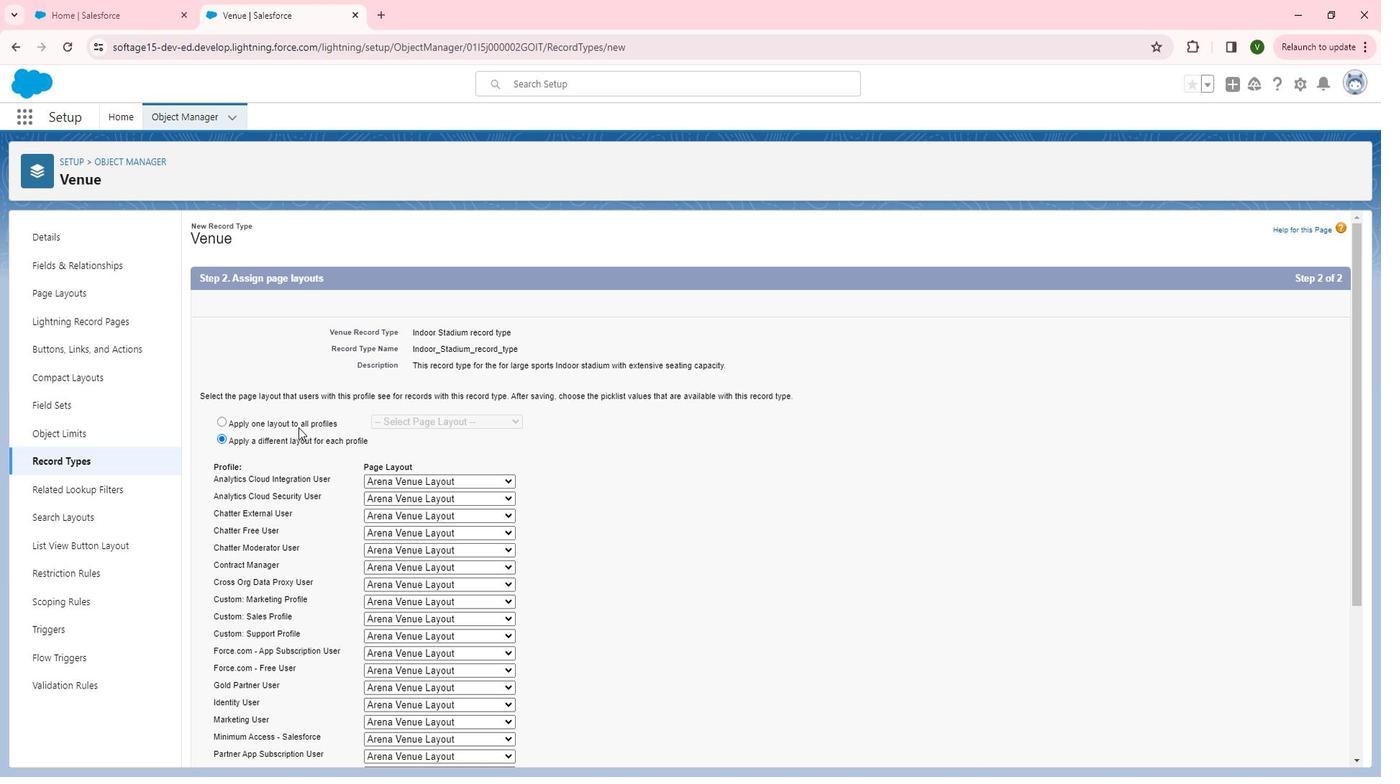 
Action: Mouse moved to (489, 431)
Screenshot: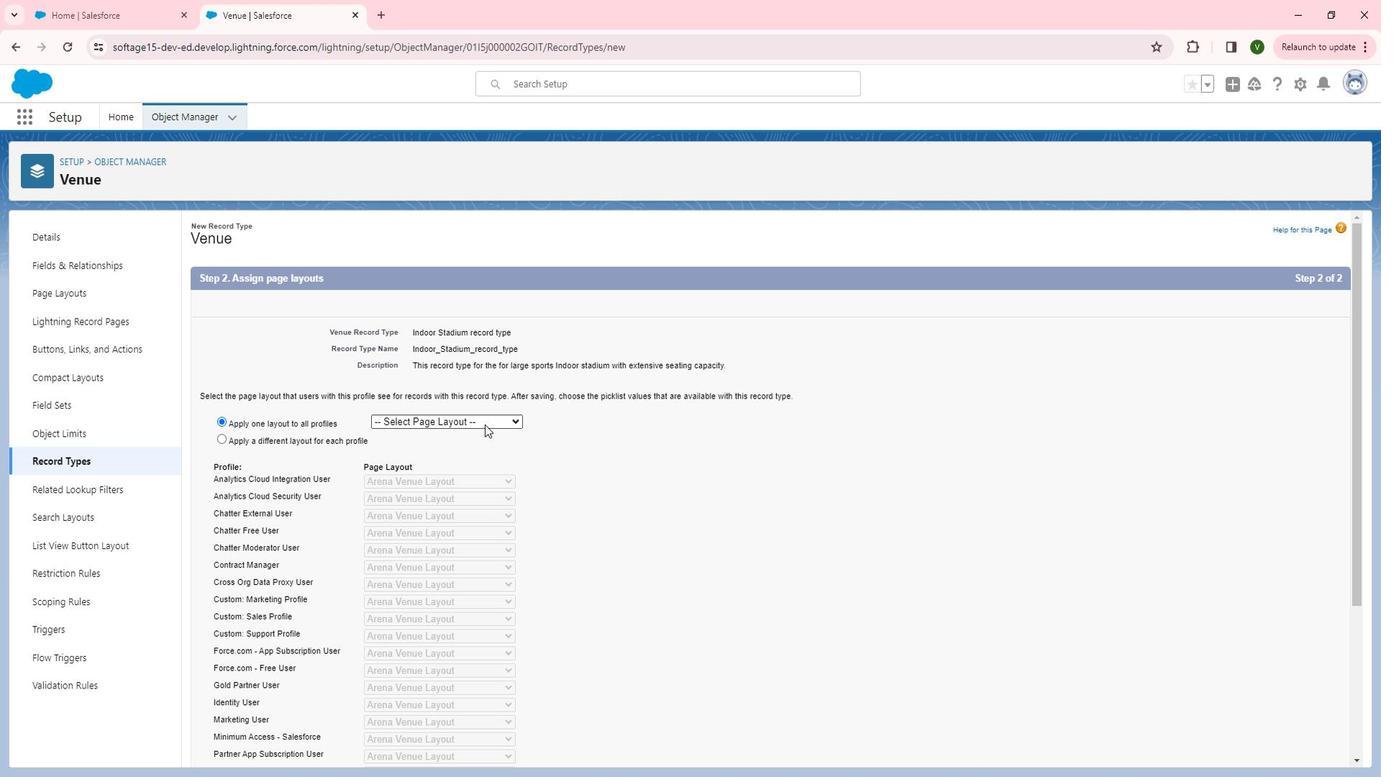 
Action: Mouse pressed left at (489, 431)
Screenshot: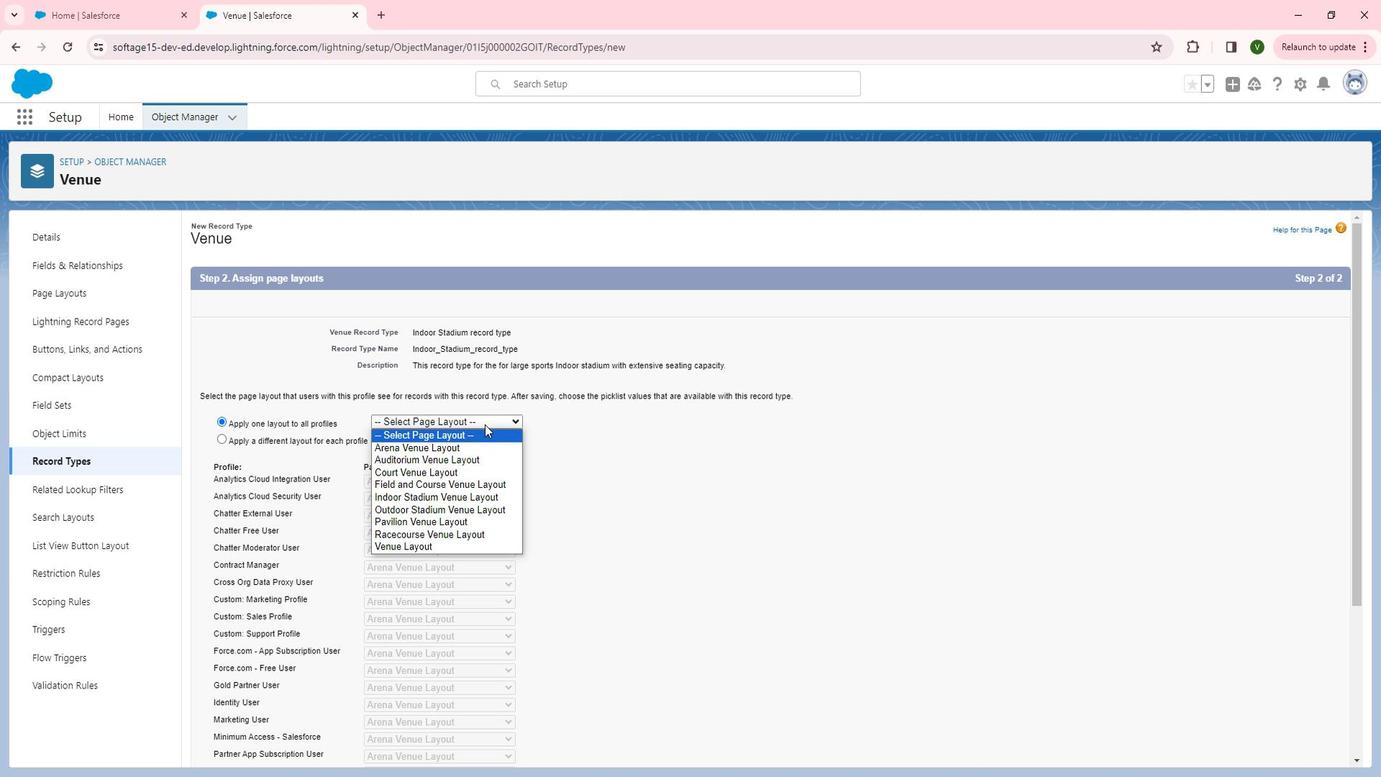 
Action: Mouse moved to (436, 546)
Screenshot: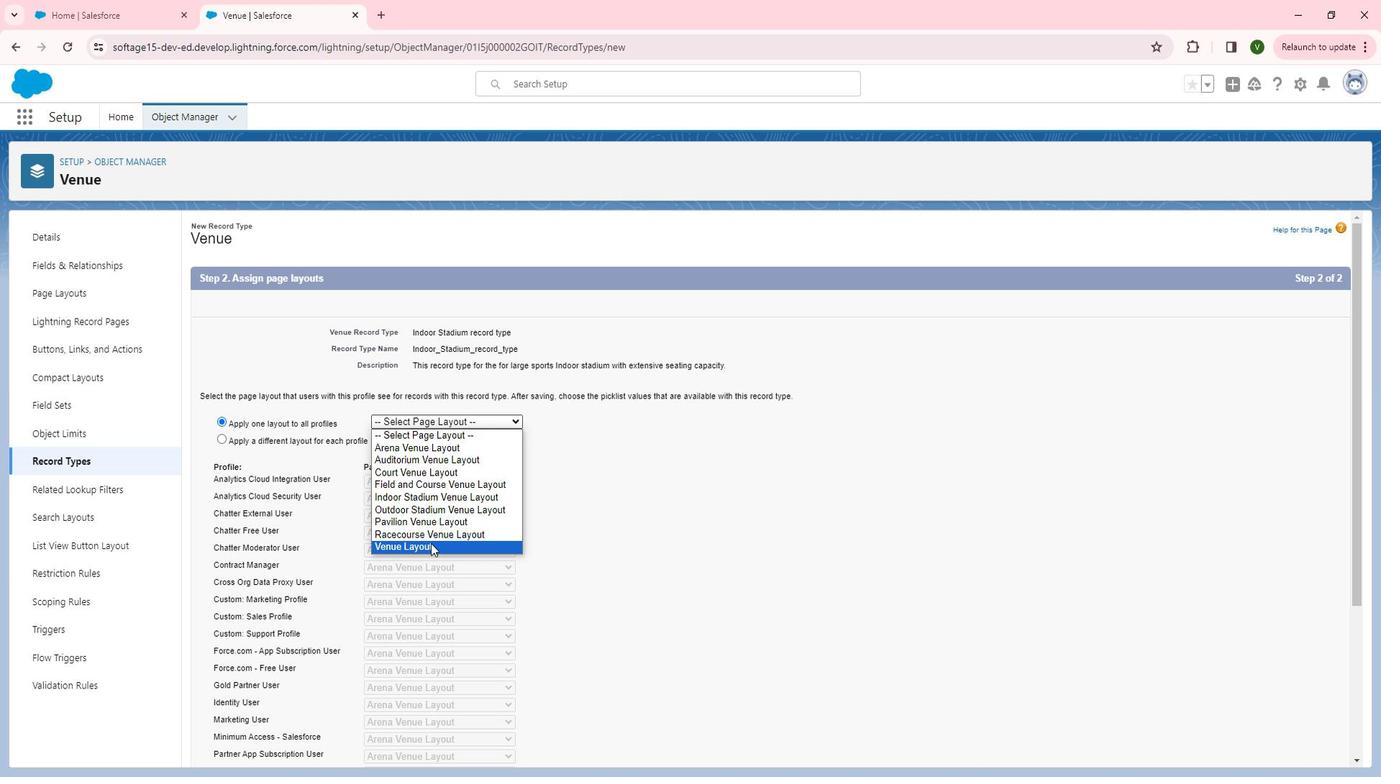 
Action: Mouse pressed left at (436, 546)
Screenshot: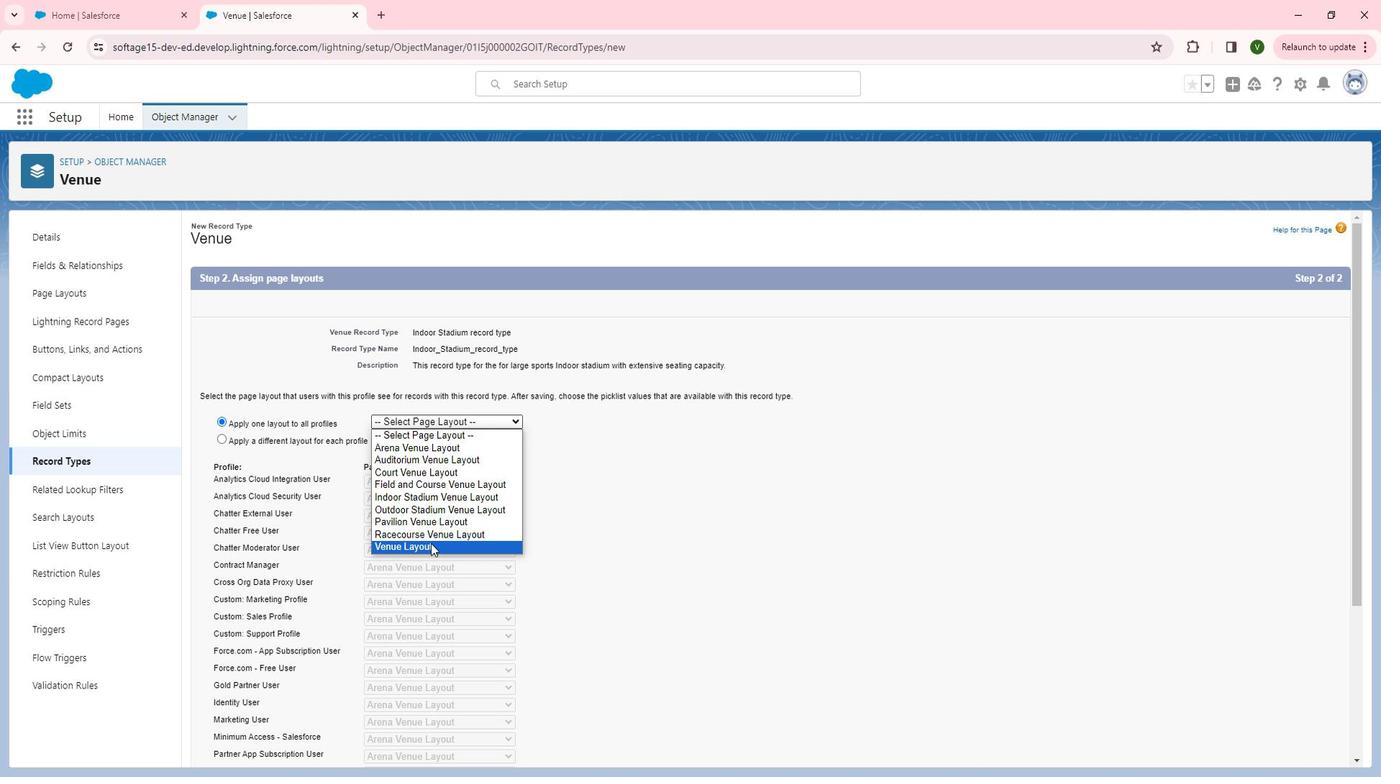 
Action: Mouse moved to (302, 448)
Screenshot: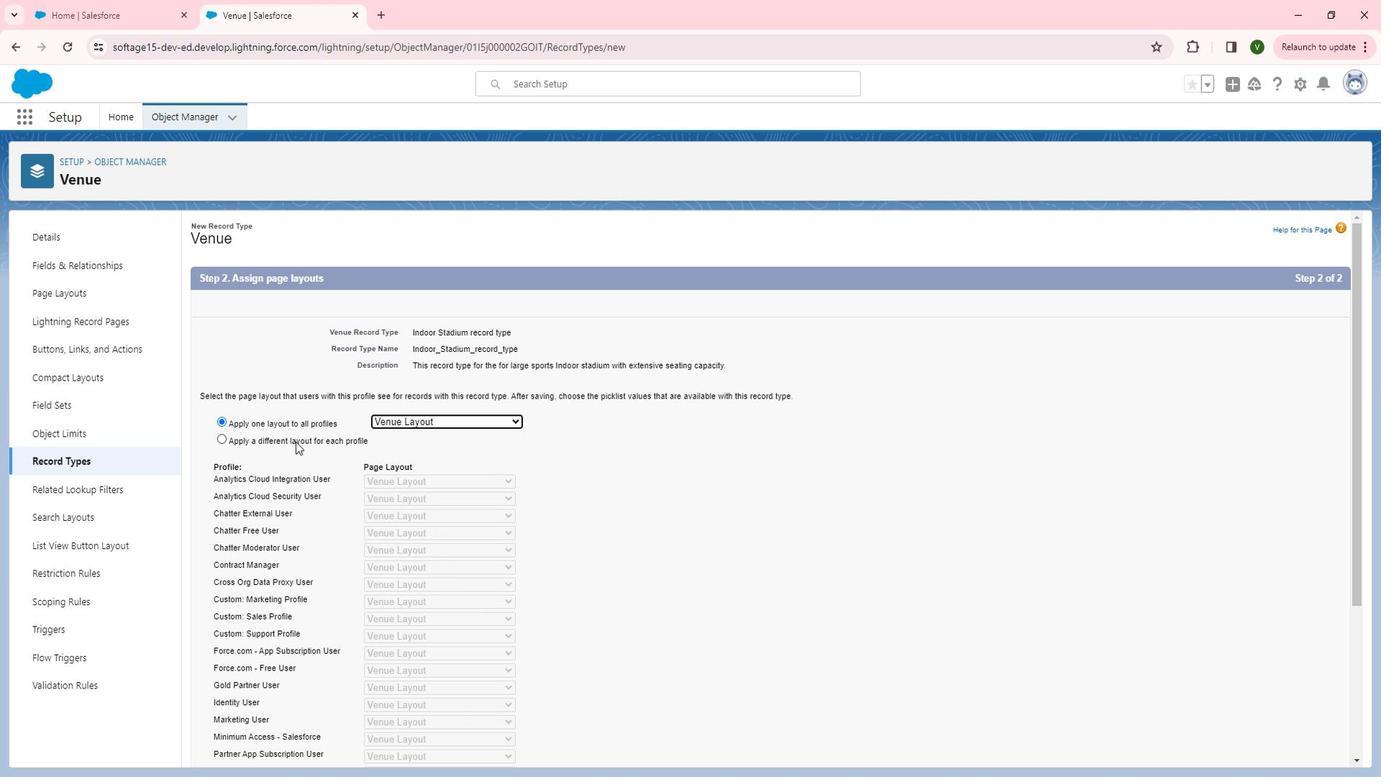 
Action: Mouse pressed left at (302, 448)
Screenshot: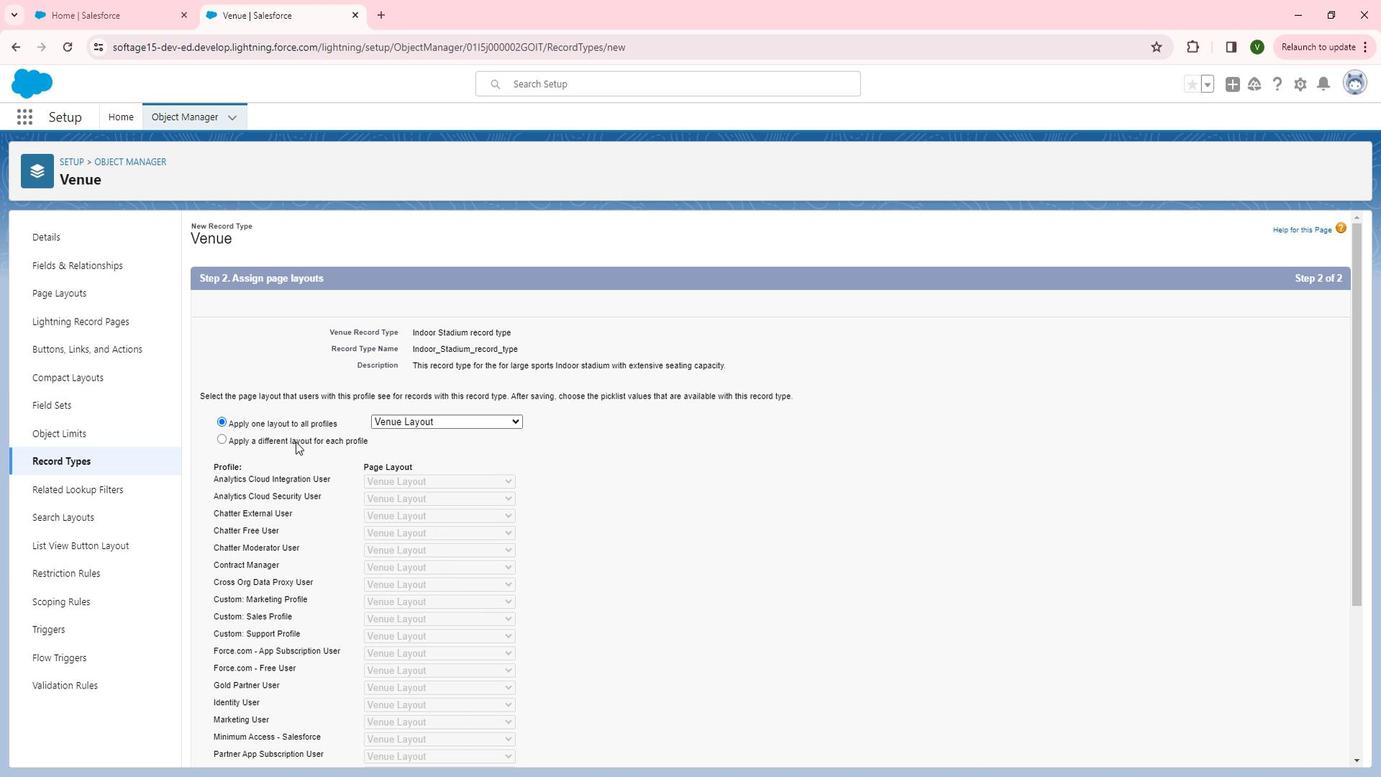 
Action: Mouse moved to (583, 507)
Screenshot: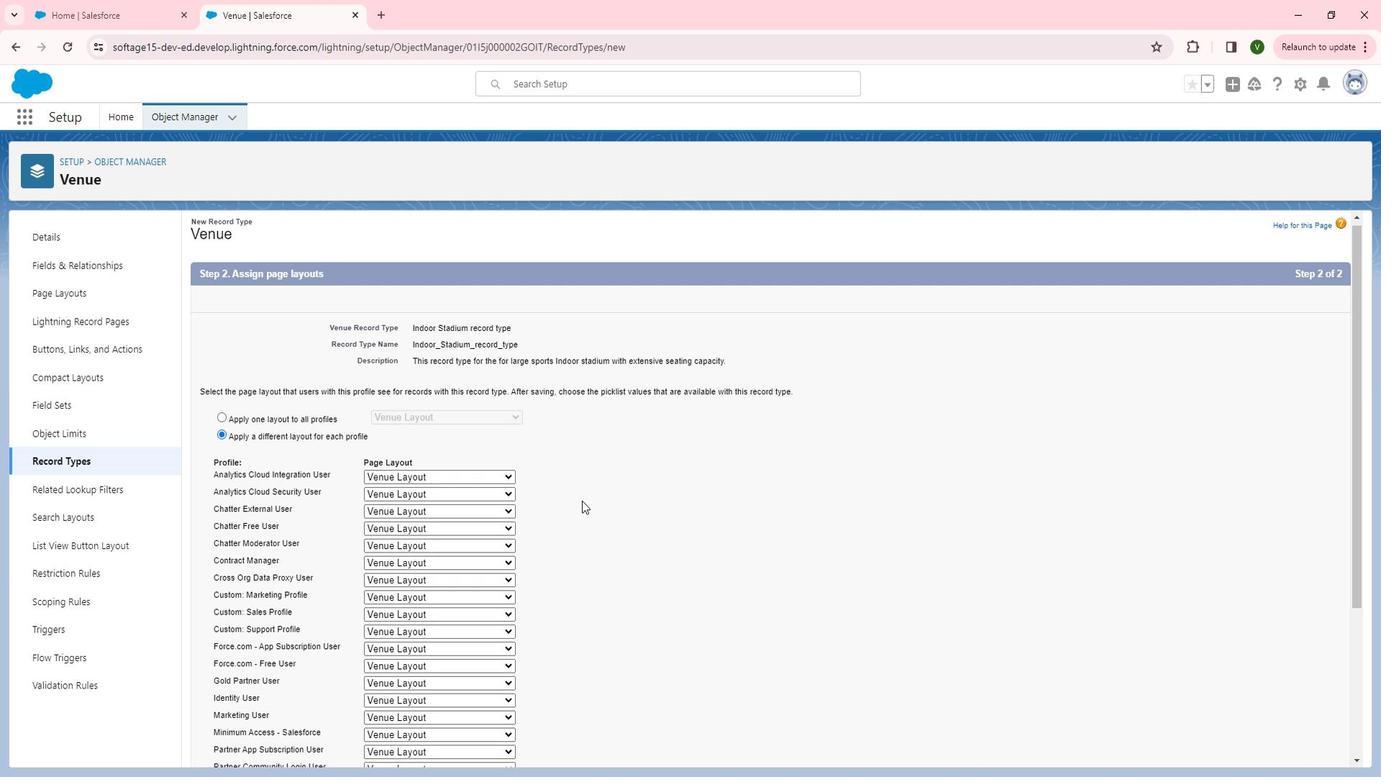 
Action: Mouse scrolled (583, 506) with delta (0, 0)
Screenshot: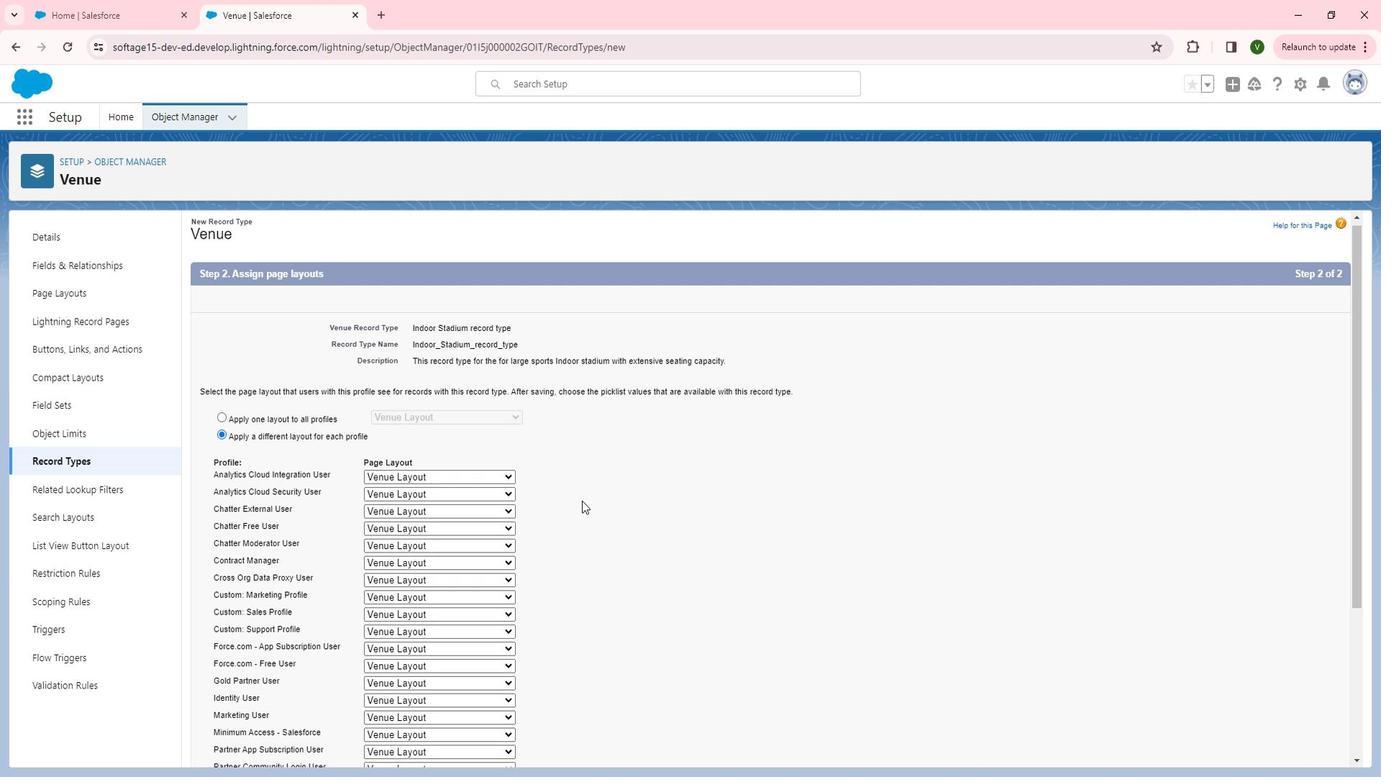 
Action: Mouse moved to (585, 505)
Screenshot: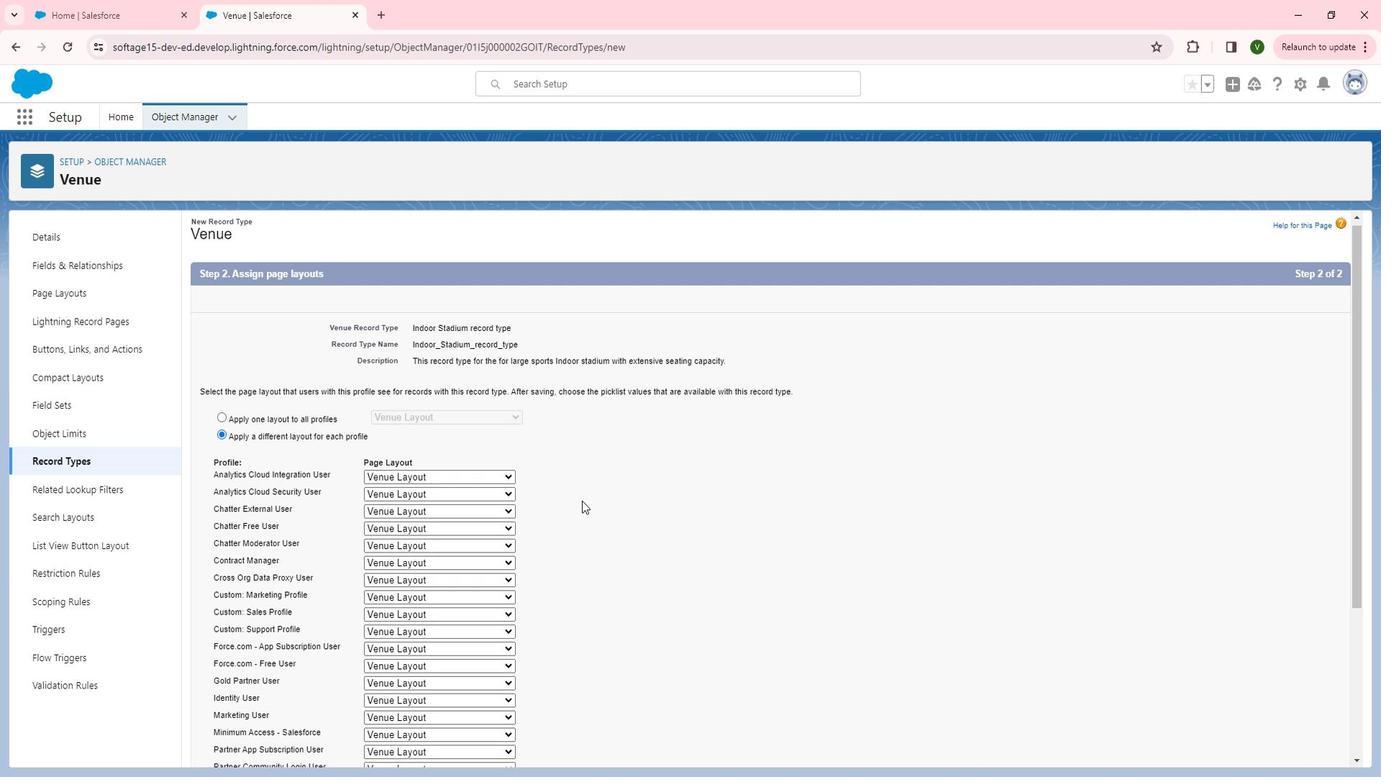 
Action: Mouse scrolled (585, 505) with delta (0, 0)
Screenshot: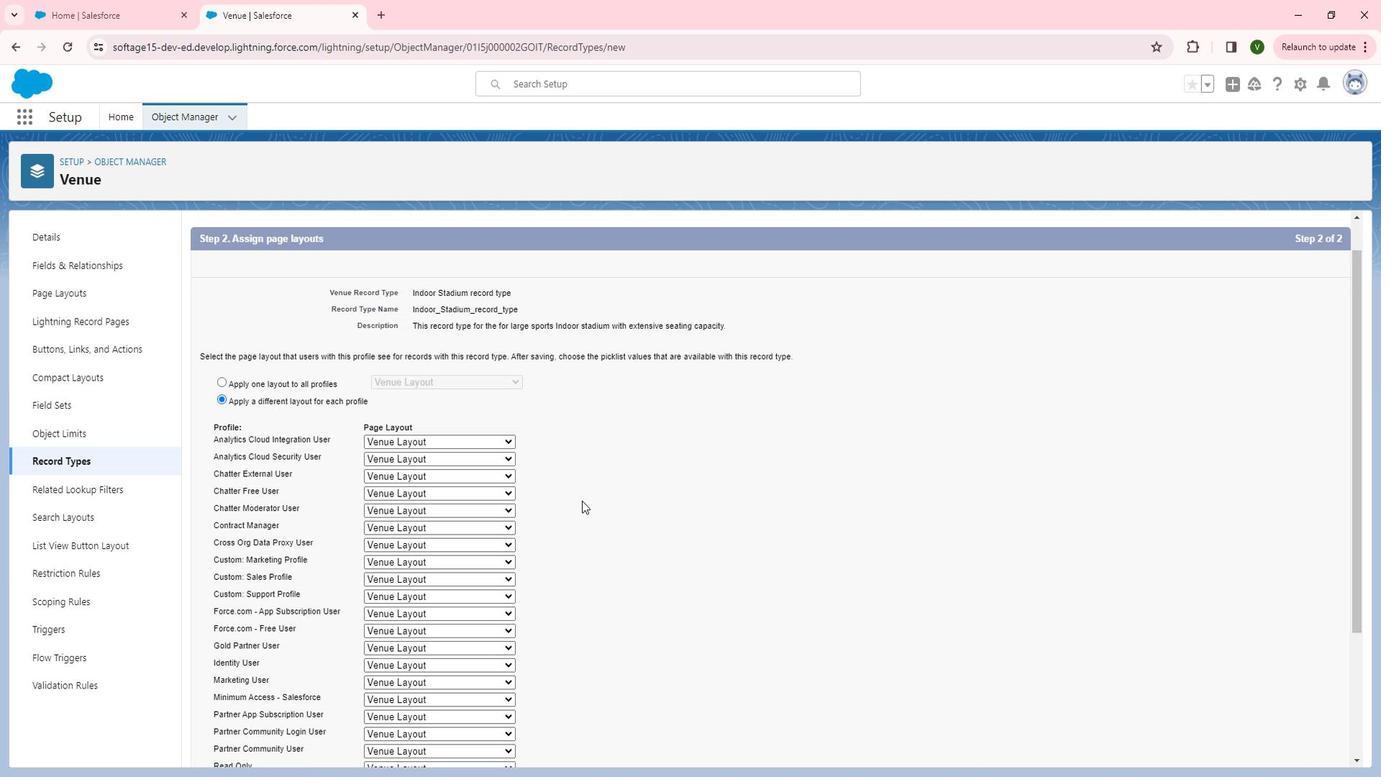 
Action: Mouse moved to (600, 497)
Screenshot: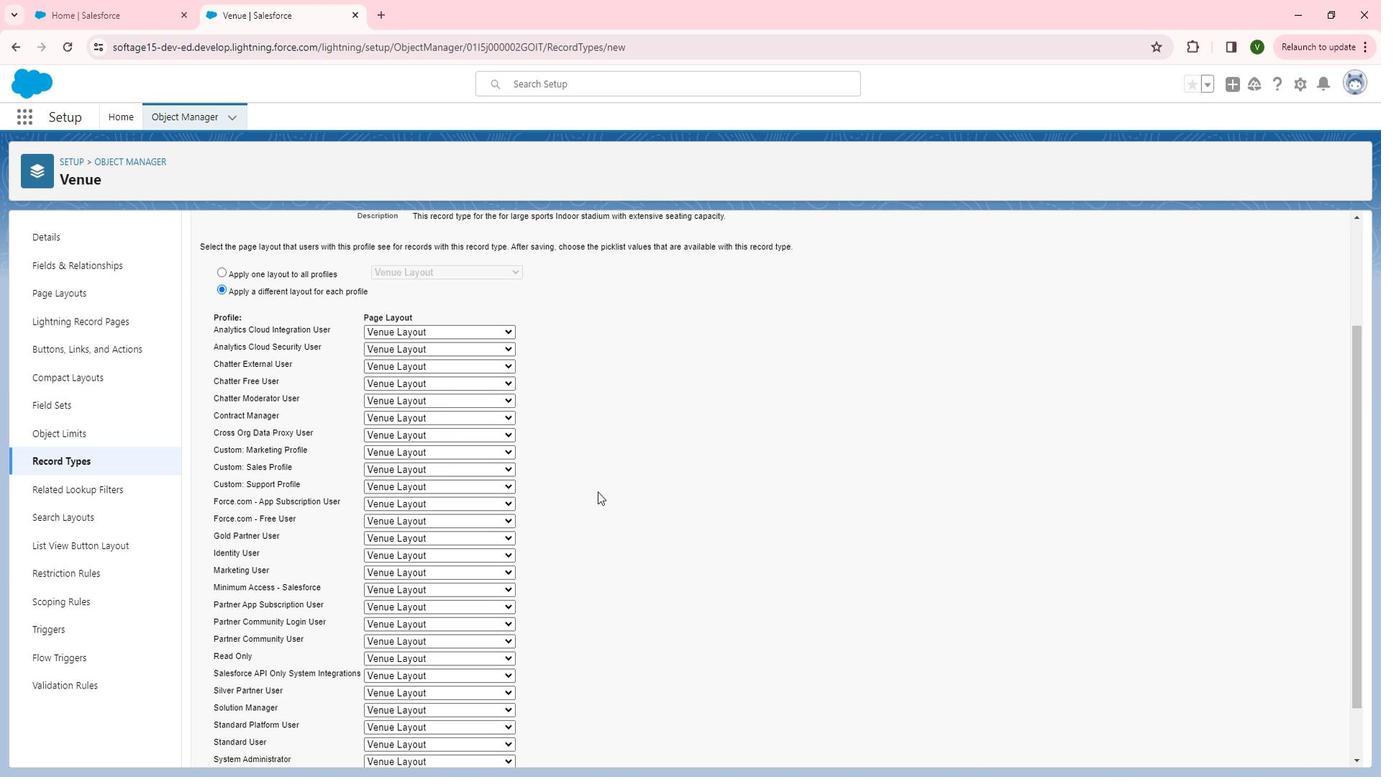 
Action: Mouse scrolled (600, 496) with delta (0, 0)
Screenshot: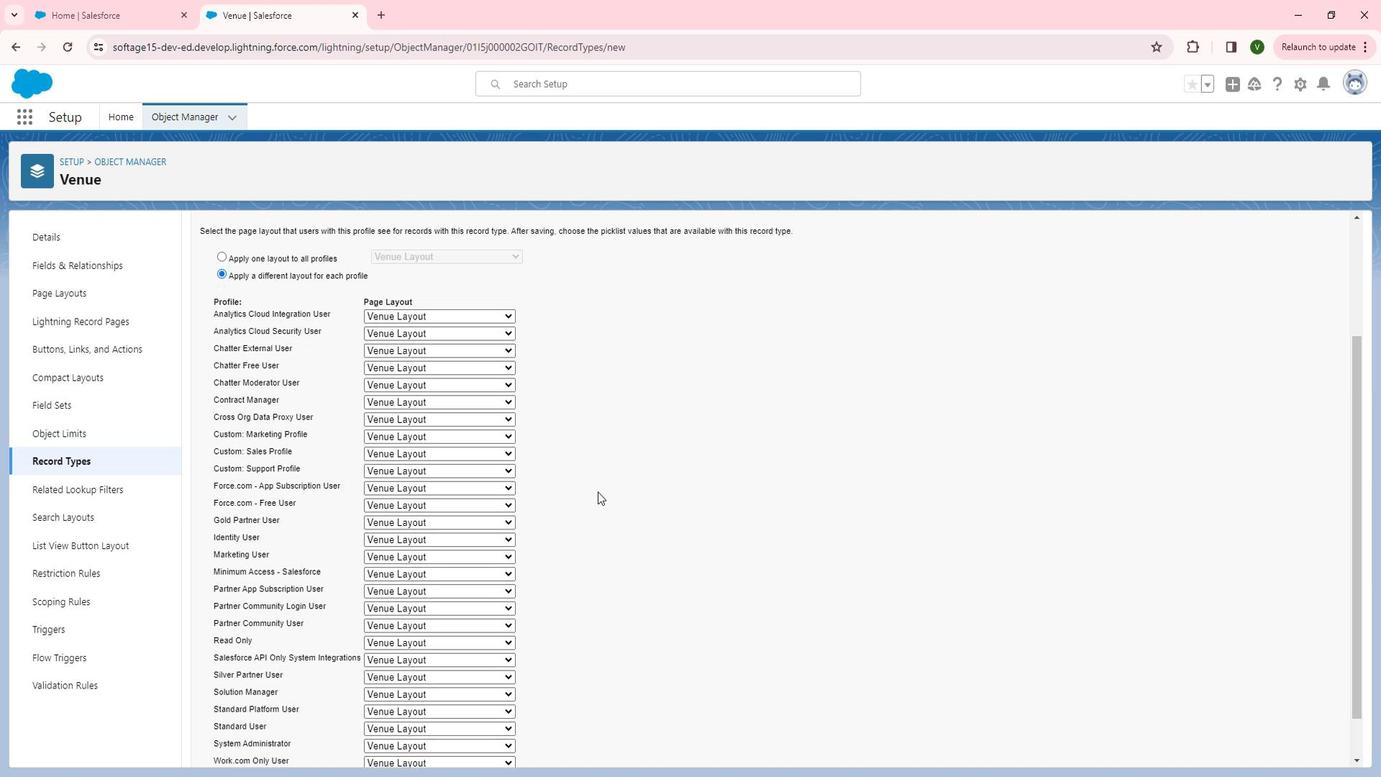 
Action: Mouse moved to (504, 274)
Screenshot: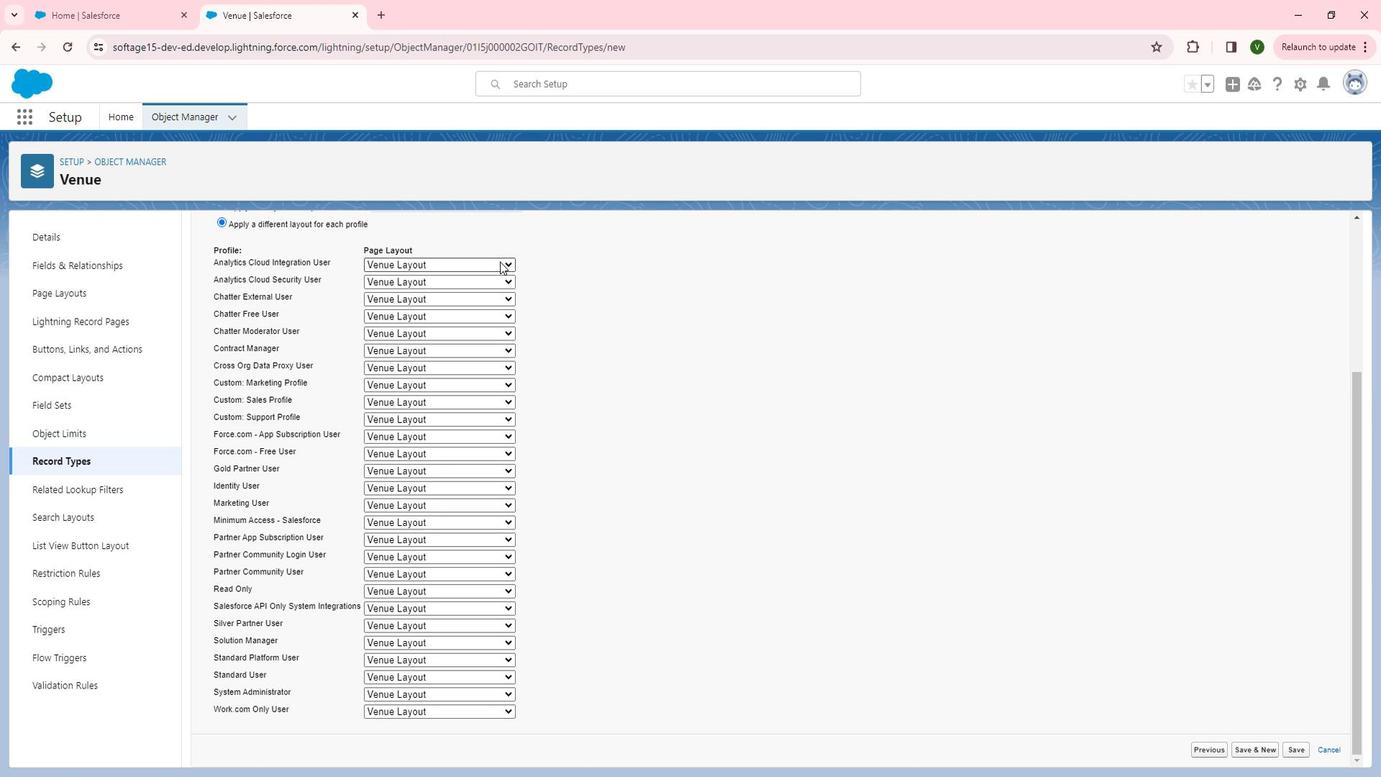 
Action: Mouse pressed left at (504, 274)
Screenshot: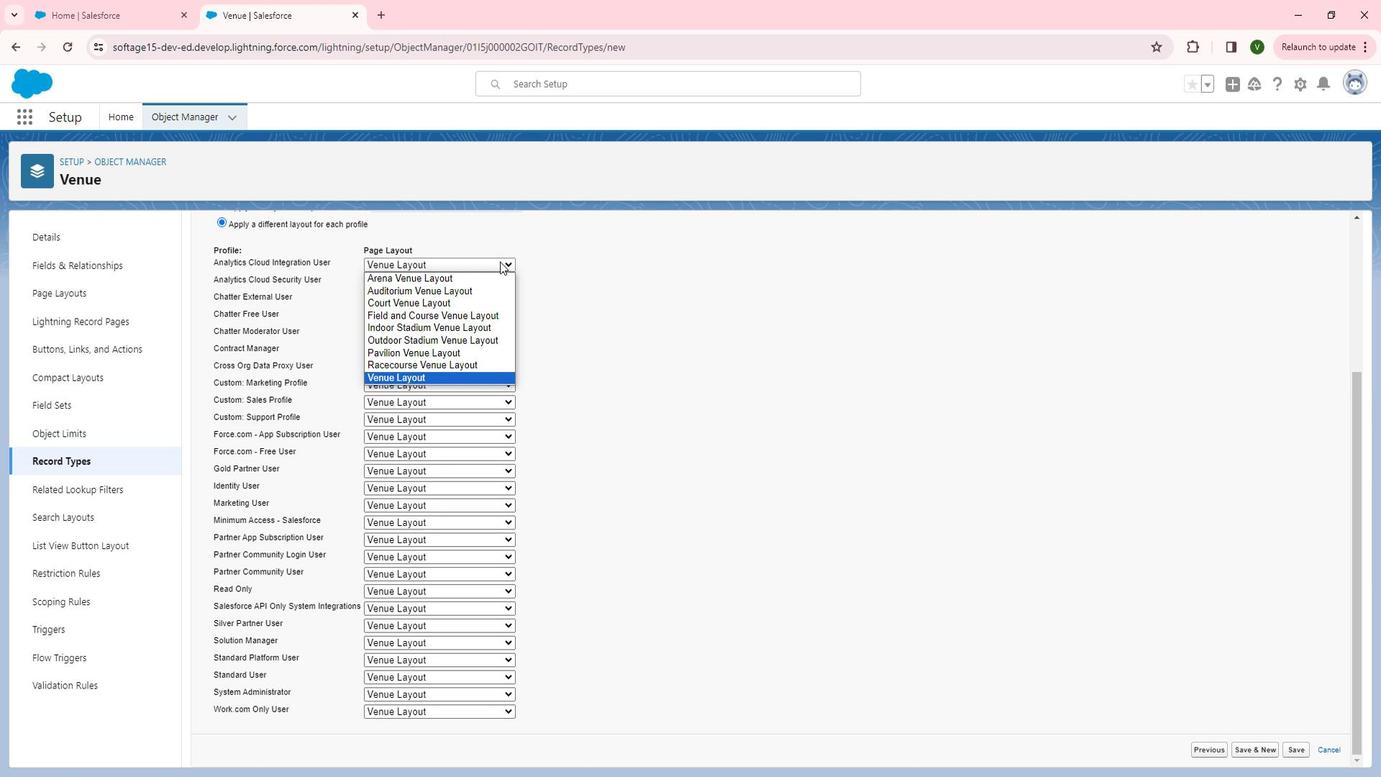 
Action: Mouse moved to (500, 306)
Screenshot: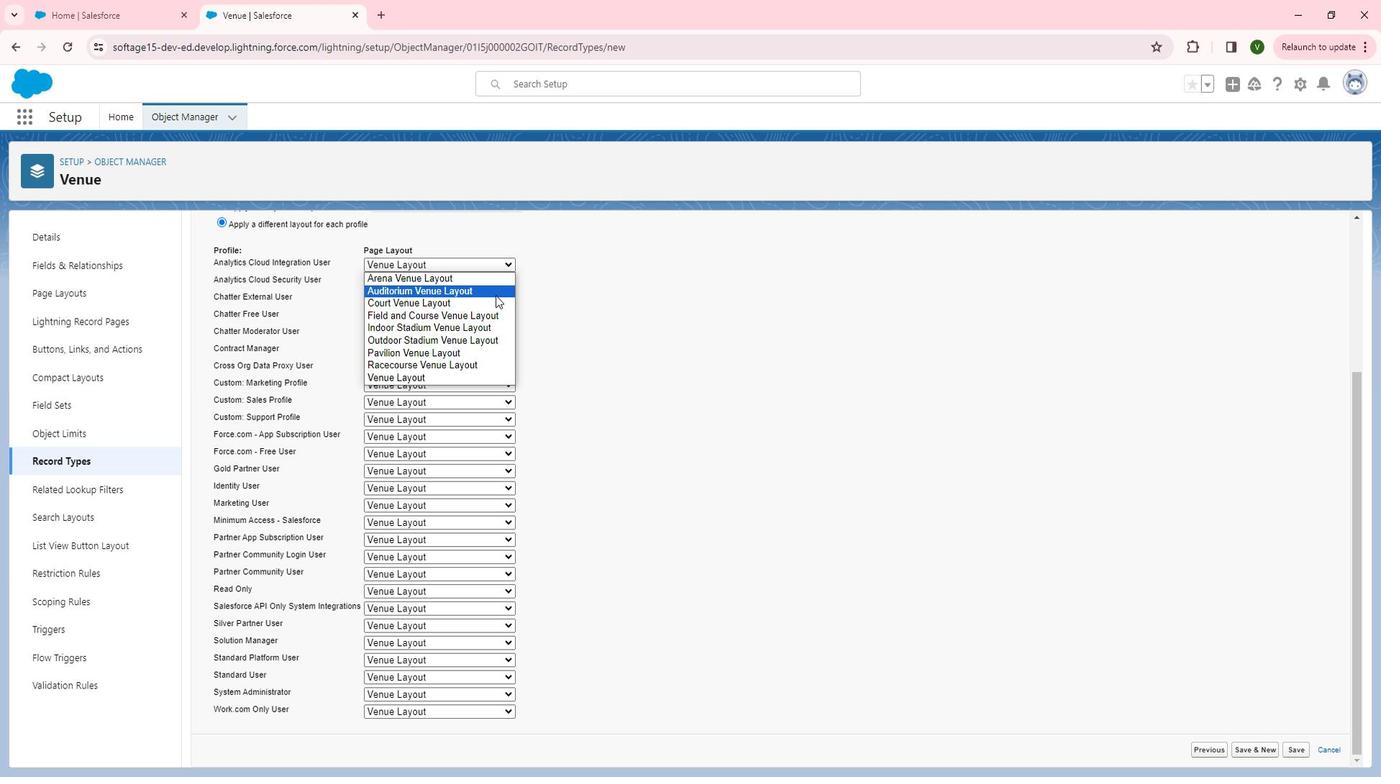 
Action: Mouse pressed left at (500, 306)
Screenshot: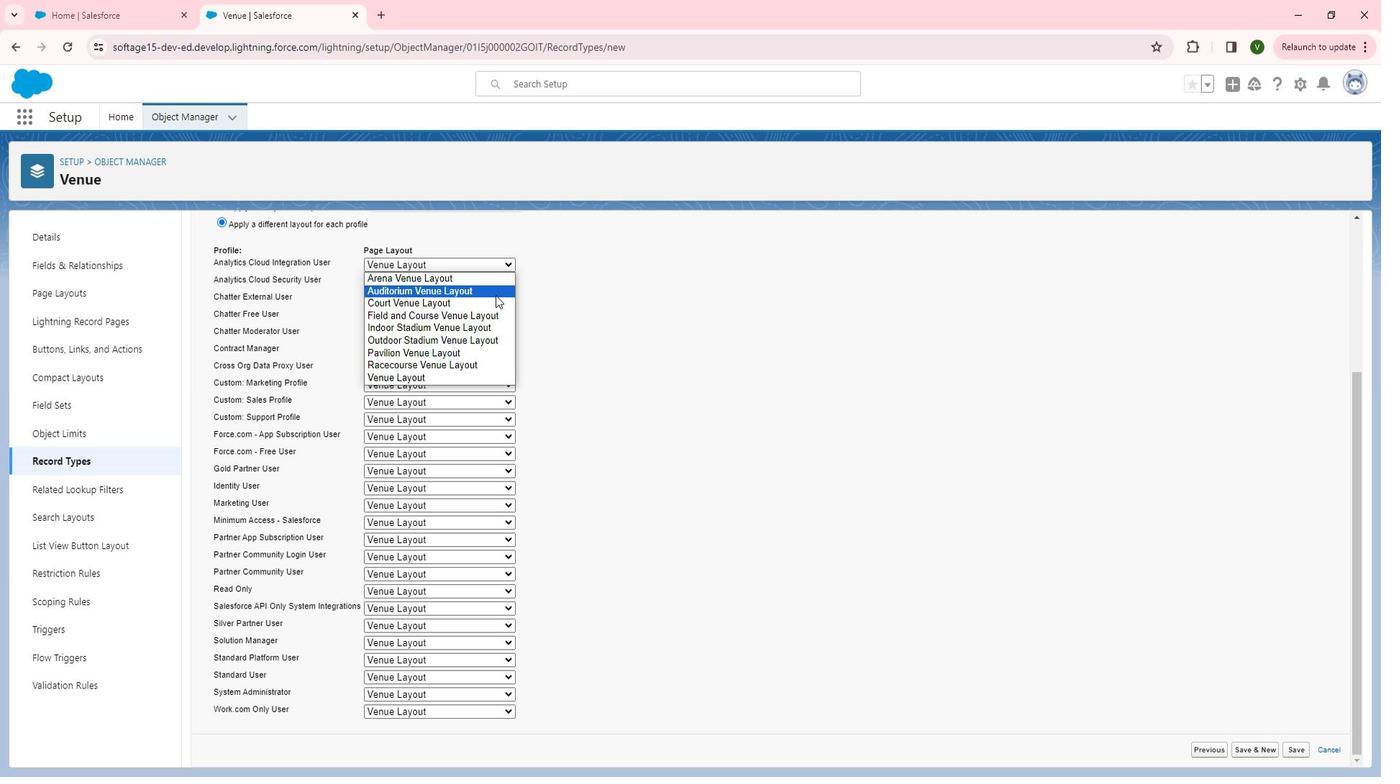 
Action: Mouse moved to (500, 295)
Screenshot: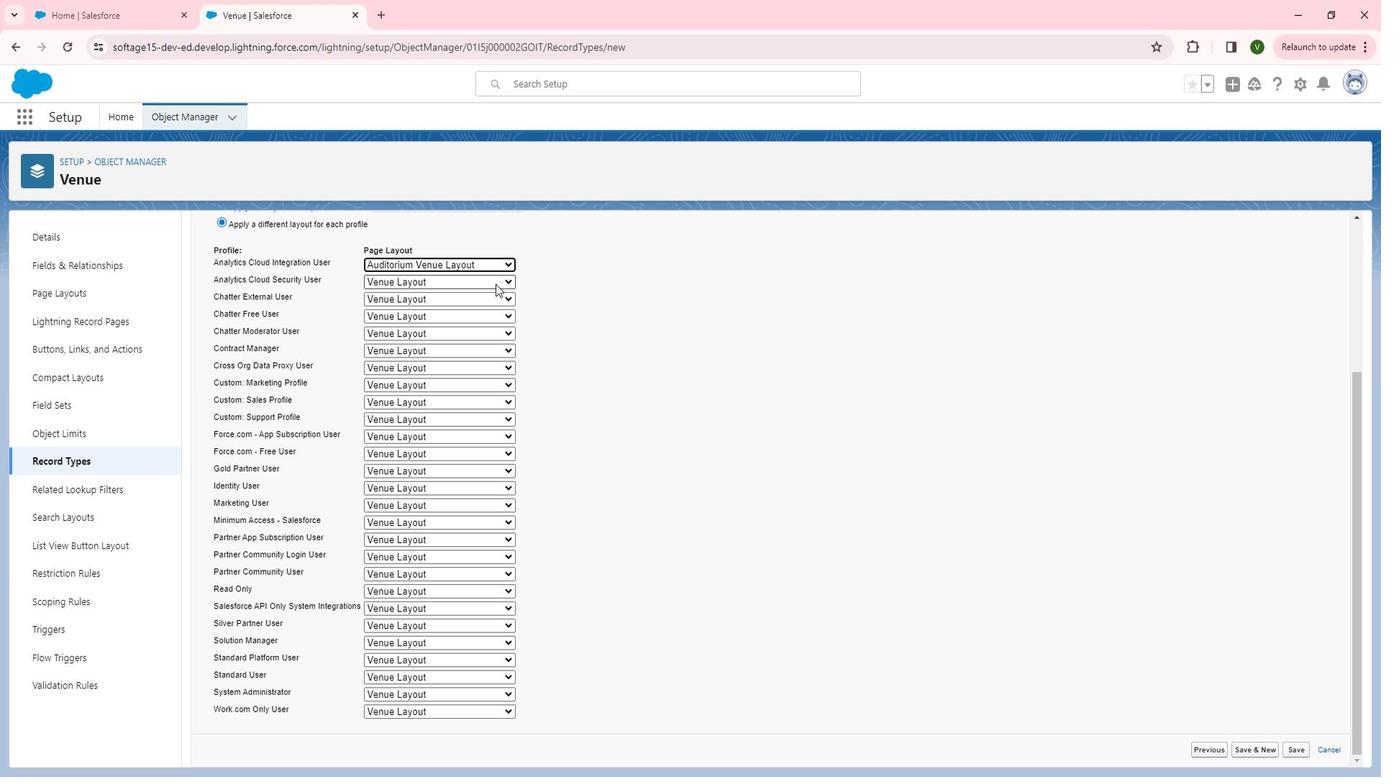 
Action: Mouse pressed left at (500, 295)
Screenshot: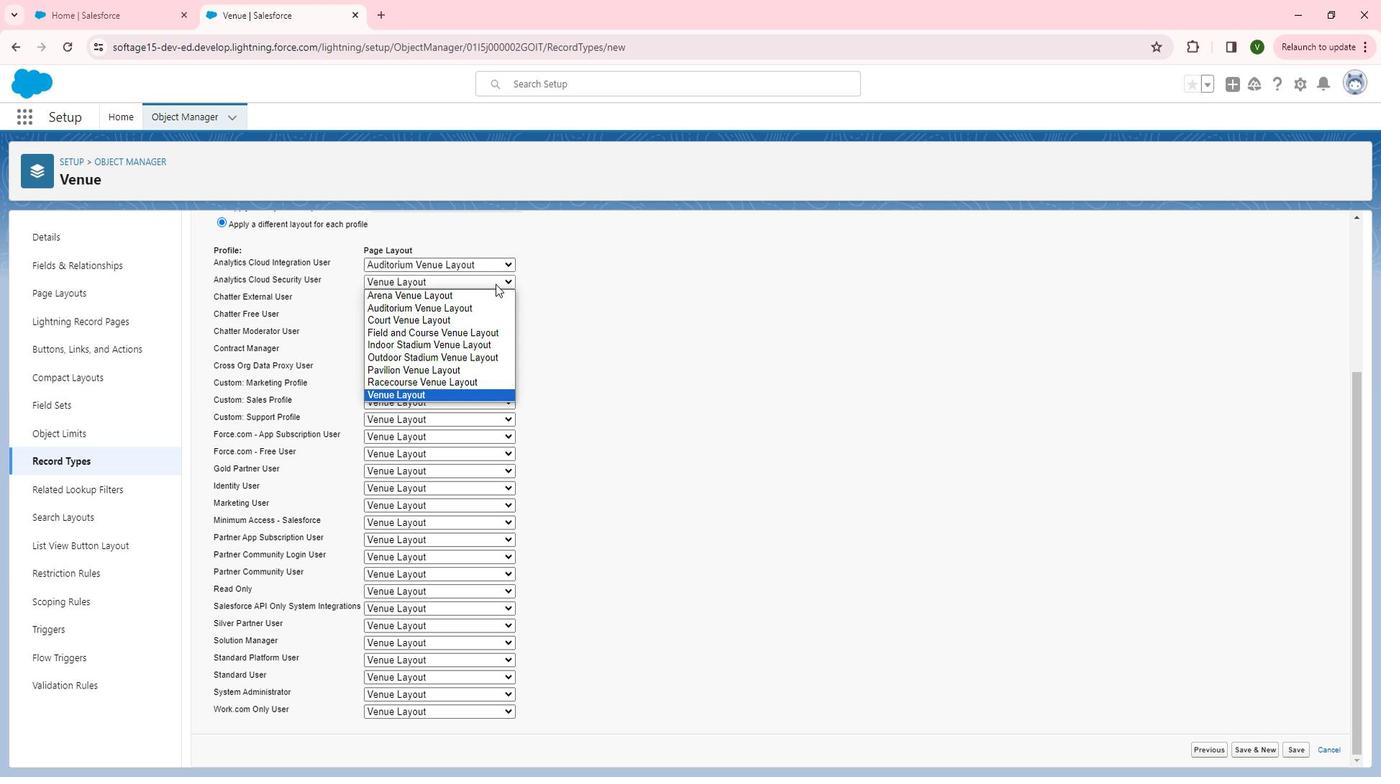 
Action: Mouse moved to (495, 323)
Screenshot: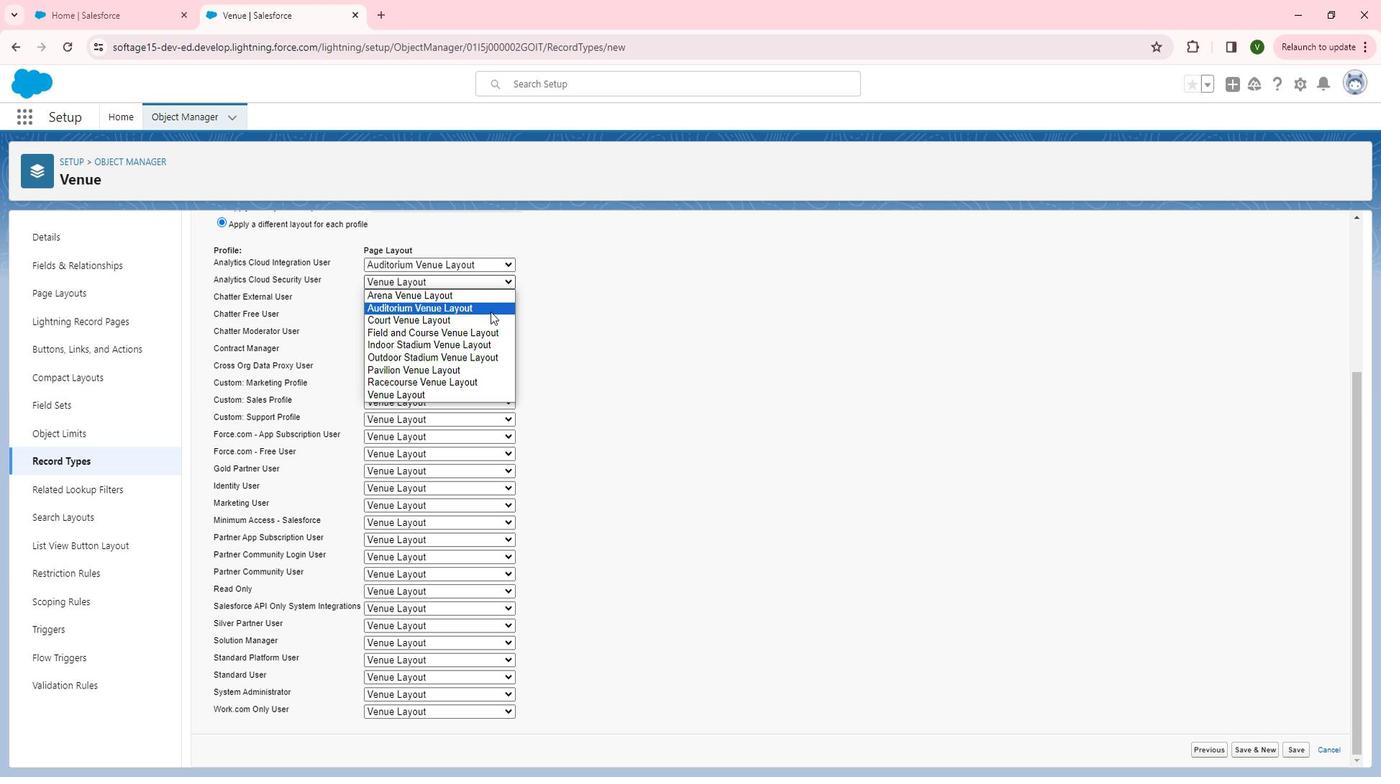 
Action: Mouse pressed left at (495, 323)
Screenshot: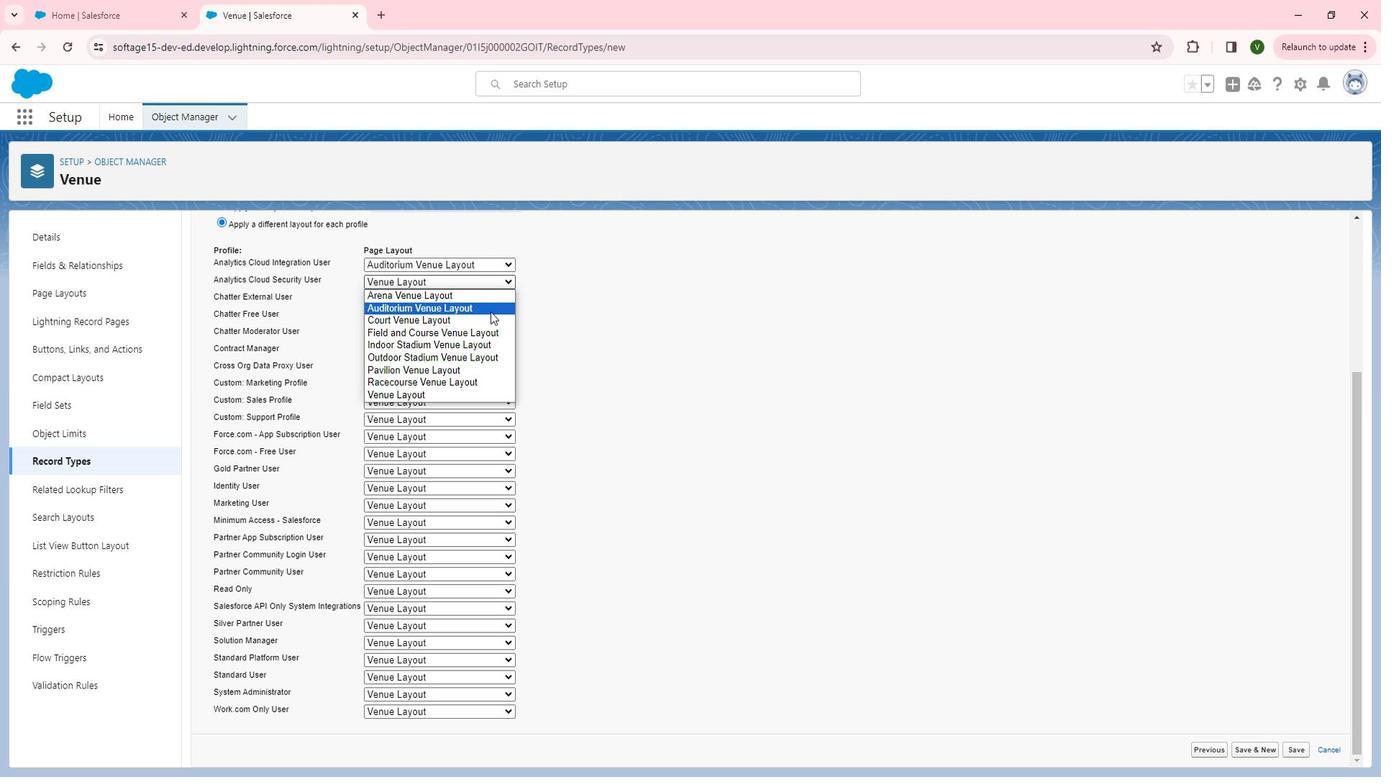 
Action: Mouse moved to (472, 313)
Screenshot: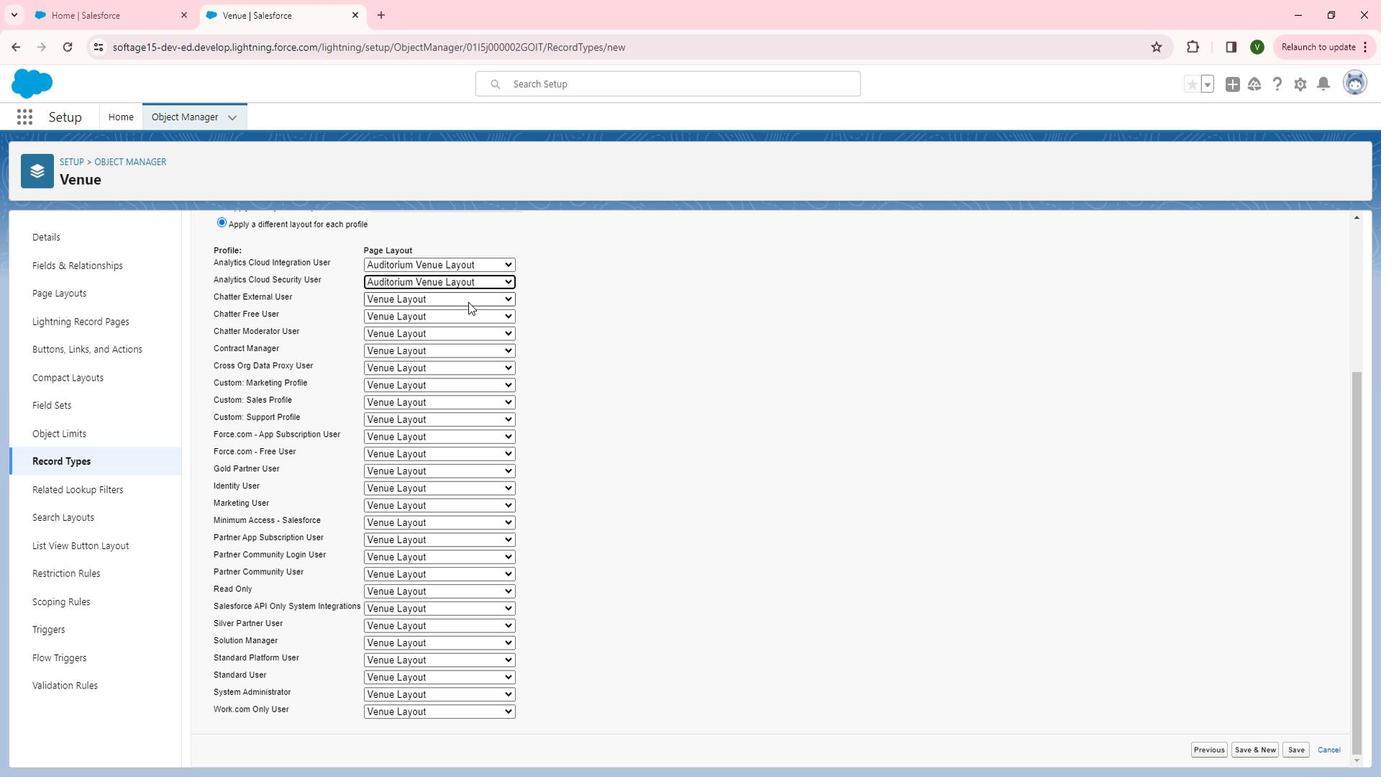 
Action: Mouse pressed left at (472, 313)
Screenshot: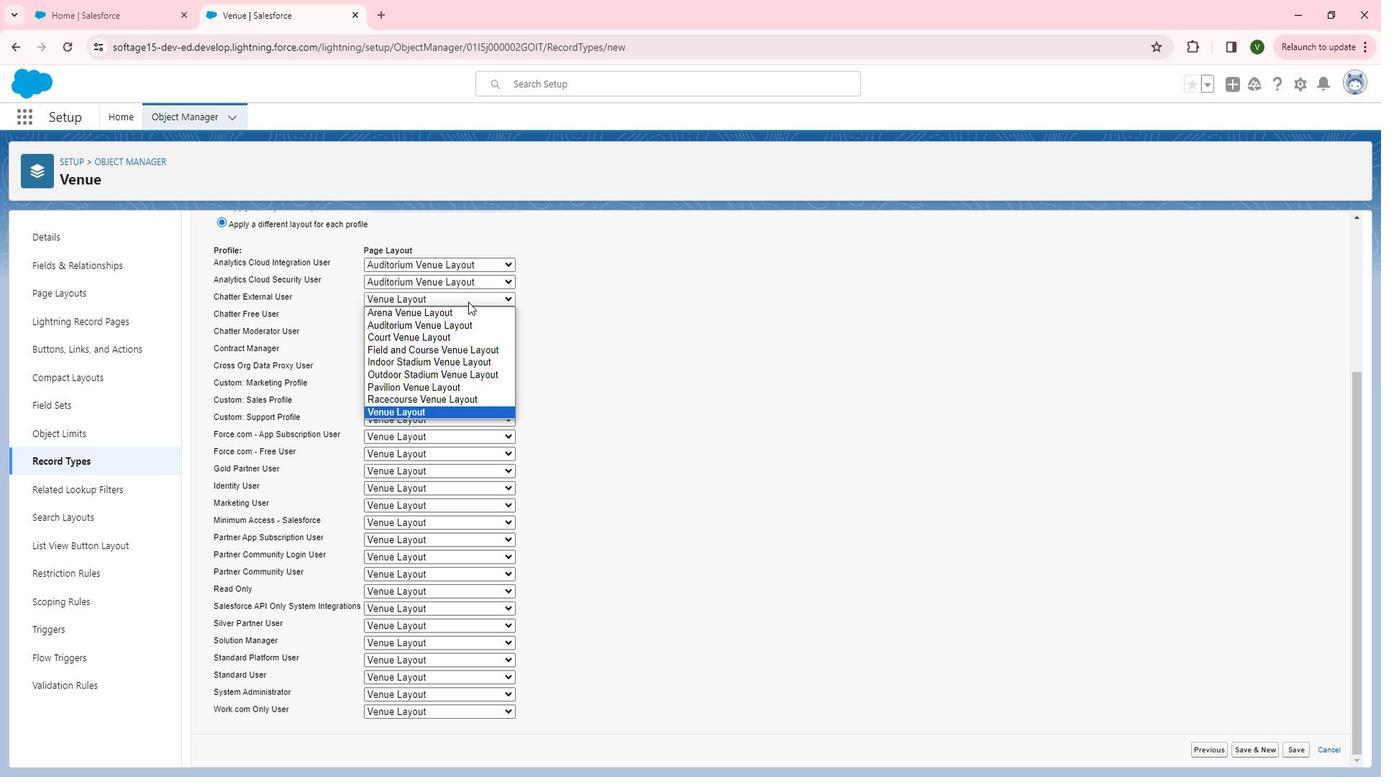 
Action: Mouse moved to (469, 334)
Screenshot: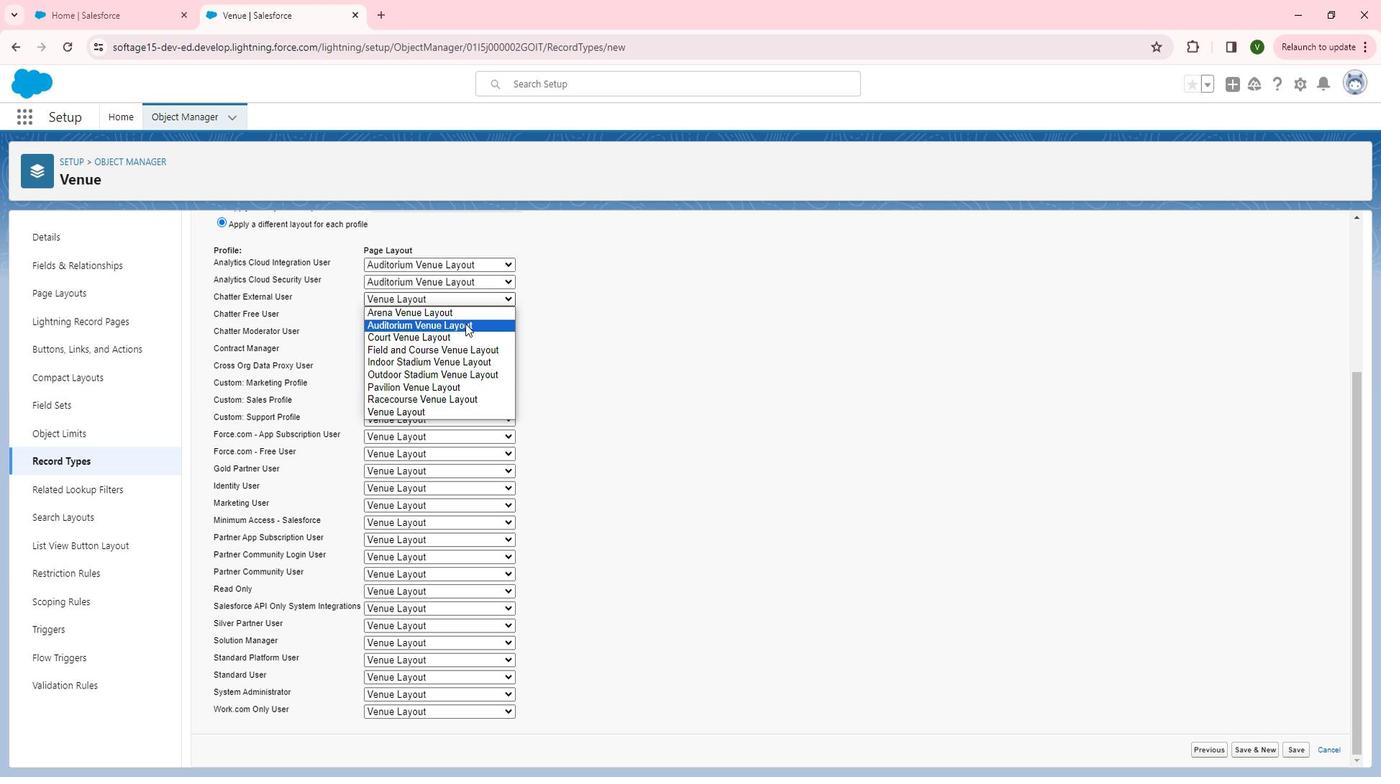 
Action: Mouse pressed left at (469, 334)
Screenshot: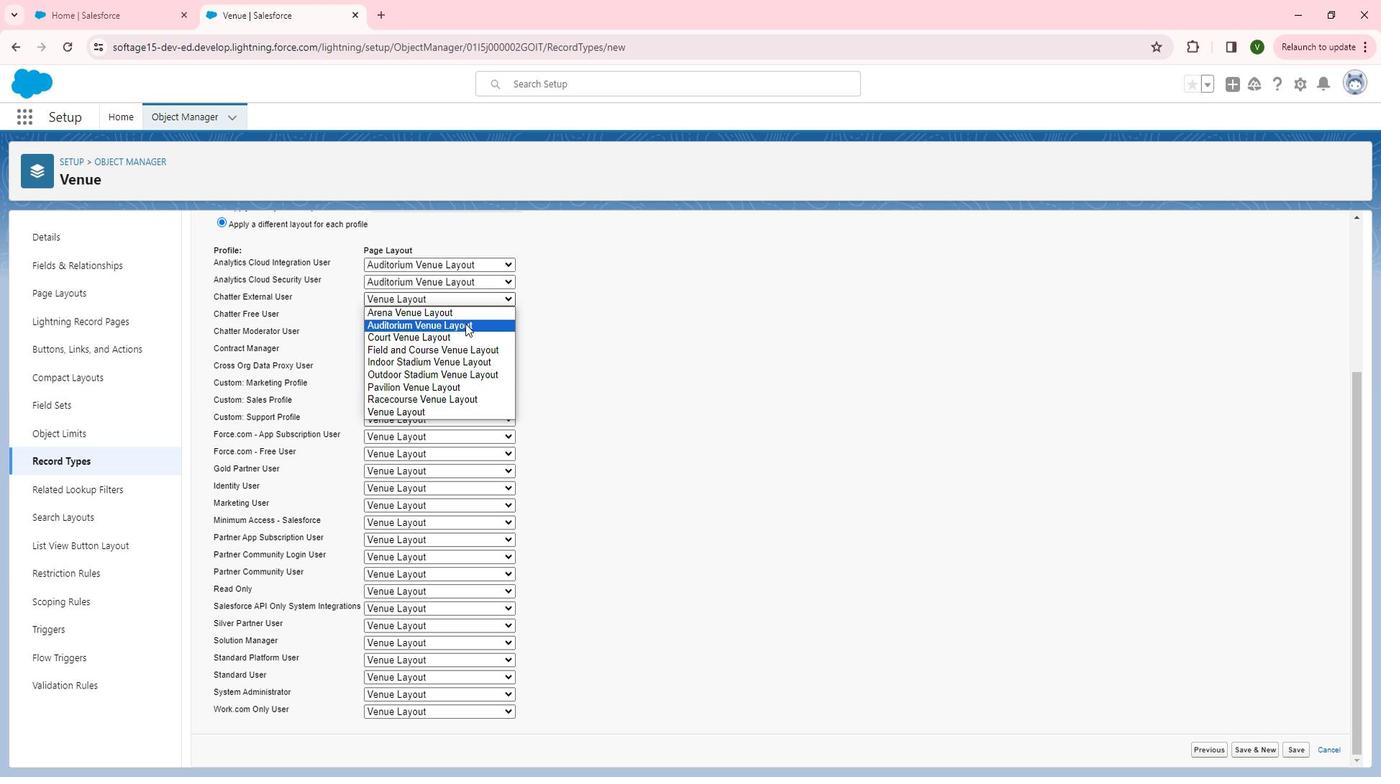 
Action: Mouse moved to (479, 326)
Screenshot: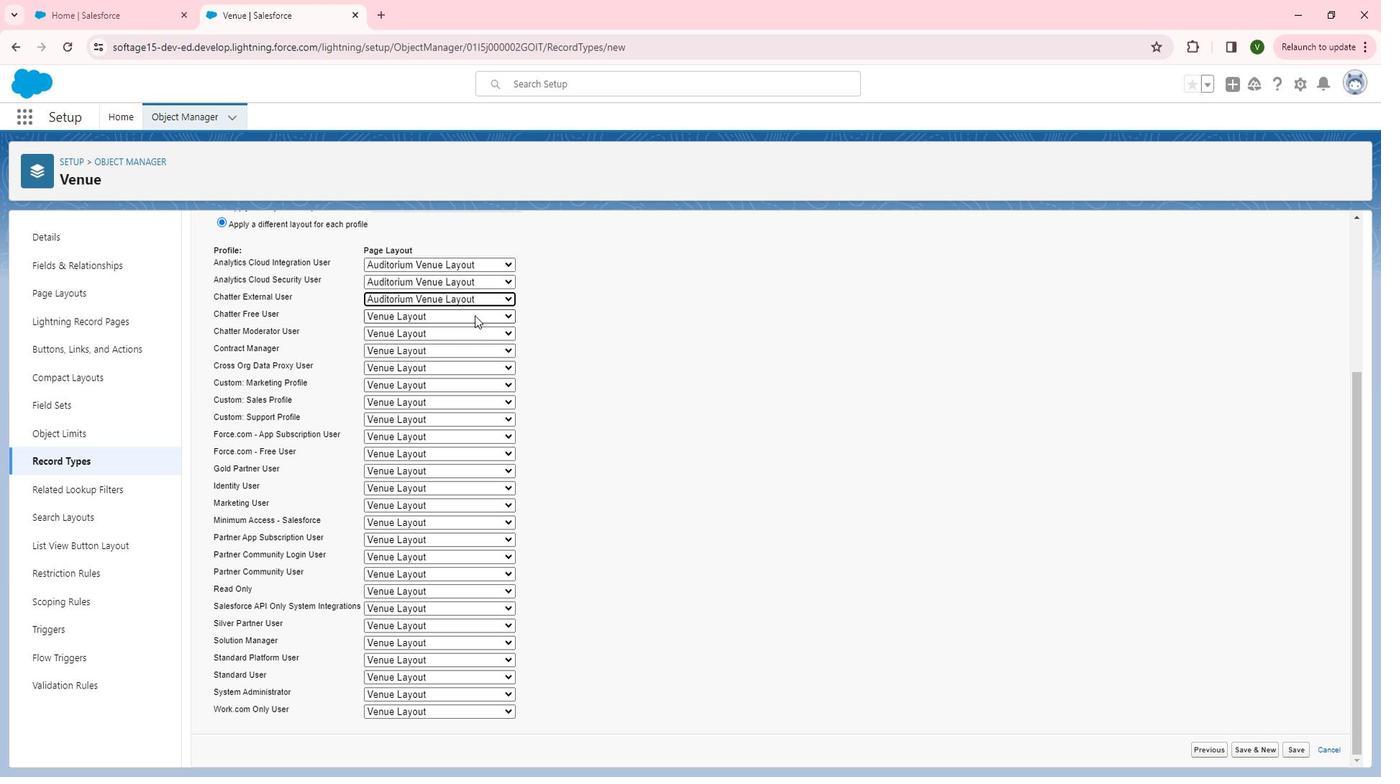 
Action: Mouse pressed left at (479, 326)
Screenshot: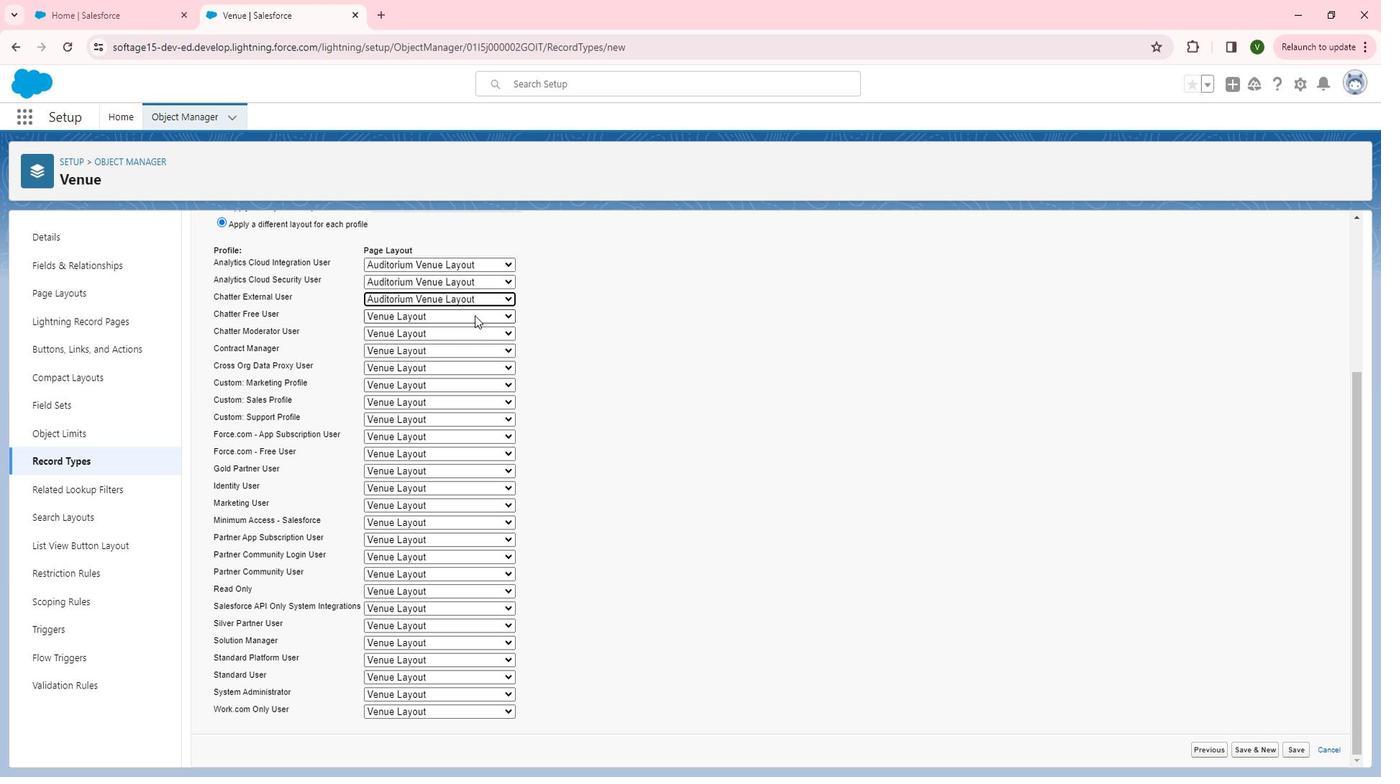 
Action: Mouse moved to (479, 351)
Screenshot: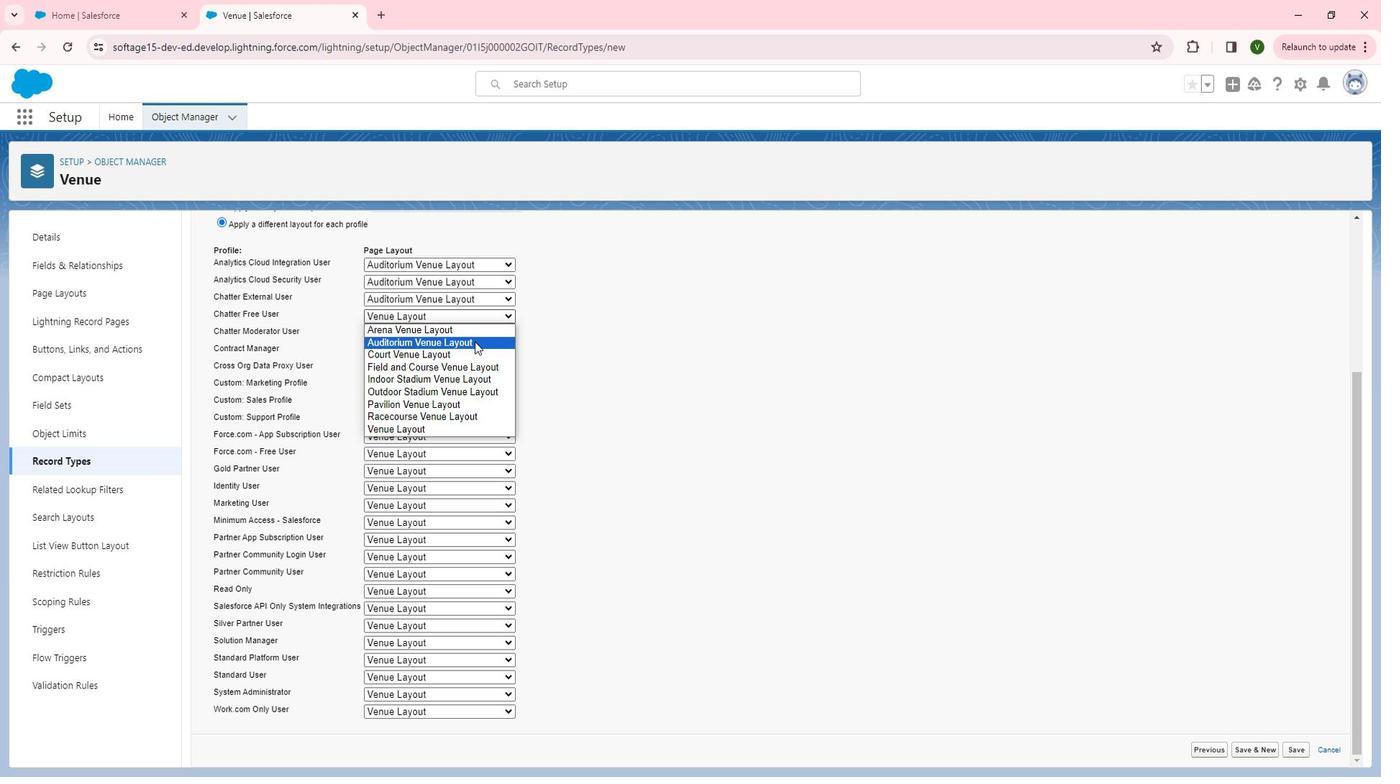 
Action: Mouse pressed left at (479, 351)
Screenshot: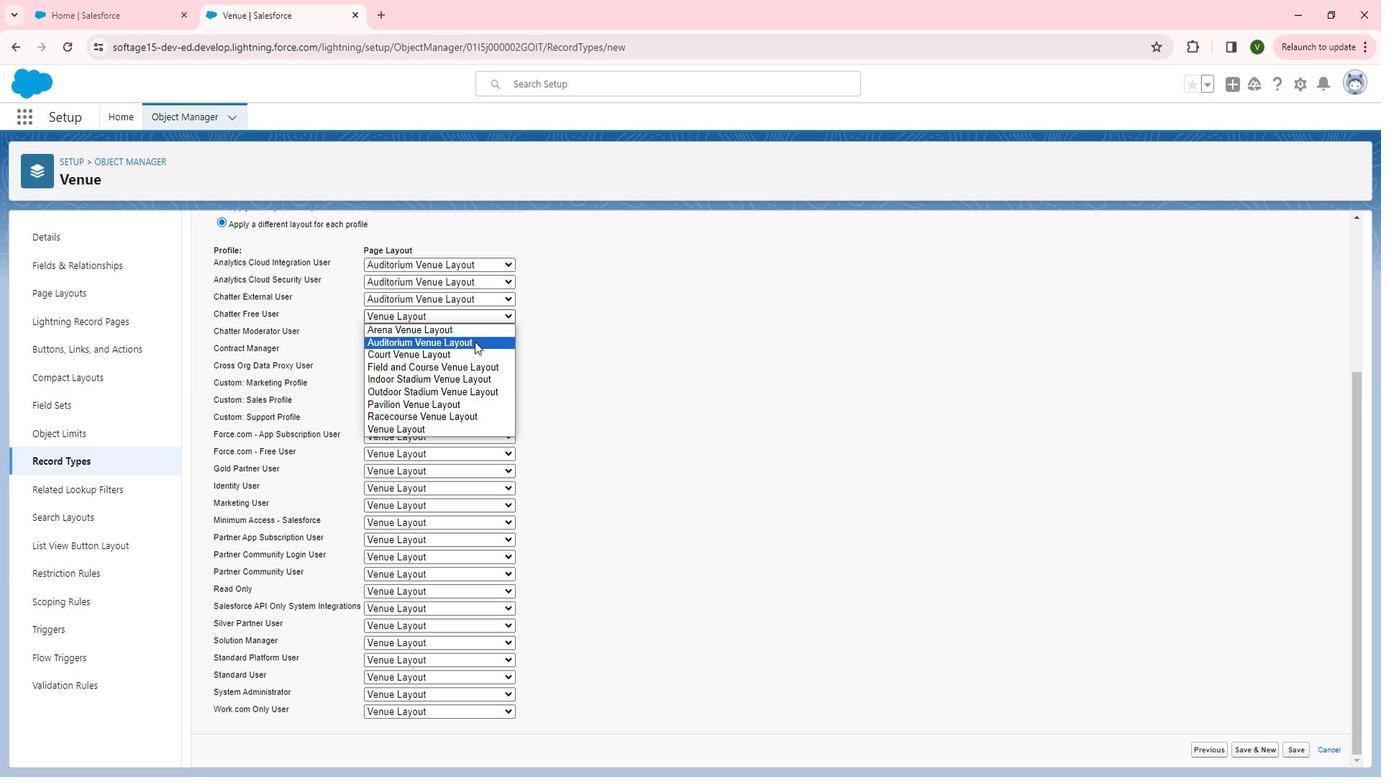 
Action: Mouse moved to (470, 391)
Screenshot: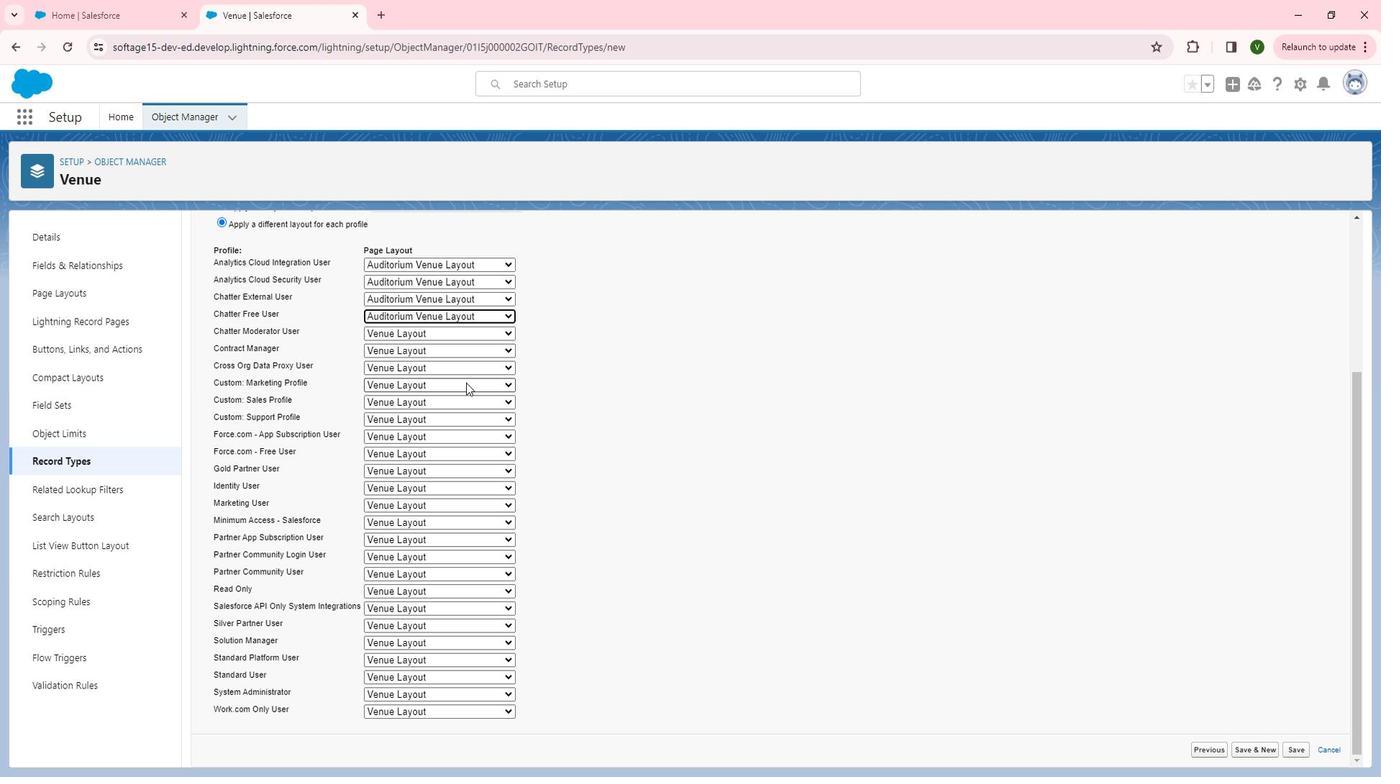 
Action: Mouse pressed left at (470, 391)
Screenshot: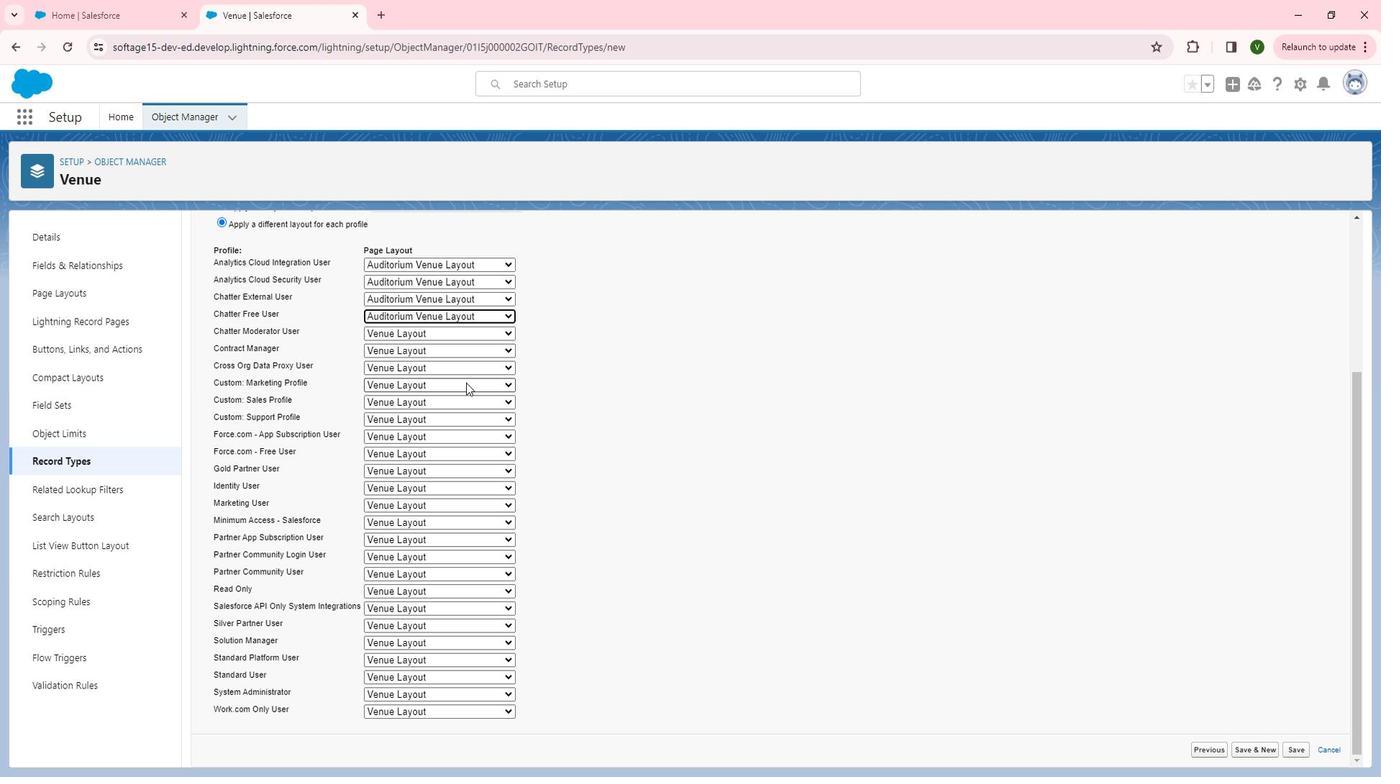 
Action: Mouse moved to (462, 451)
Screenshot: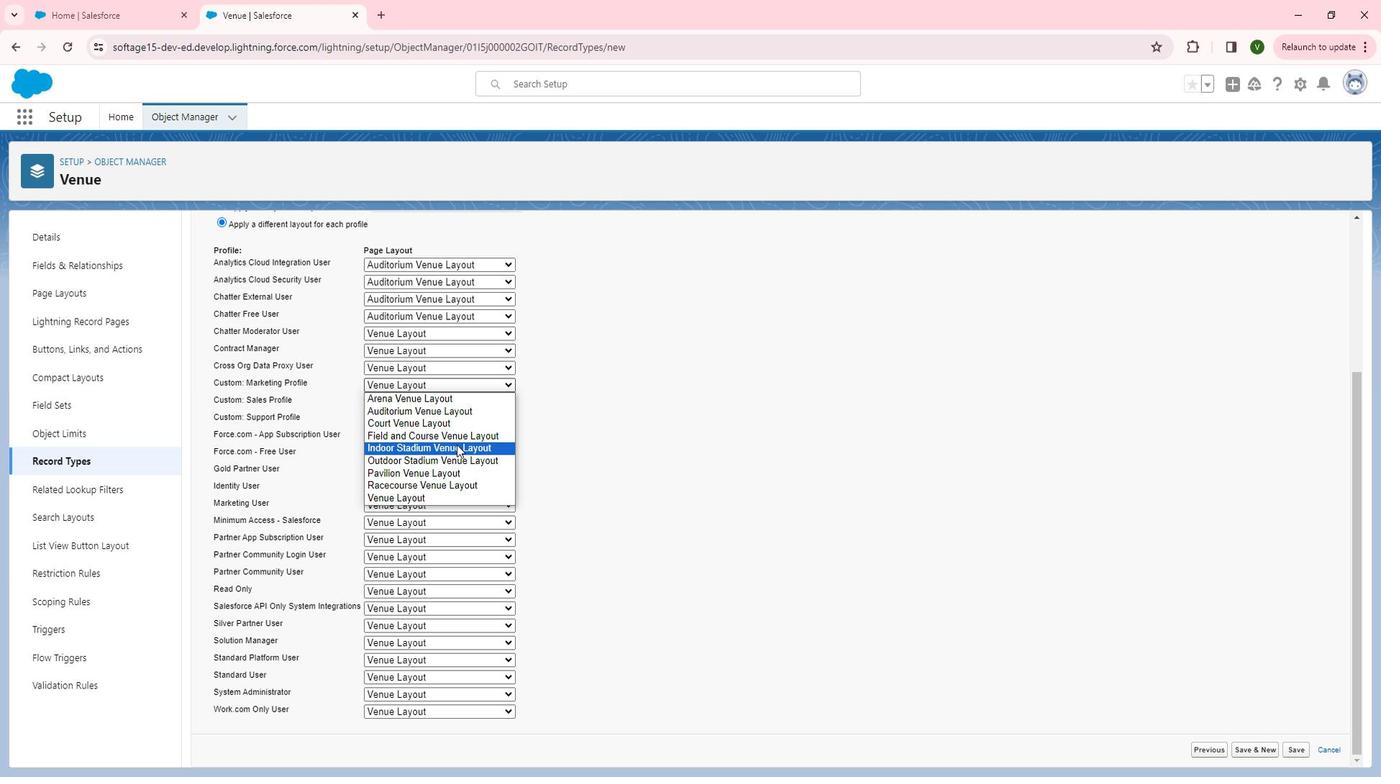 
Action: Mouse pressed left at (462, 451)
Screenshot: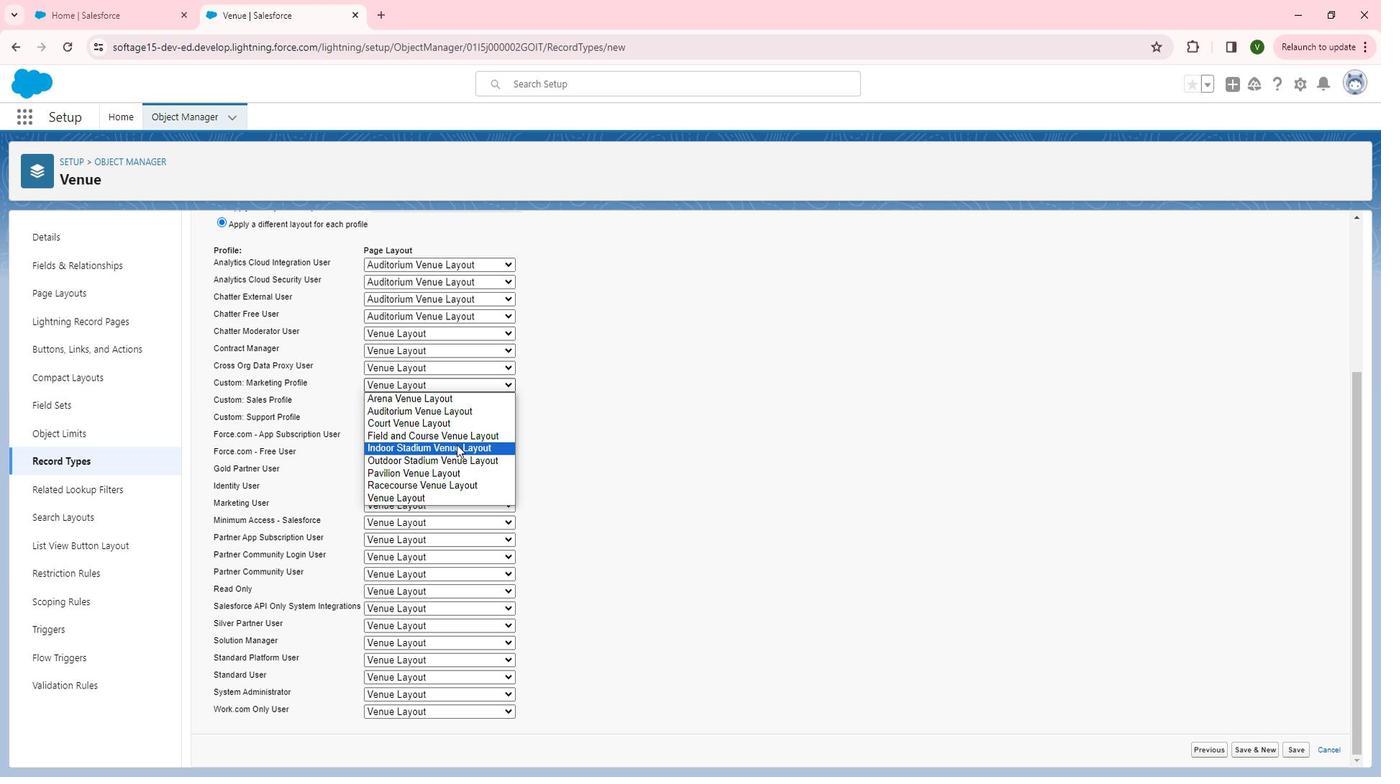 
Action: Mouse moved to (486, 410)
Screenshot: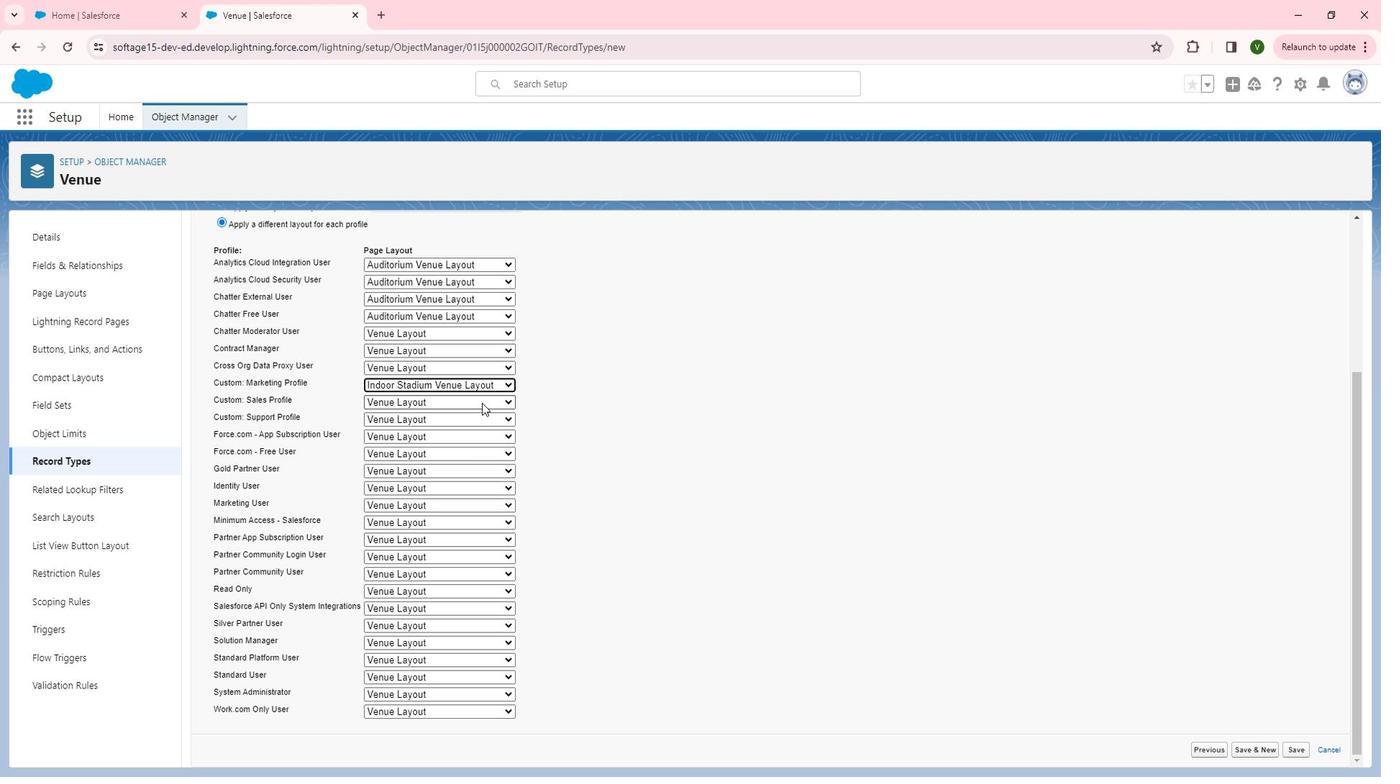 
Action: Mouse pressed left at (486, 410)
Screenshot: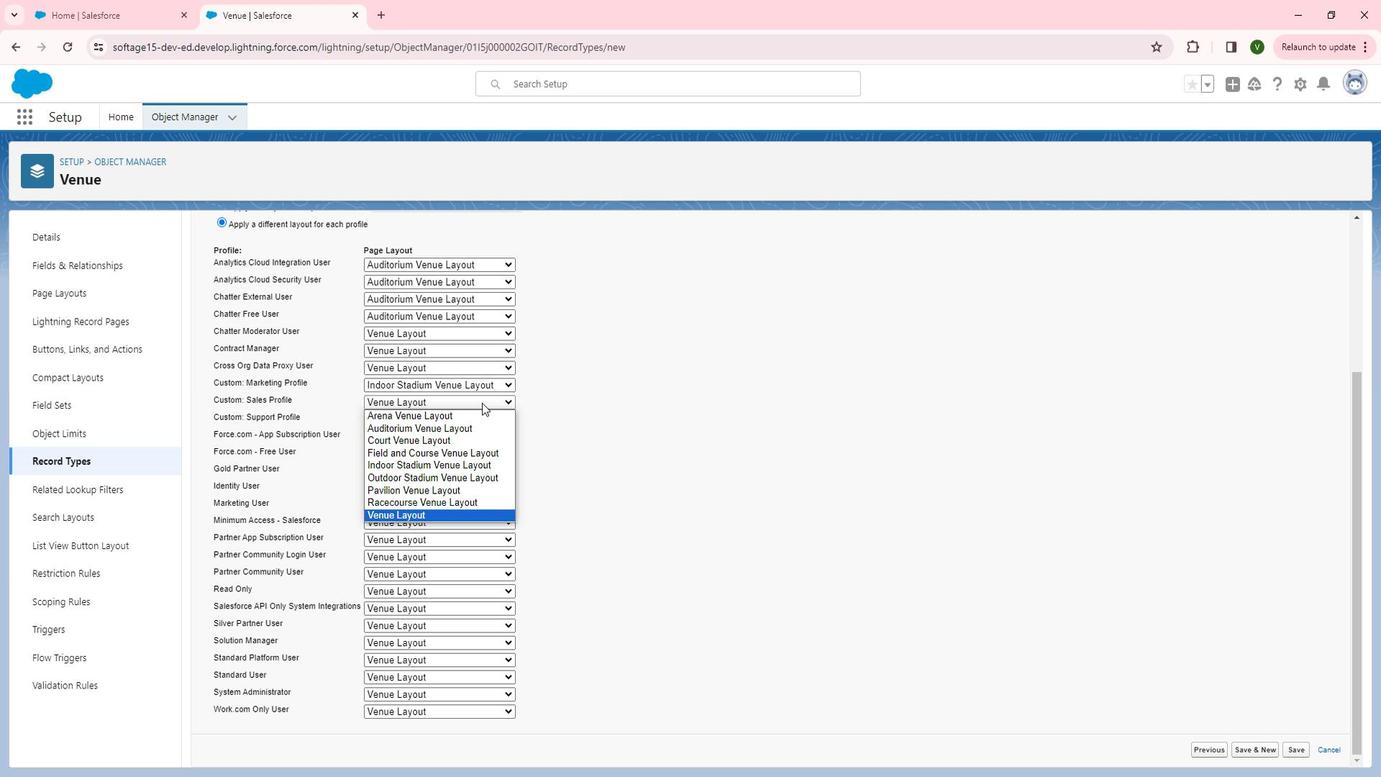 
Action: Mouse moved to (469, 467)
Screenshot: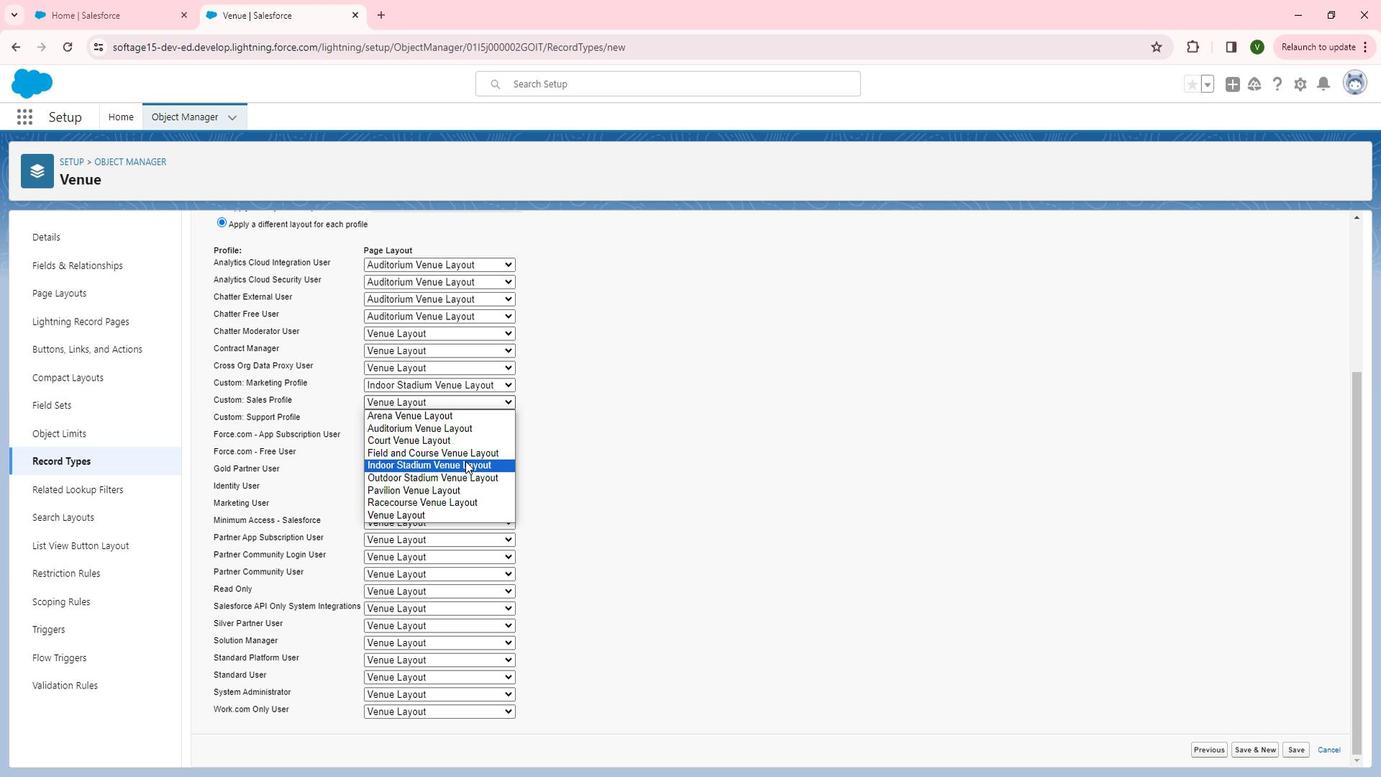 
Action: Mouse pressed left at (469, 467)
Screenshot: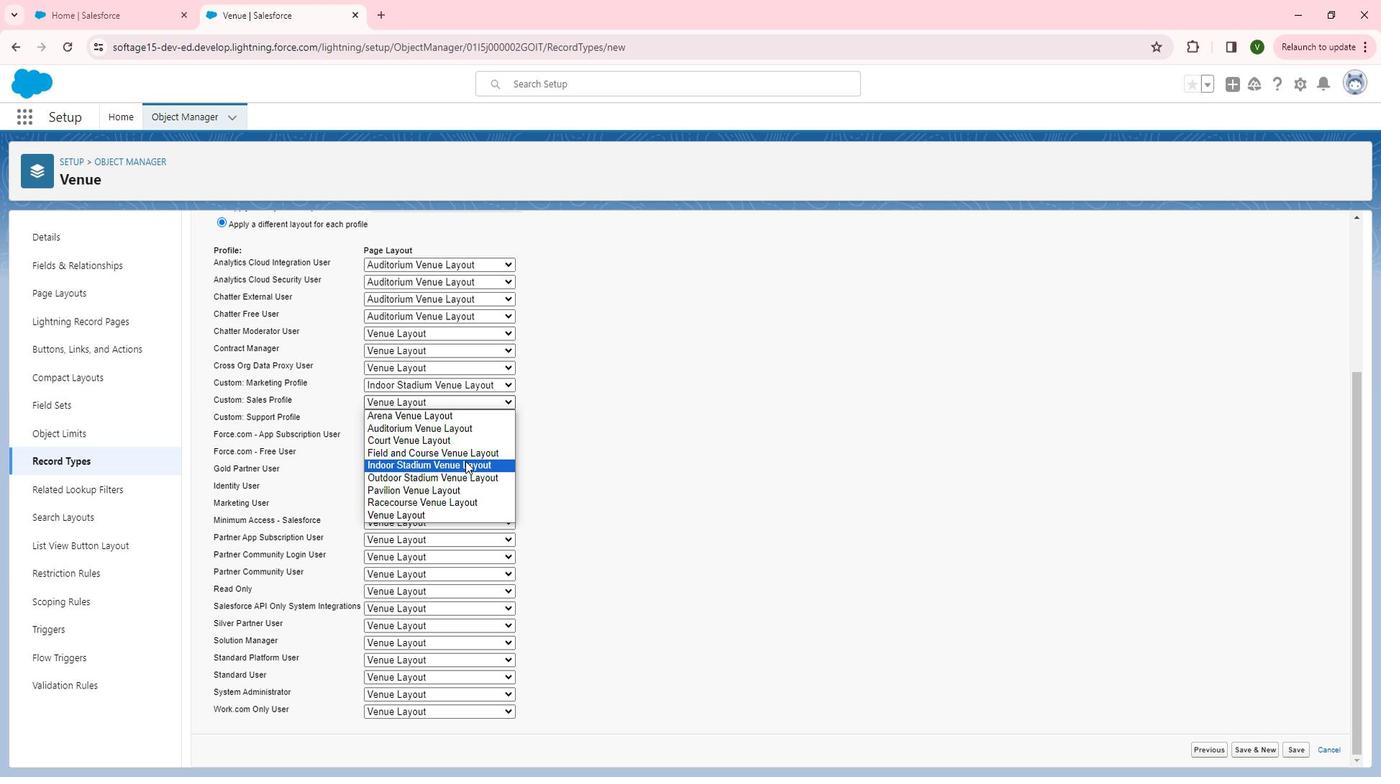 
Action: Mouse moved to (488, 428)
Screenshot: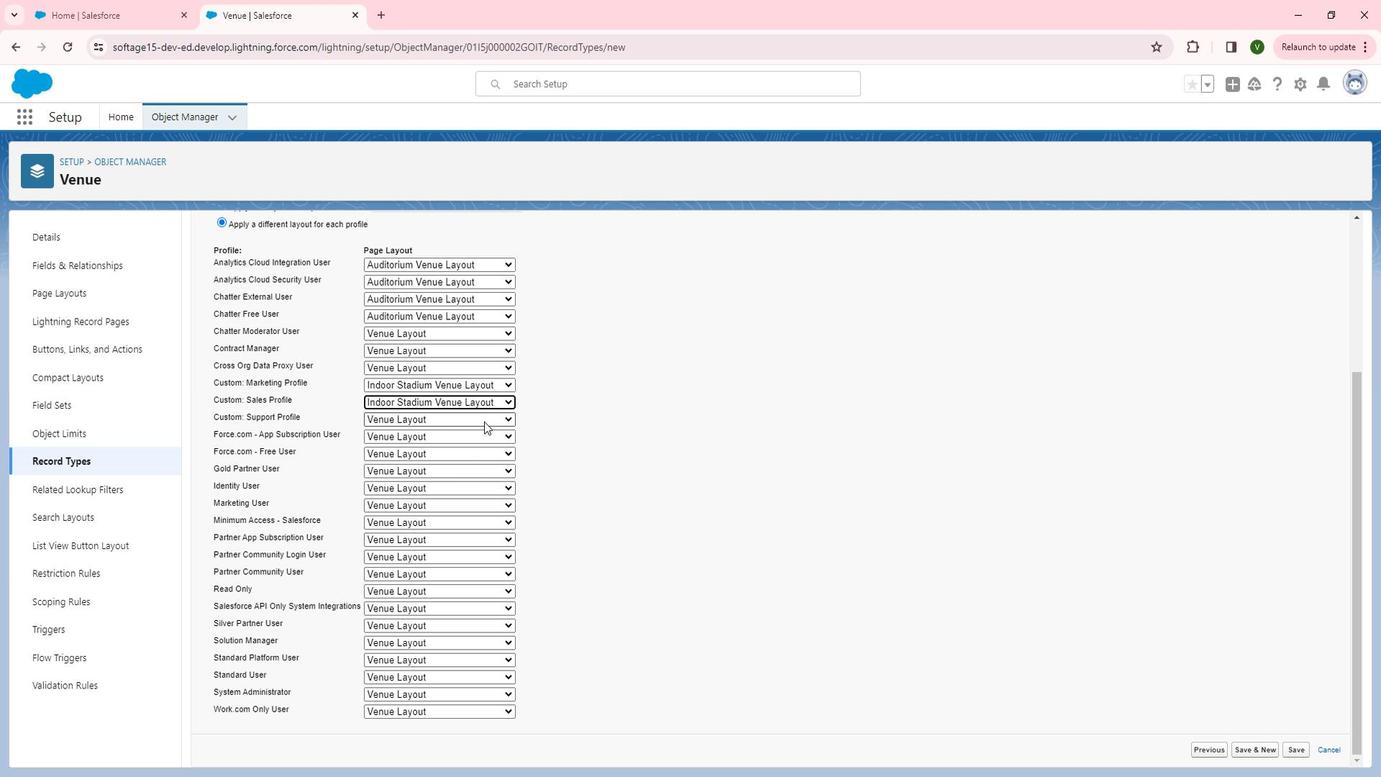 
Action: Mouse pressed left at (488, 428)
Screenshot: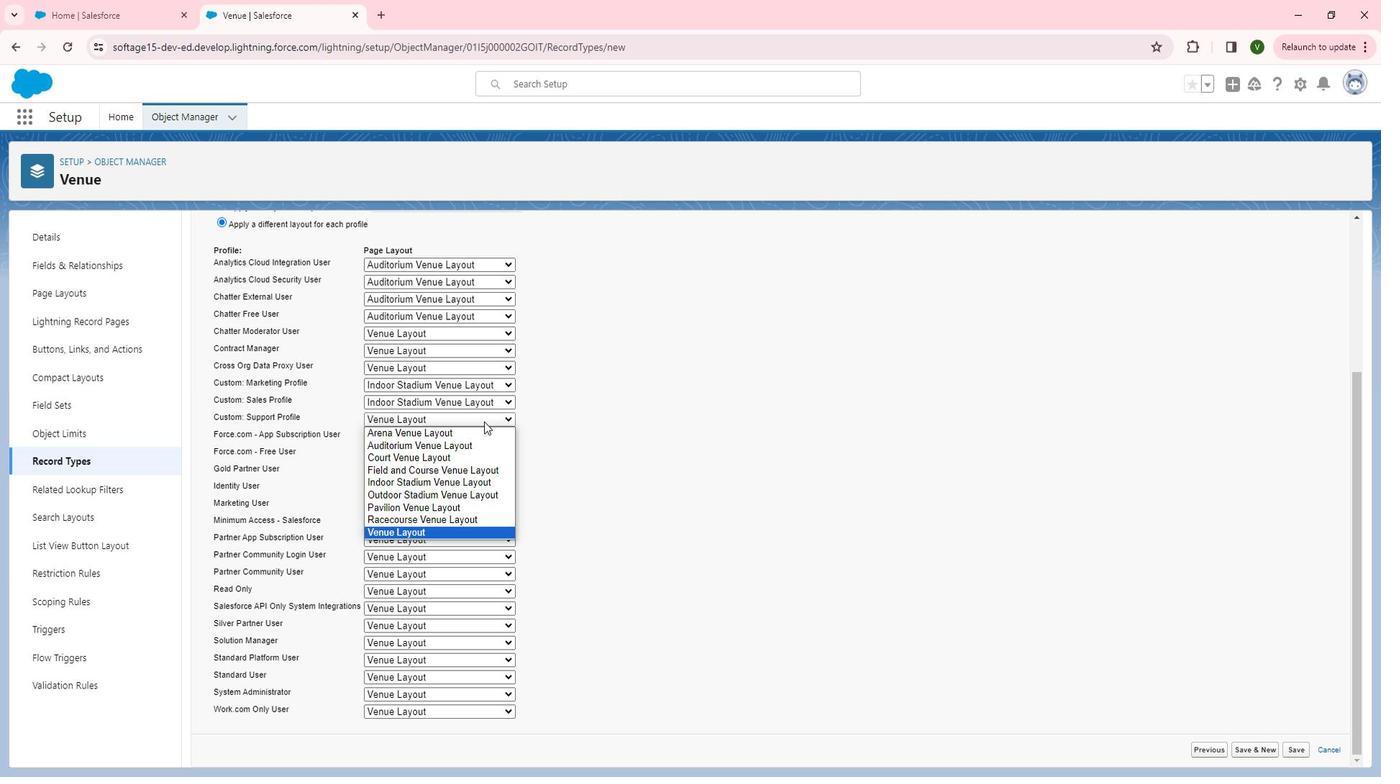 
Action: Mouse moved to (474, 484)
Screenshot: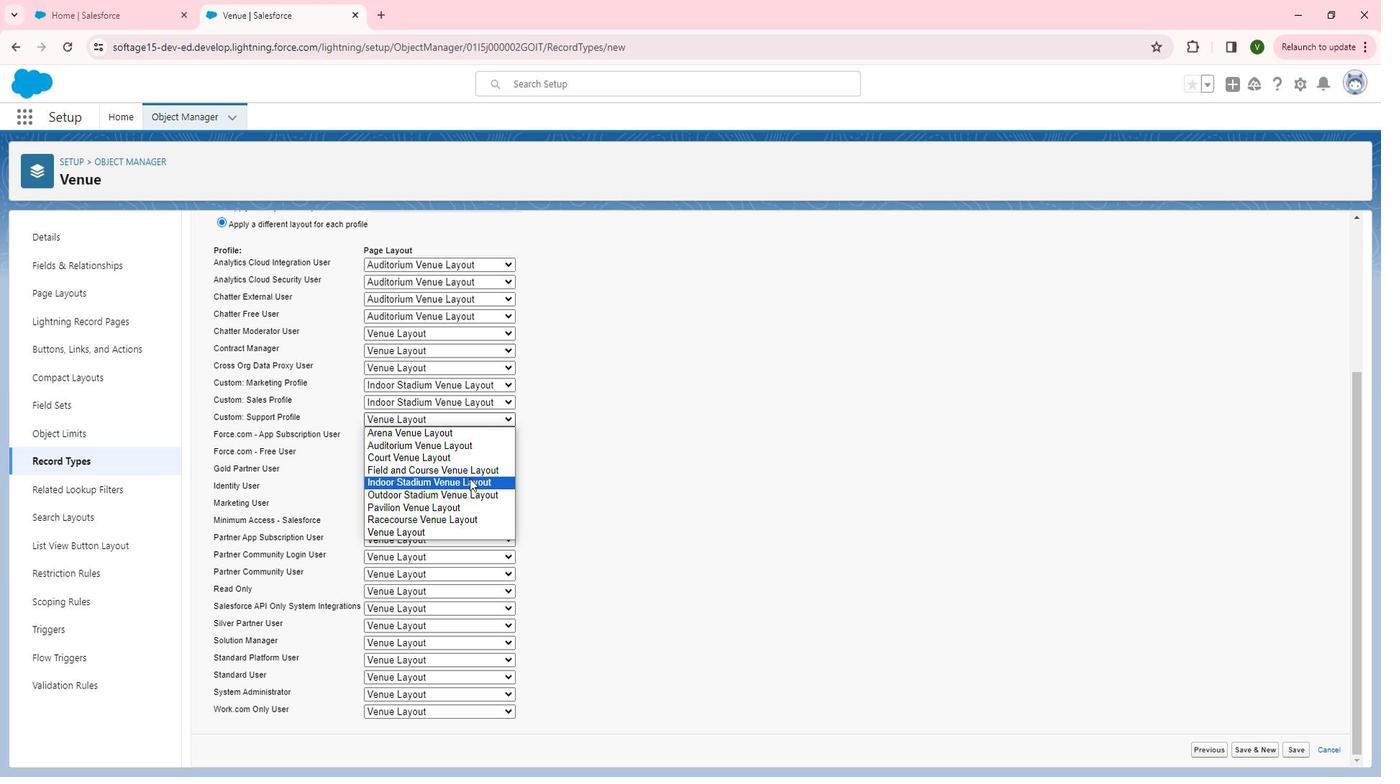 
Action: Mouse pressed left at (474, 484)
Screenshot: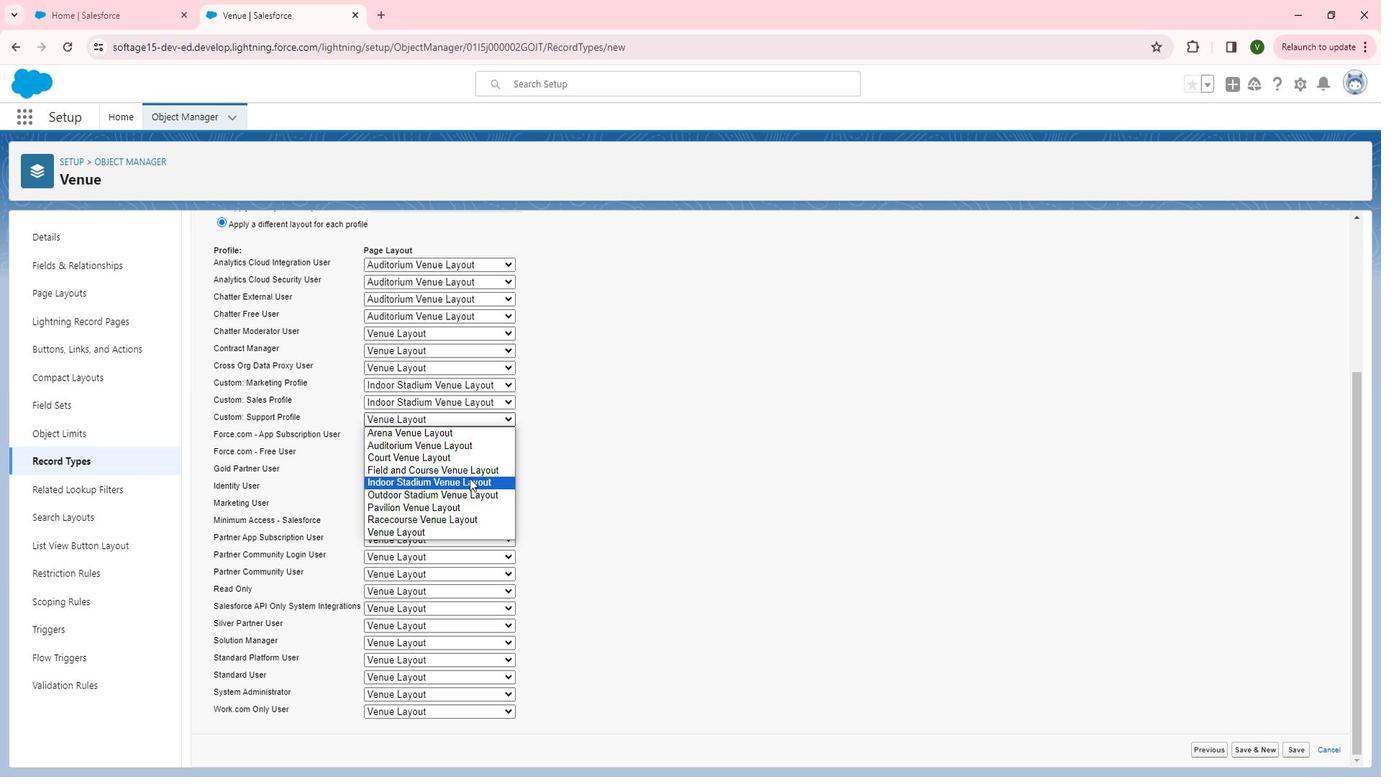 
Action: Mouse moved to (458, 545)
Screenshot: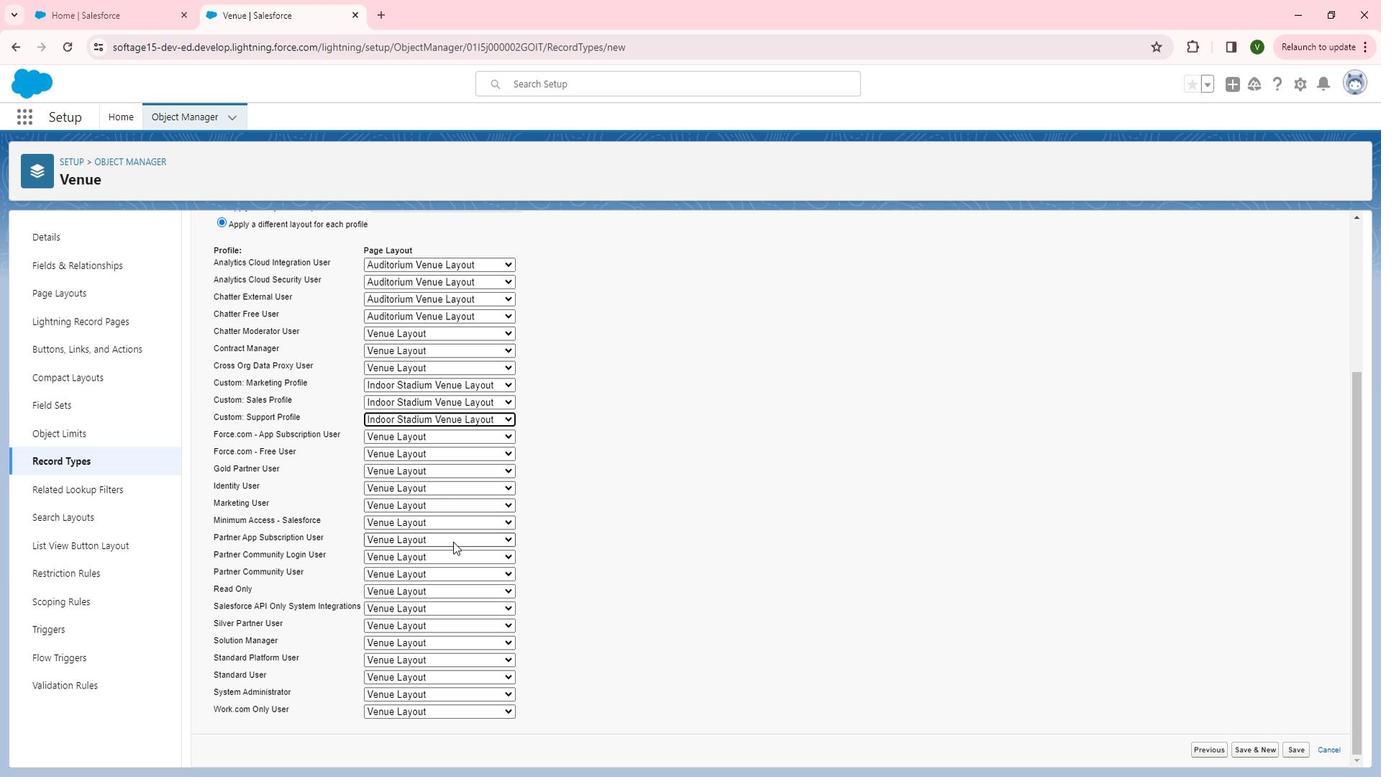 
Action: Mouse pressed left at (458, 545)
Screenshot: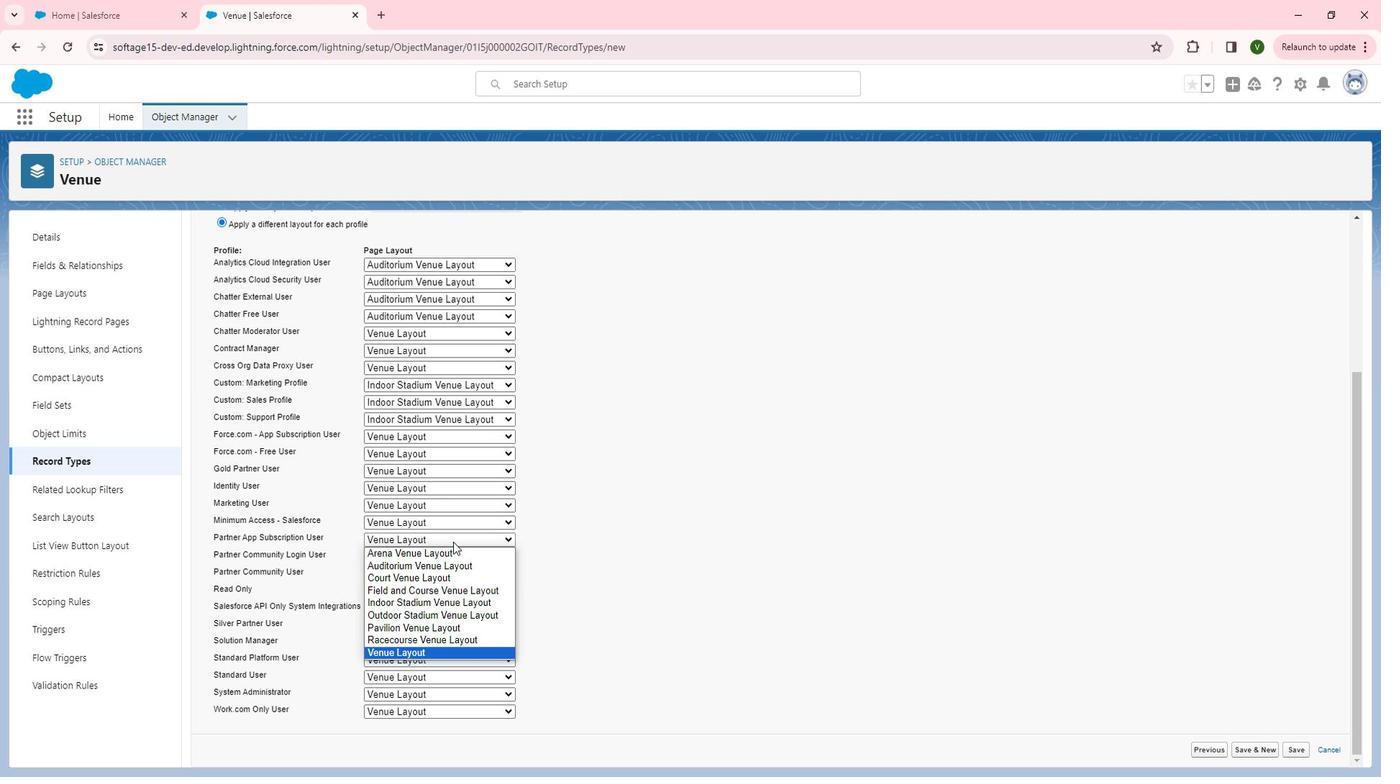 
Action: Mouse moved to (462, 589)
Screenshot: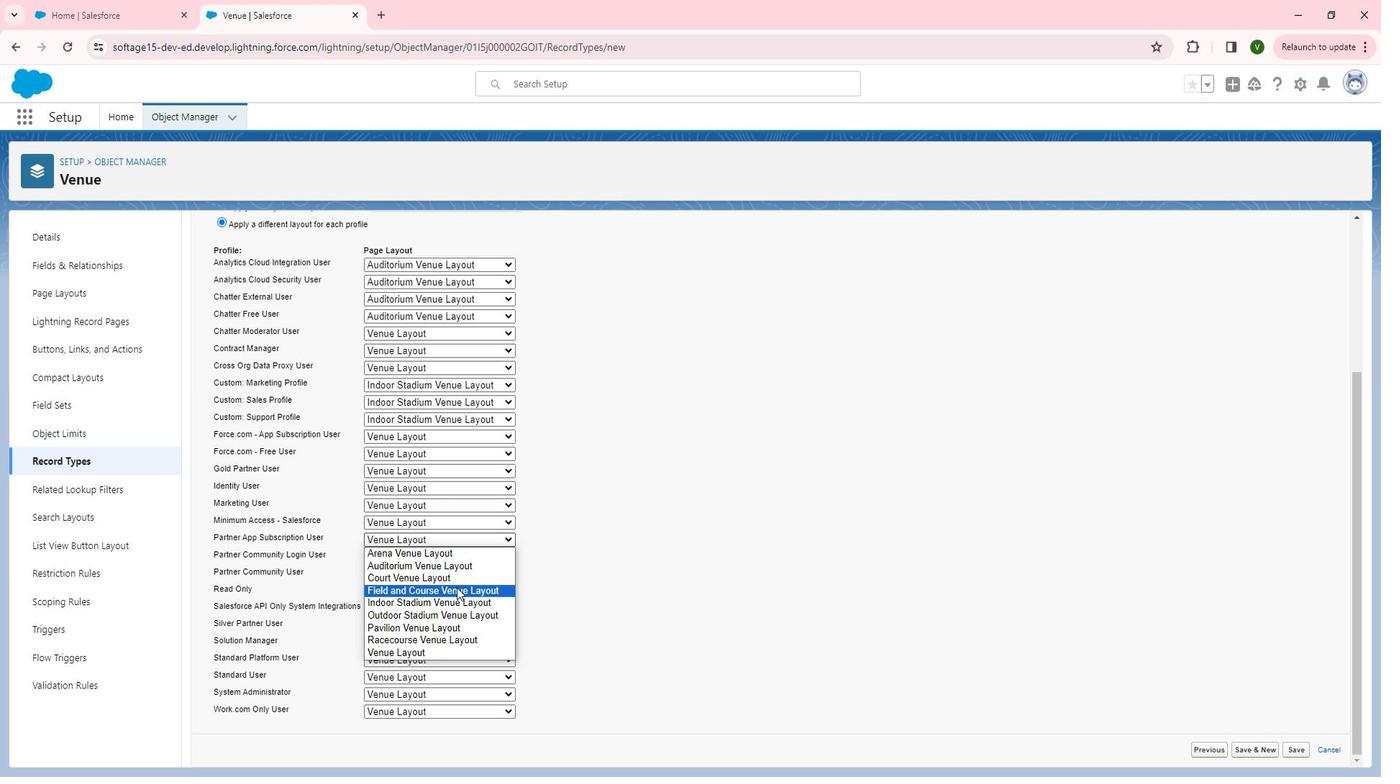 
Action: Mouse pressed left at (462, 589)
Screenshot: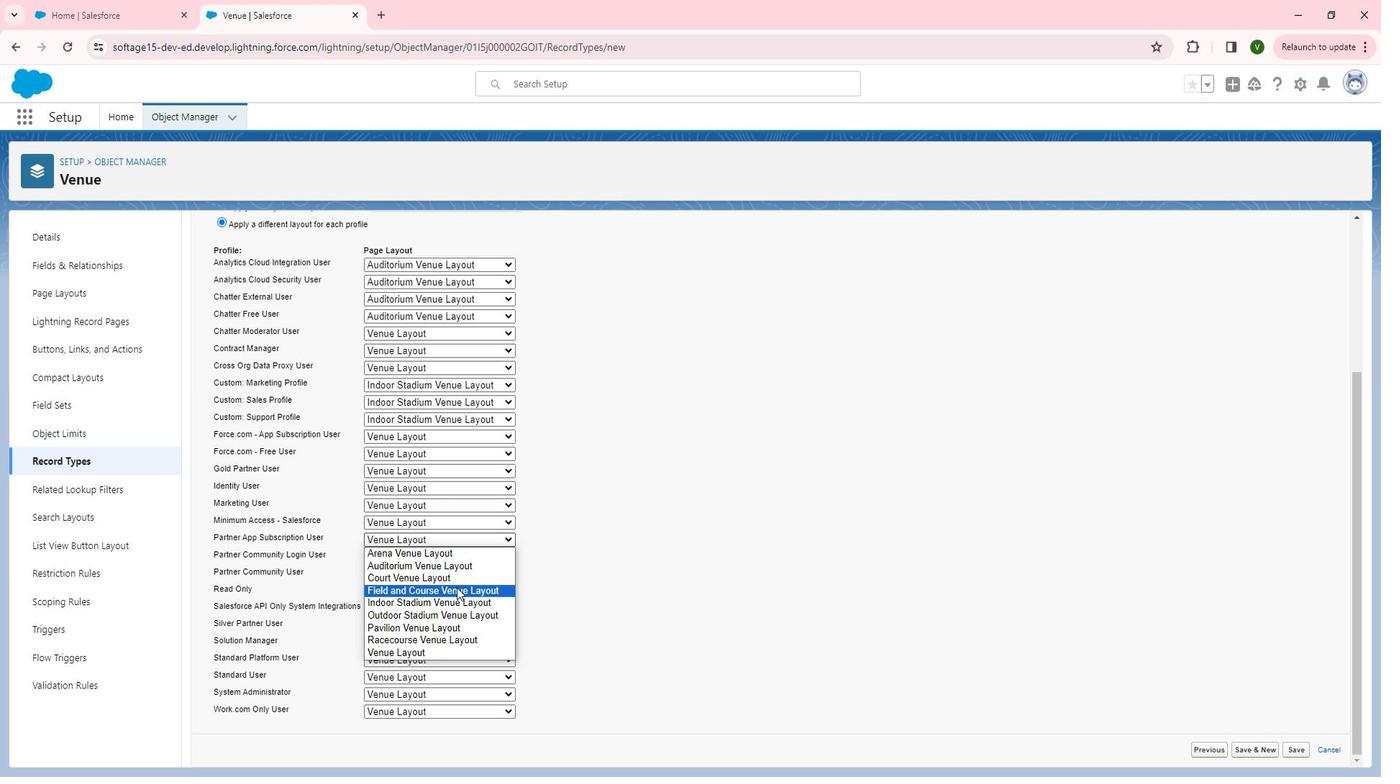 
Action: Mouse moved to (462, 563)
Screenshot: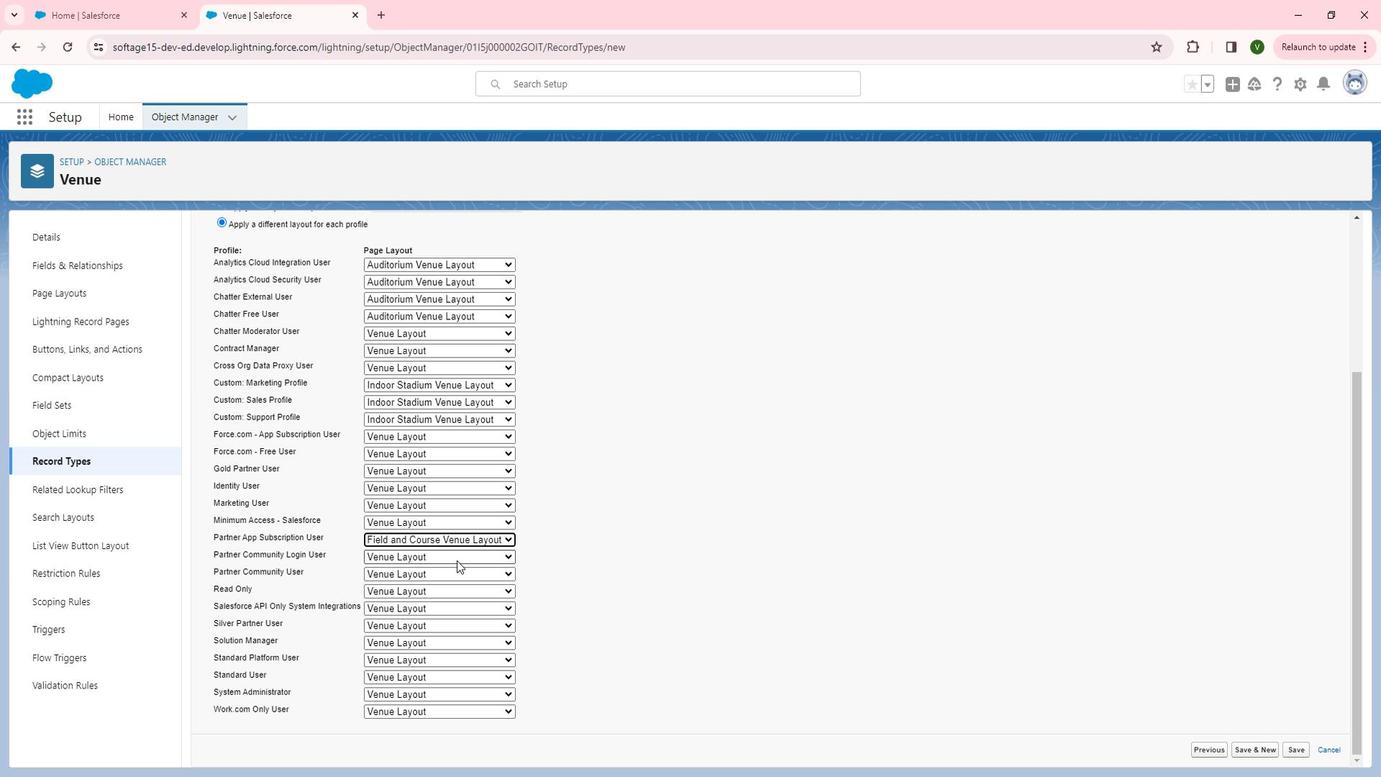 
Action: Mouse pressed left at (462, 563)
Screenshot: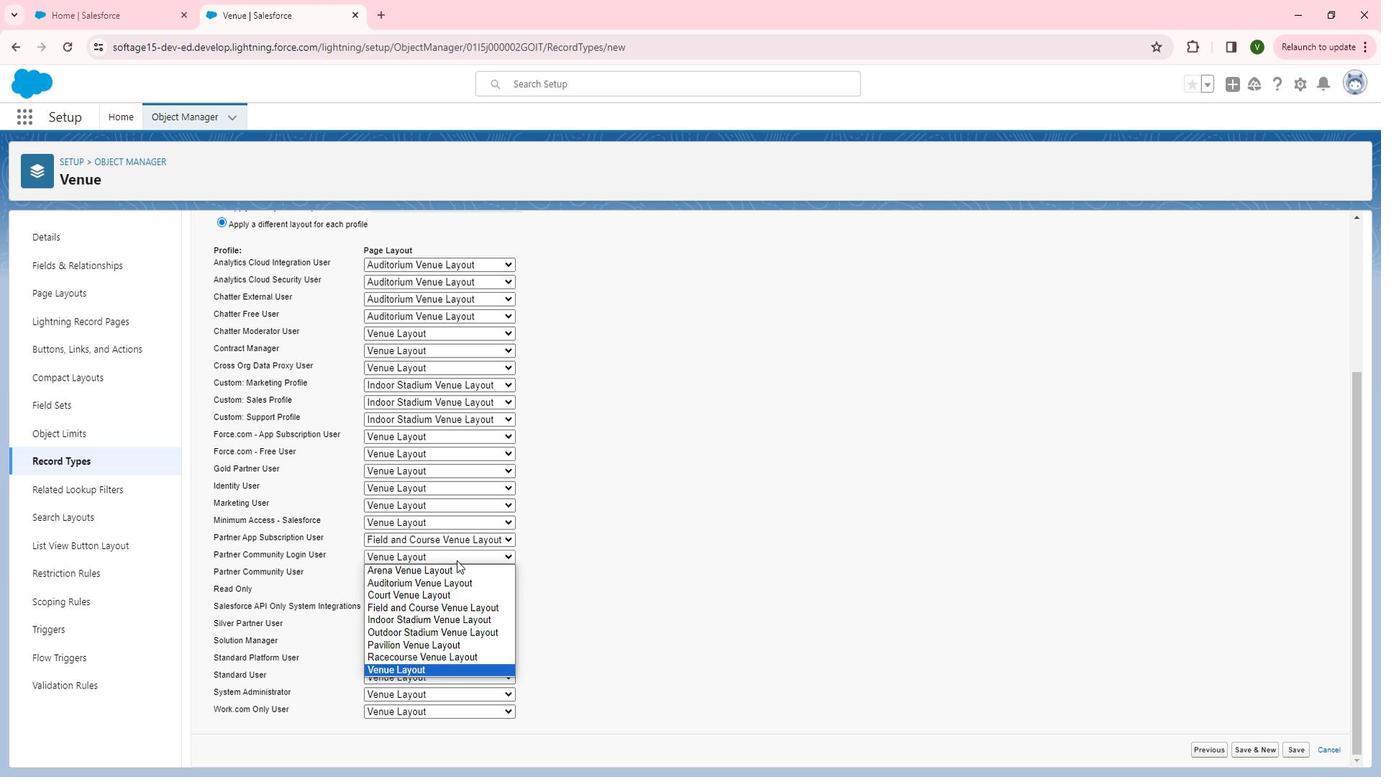 
Action: Mouse moved to (454, 605)
Screenshot: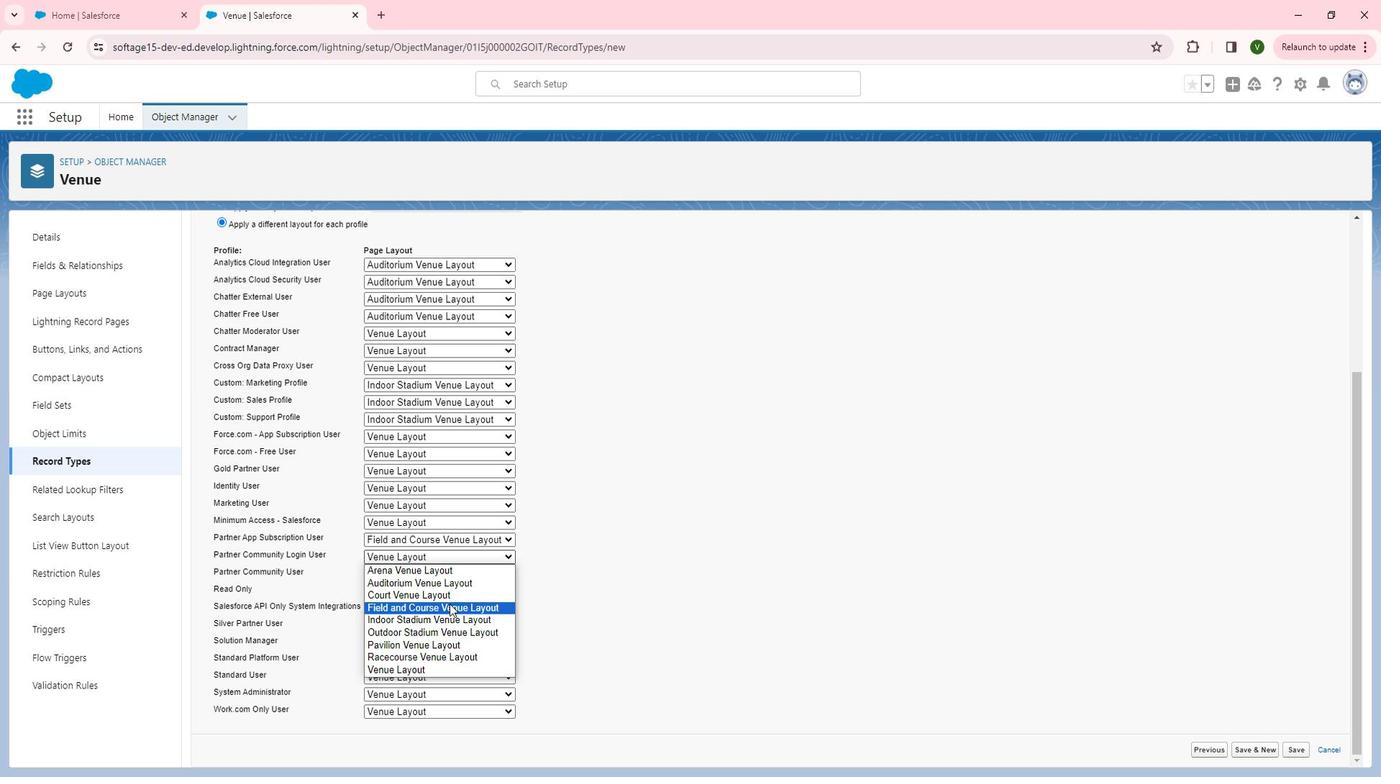 
Action: Mouse pressed left at (454, 605)
Screenshot: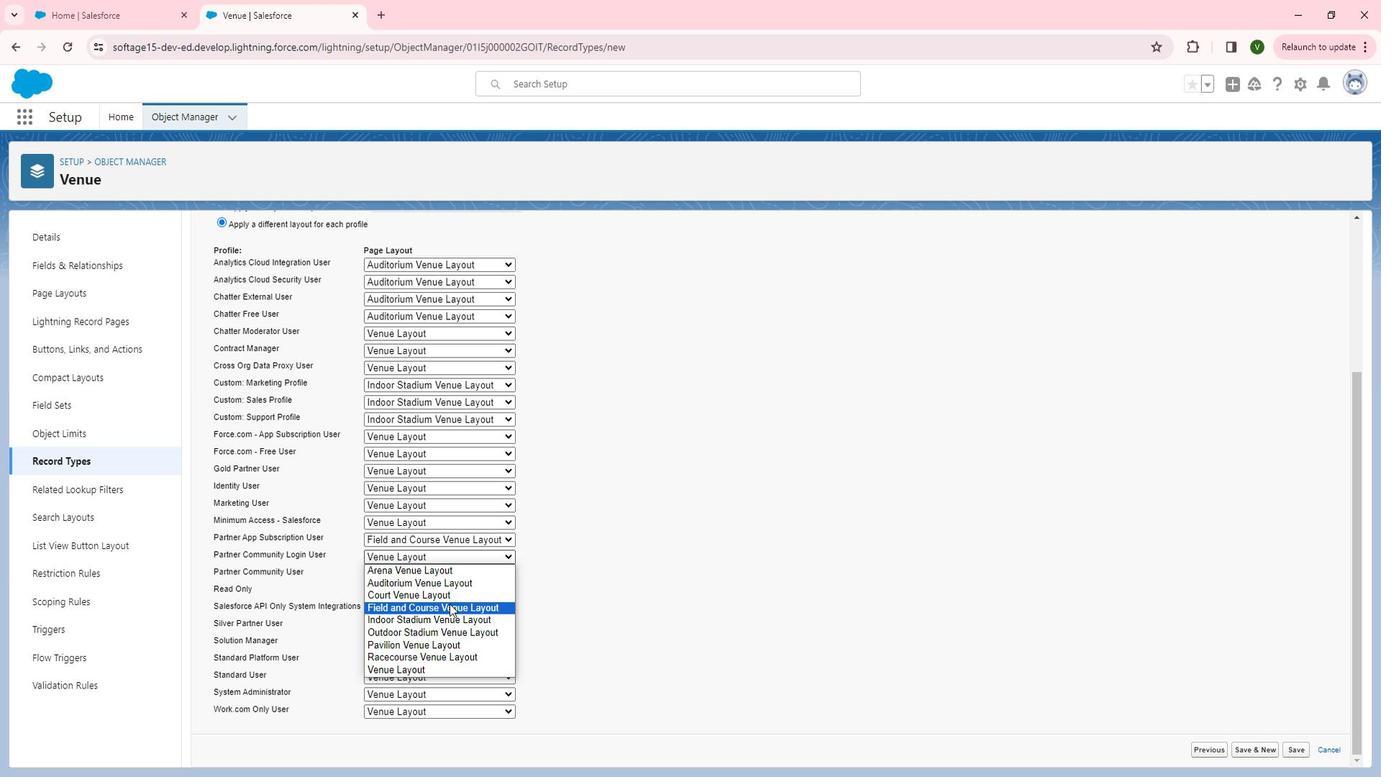 
Action: Mouse moved to (446, 695)
Screenshot: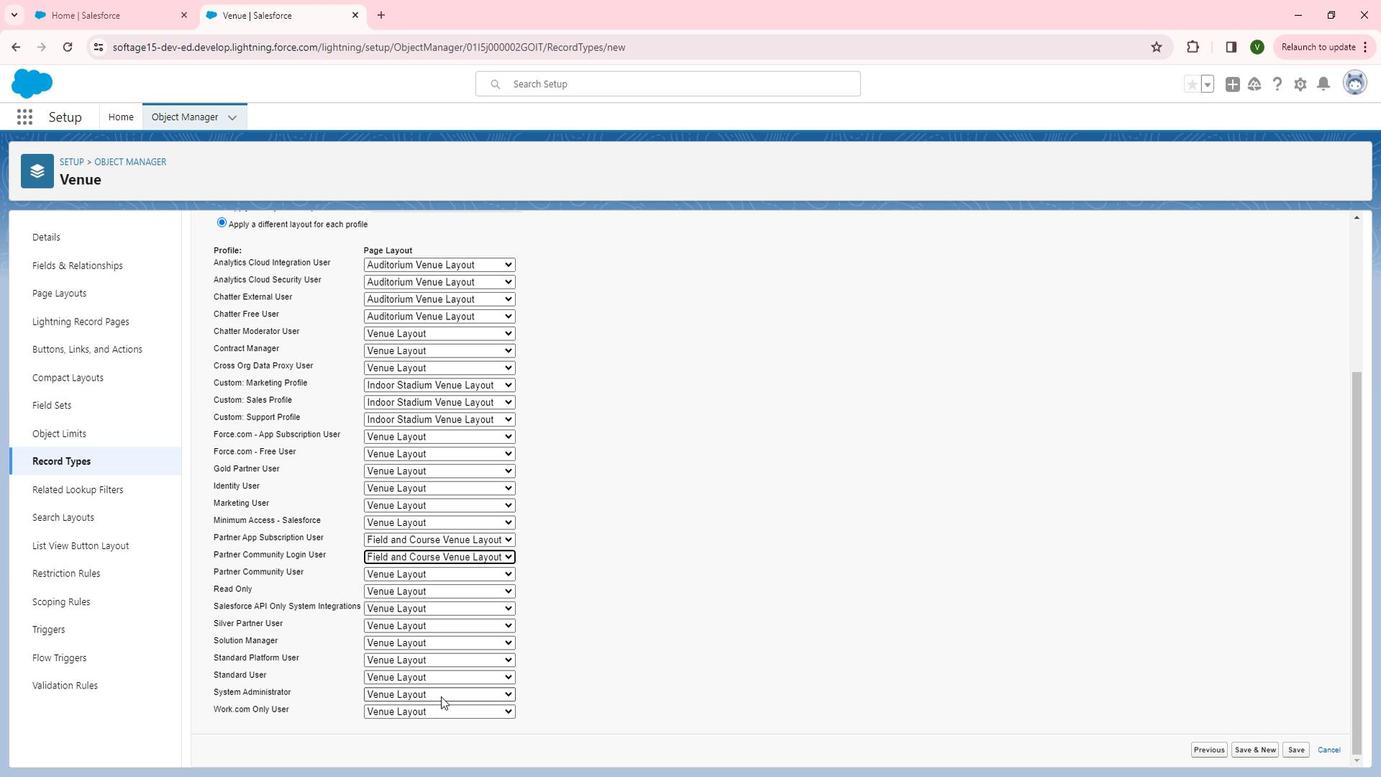 
Action: Mouse pressed left at (446, 695)
Screenshot: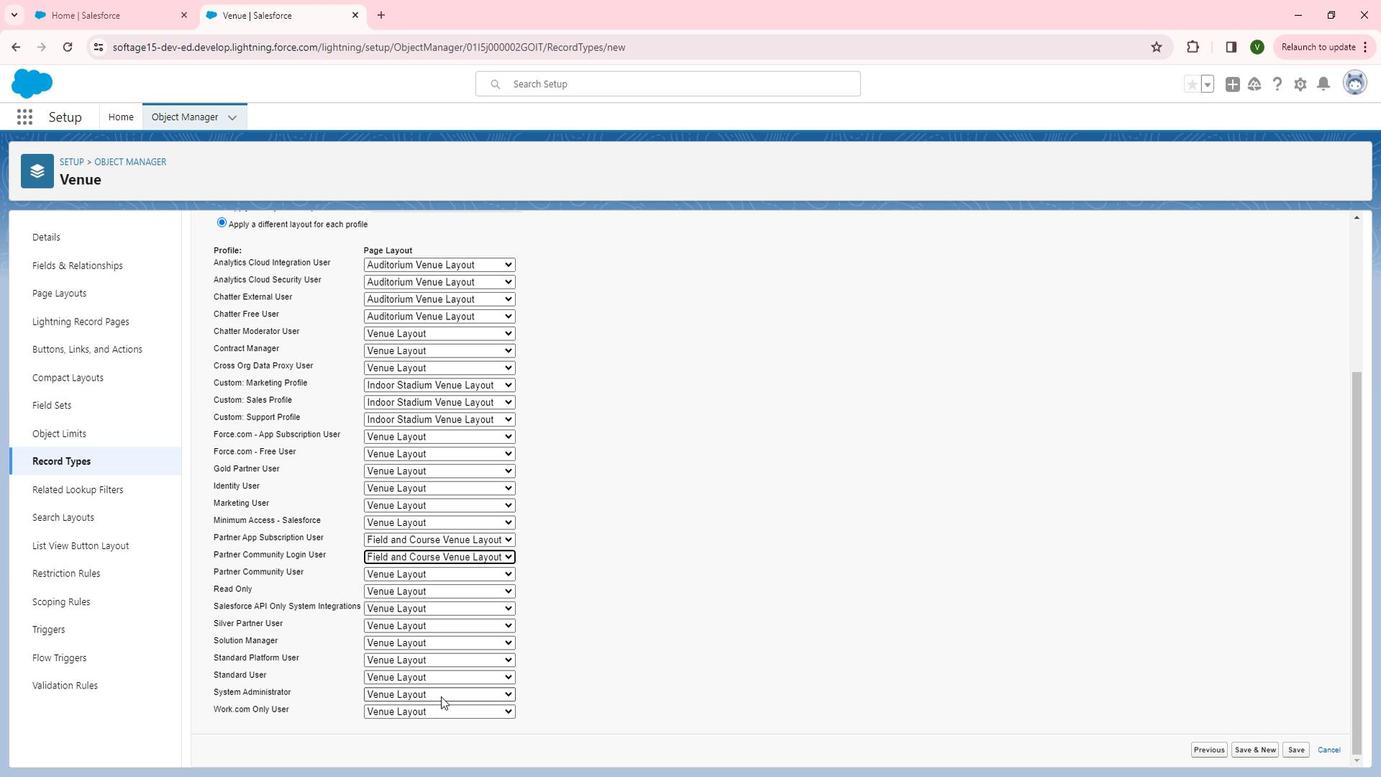 
Action: Mouse moved to (456, 629)
Screenshot: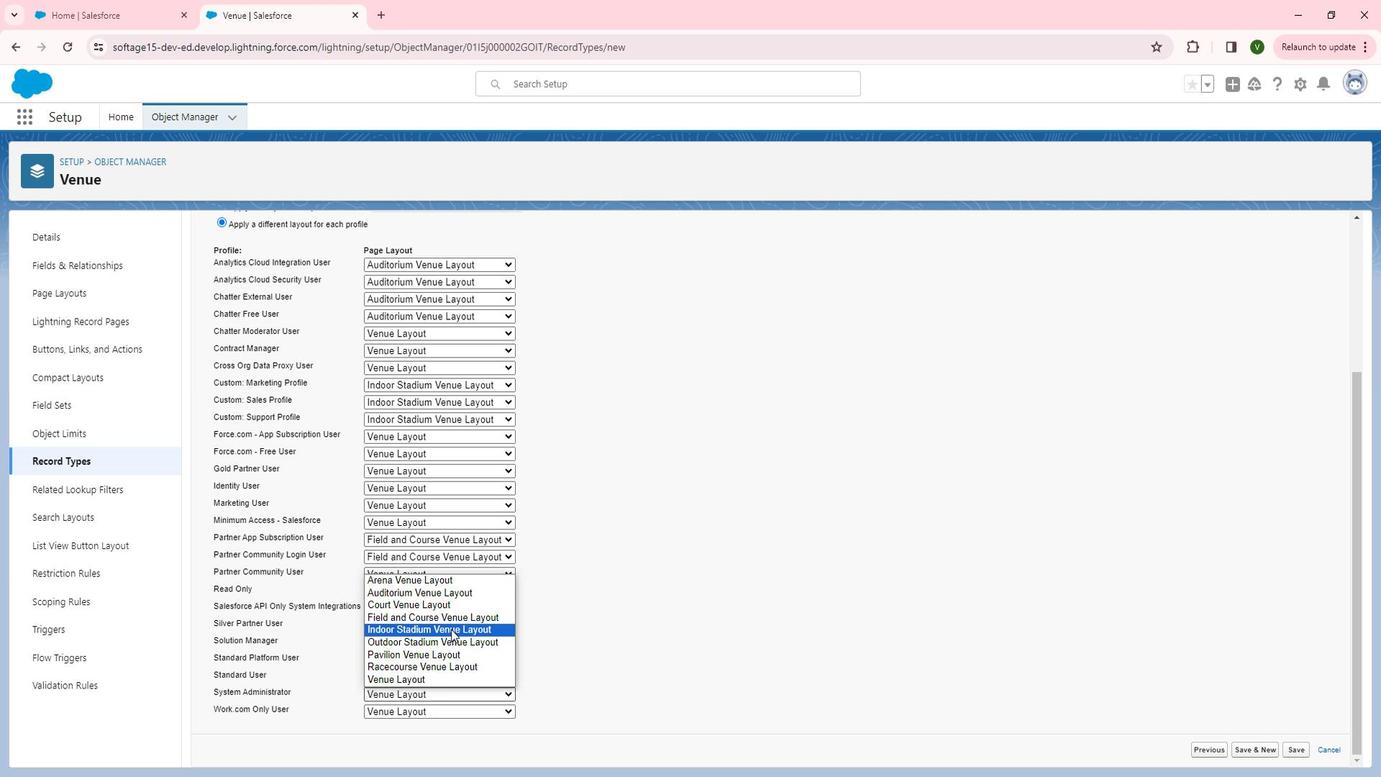 
Action: Mouse pressed left at (456, 629)
Screenshot: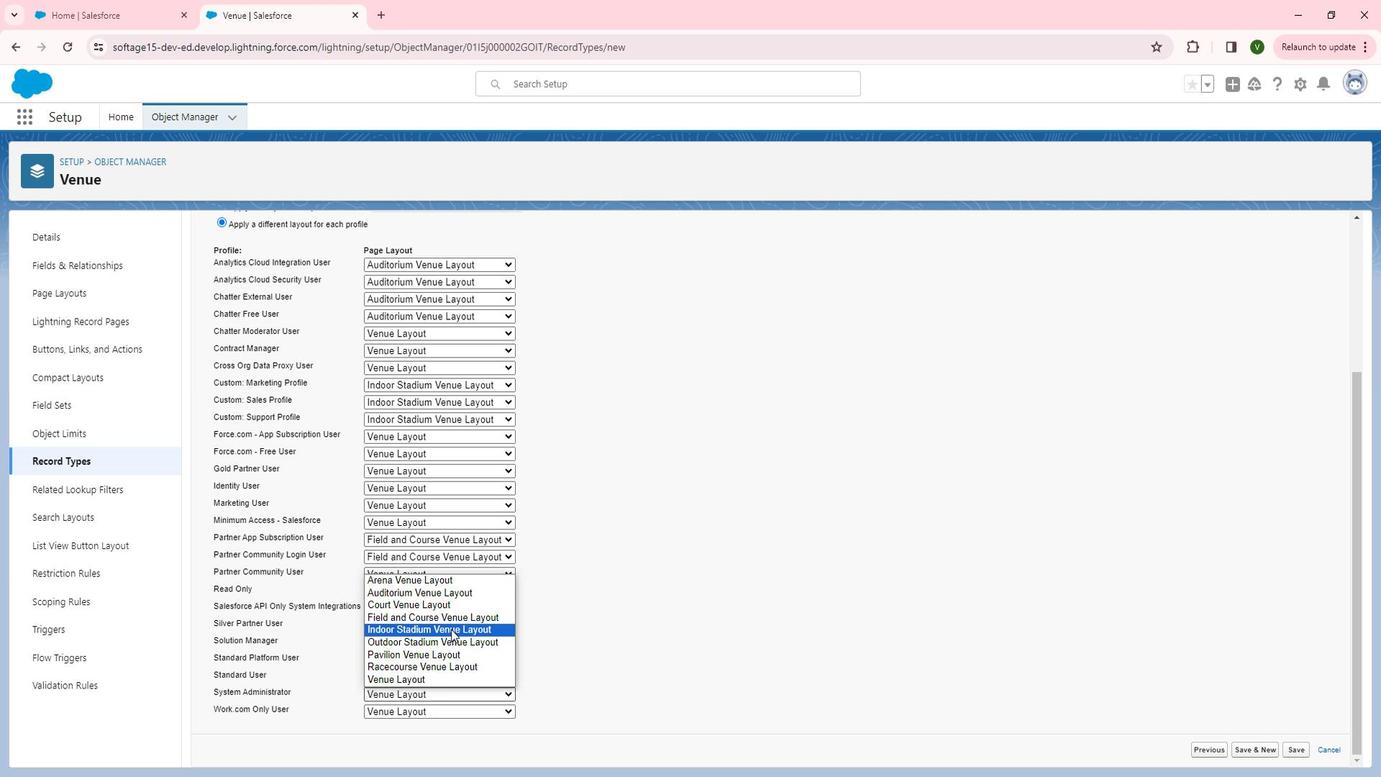 
Action: Mouse moved to (437, 672)
Screenshot: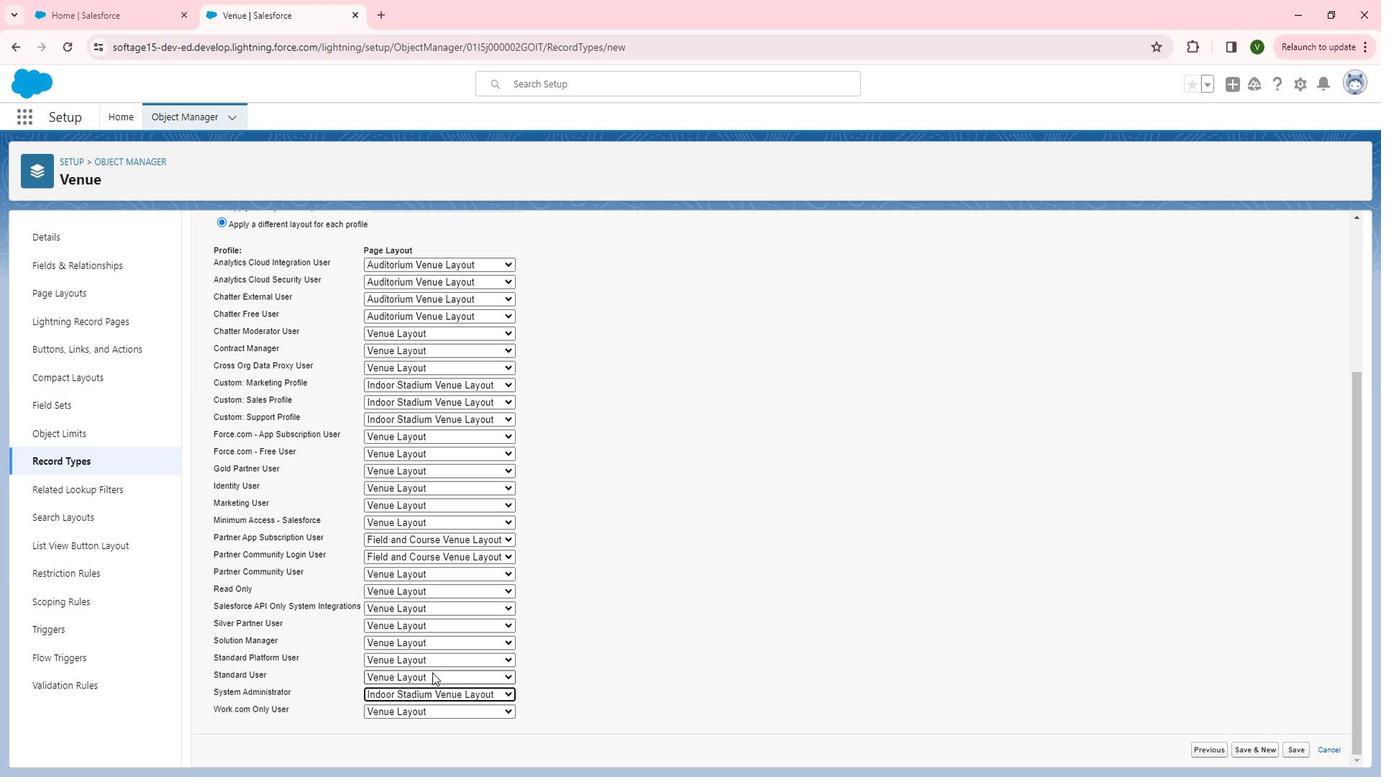 
Action: Mouse pressed left at (437, 672)
Screenshot: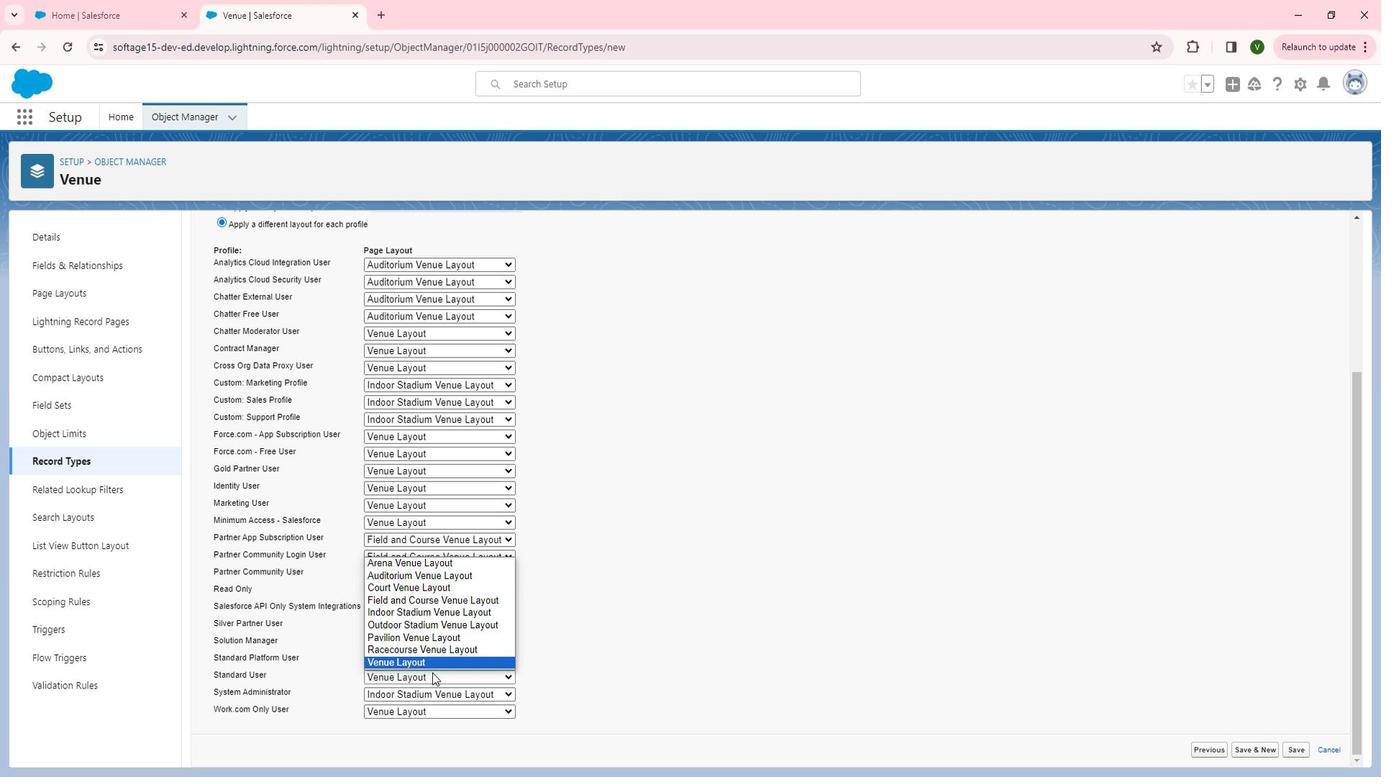 
Action: Mouse moved to (448, 608)
Screenshot: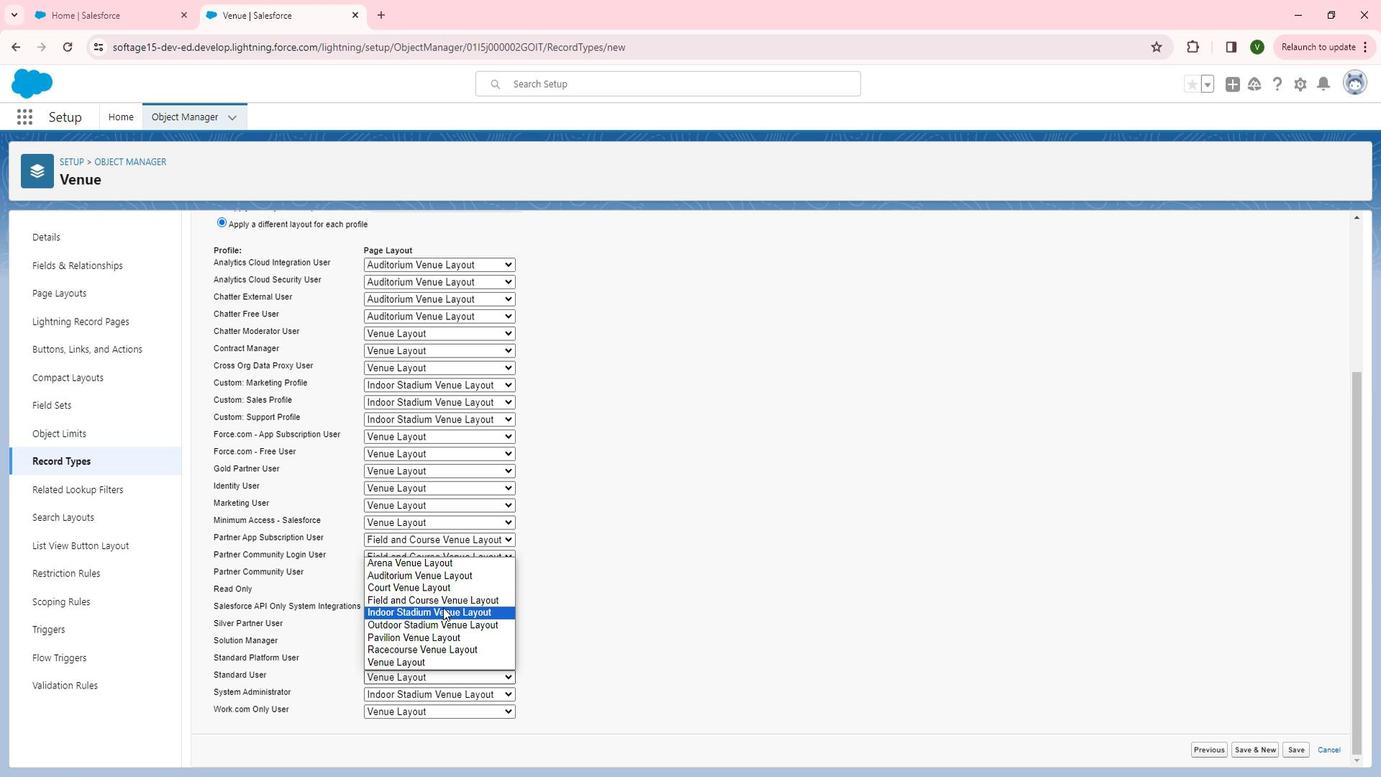 
Action: Mouse pressed left at (448, 608)
Screenshot: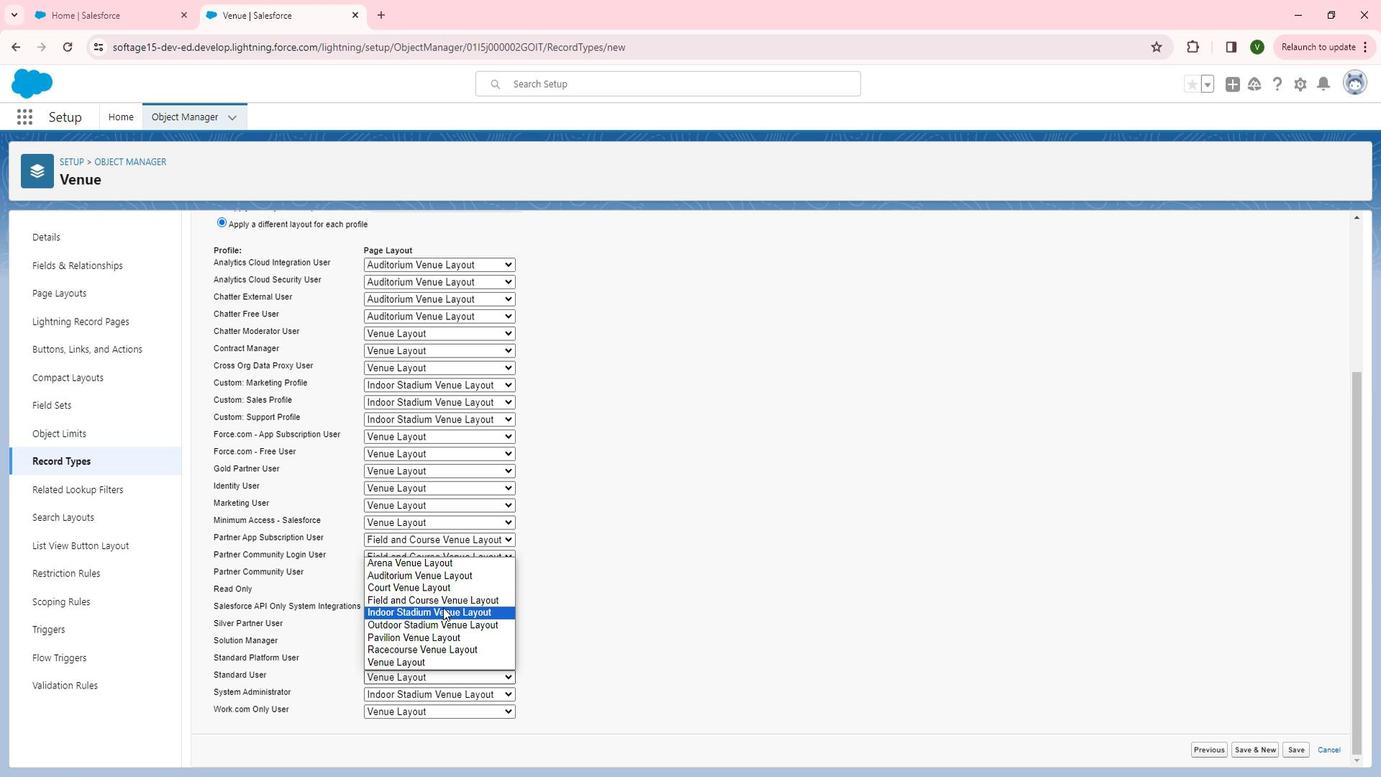 
Action: Mouse moved to (431, 655)
Screenshot: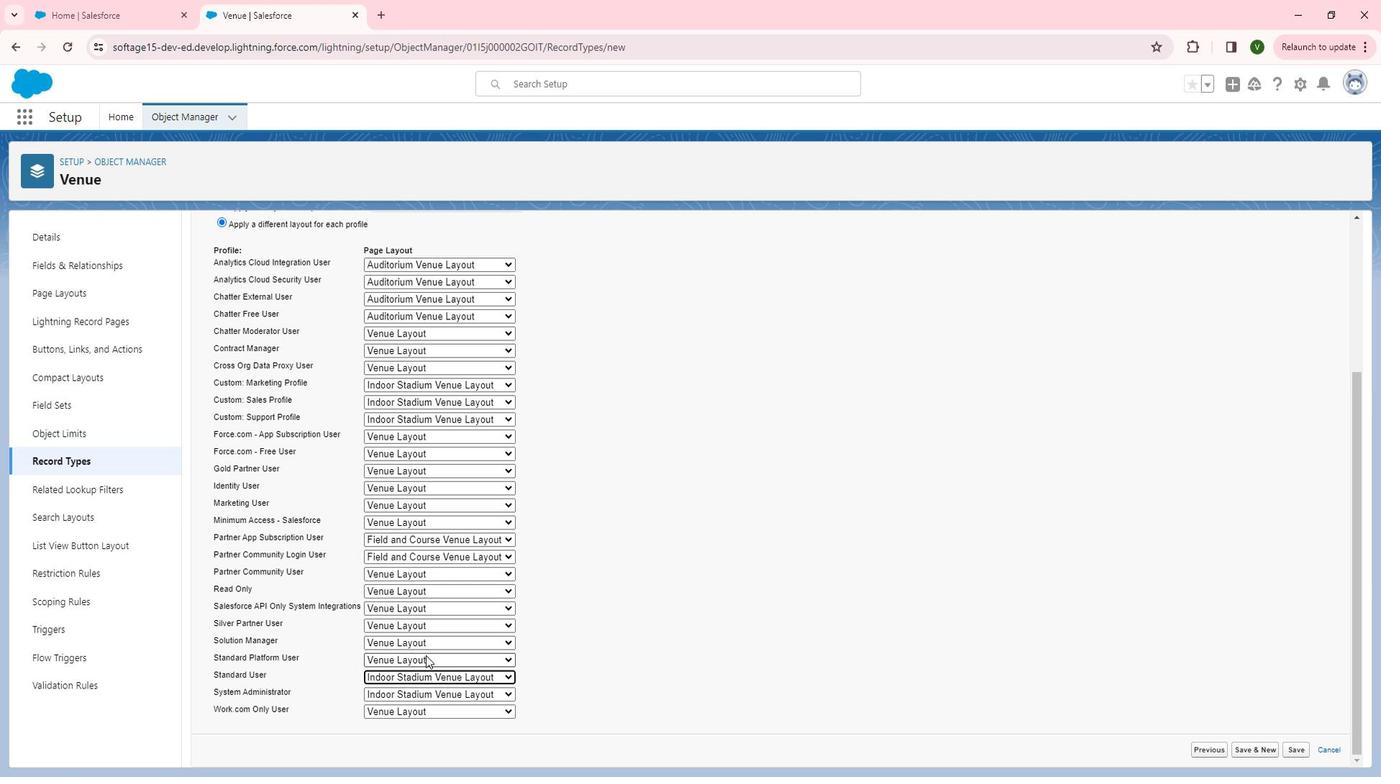 
Action: Mouse pressed left at (431, 655)
Screenshot: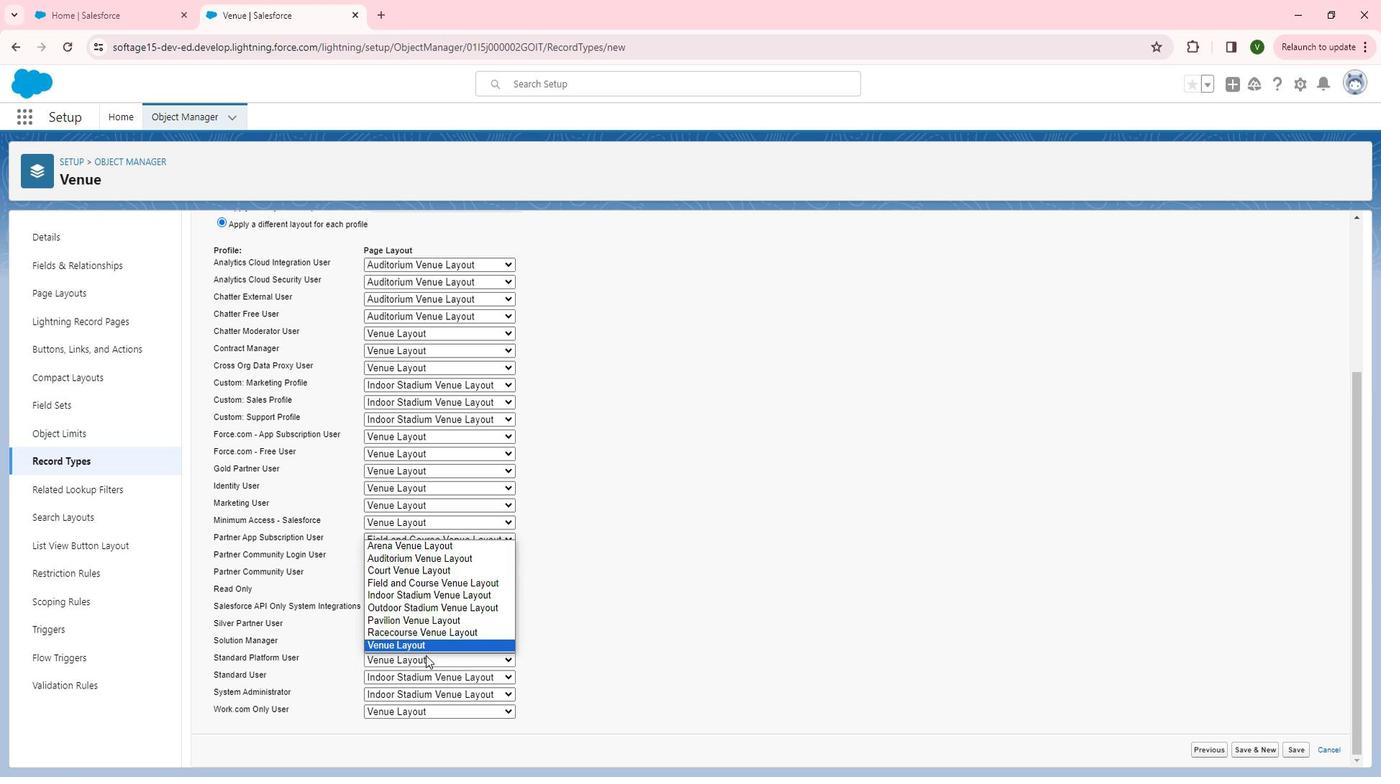 
Action: Mouse moved to (451, 593)
Screenshot: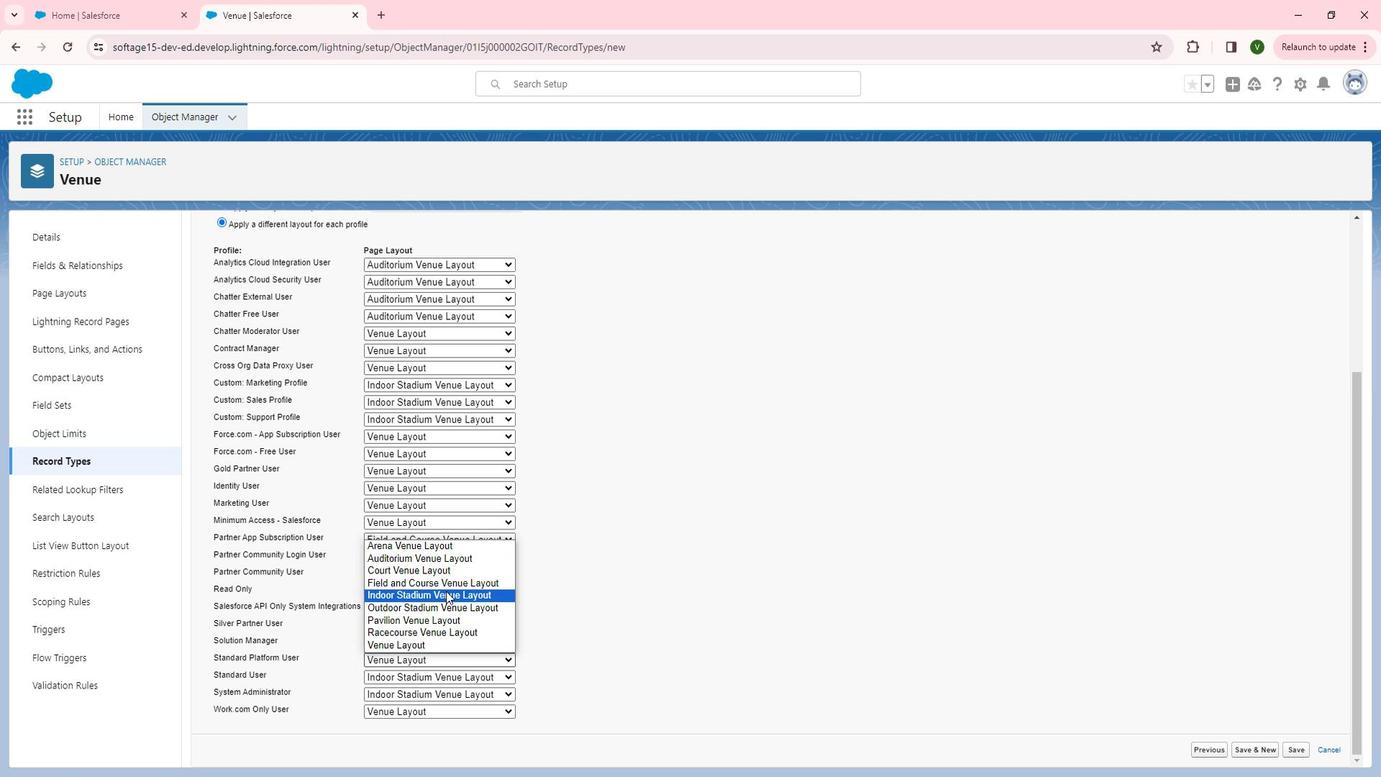 
Action: Mouse pressed left at (451, 593)
Screenshot: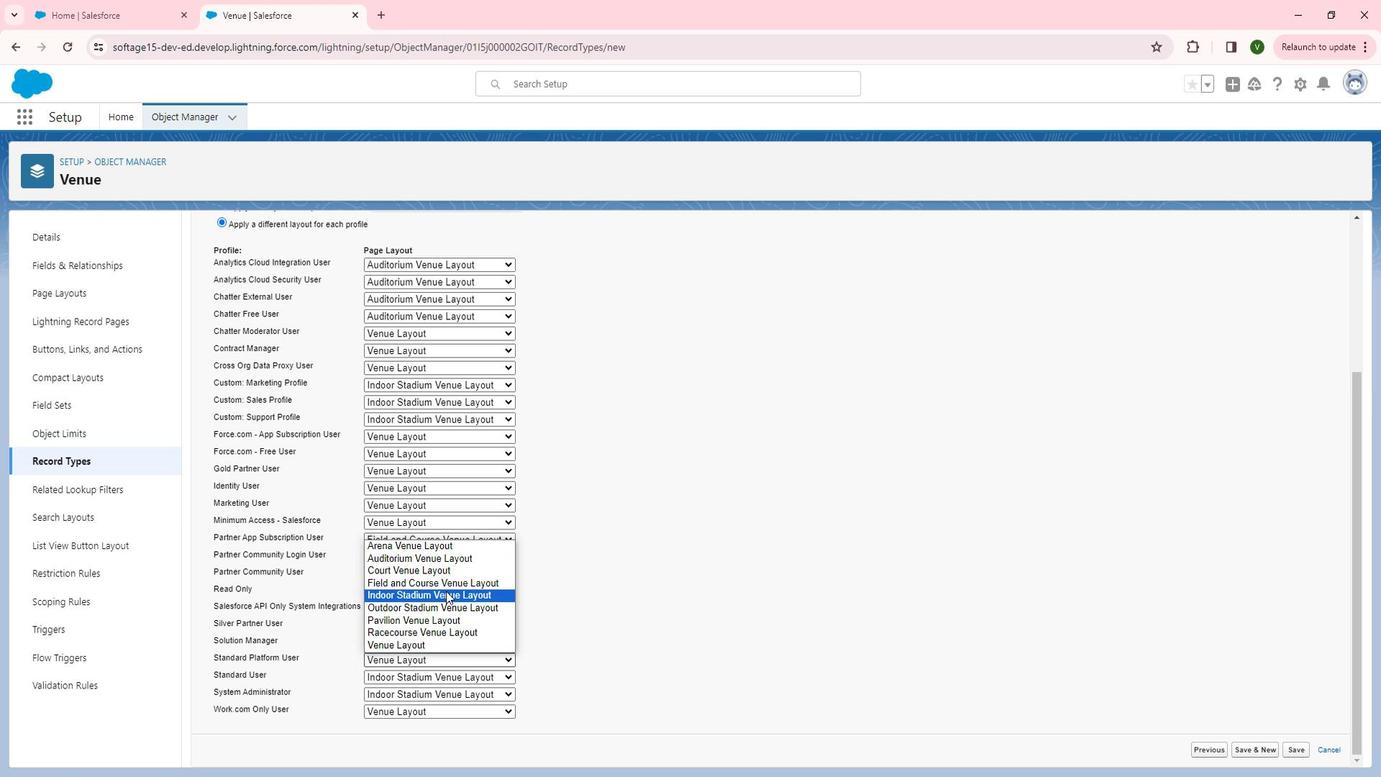 
Action: Mouse moved to (445, 622)
Screenshot: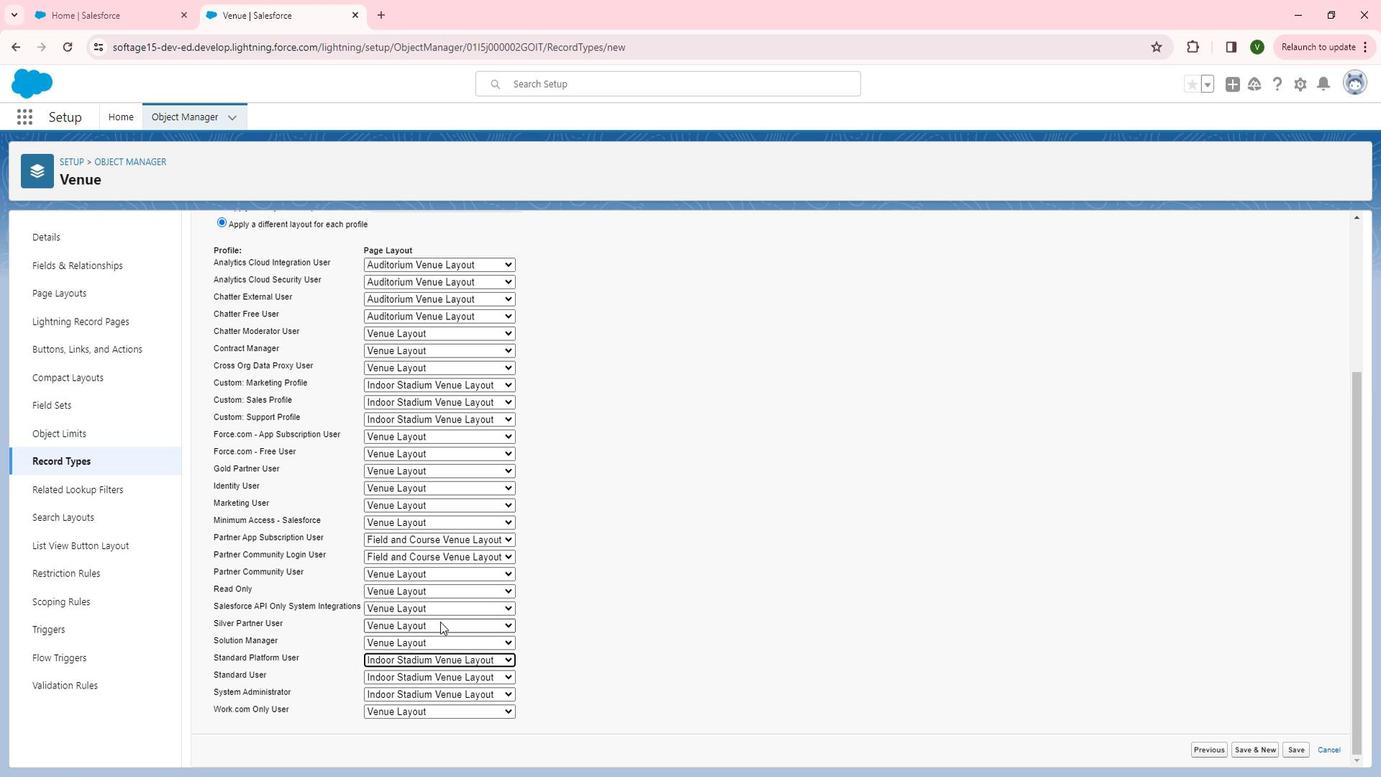 
Action: Mouse pressed left at (445, 622)
Screenshot: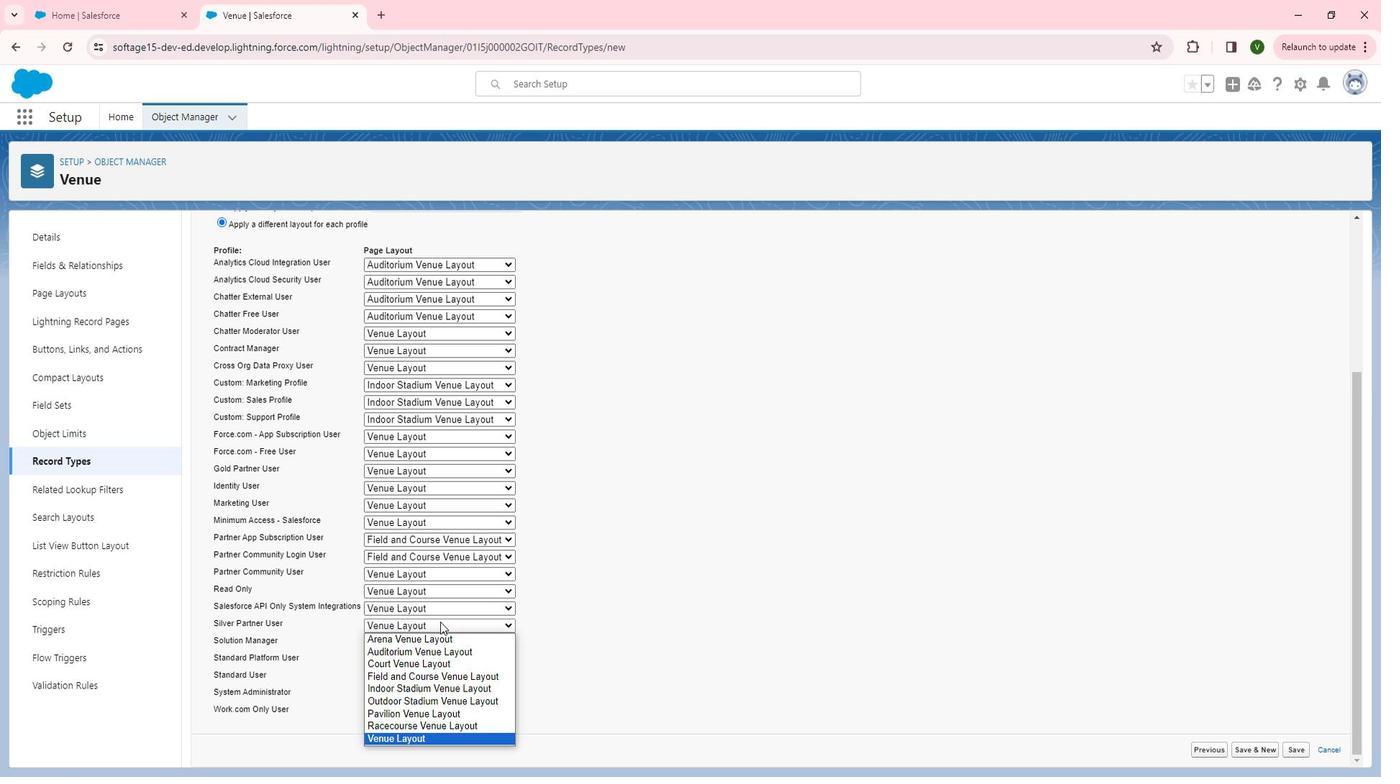 
Action: Mouse moved to (445, 685)
Screenshot: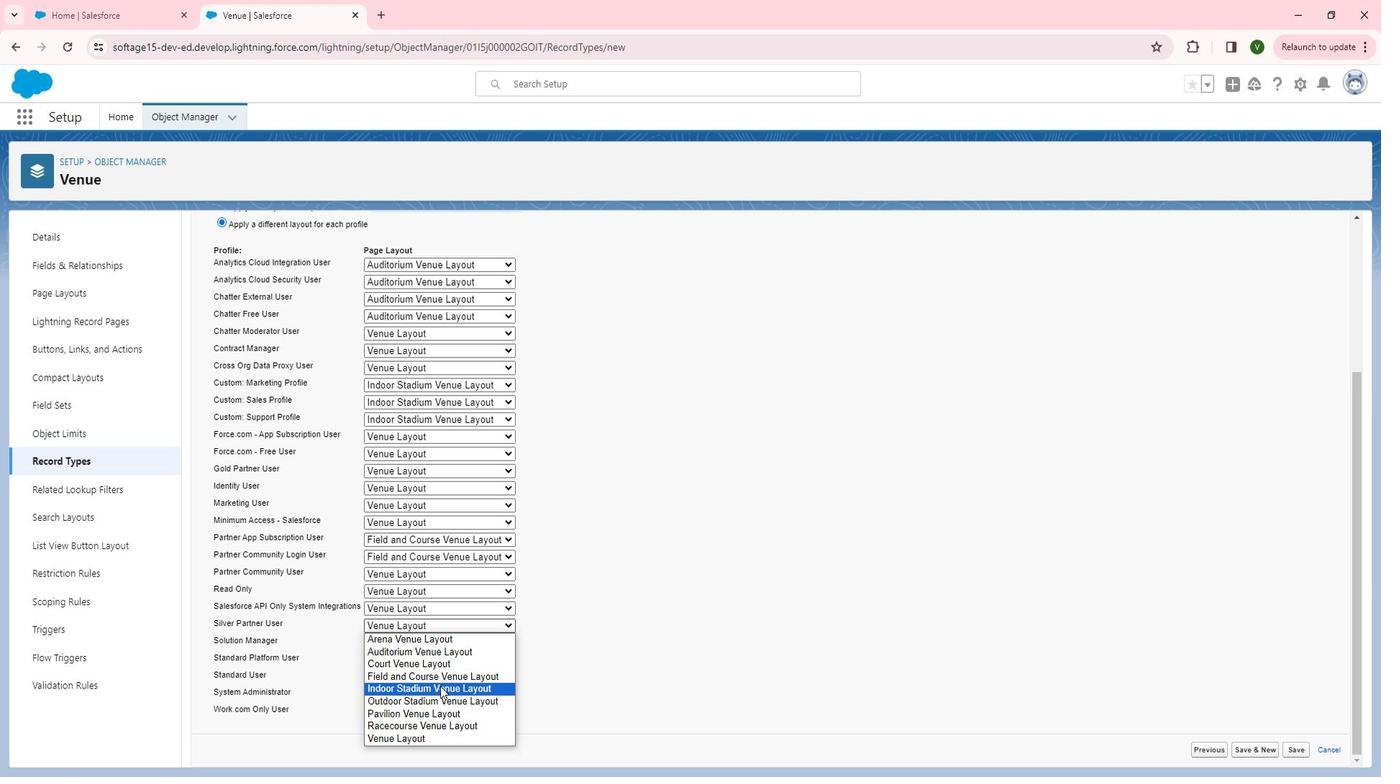 
Action: Mouse pressed left at (445, 685)
Screenshot: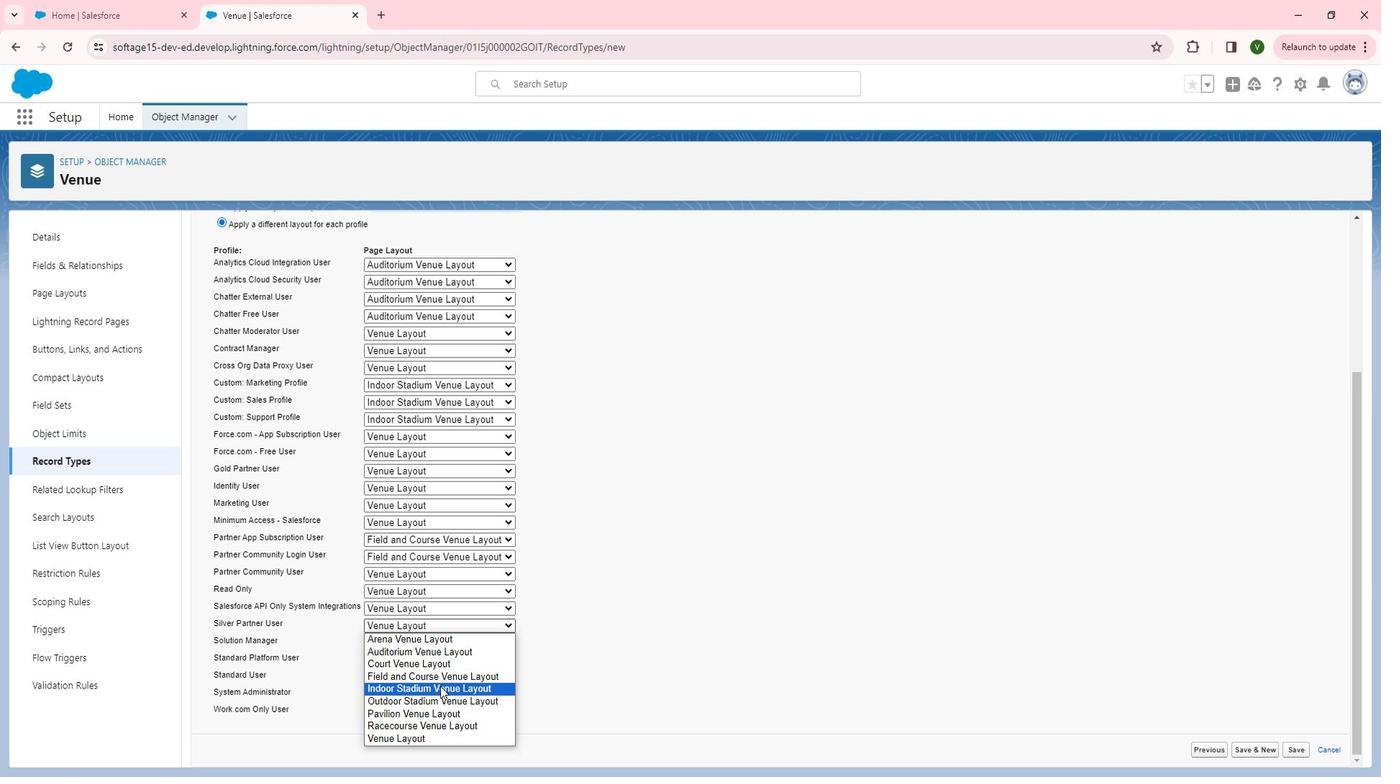 
Action: Mouse moved to (461, 580)
Screenshot: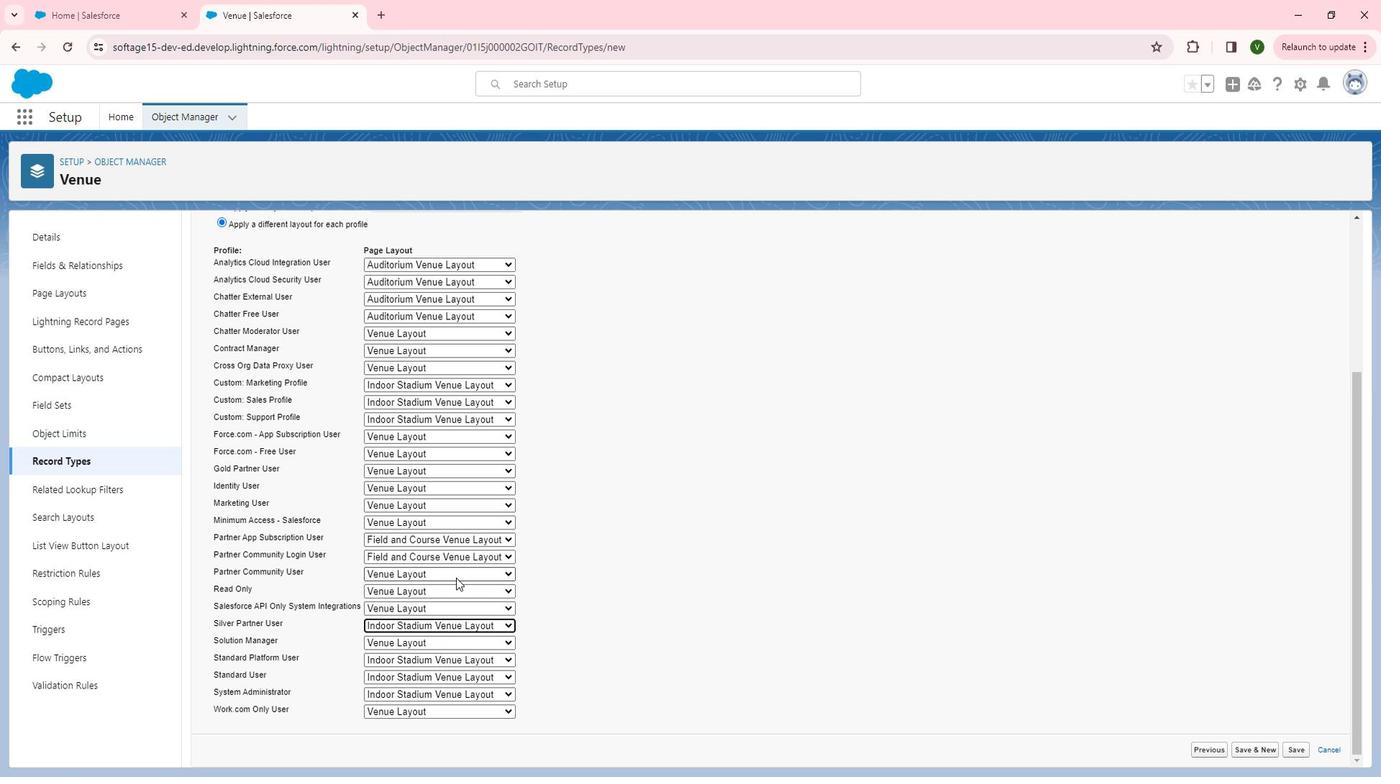 
Action: Mouse pressed left at (461, 580)
Screenshot: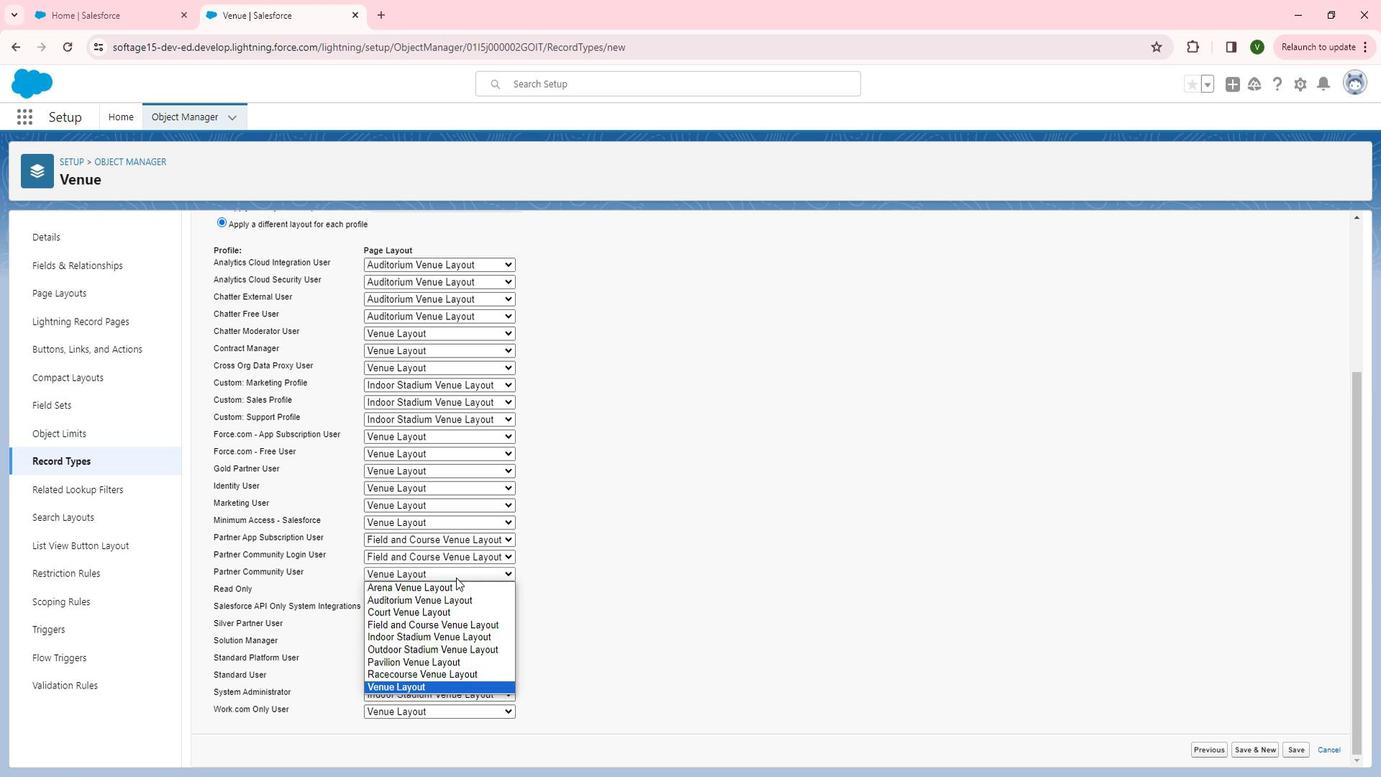 
Action: Mouse moved to (461, 595)
Screenshot: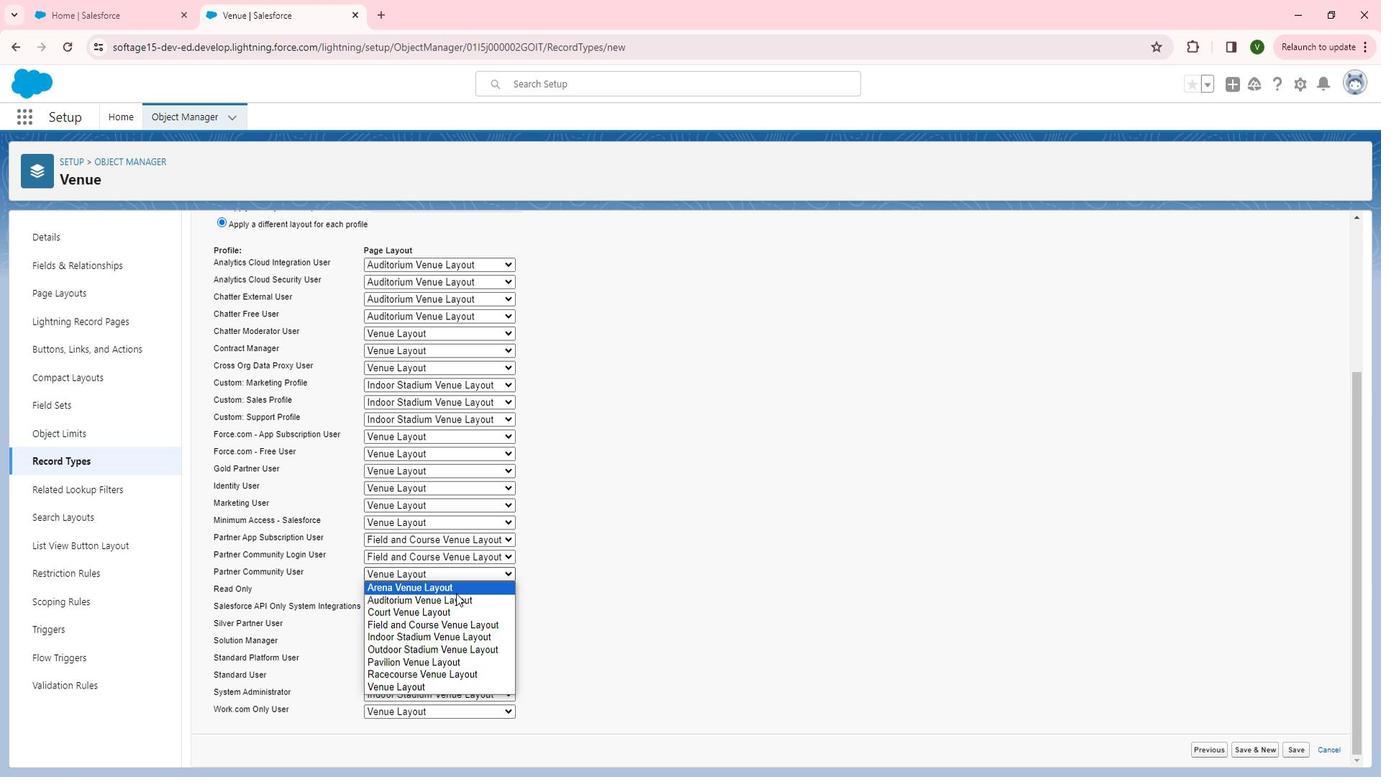 
Action: Mouse pressed left at (461, 595)
Screenshot: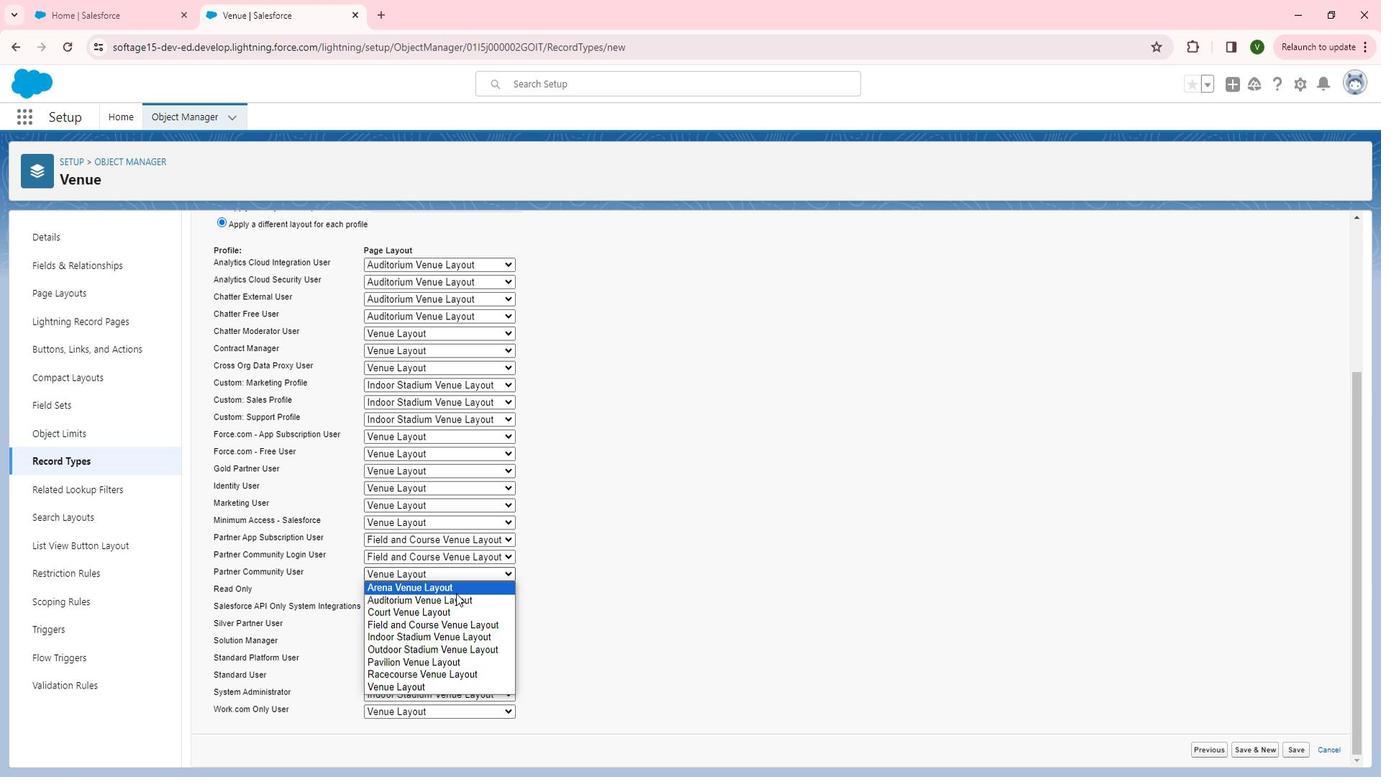 
Action: Mouse moved to (464, 483)
Screenshot: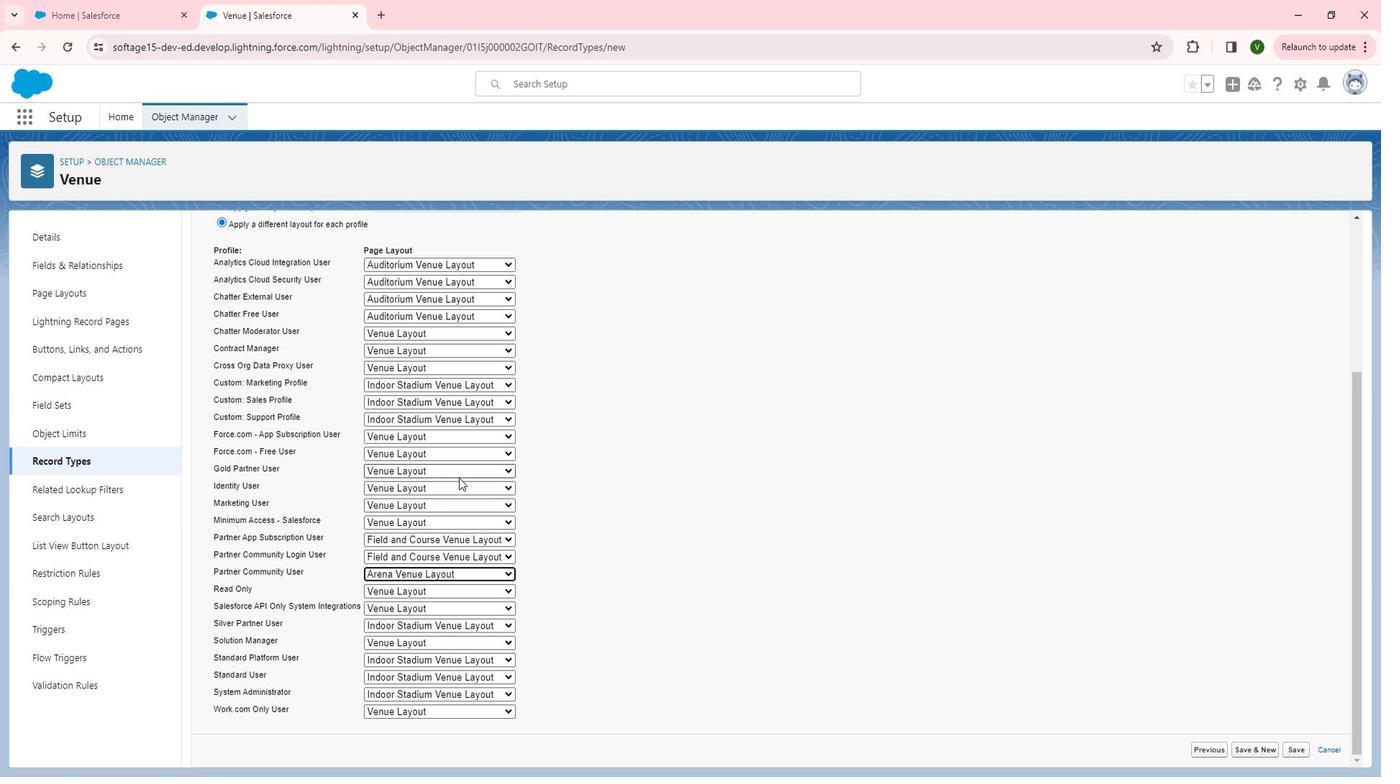 
Action: Mouse pressed left at (464, 483)
Screenshot: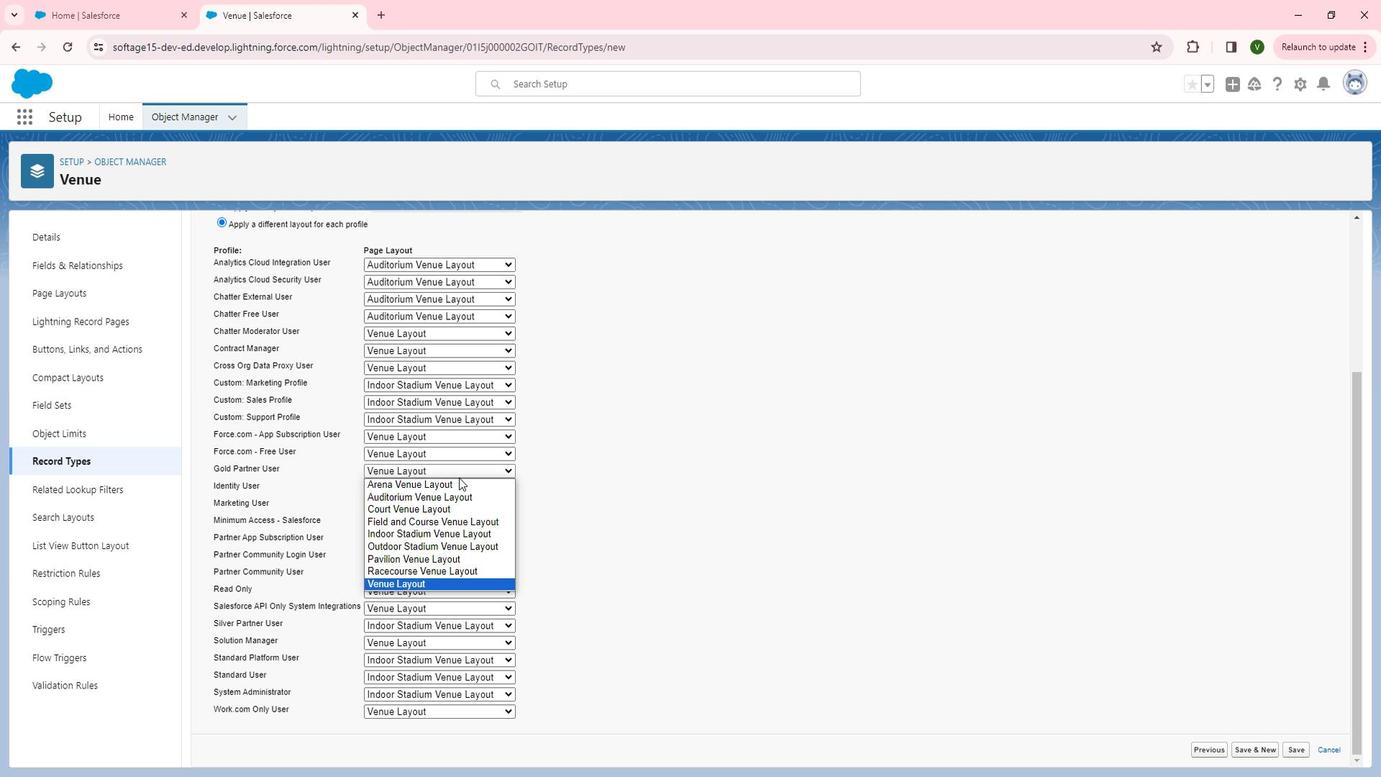 
Action: Mouse moved to (458, 570)
Screenshot: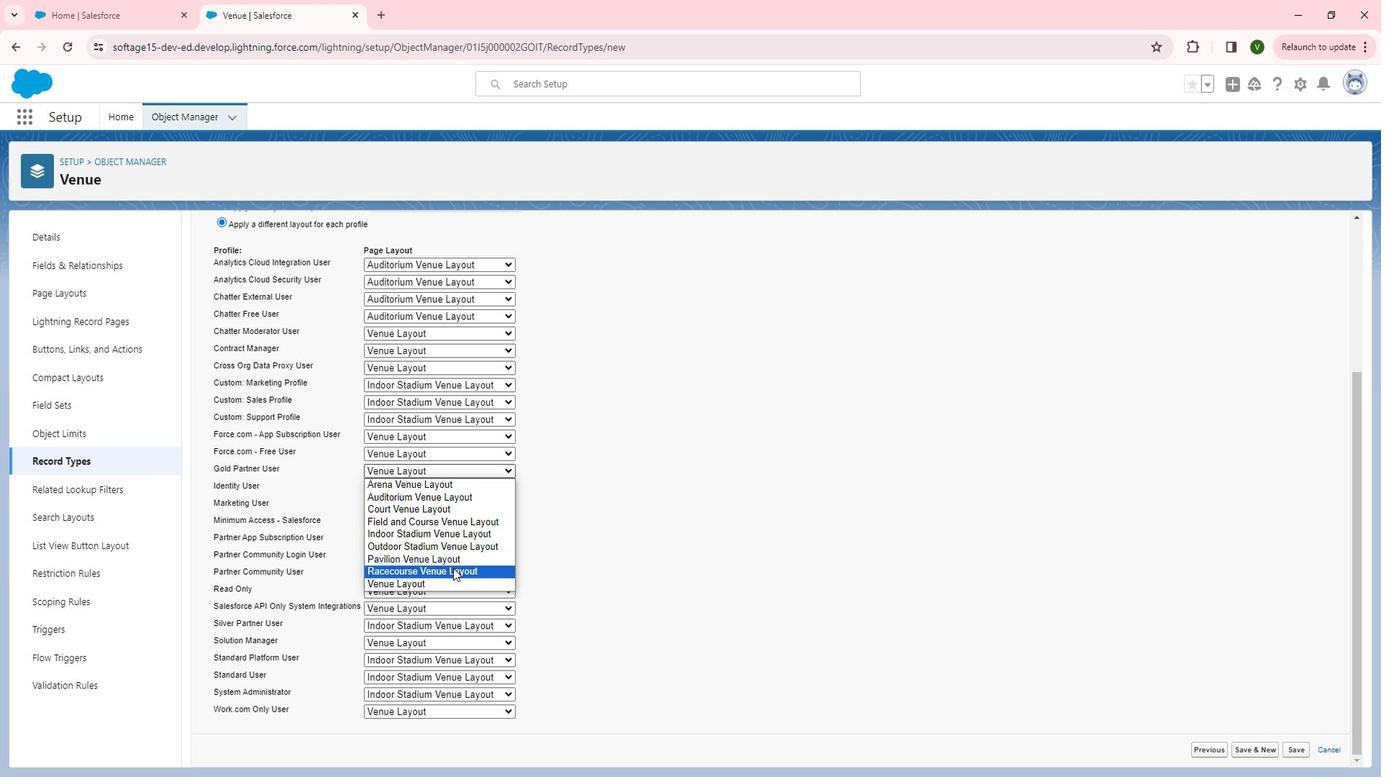 
Action: Mouse pressed left at (458, 570)
Screenshot: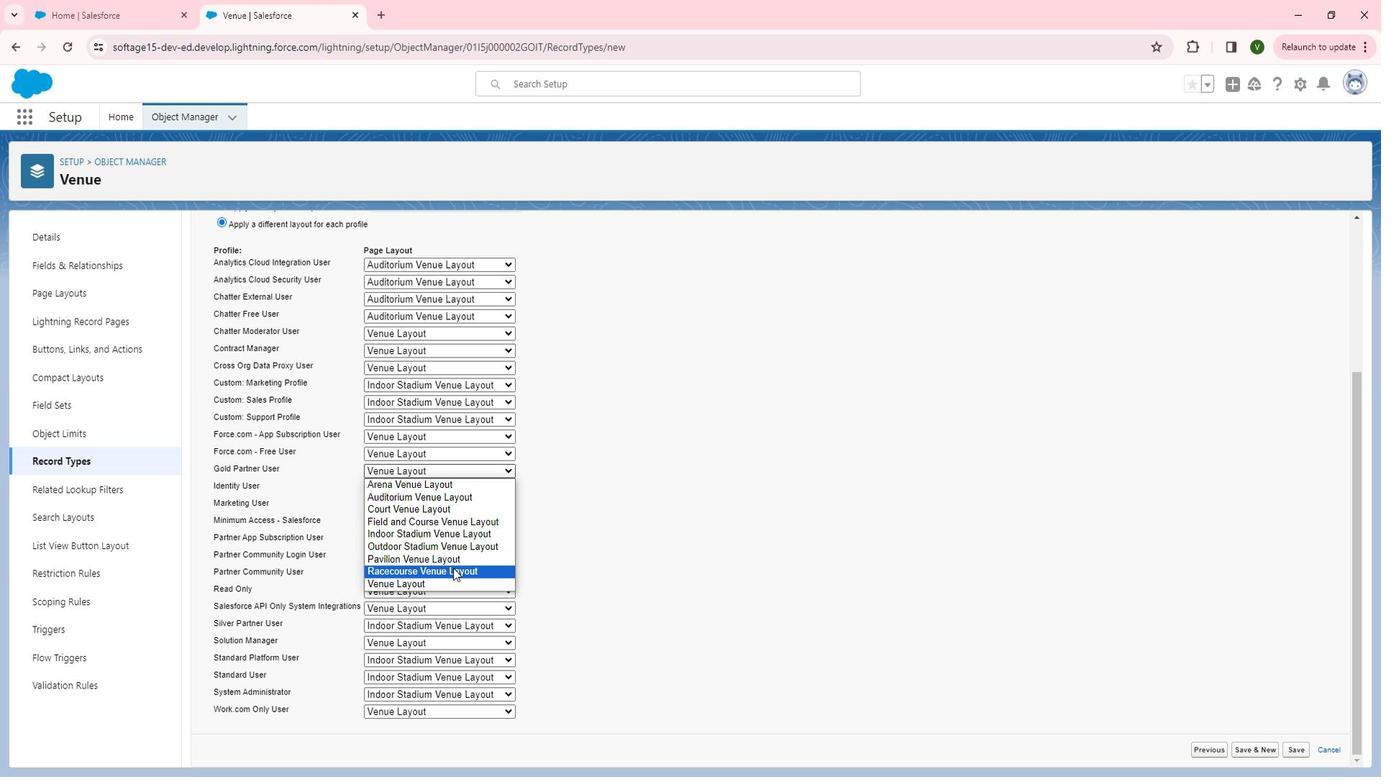 
Action: Mouse moved to (451, 505)
Screenshot: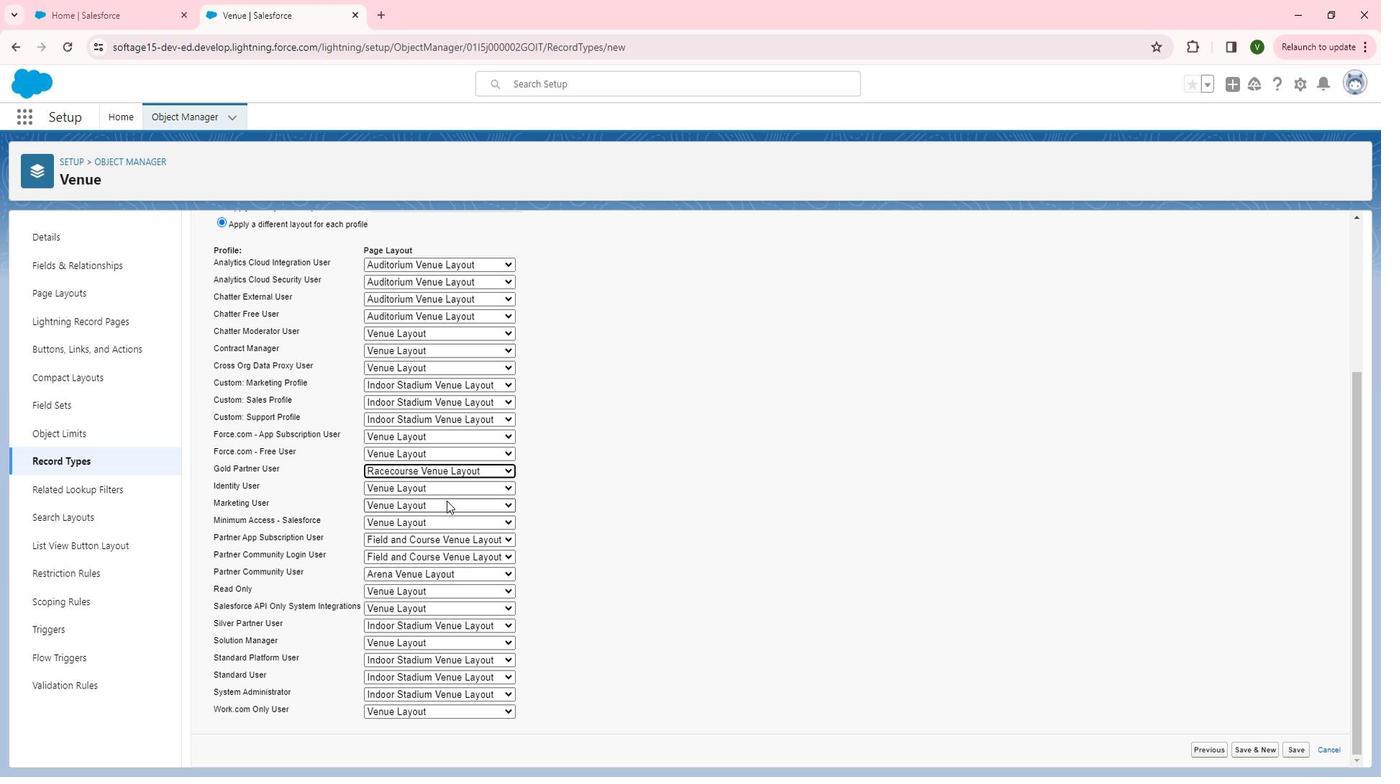
Action: Mouse pressed left at (451, 505)
Screenshot: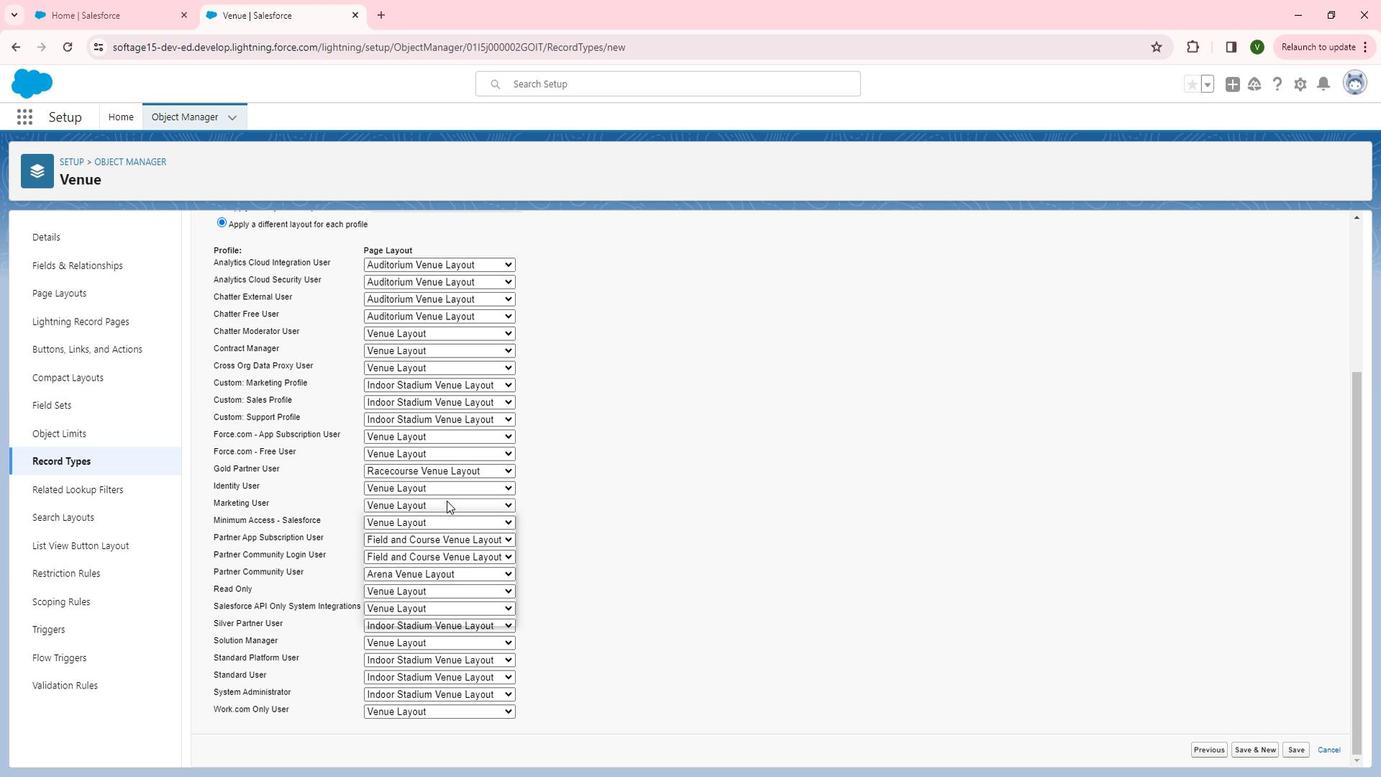 
Action: Mouse moved to (449, 603)
Screenshot: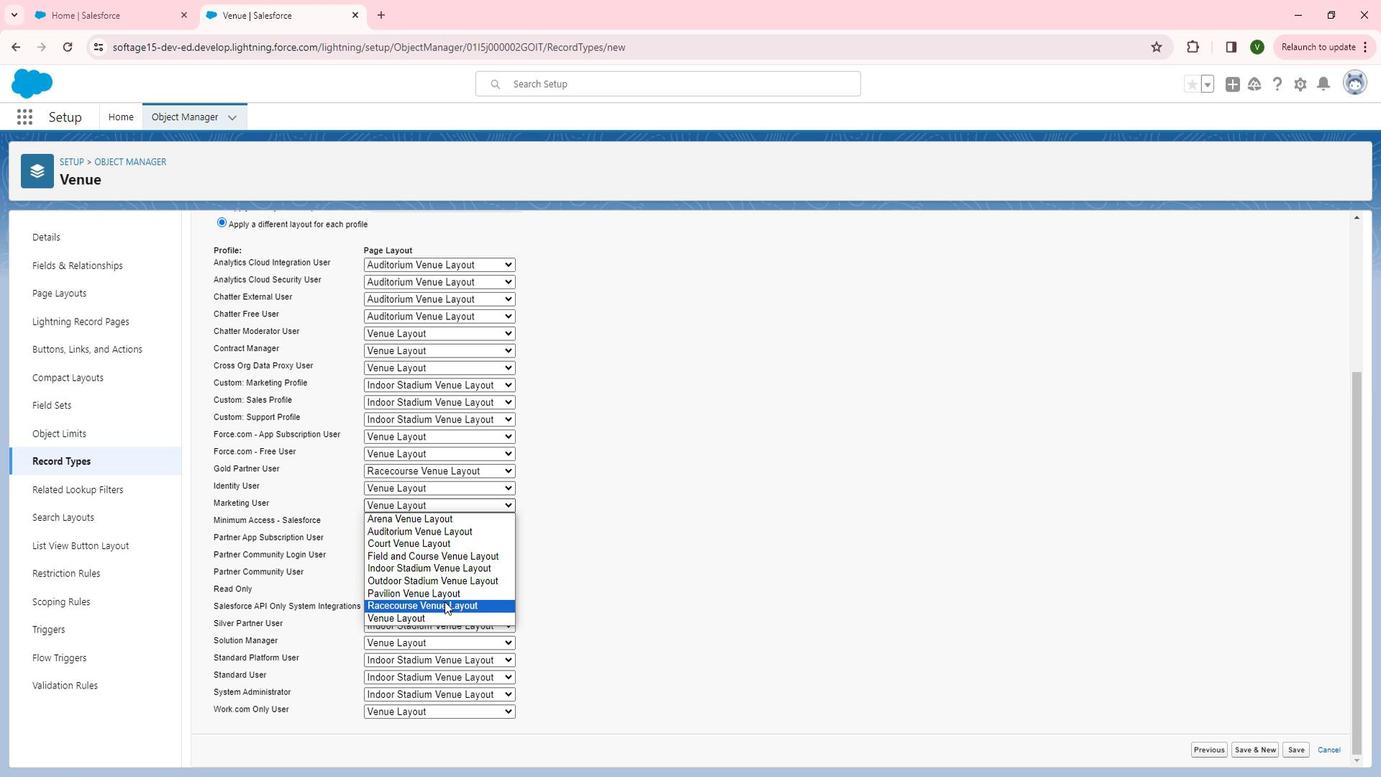
Action: Mouse pressed left at (449, 603)
Screenshot: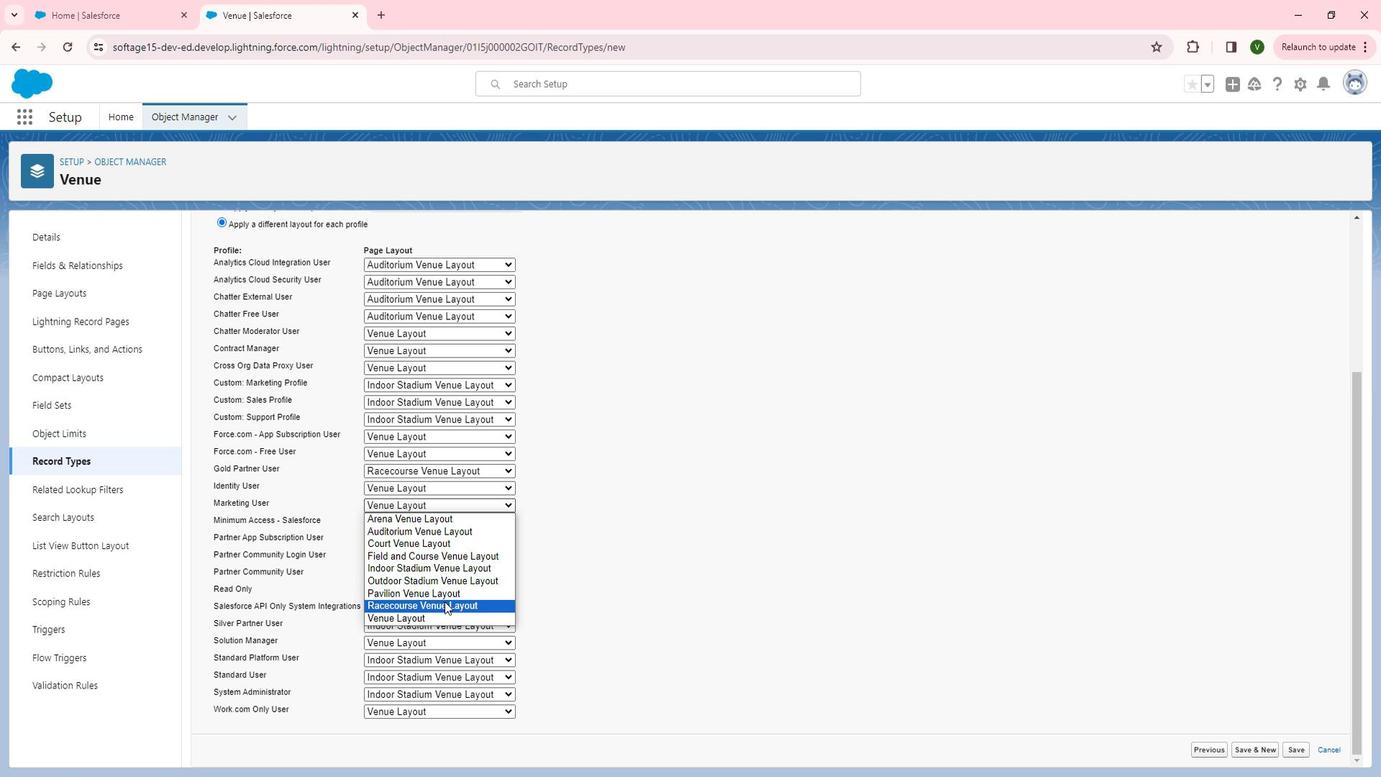 
Action: Mouse moved to (616, 544)
Screenshot: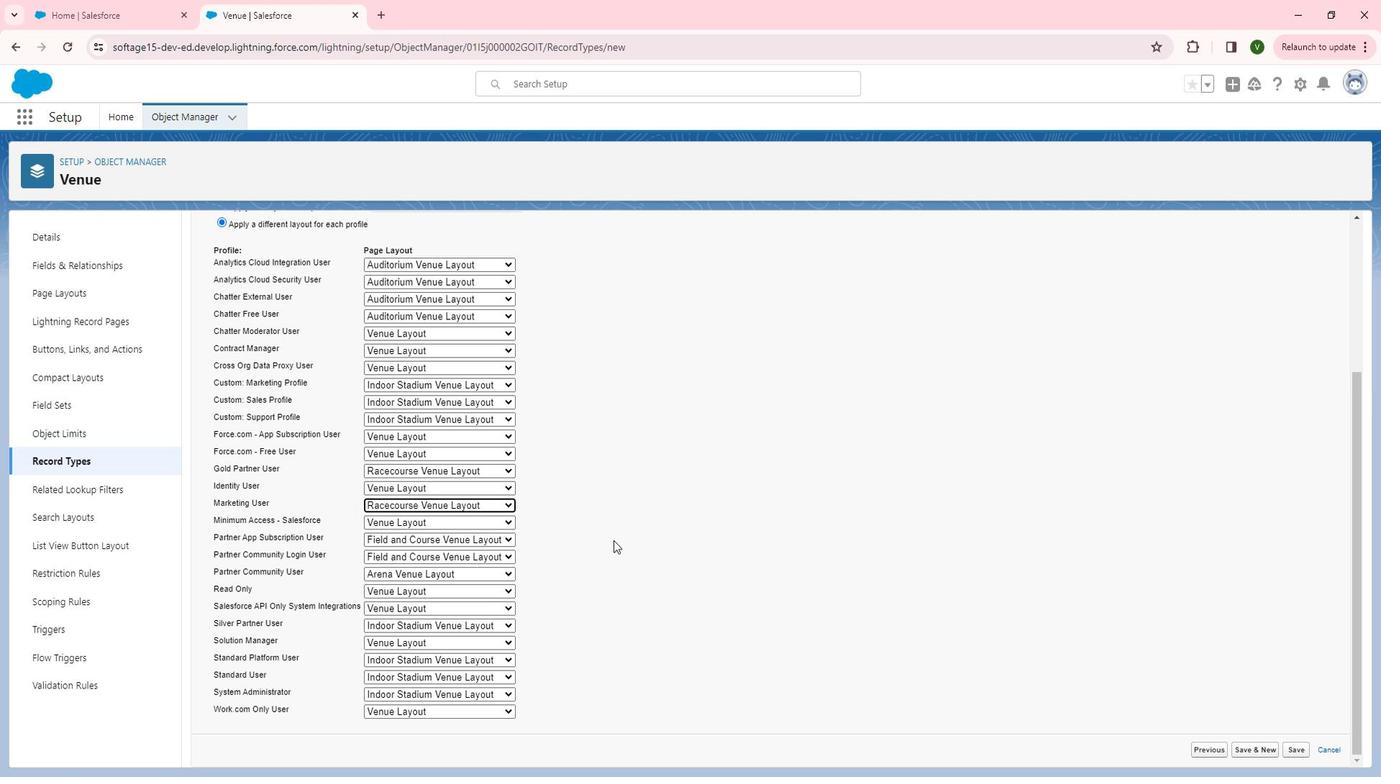 
Action: Mouse pressed left at (616, 544)
Screenshot: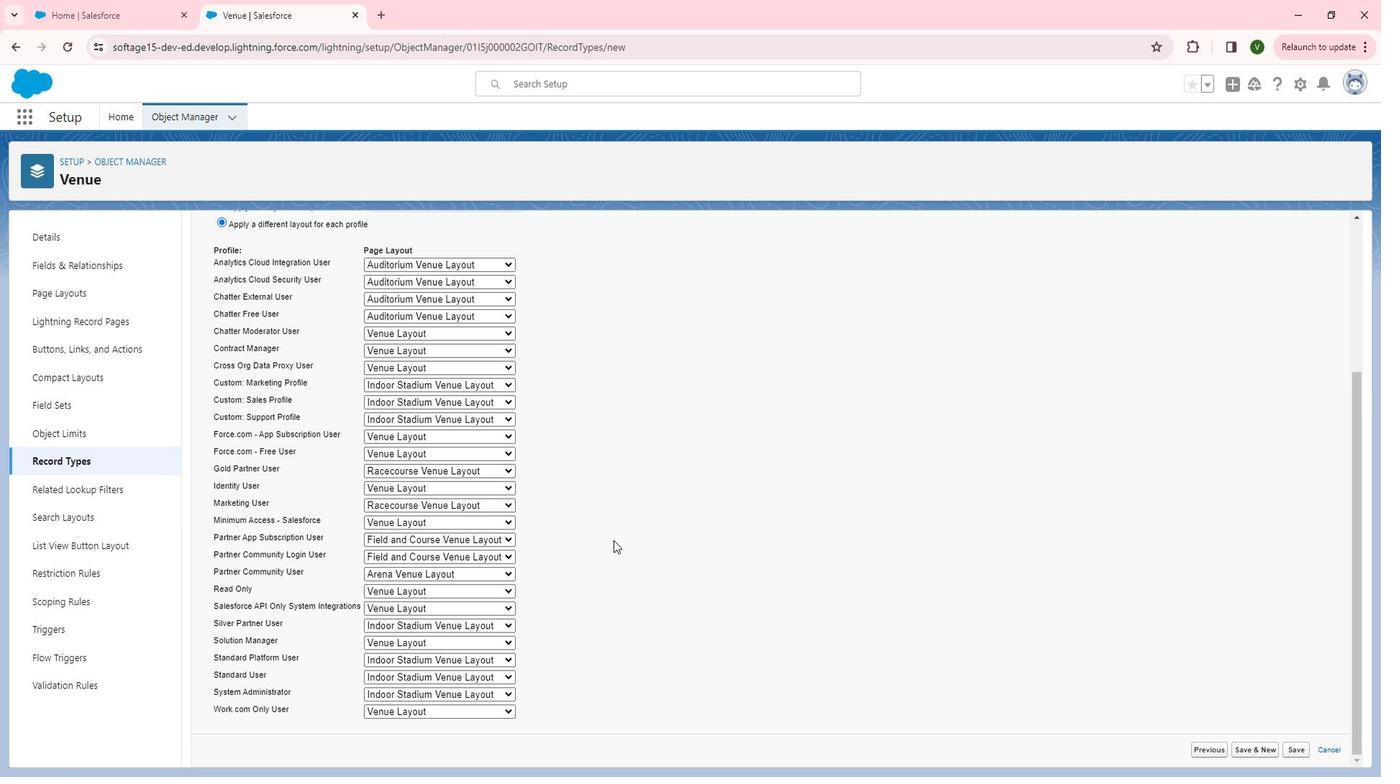 
Action: Mouse moved to (1135, 656)
Screenshot: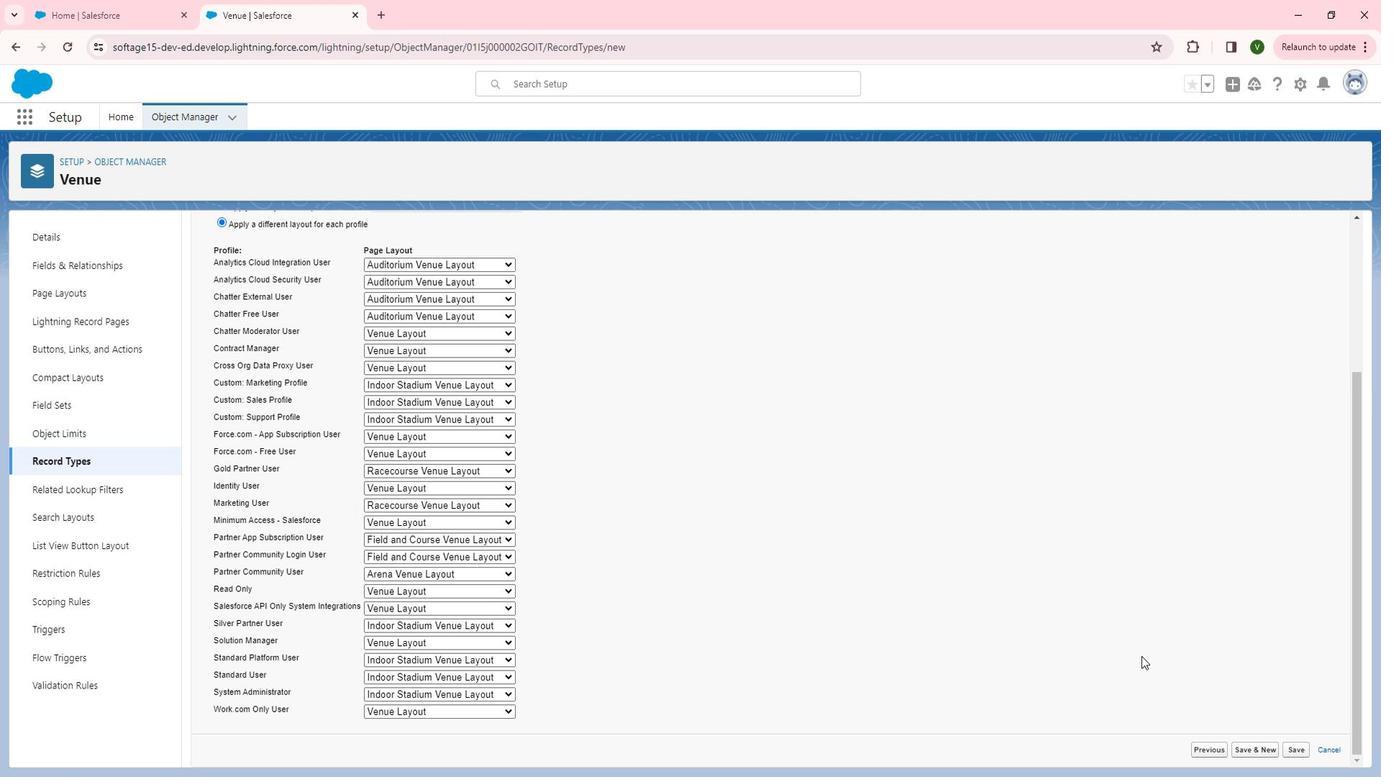 
Action: Mouse scrolled (1135, 655) with delta (0, 0)
Screenshot: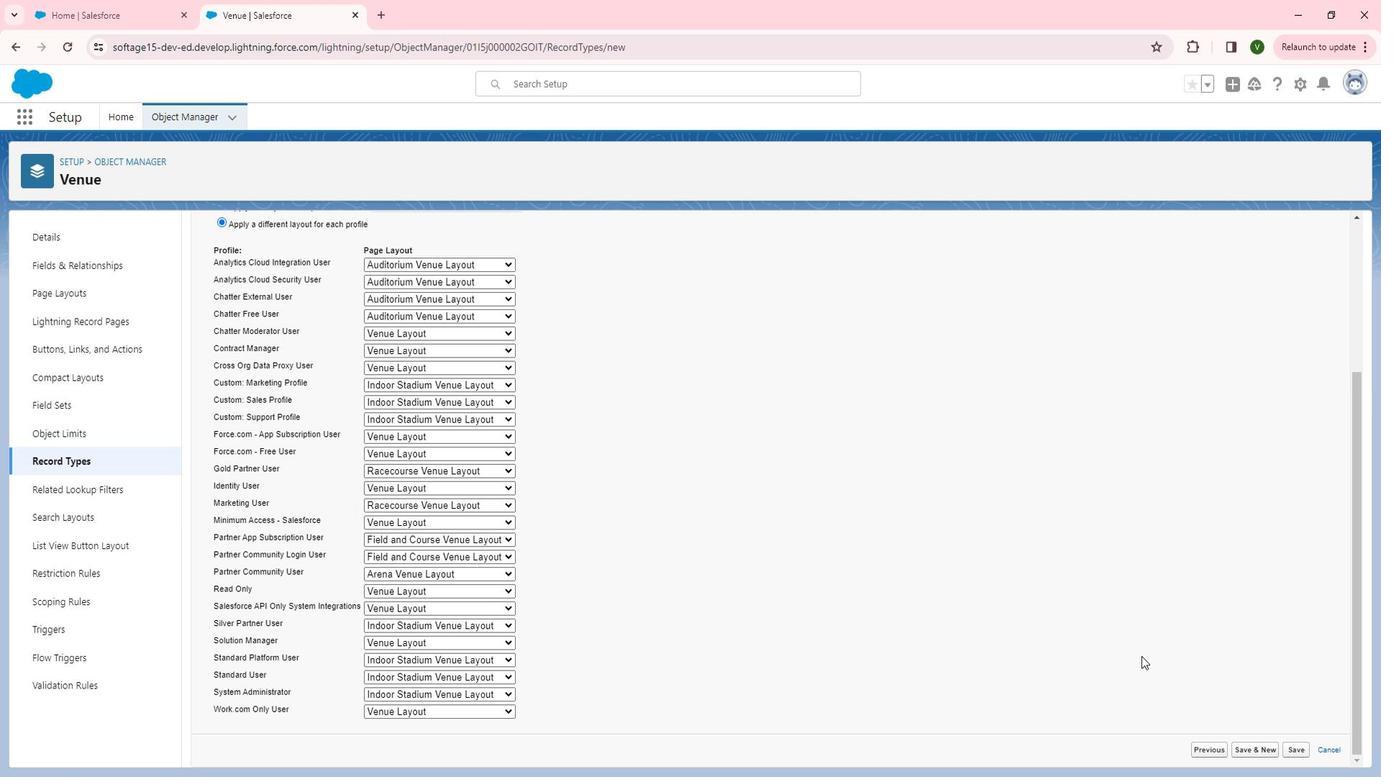 
Action: Mouse scrolled (1135, 655) with delta (0, 0)
Screenshot: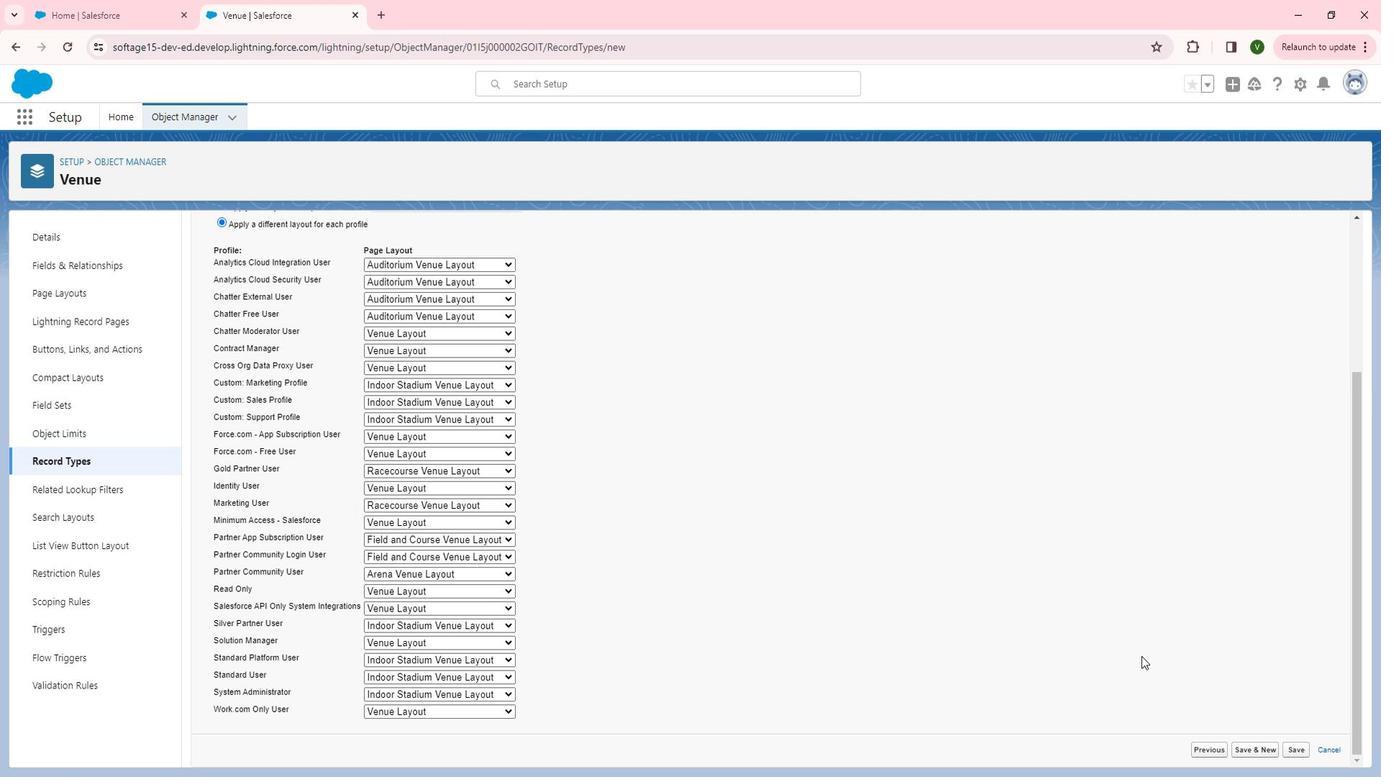 
Action: Mouse moved to (1295, 744)
Screenshot: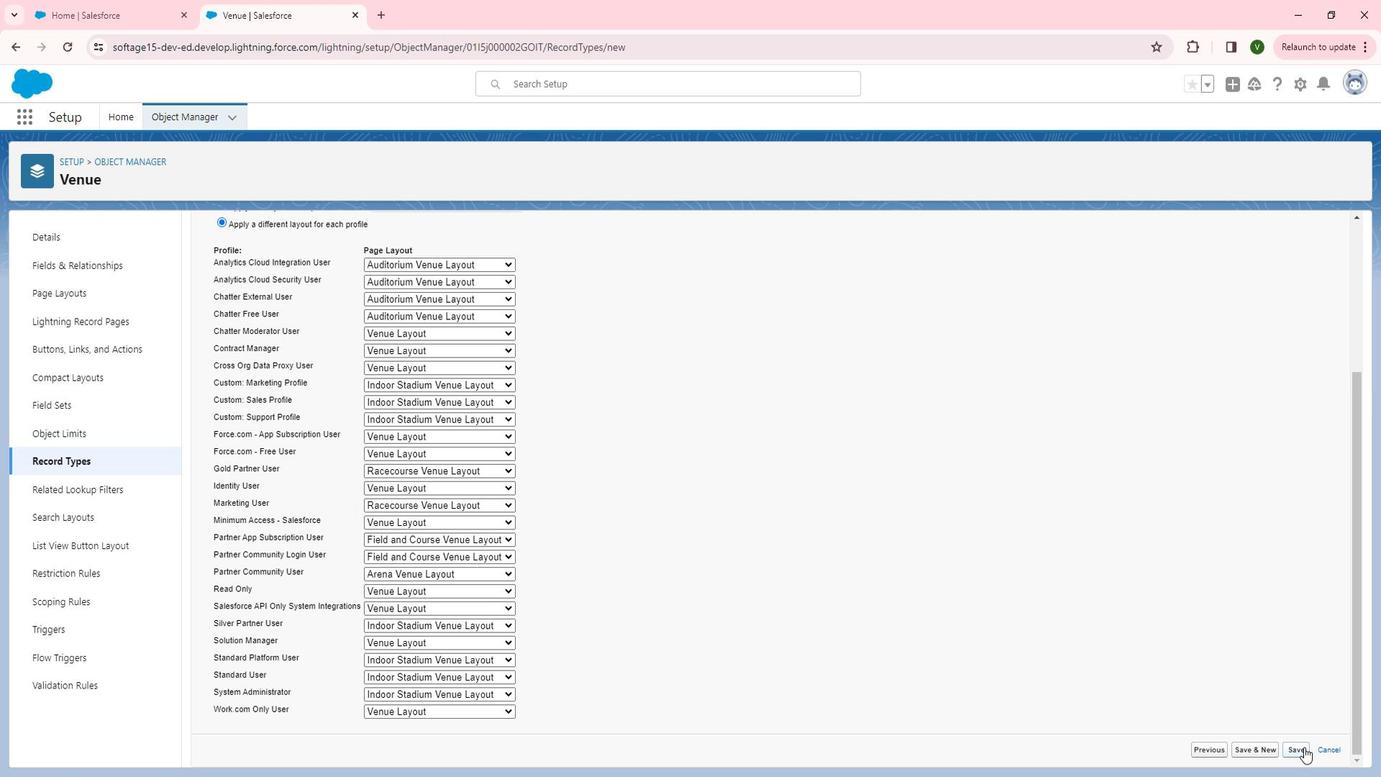 
Action: Mouse pressed left at (1295, 744)
Screenshot: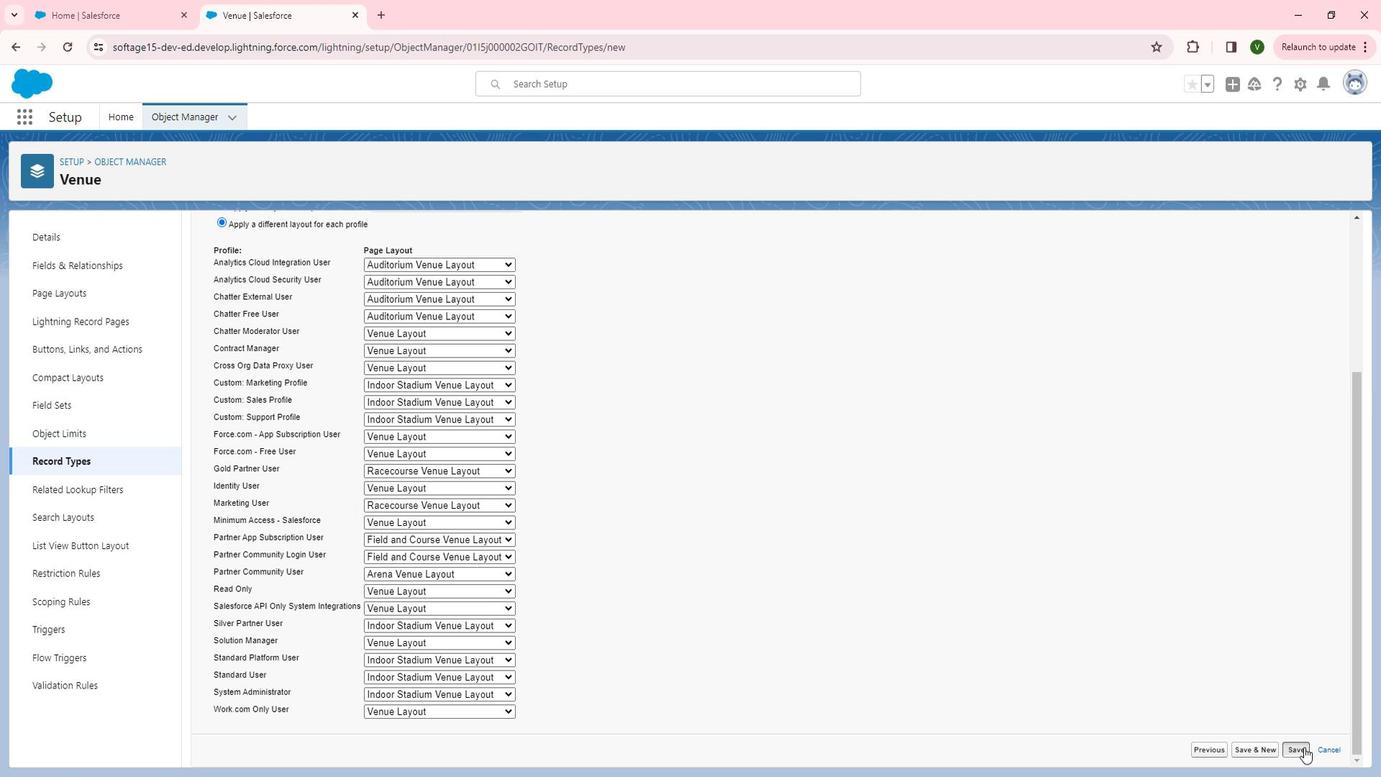 
Action: Mouse moved to (211, 480)
Screenshot: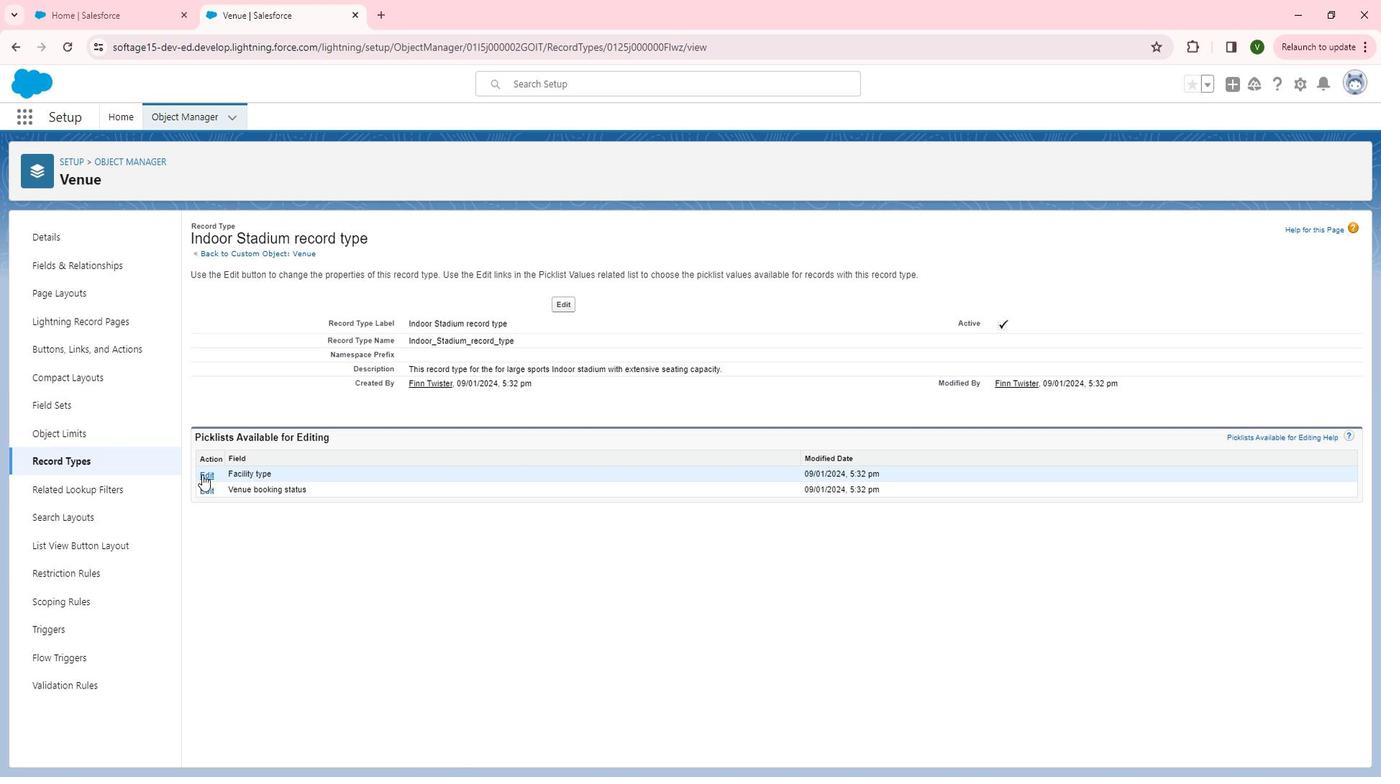 
Action: Mouse pressed left at (211, 480)
Screenshot: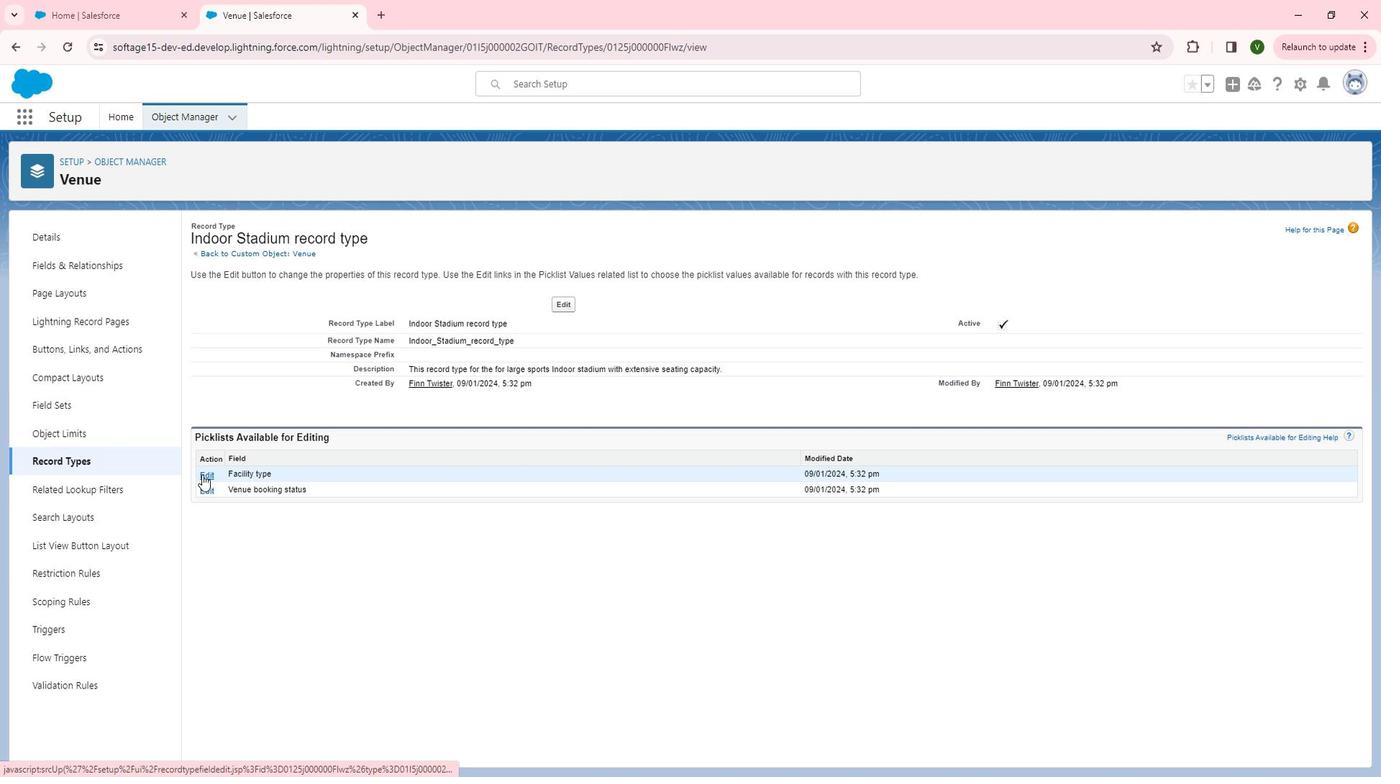 
Action: Mouse moved to (349, 396)
Screenshot: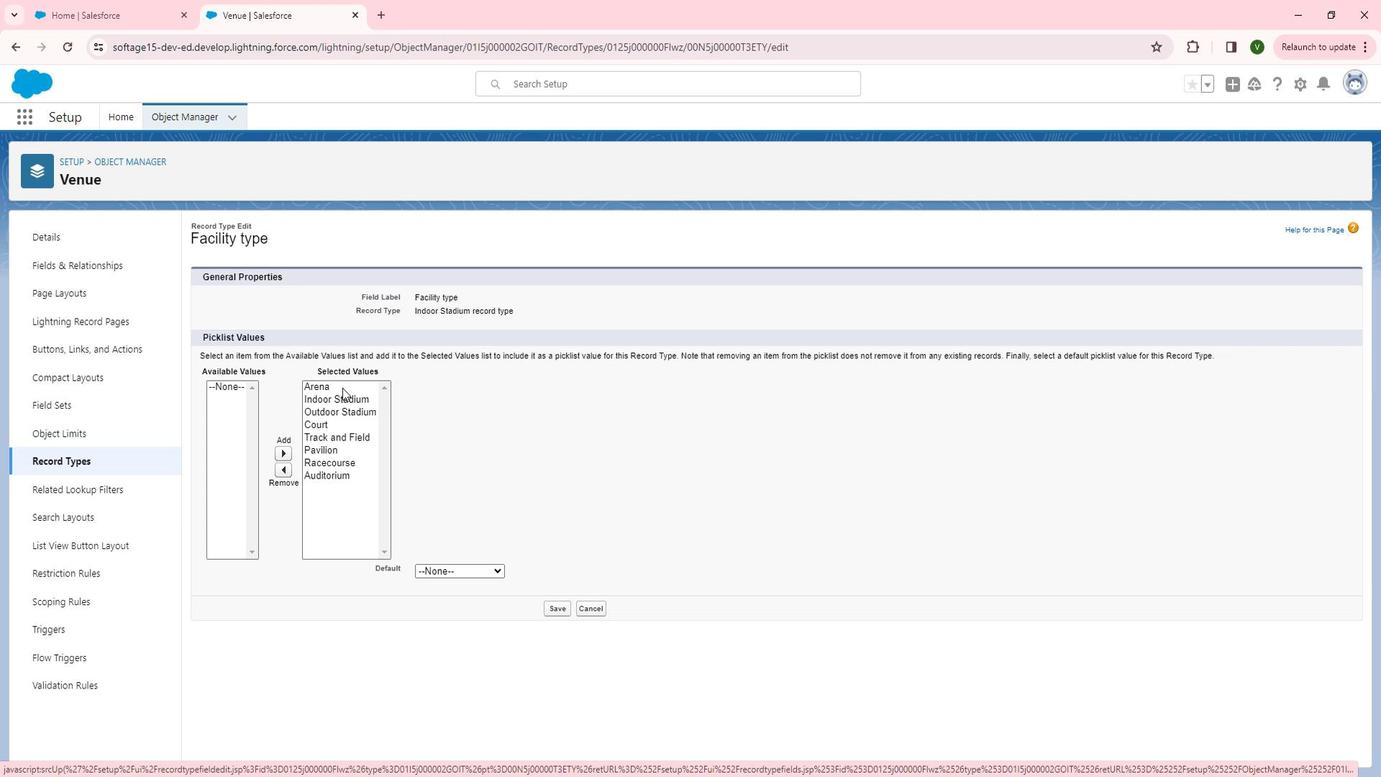 
Action: Mouse pressed left at (349, 396)
Screenshot: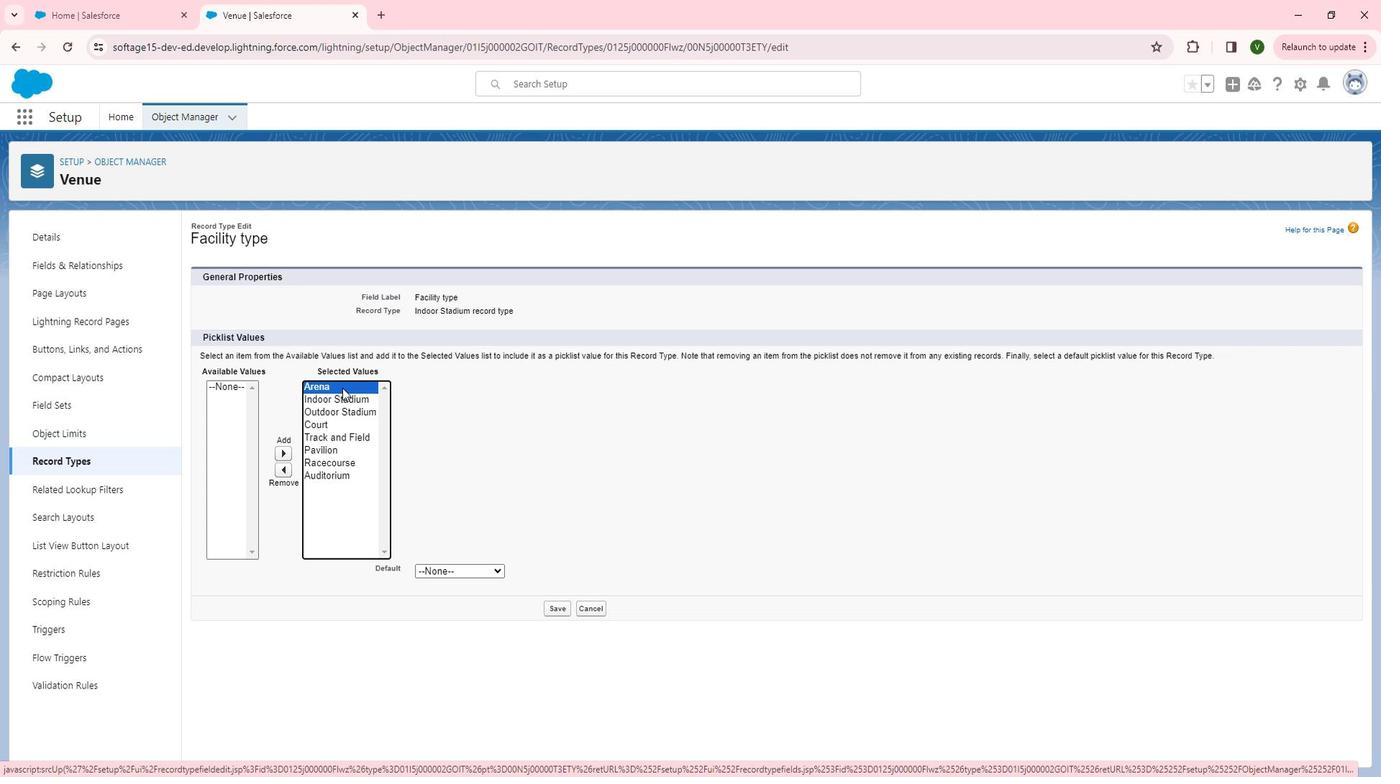 
Action: Mouse moved to (295, 480)
Screenshot: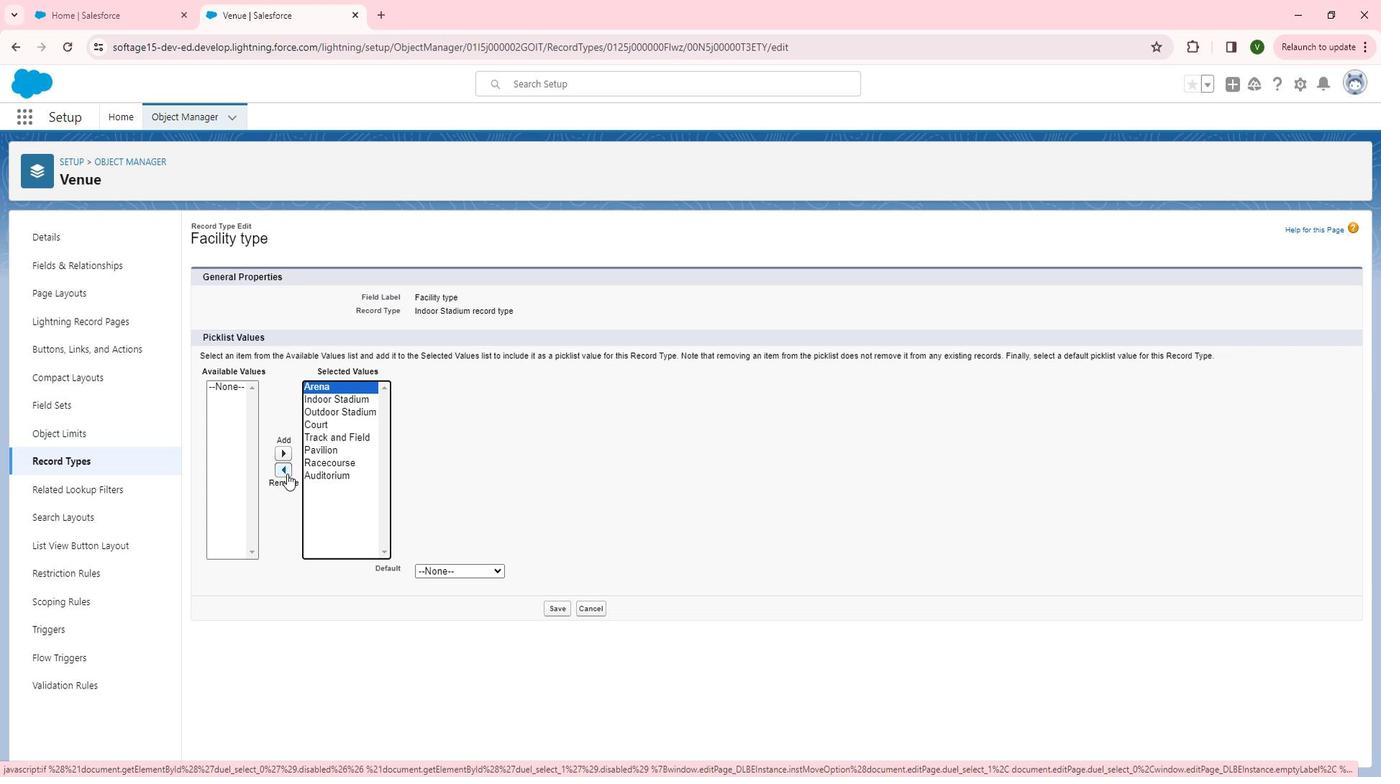 
Action: Mouse pressed left at (295, 480)
Screenshot: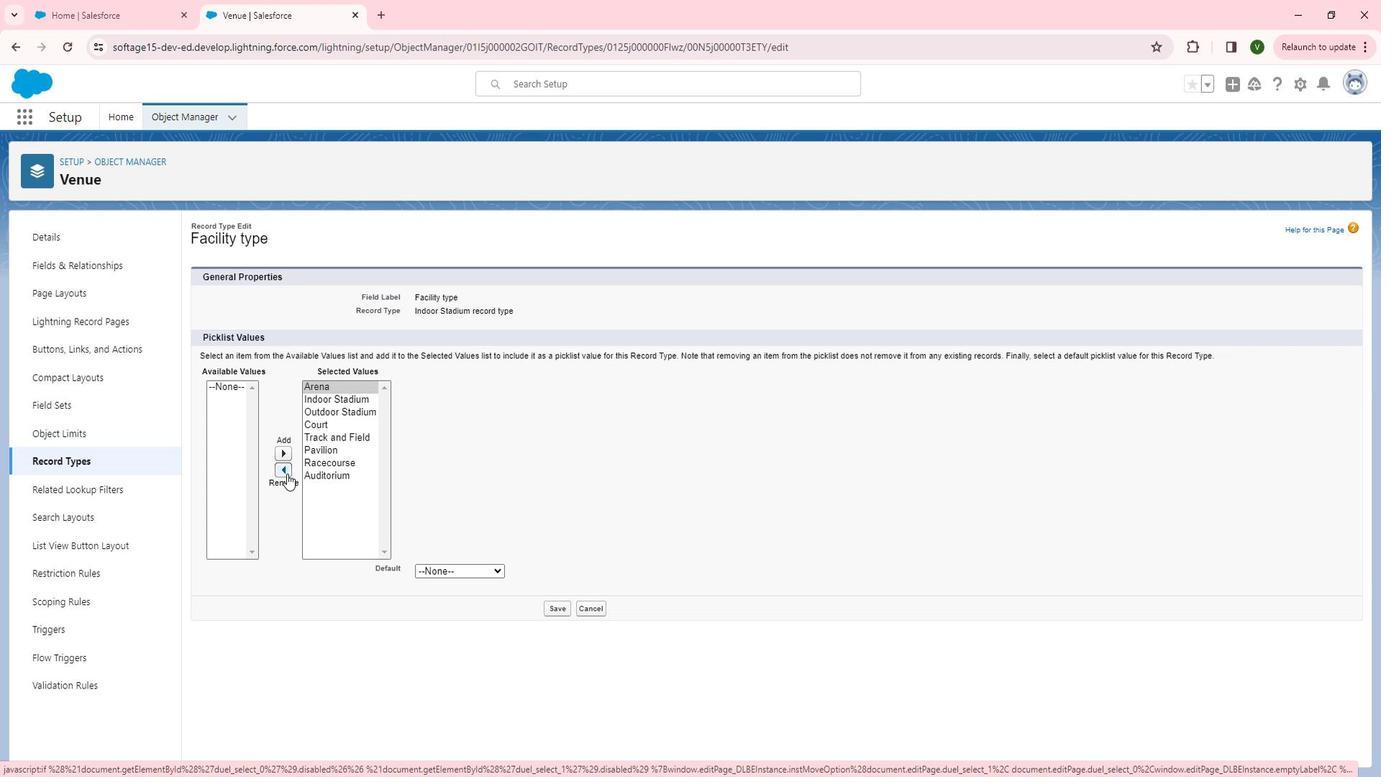 
Action: Mouse moved to (359, 408)
Screenshot: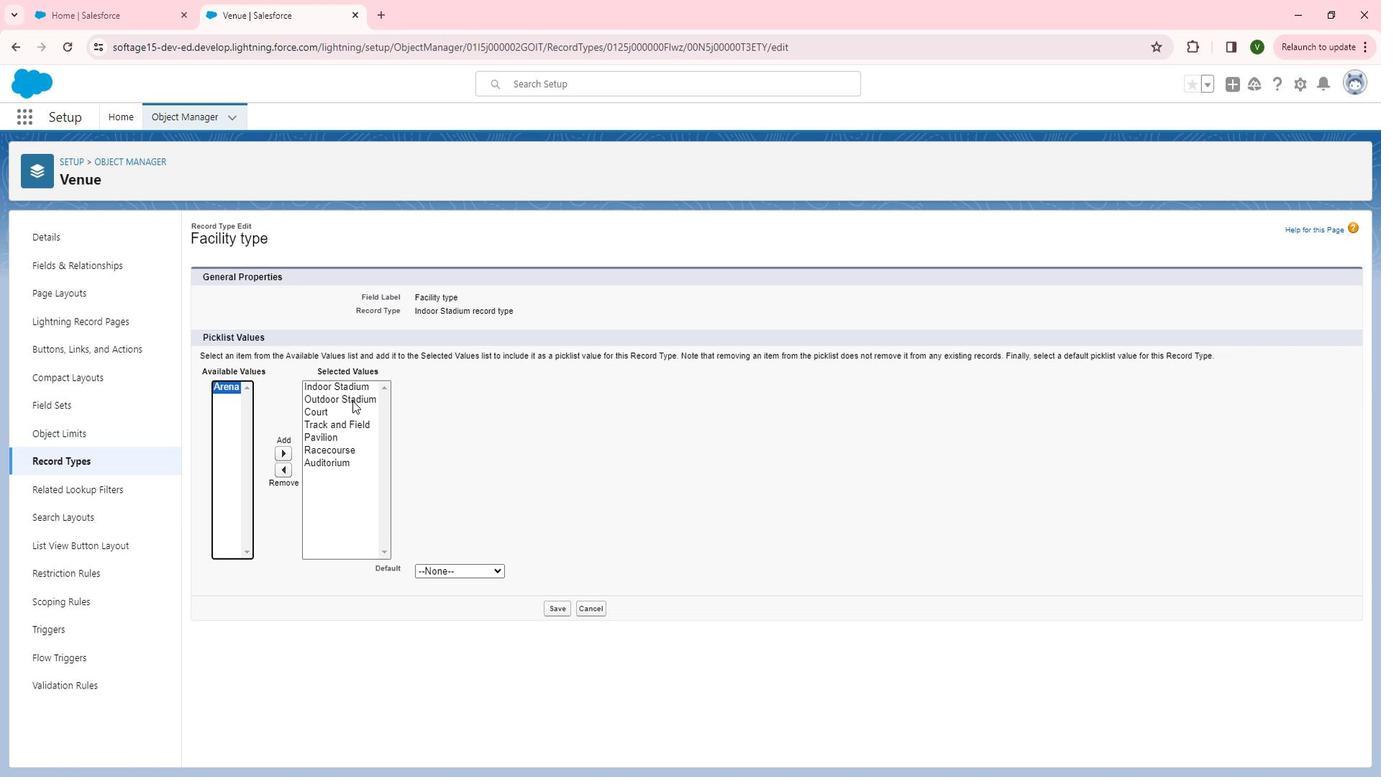 
Action: Mouse pressed left at (359, 408)
Screenshot: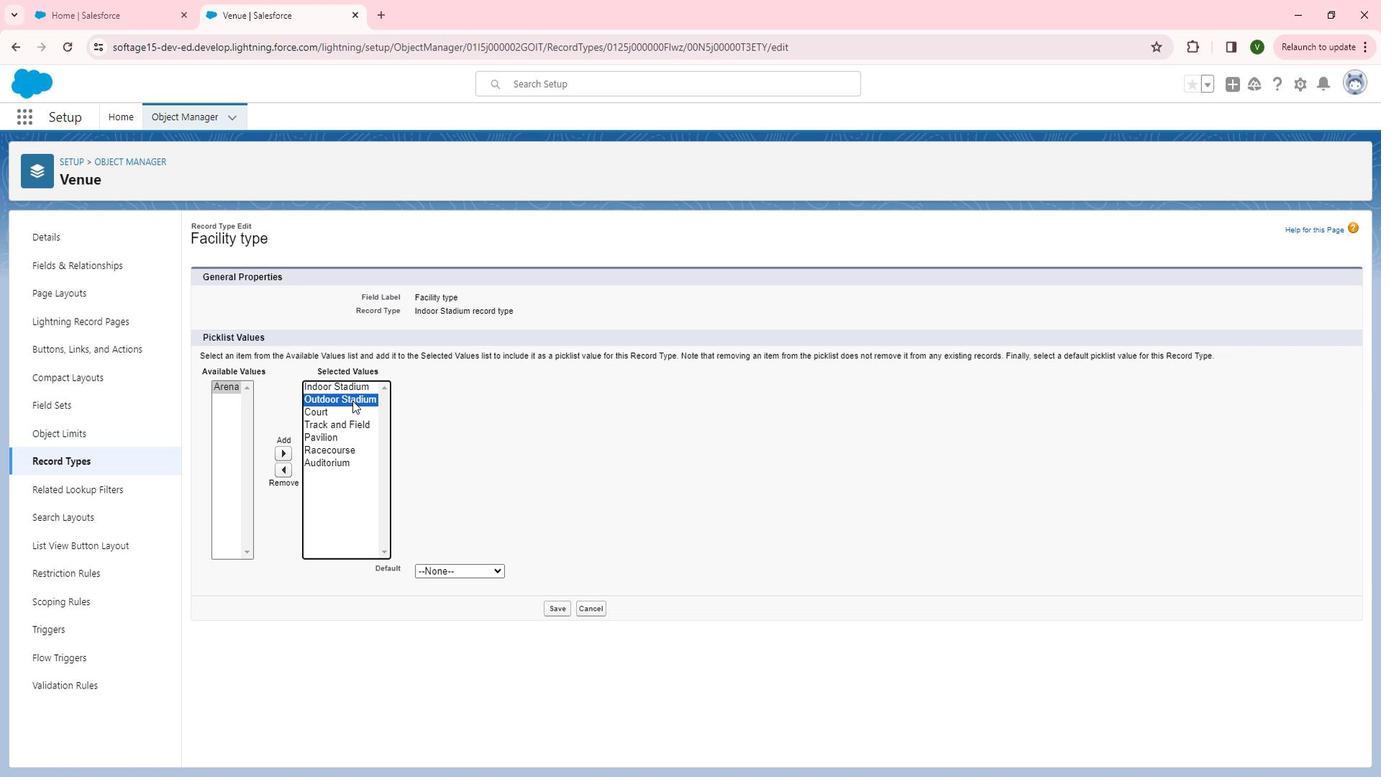 
Action: Mouse moved to (297, 476)
Screenshot: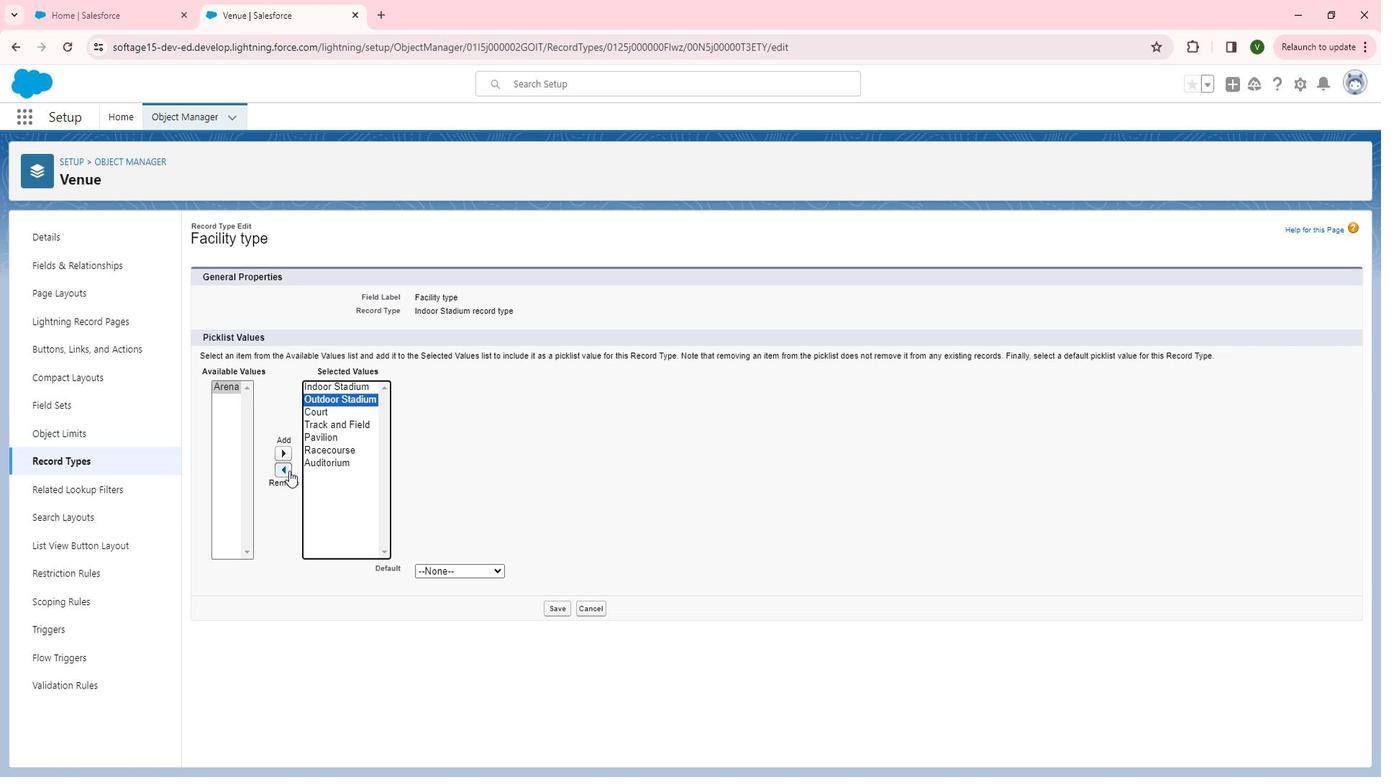 
Action: Mouse pressed left at (297, 476)
Screenshot: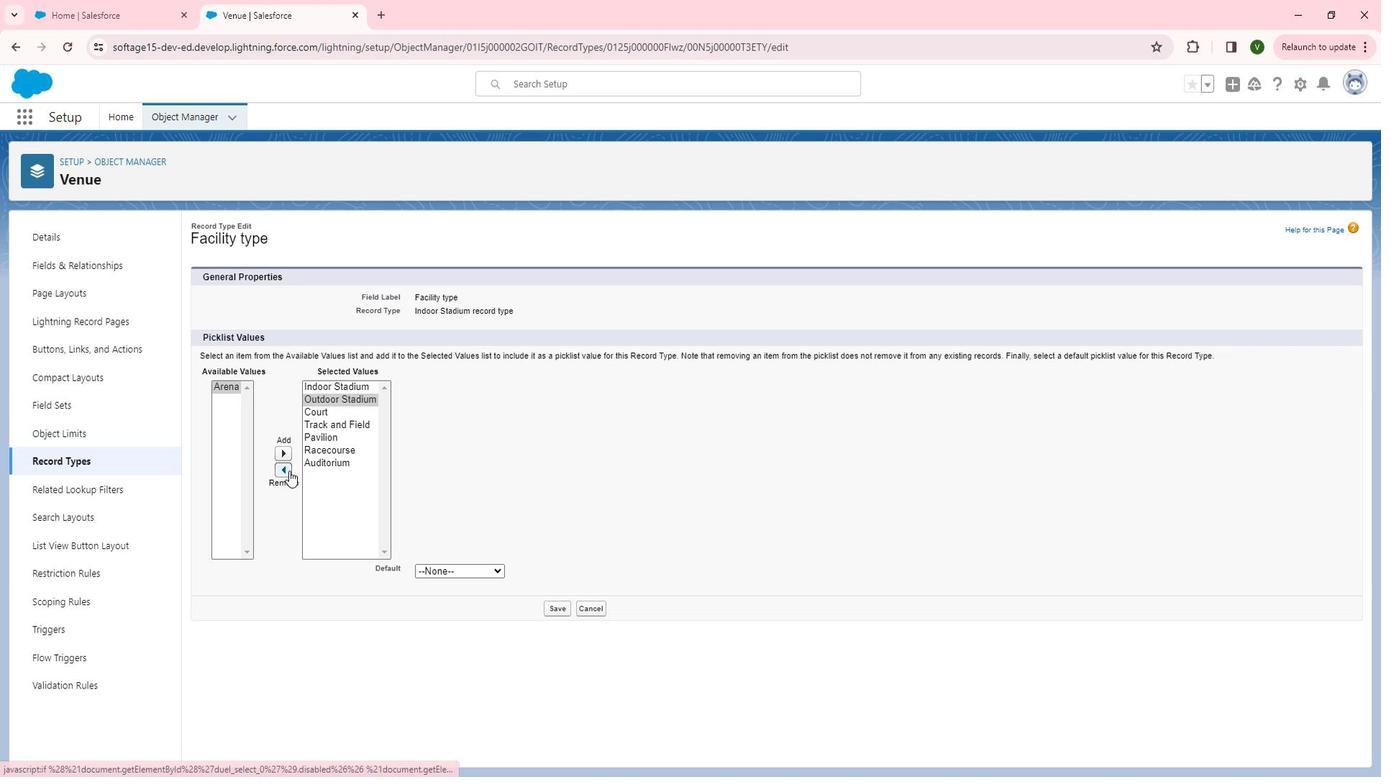 
Action: Mouse moved to (356, 408)
Screenshot: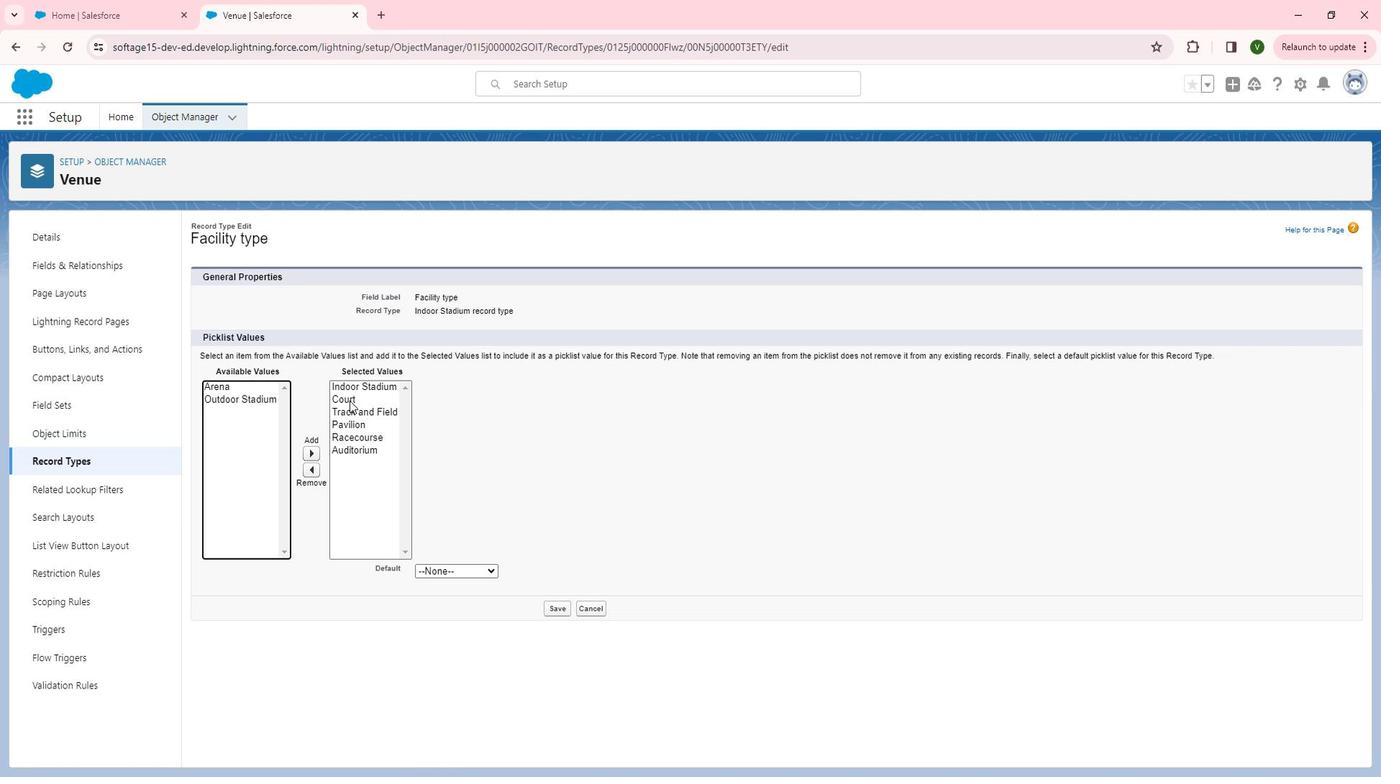 
Action: Mouse pressed left at (356, 408)
Screenshot: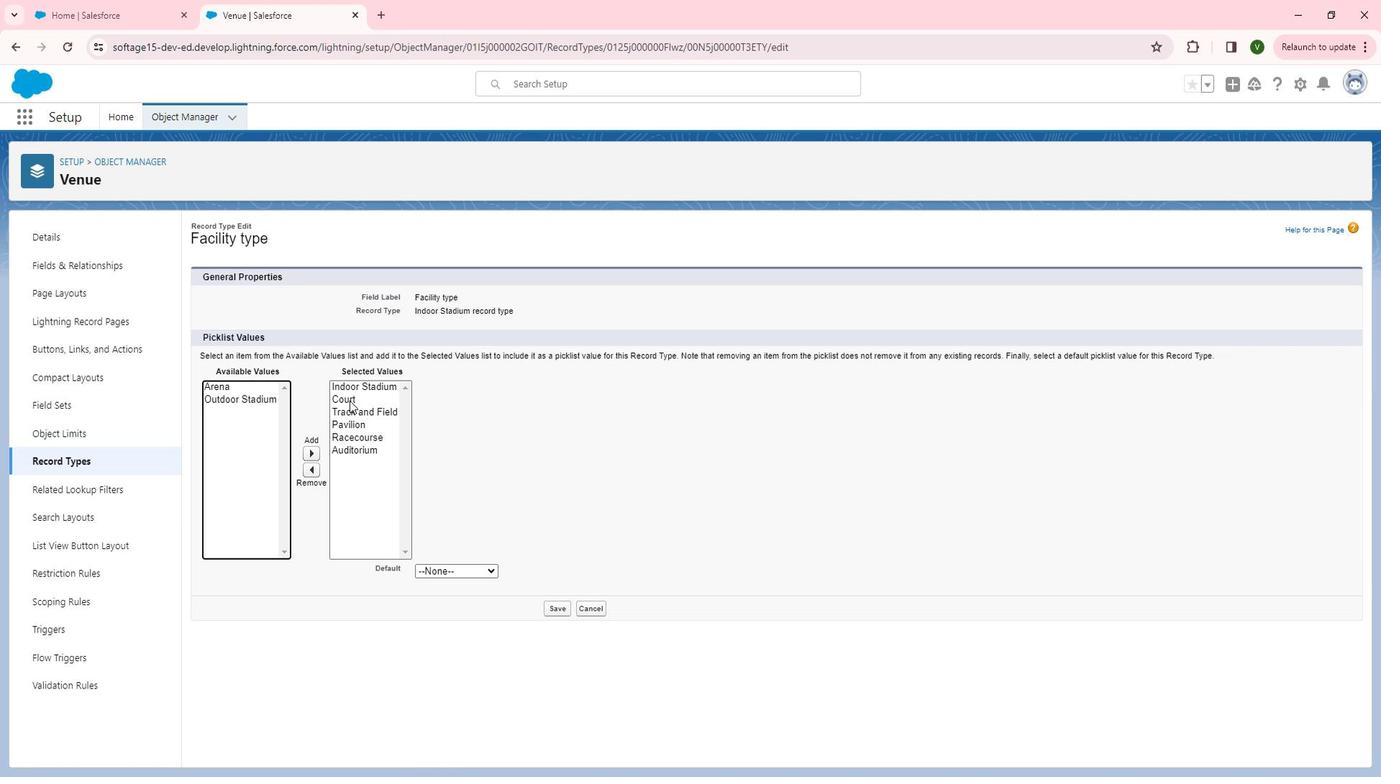 
Action: Mouse moved to (323, 476)
Screenshot: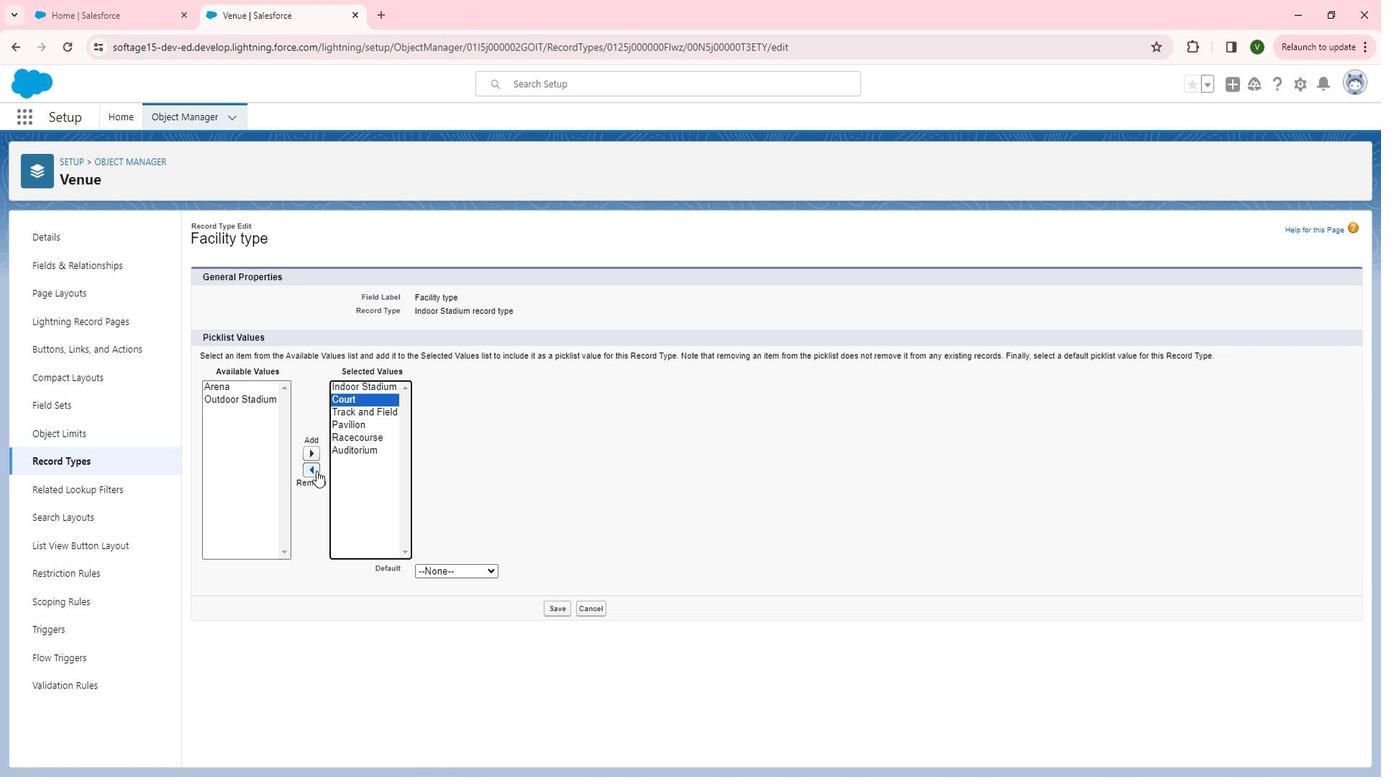 
Action: Mouse pressed left at (323, 476)
Screenshot: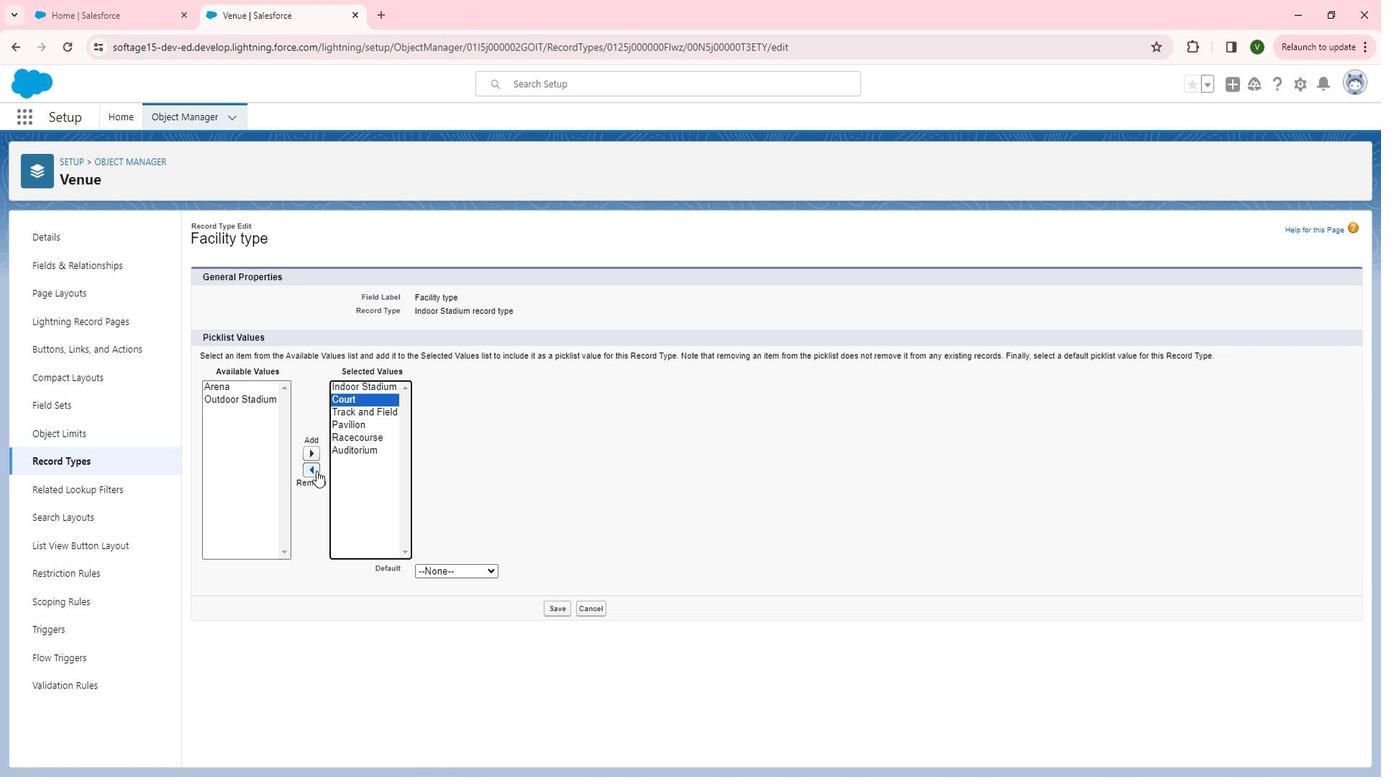 
Action: Mouse moved to (372, 410)
Screenshot: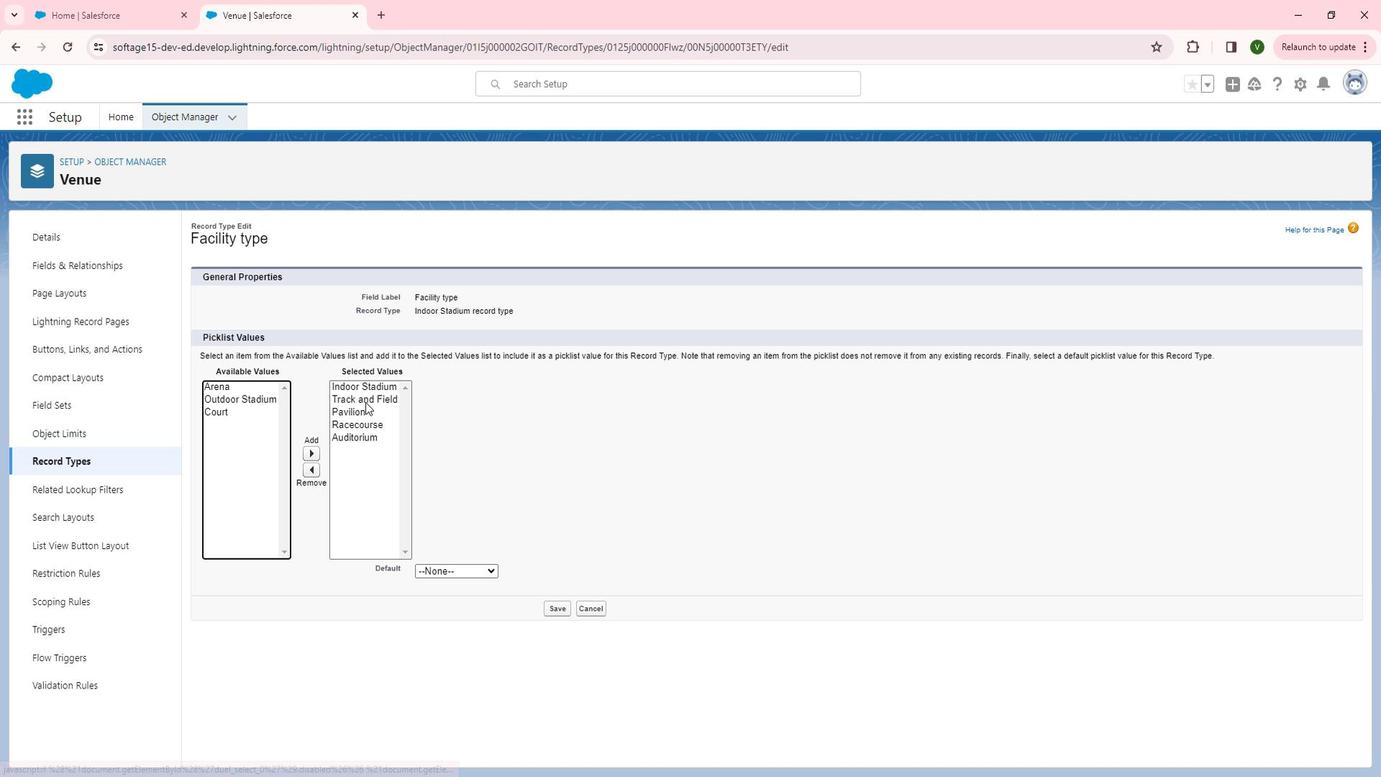 
Action: Mouse pressed left at (372, 410)
Screenshot: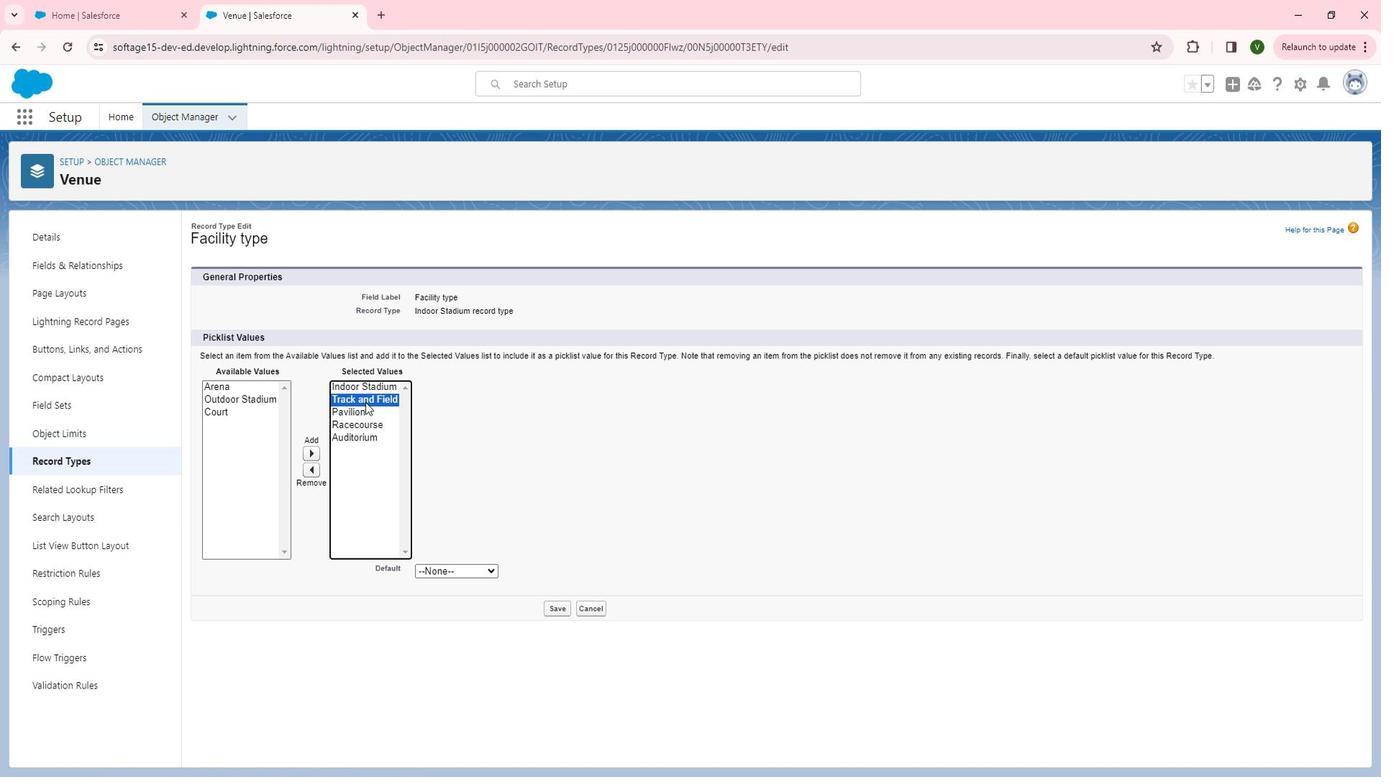 
Action: Mouse moved to (318, 479)
Screenshot: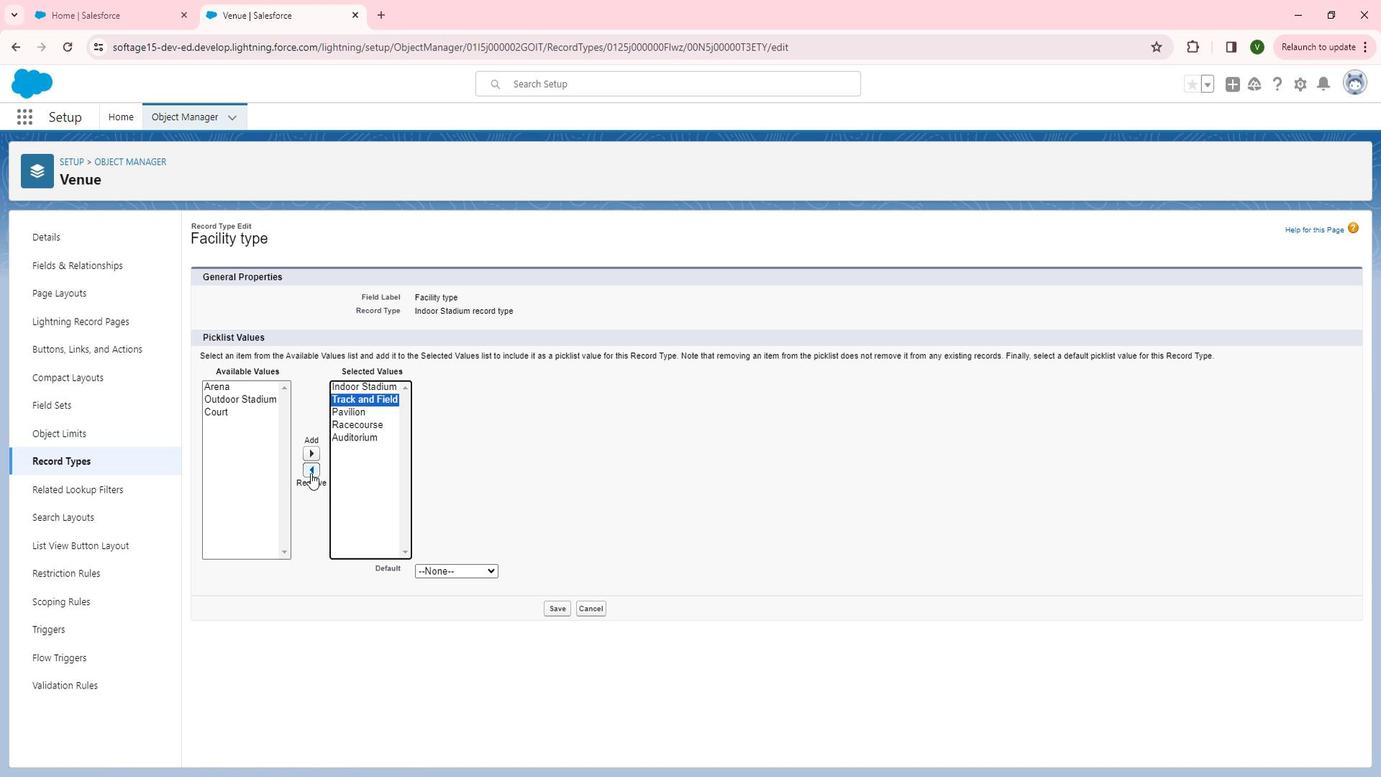 
Action: Mouse pressed left at (318, 479)
Screenshot: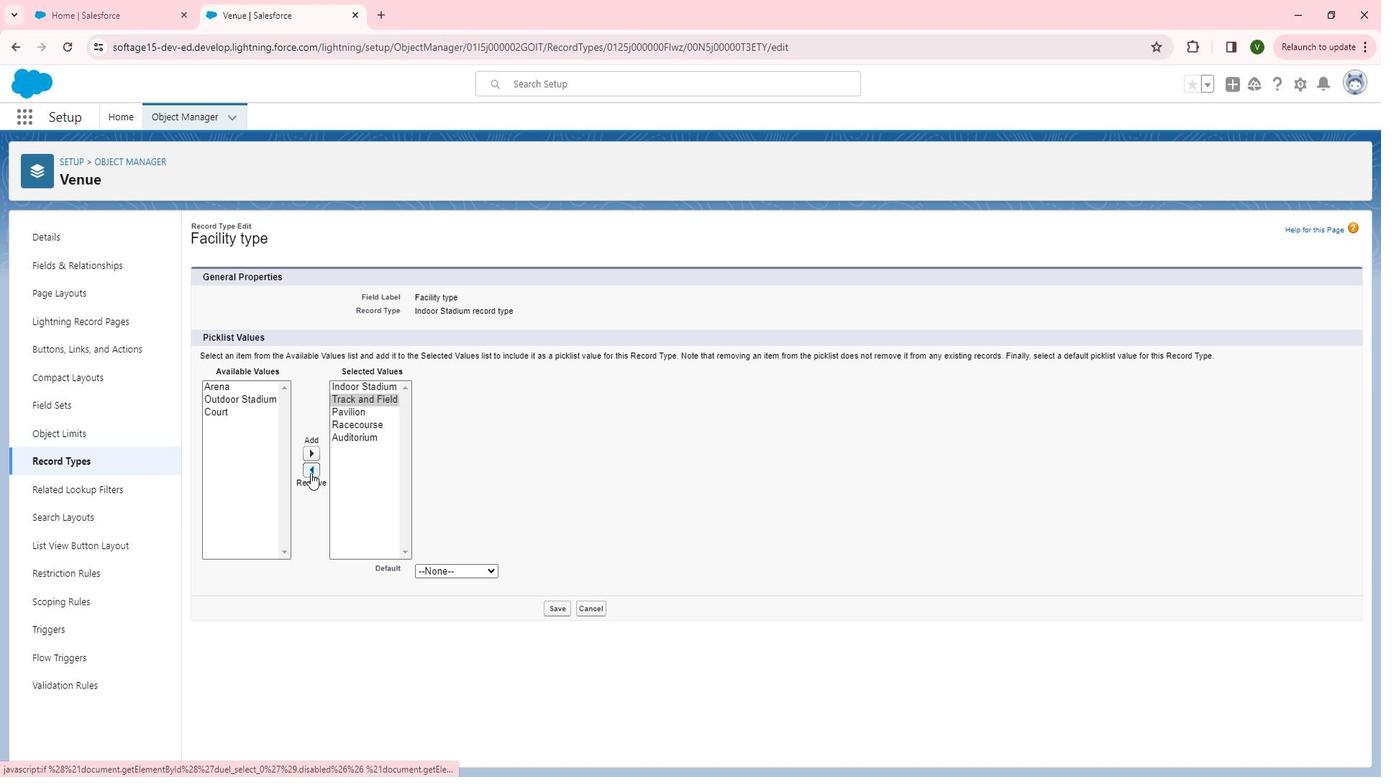 
Action: Mouse moved to (371, 408)
Screenshot: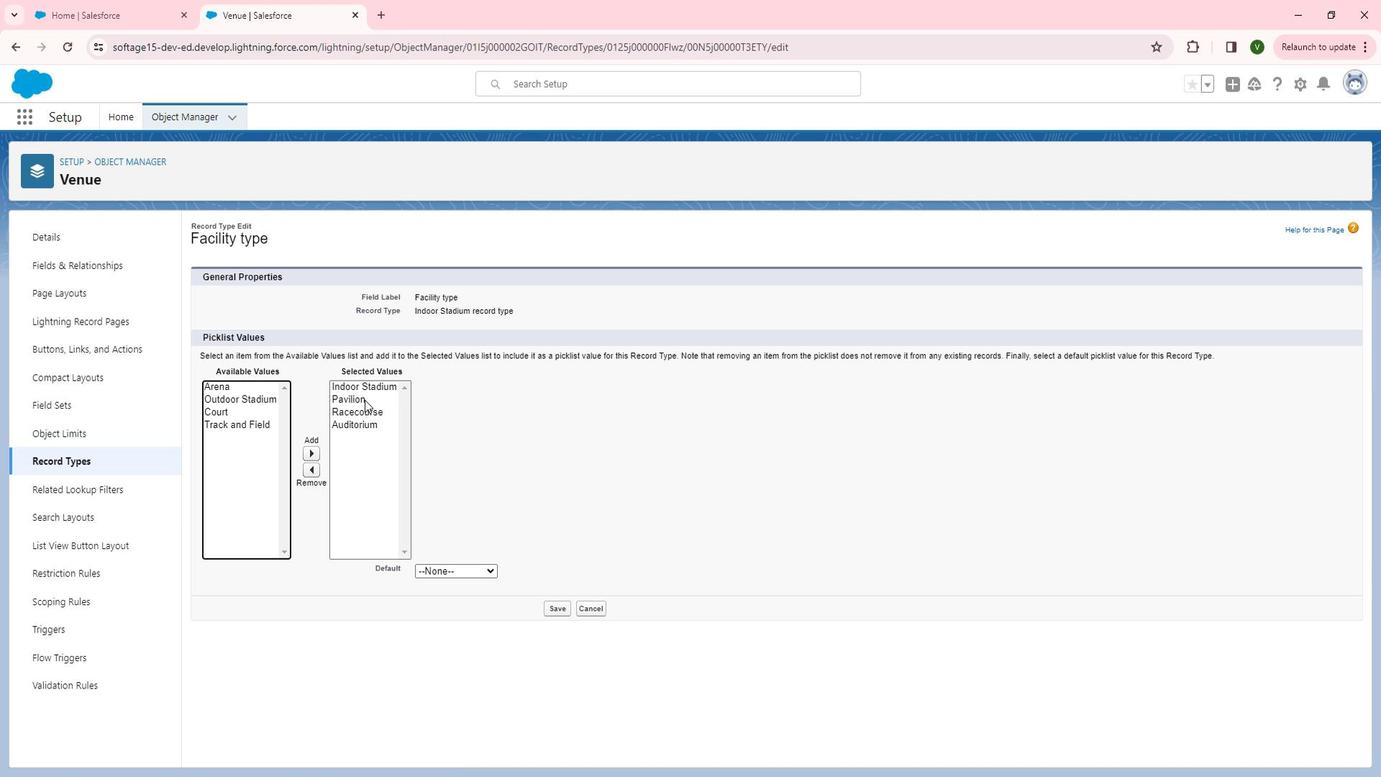 
Action: Mouse pressed left at (371, 408)
Screenshot: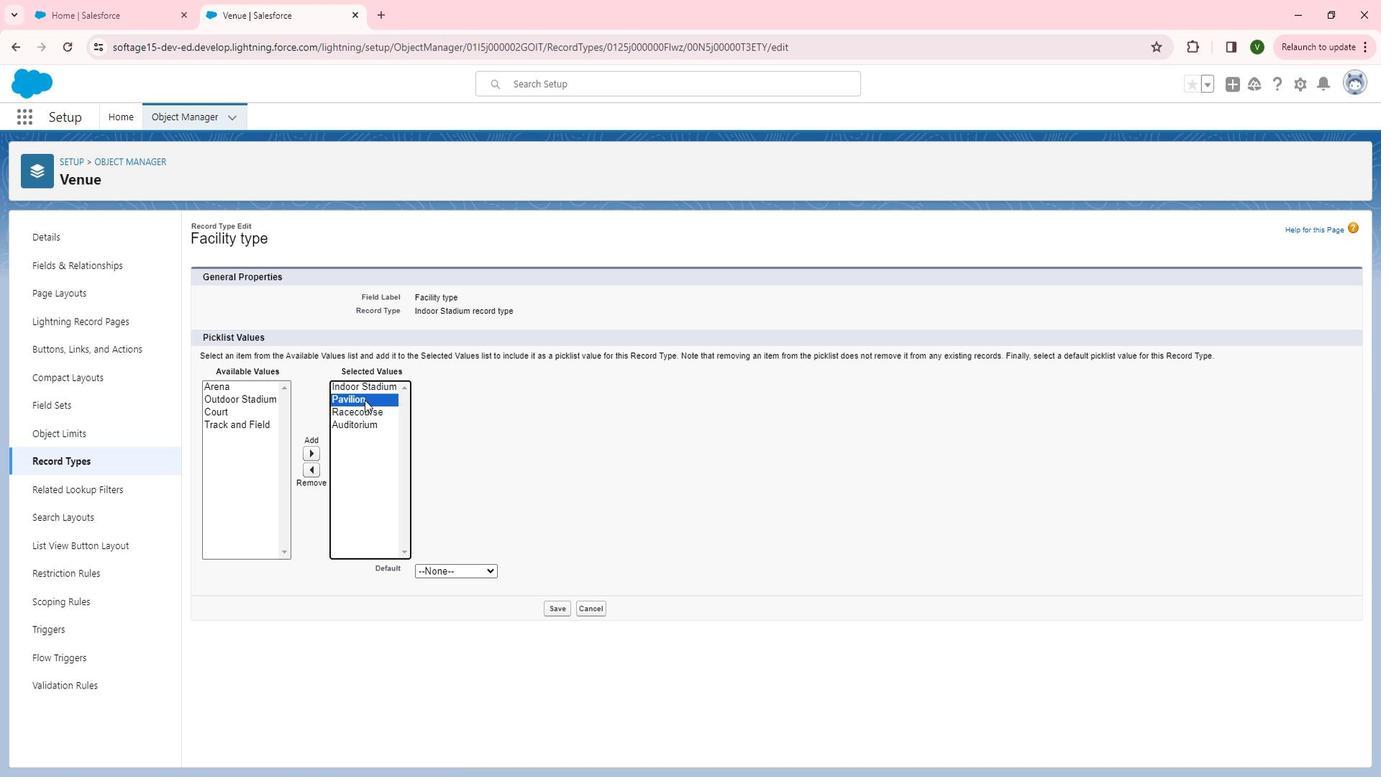 
Action: Mouse moved to (320, 480)
Screenshot: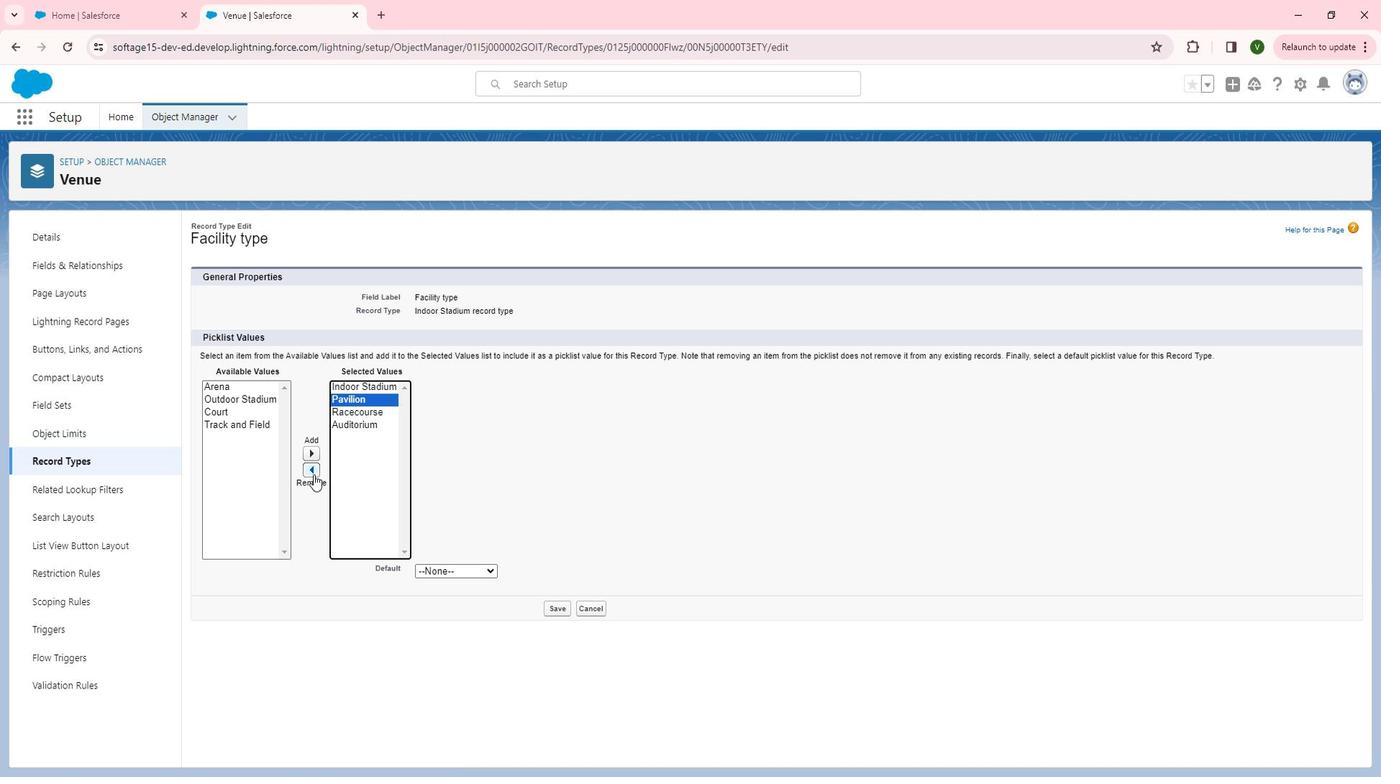 
Action: Mouse pressed left at (320, 480)
Screenshot: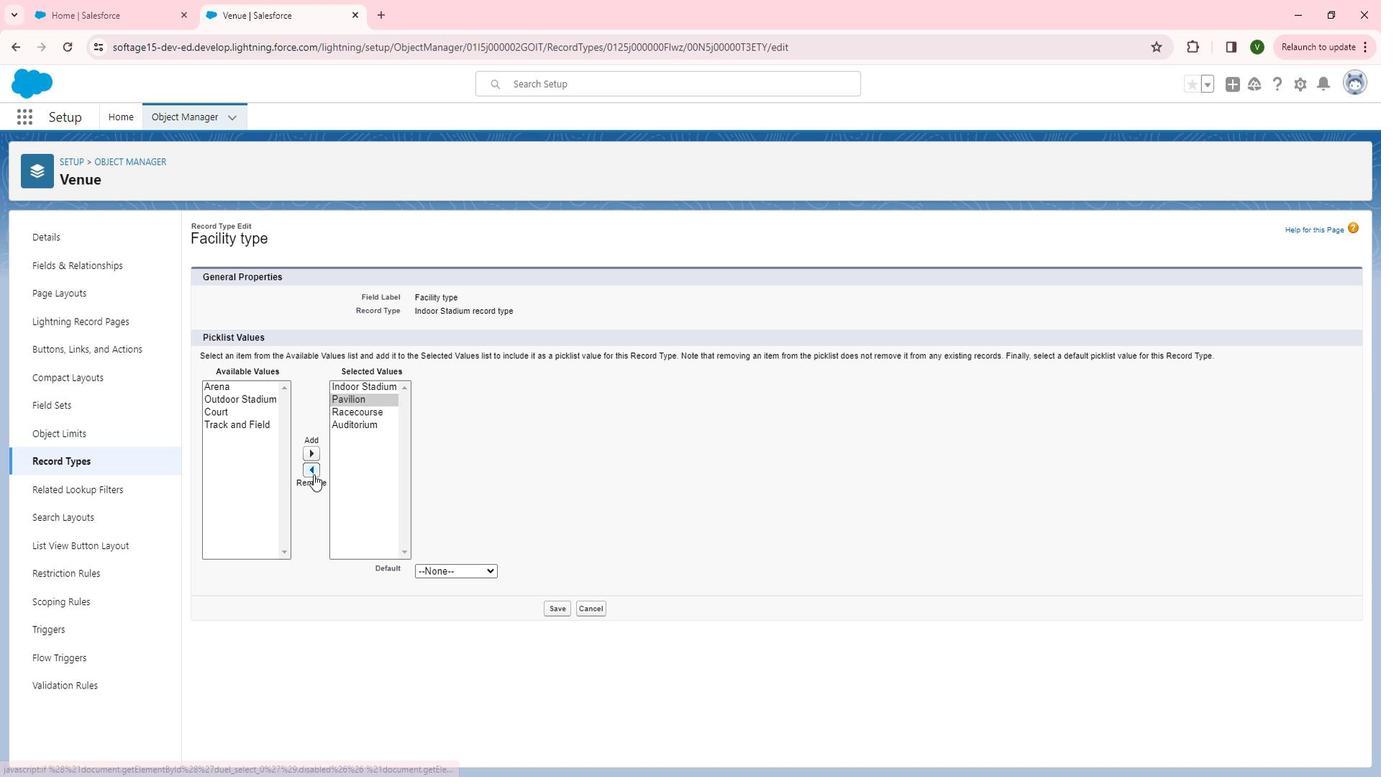 
Action: Mouse moved to (386, 408)
Screenshot: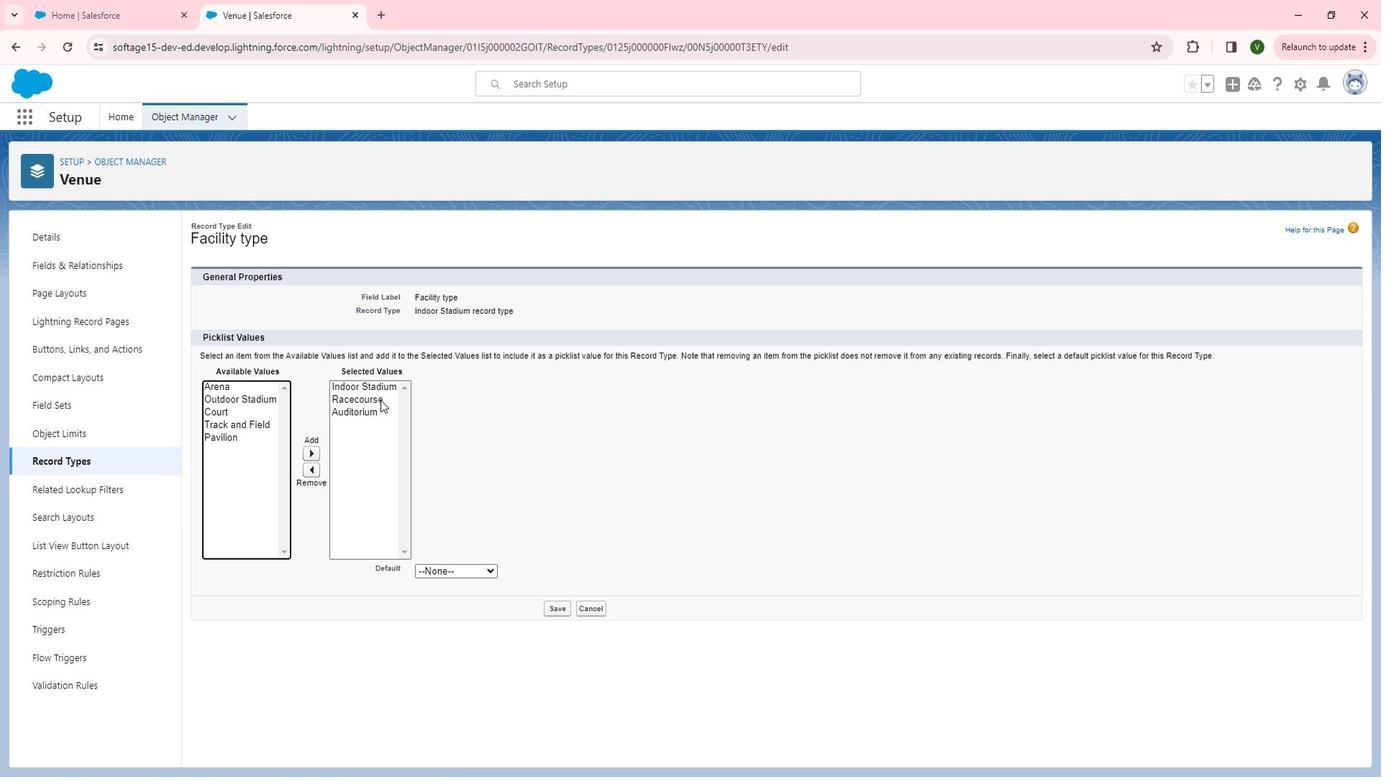 
Action: Mouse pressed left at (386, 408)
Screenshot: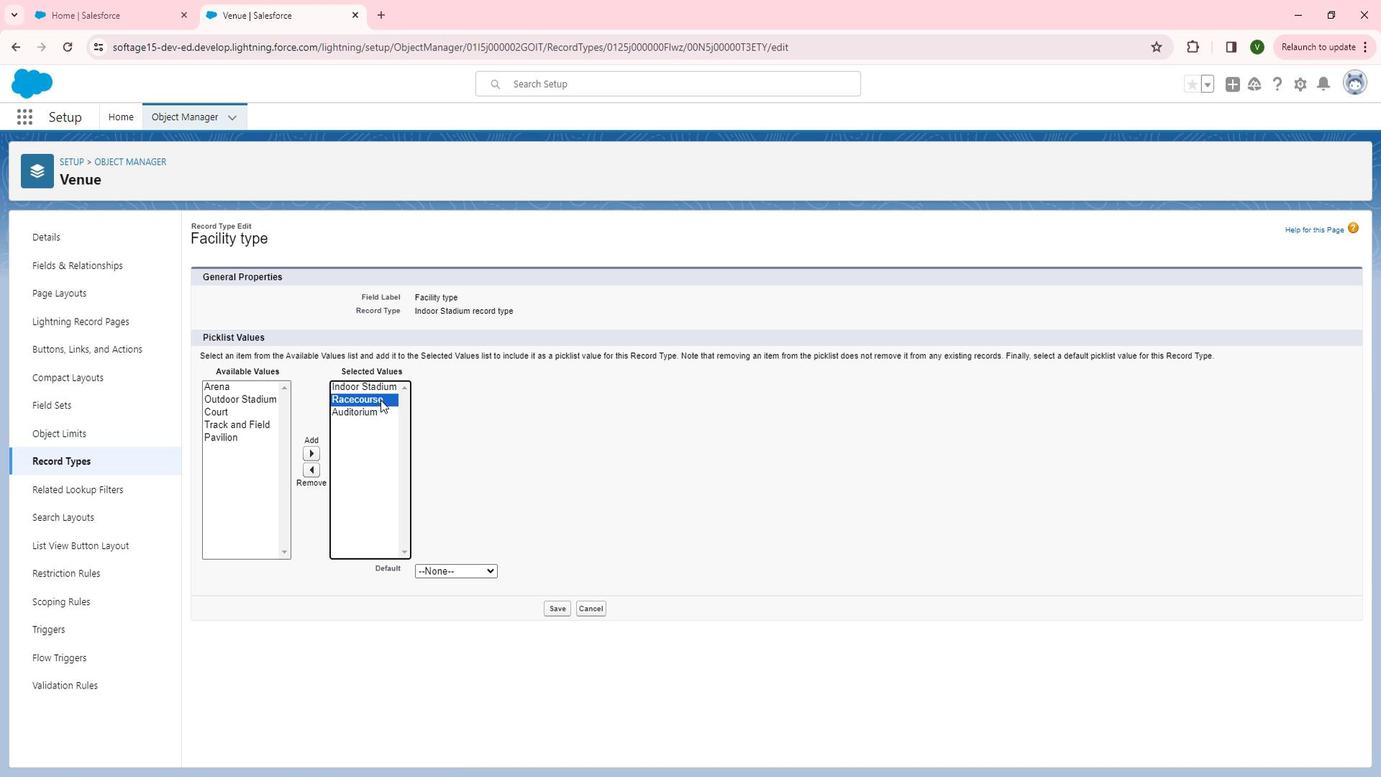 
Action: Mouse moved to (324, 476)
Screenshot: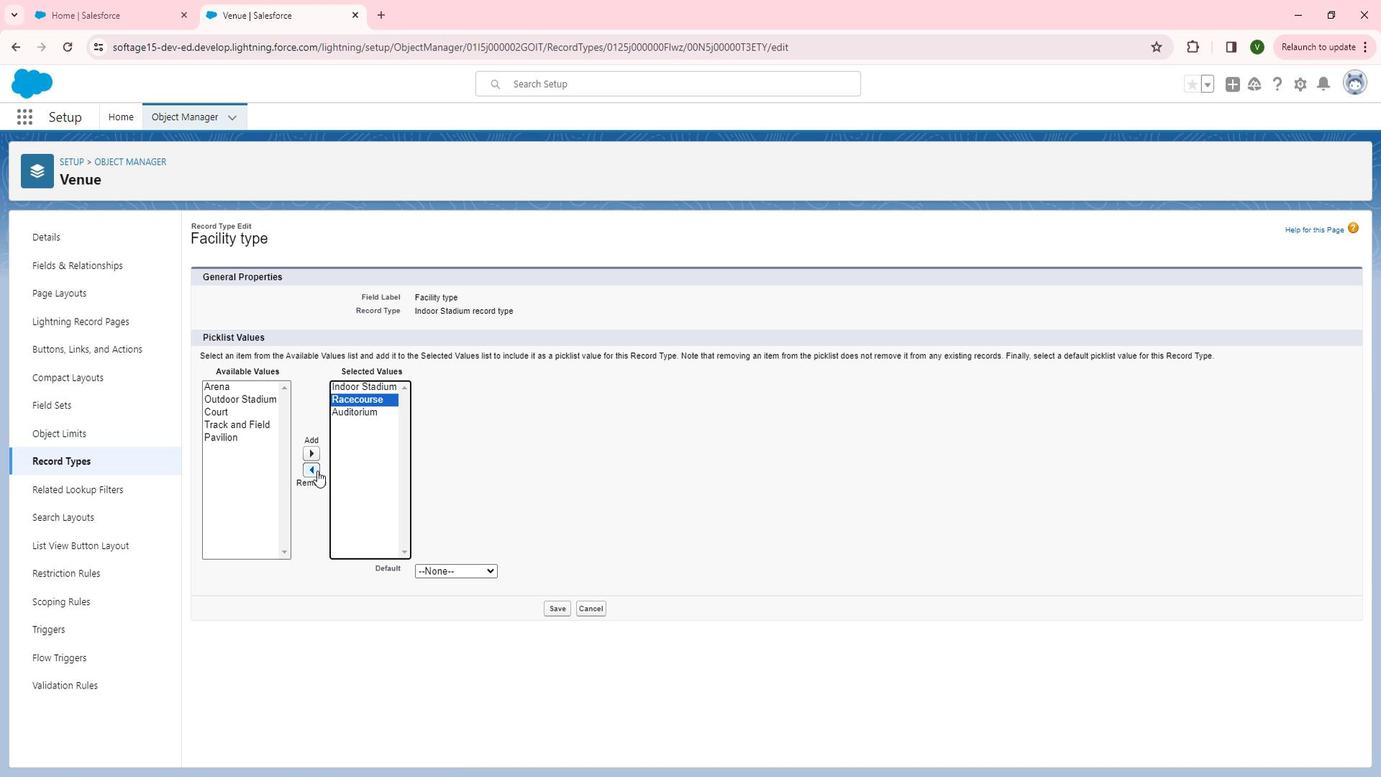 
Action: Mouse pressed left at (324, 476)
Screenshot: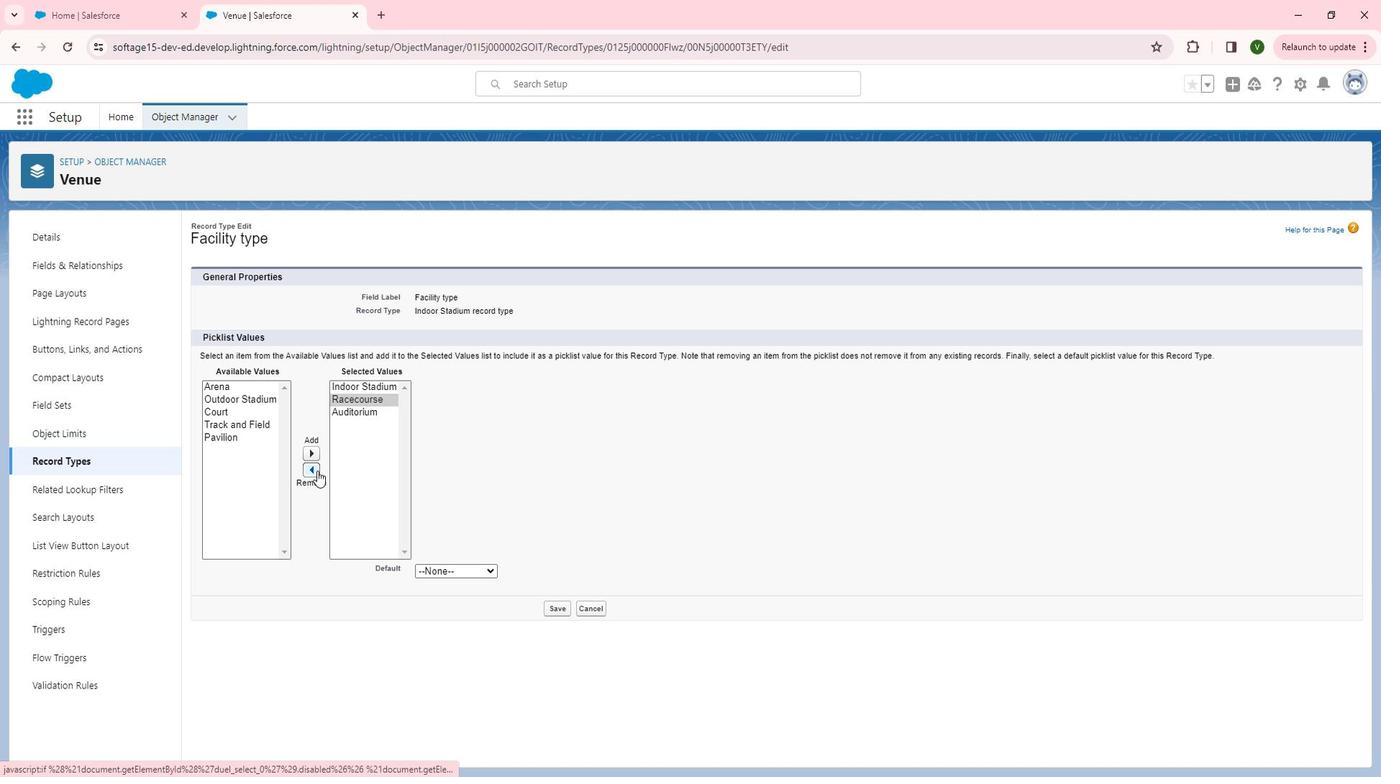 
Action: Mouse moved to (362, 407)
Screenshot: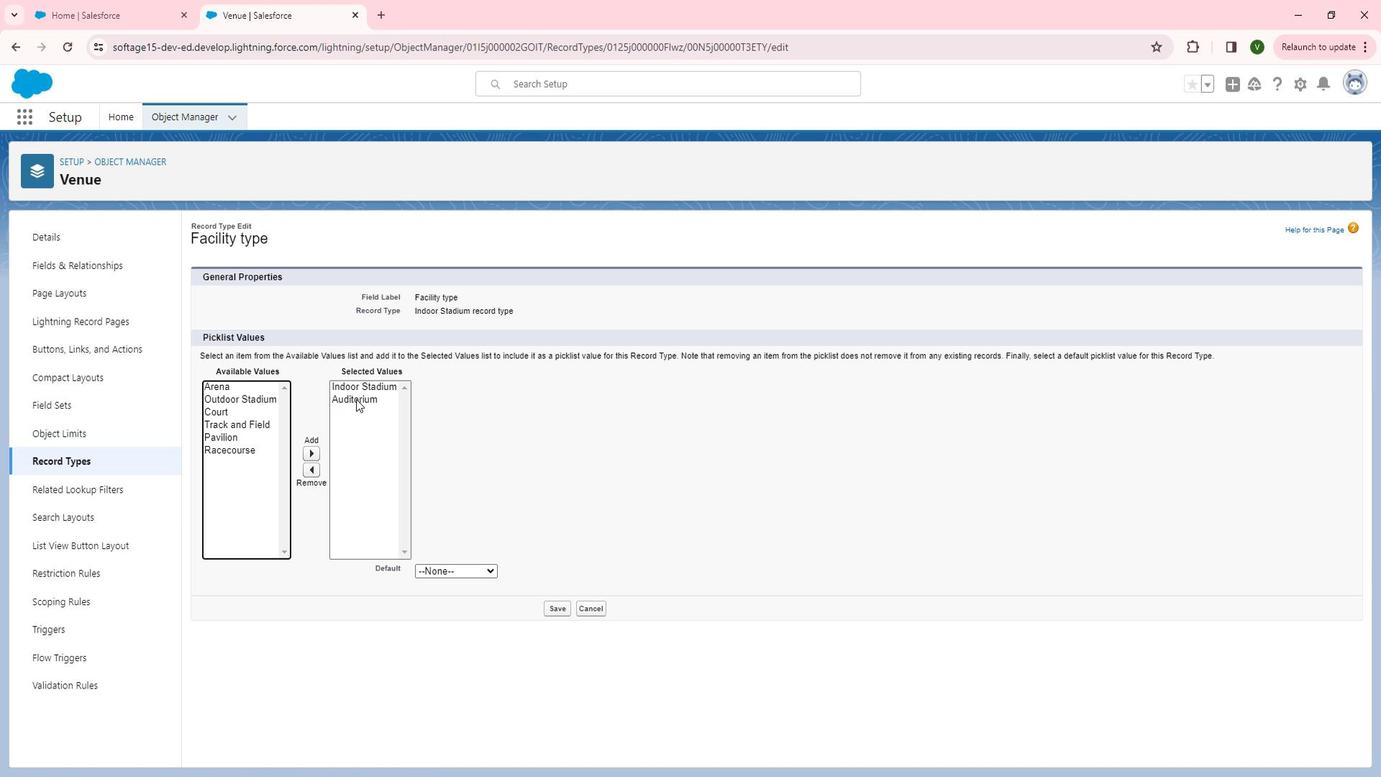 
Action: Mouse pressed left at (362, 407)
Screenshot: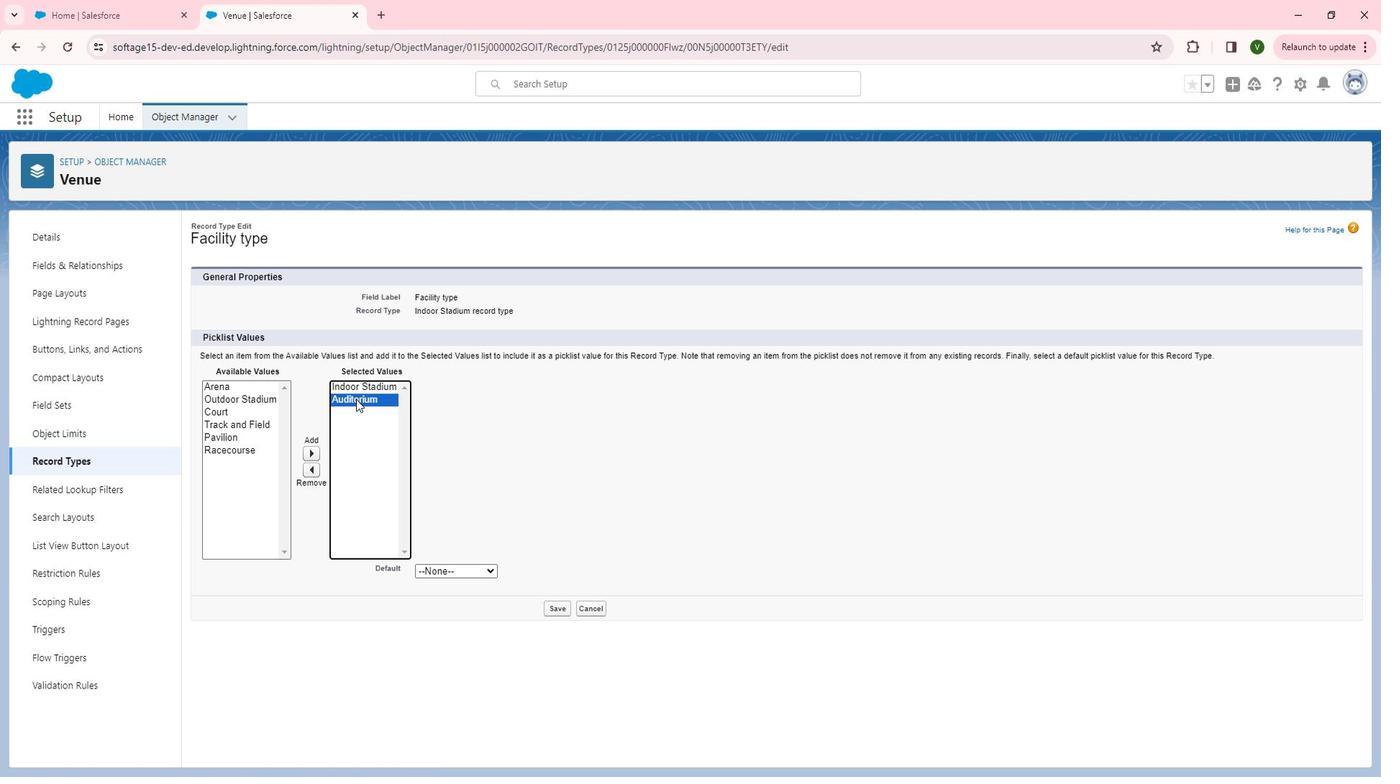 
Action: Mouse moved to (324, 481)
Screenshot: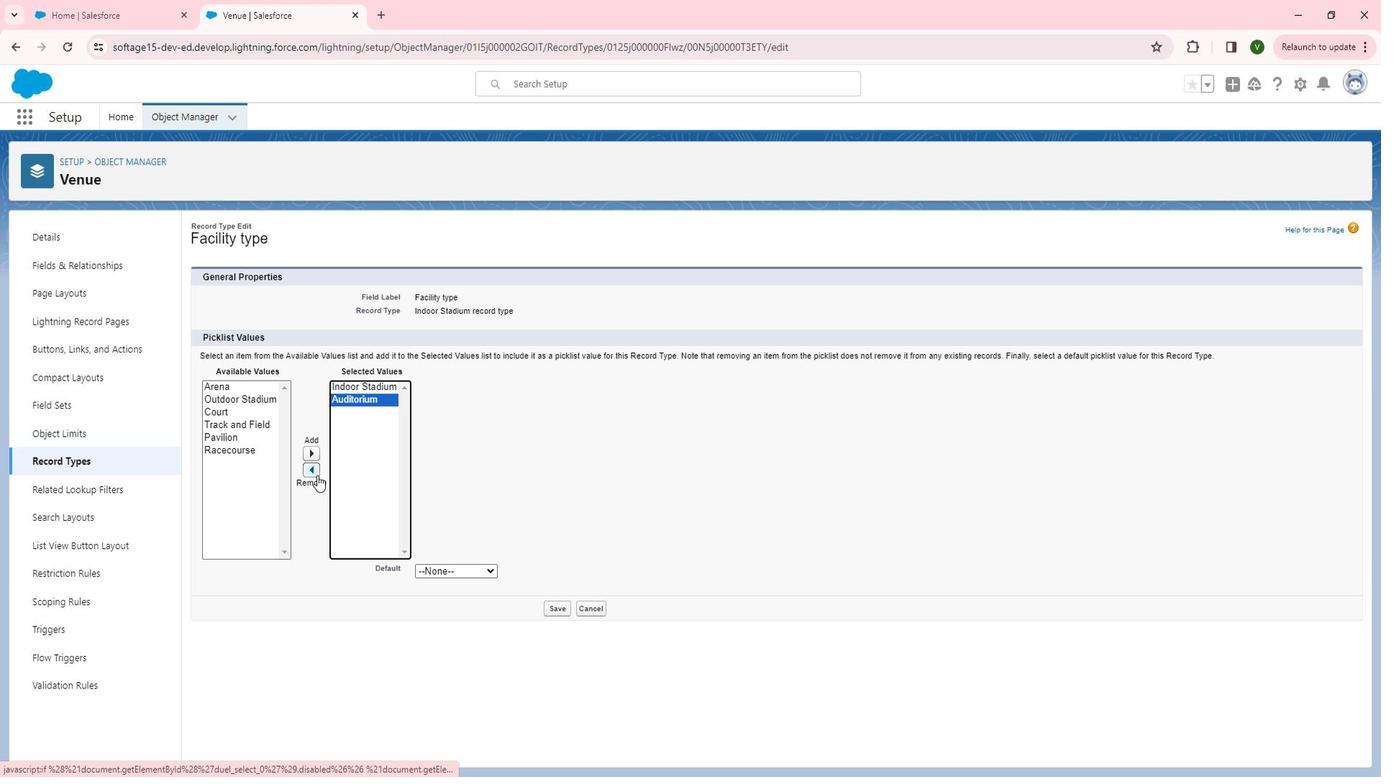 
Action: Mouse pressed left at (324, 481)
Screenshot: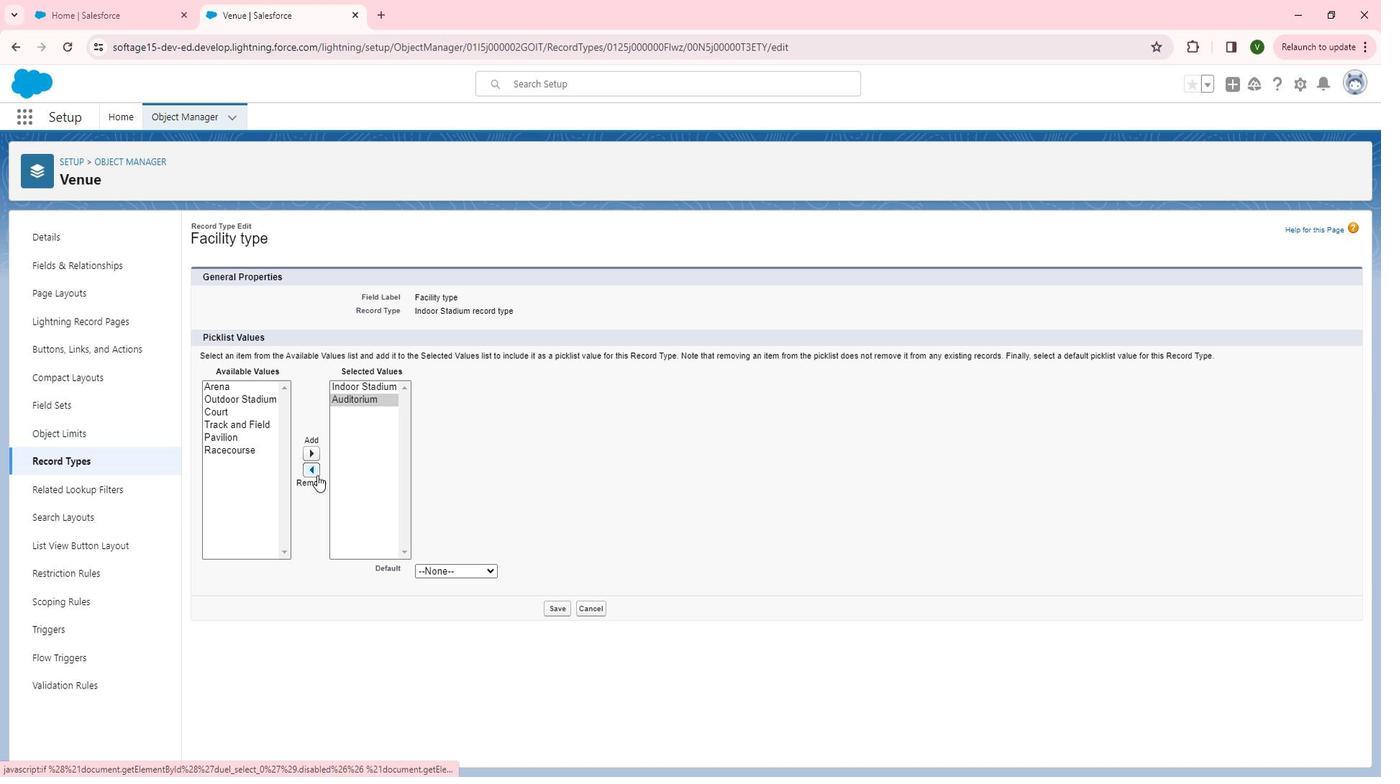 
Action: Mouse moved to (559, 611)
